 Task: Look for Airbnb options in Tavernes de la Valldigna, Spain from 17th November, 2023 to 21st November, 2023 for 2 adults.1  bedroom having 2 beds and 1 bathroom. Property type can be flat. Amenities needed are: wifi. Look for 5 properties as per requirement.
Action: Mouse moved to (528, 112)
Screenshot: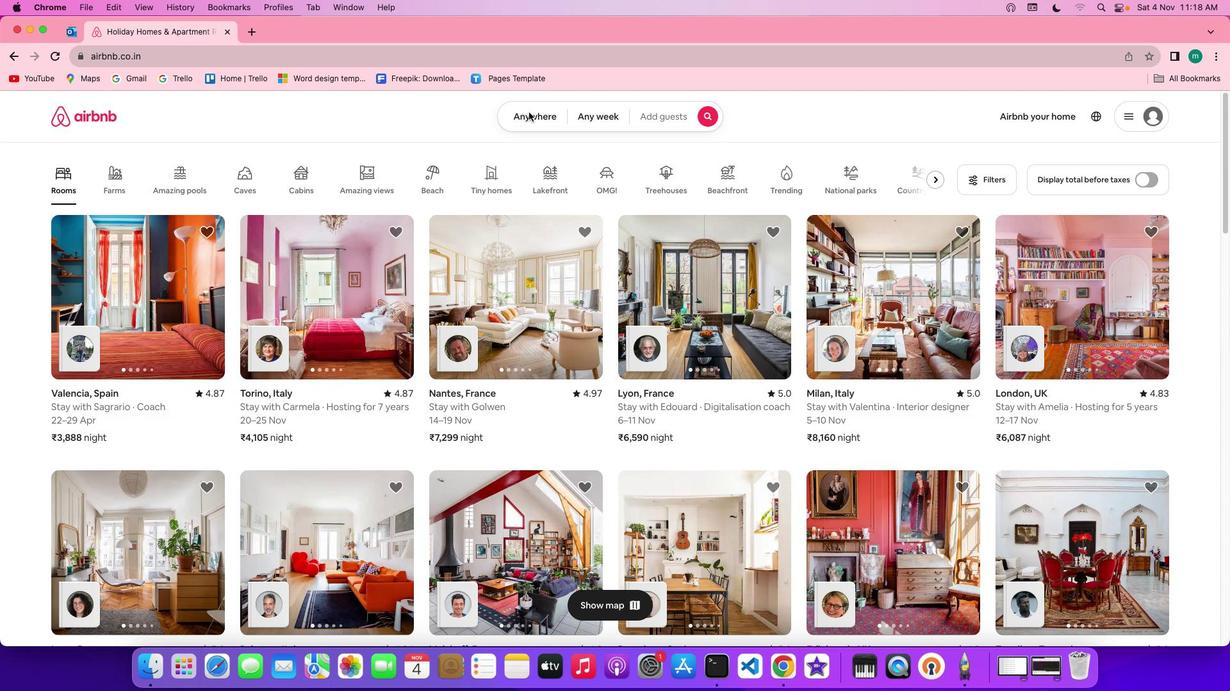 
Action: Mouse pressed left at (528, 112)
Screenshot: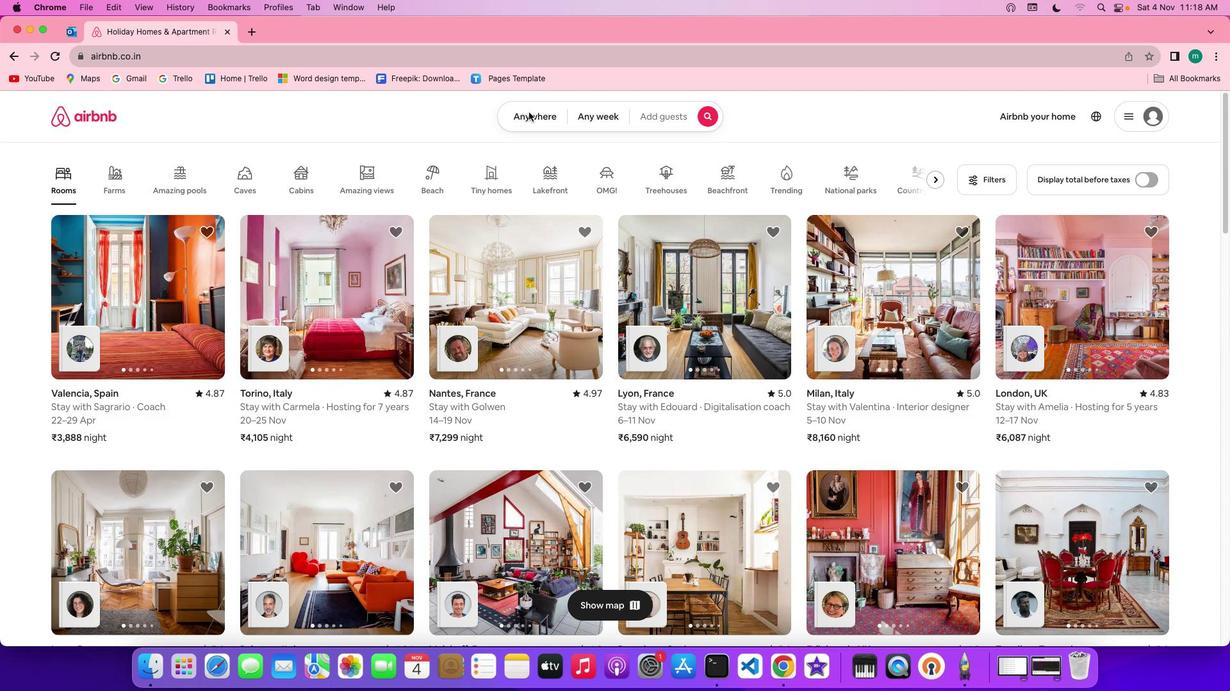 
Action: Mouse pressed left at (528, 112)
Screenshot: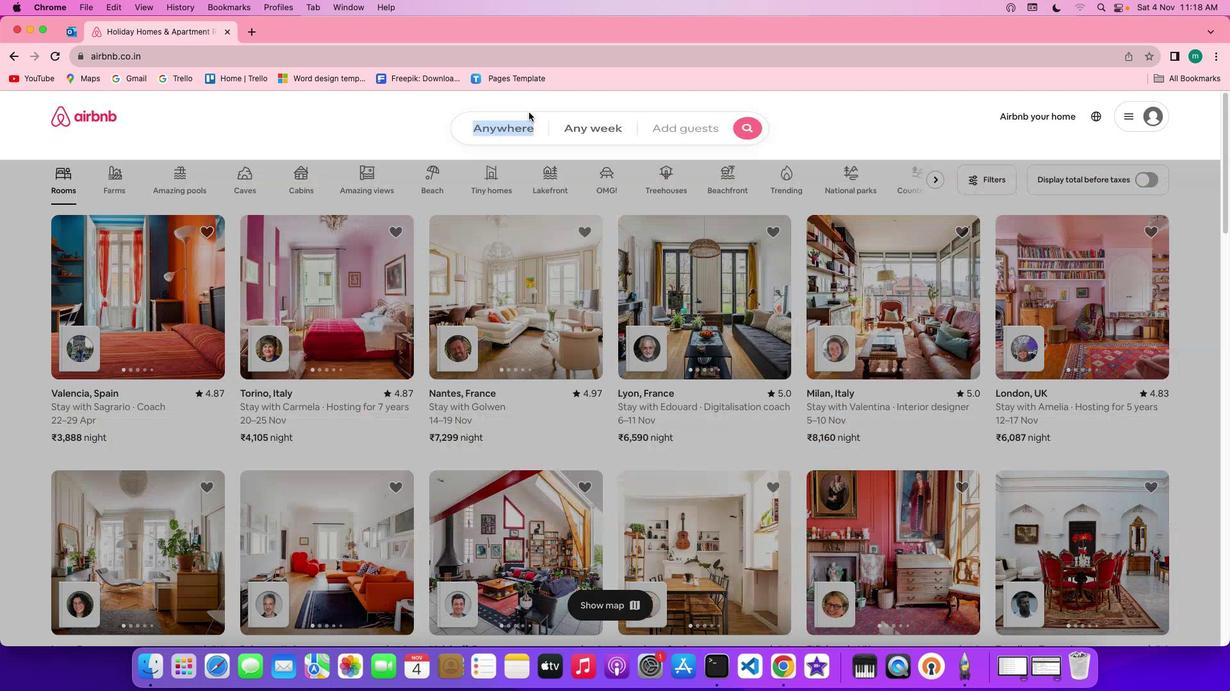 
Action: Mouse moved to (482, 163)
Screenshot: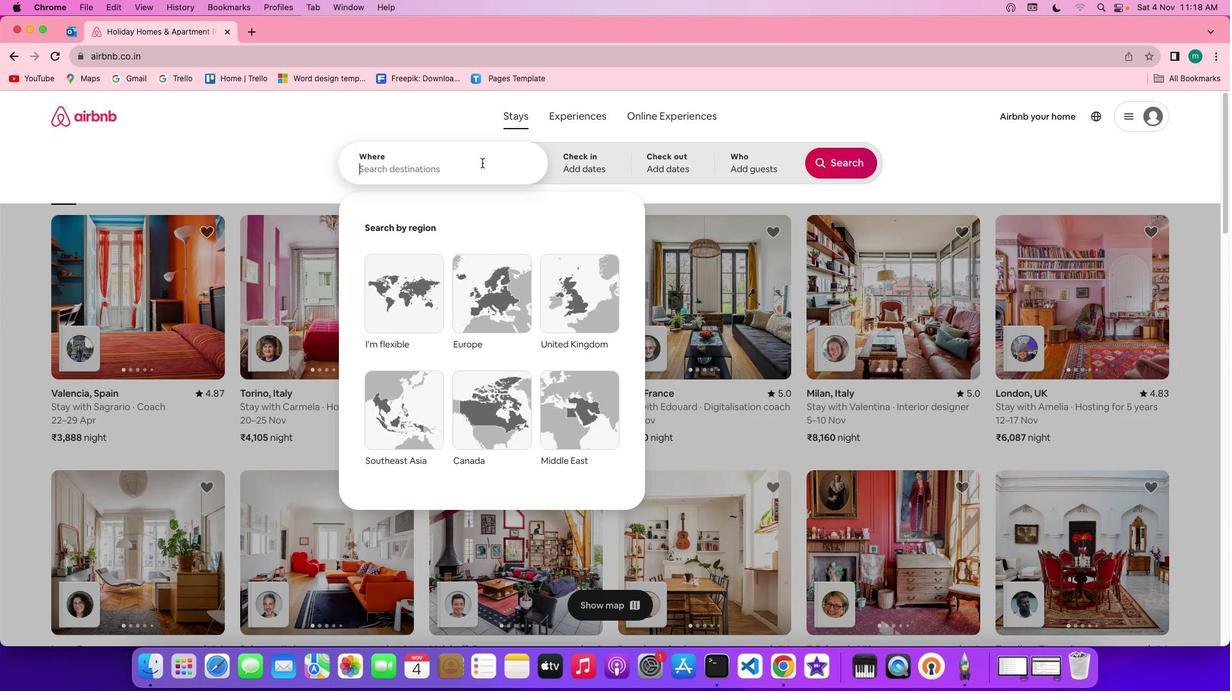
Action: Key pressed Key.shift'T''a''v''e''r''n''e''s'Key.space'd''e'Key.space'l''a'Key.spaceKey.shift'V''a''l''l''g'Key.backspace'd''i''g''n''a'','Key.spaceKey.shift'S''p''a''i''n'
Screenshot: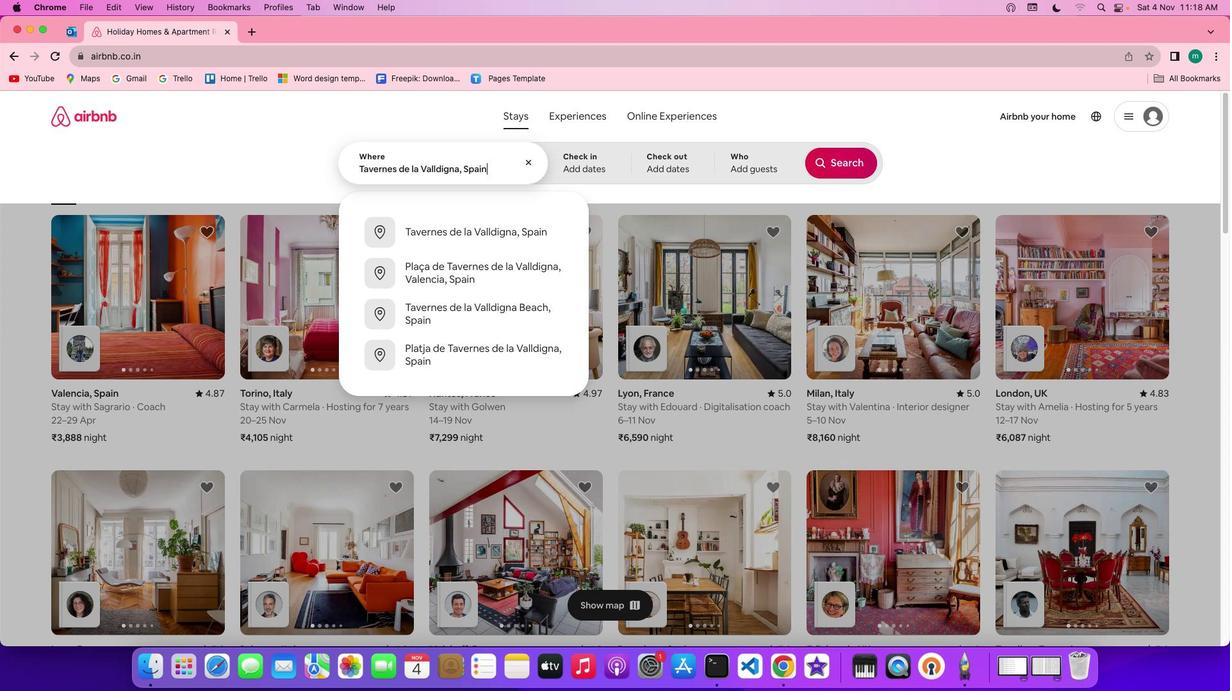 
Action: Mouse moved to (576, 156)
Screenshot: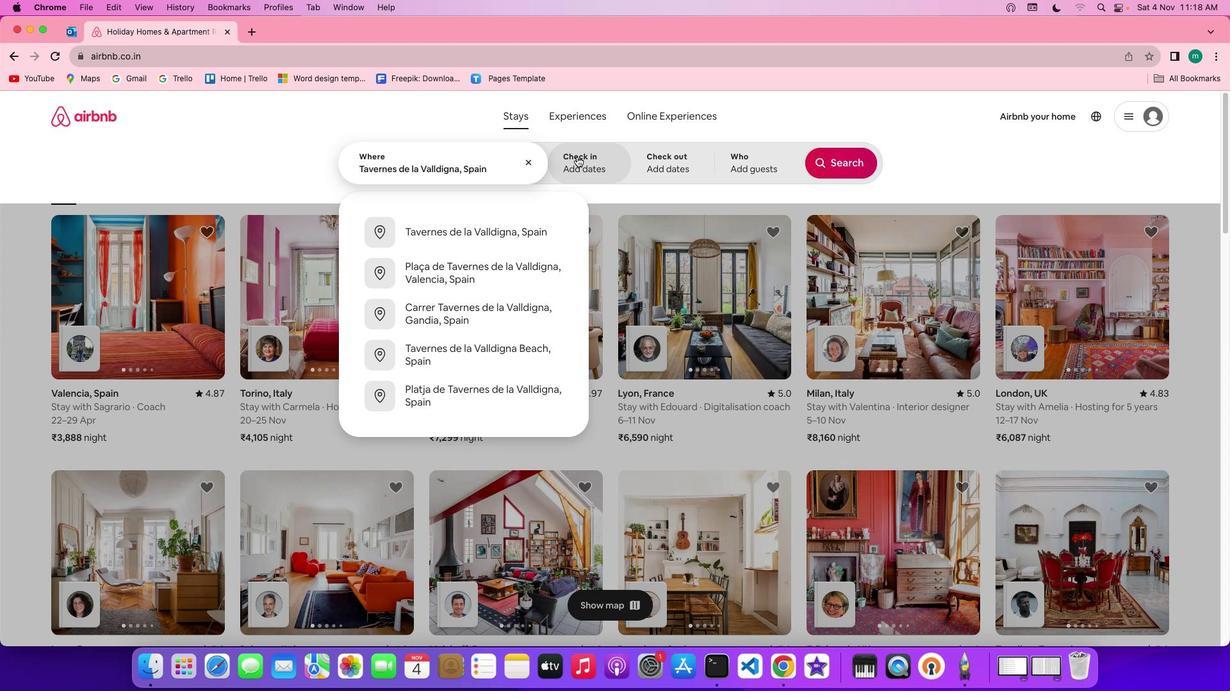 
Action: Mouse pressed left at (576, 156)
Screenshot: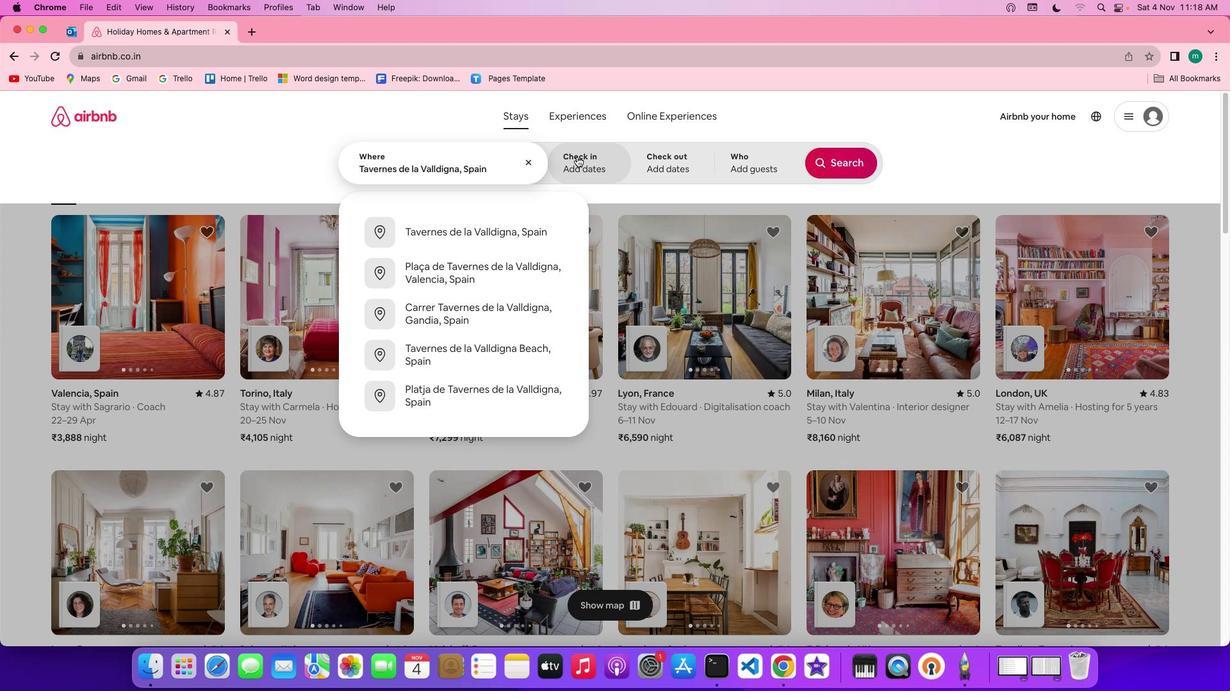 
Action: Mouse moved to (550, 381)
Screenshot: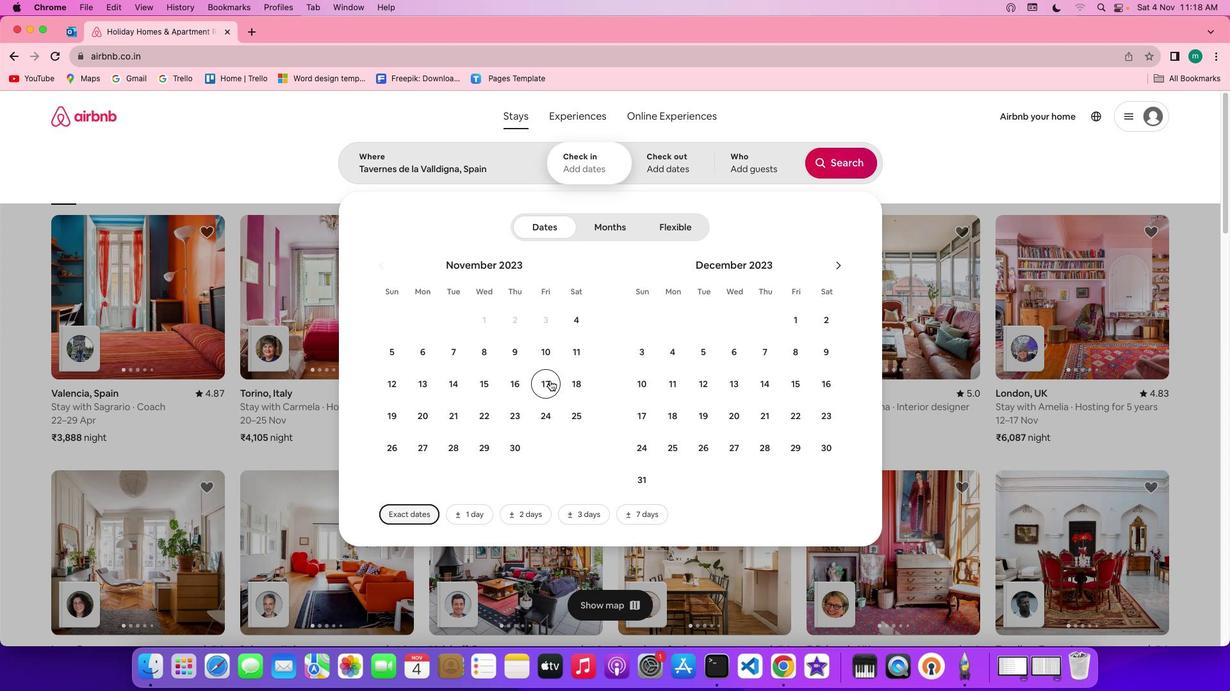 
Action: Mouse pressed left at (550, 381)
Screenshot: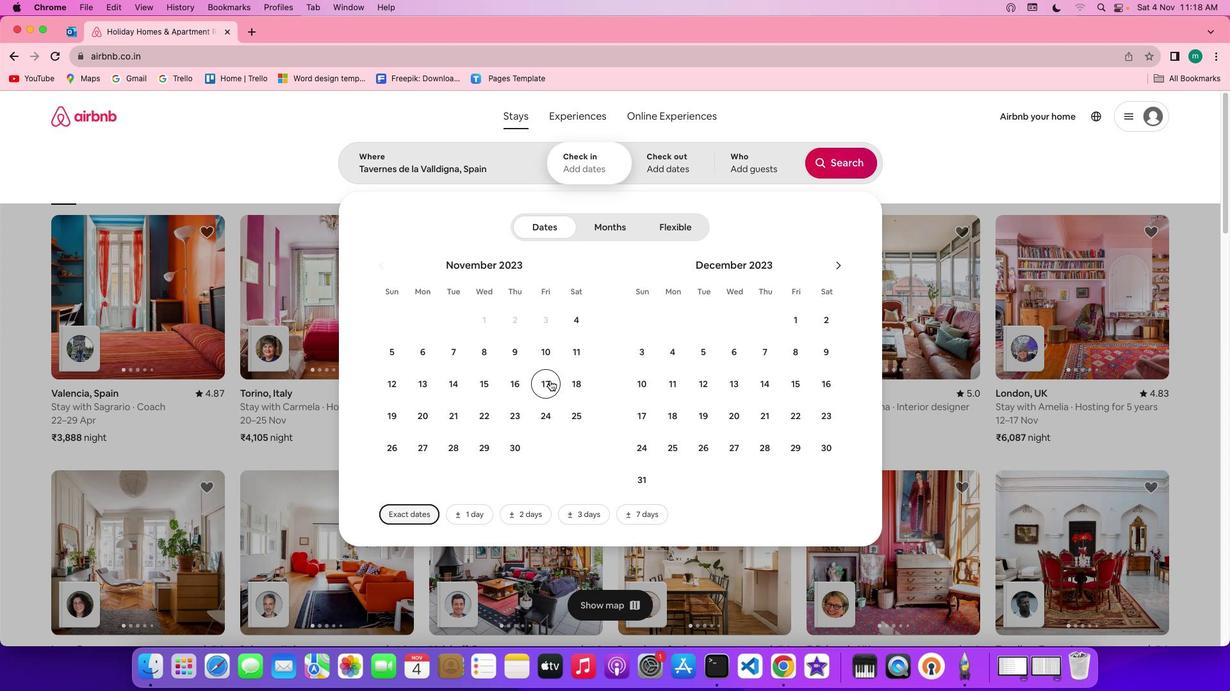 
Action: Mouse moved to (449, 417)
Screenshot: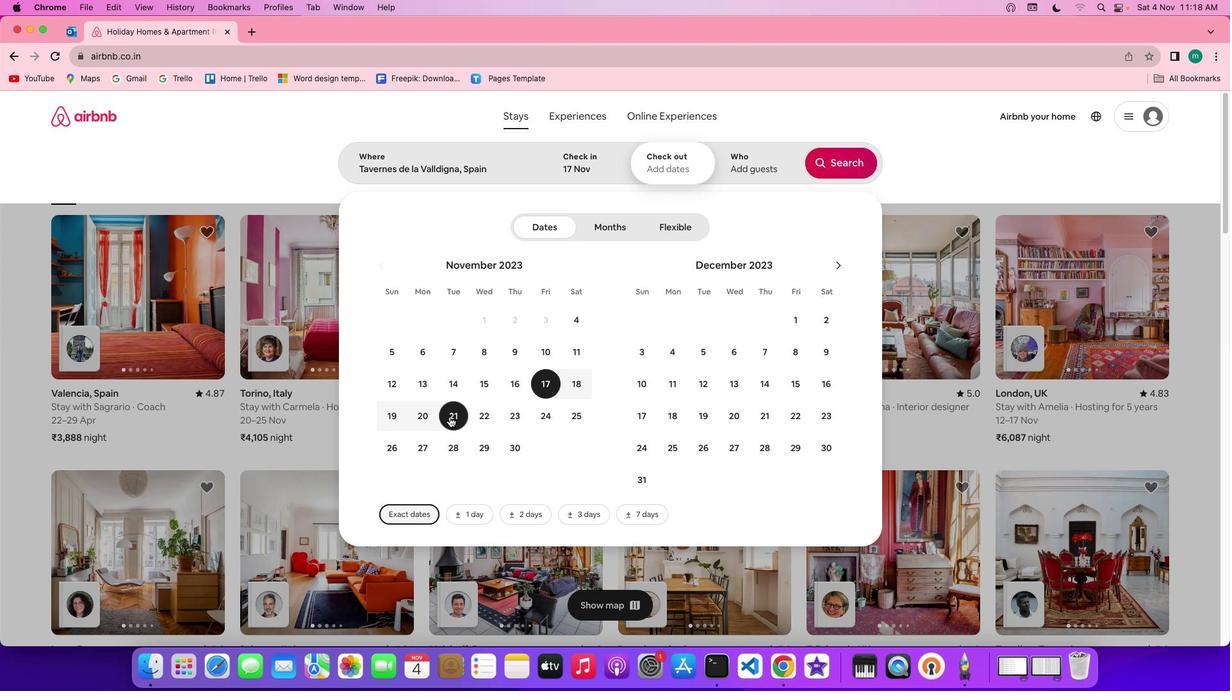 
Action: Mouse pressed left at (449, 417)
Screenshot: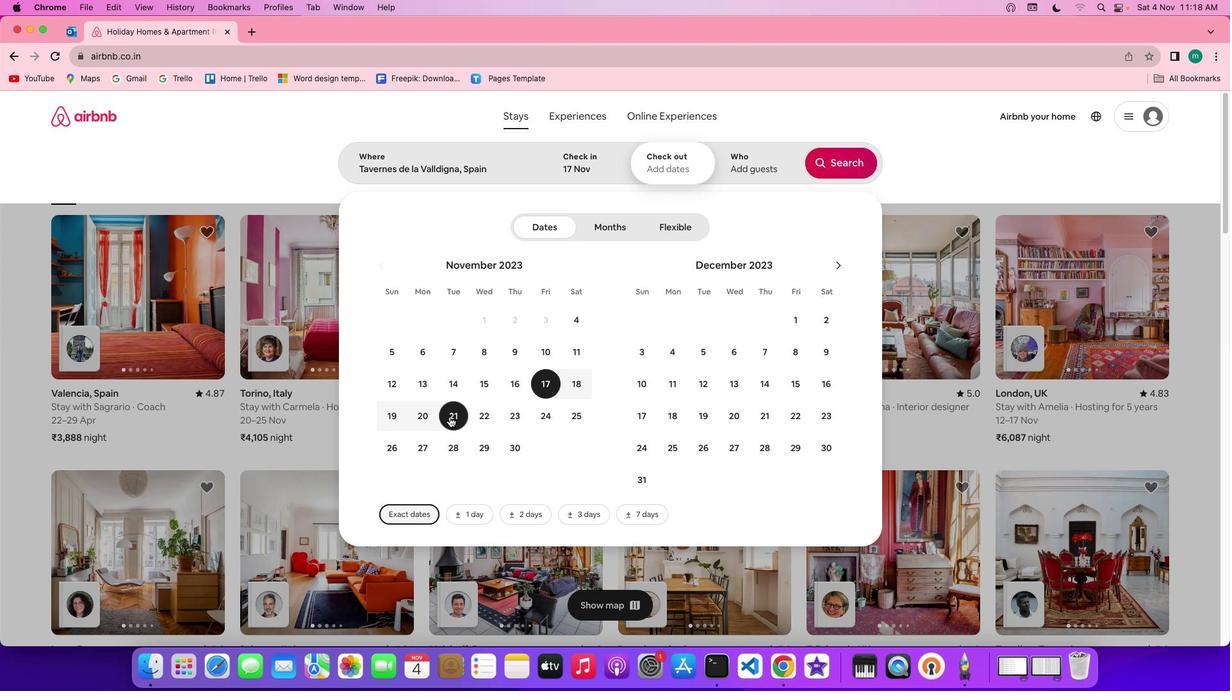 
Action: Mouse moved to (774, 167)
Screenshot: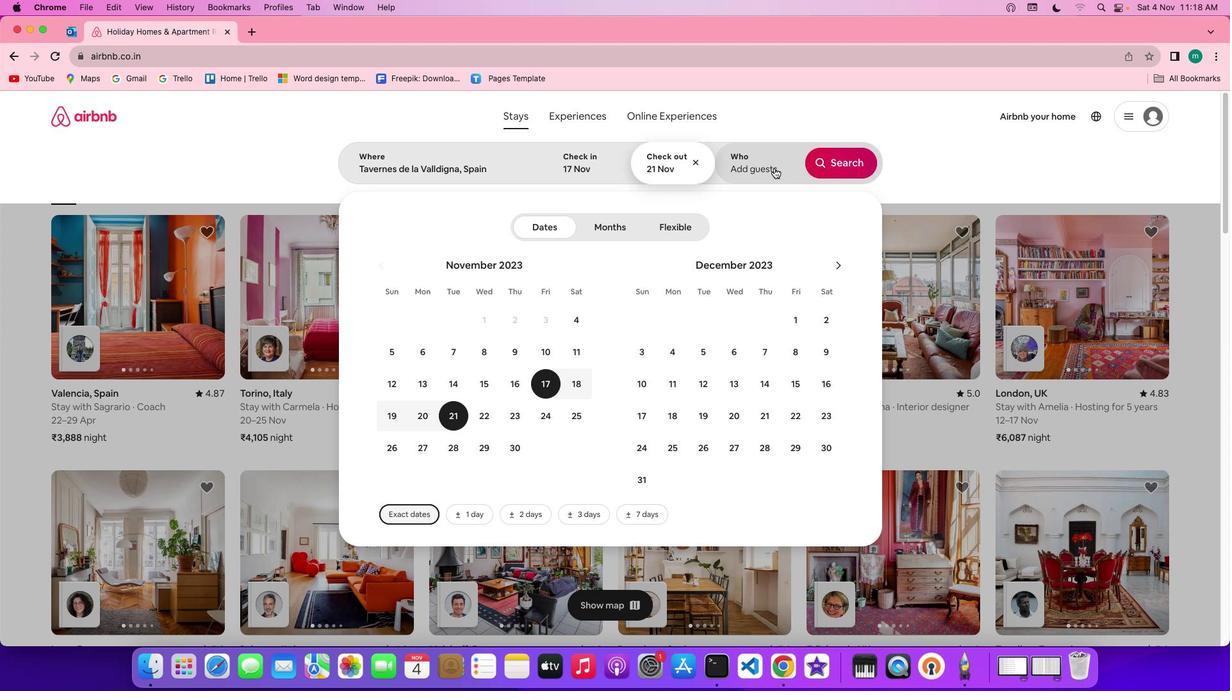 
Action: Mouse pressed left at (774, 167)
Screenshot: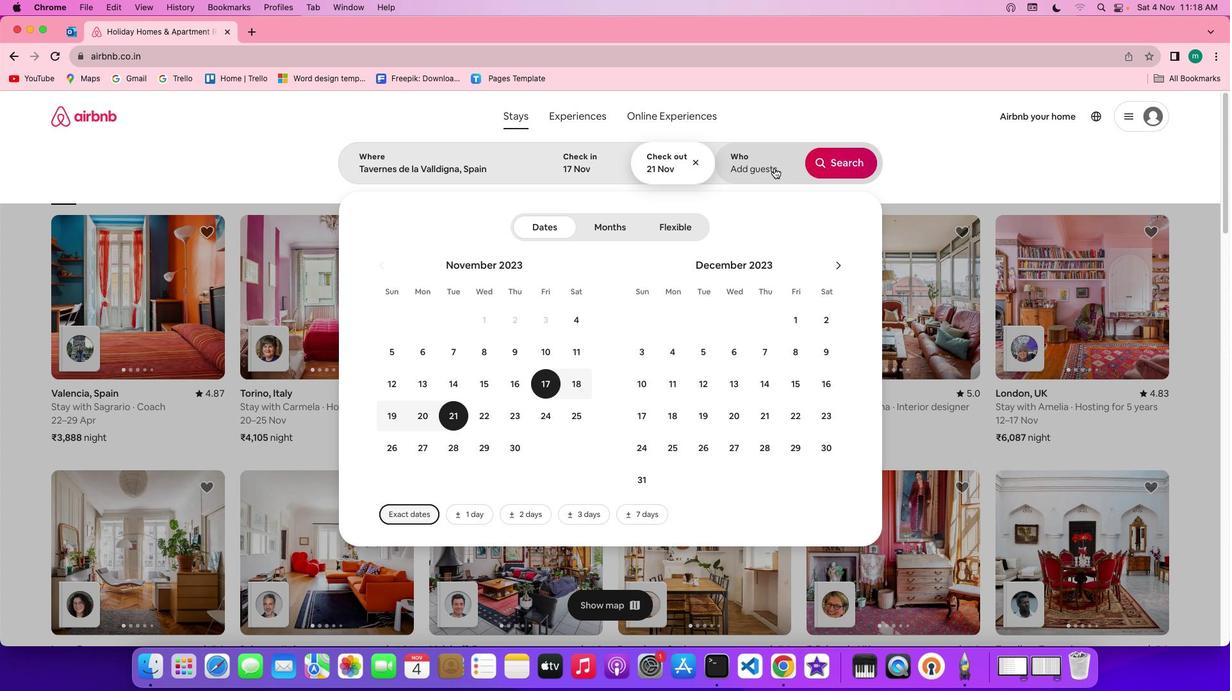 
Action: Mouse moved to (839, 228)
Screenshot: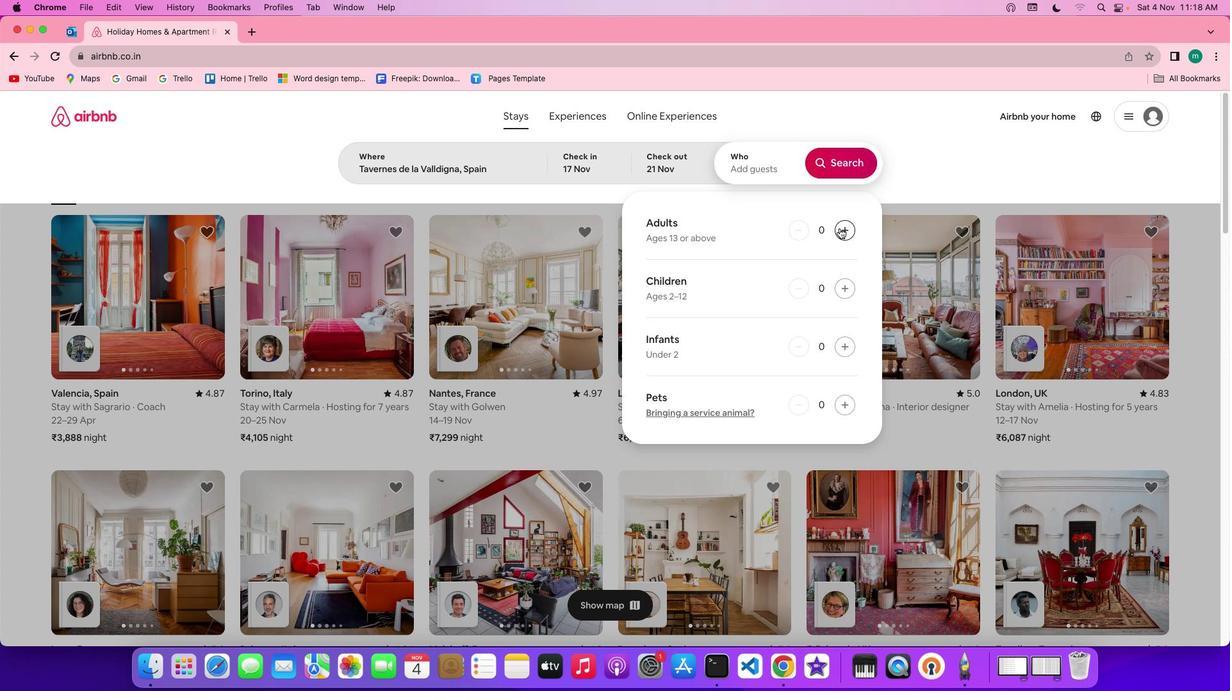 
Action: Mouse pressed left at (839, 228)
Screenshot: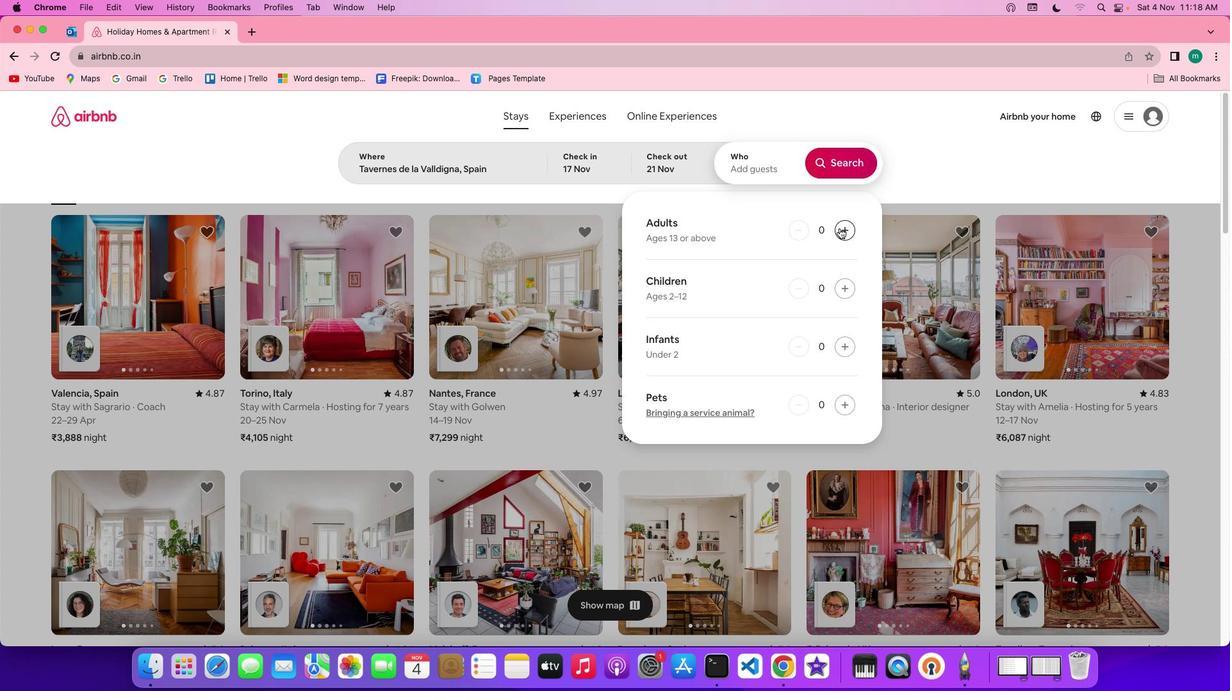 
Action: Mouse pressed left at (839, 228)
Screenshot: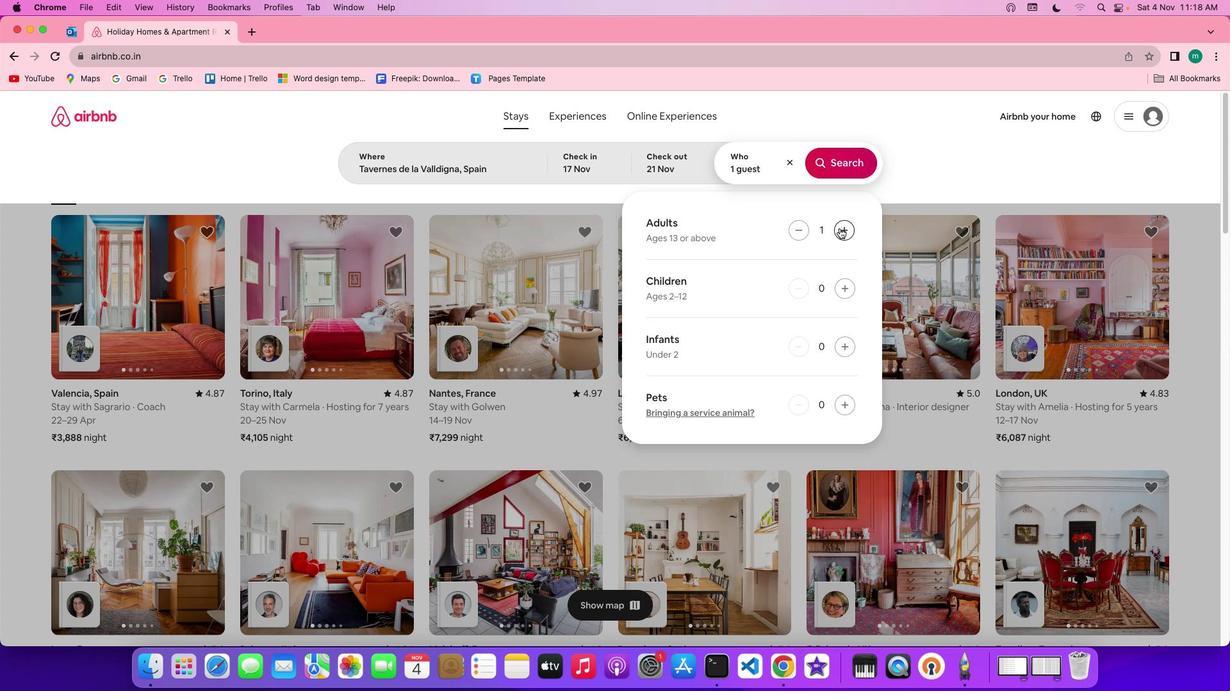 
Action: Mouse moved to (848, 171)
Screenshot: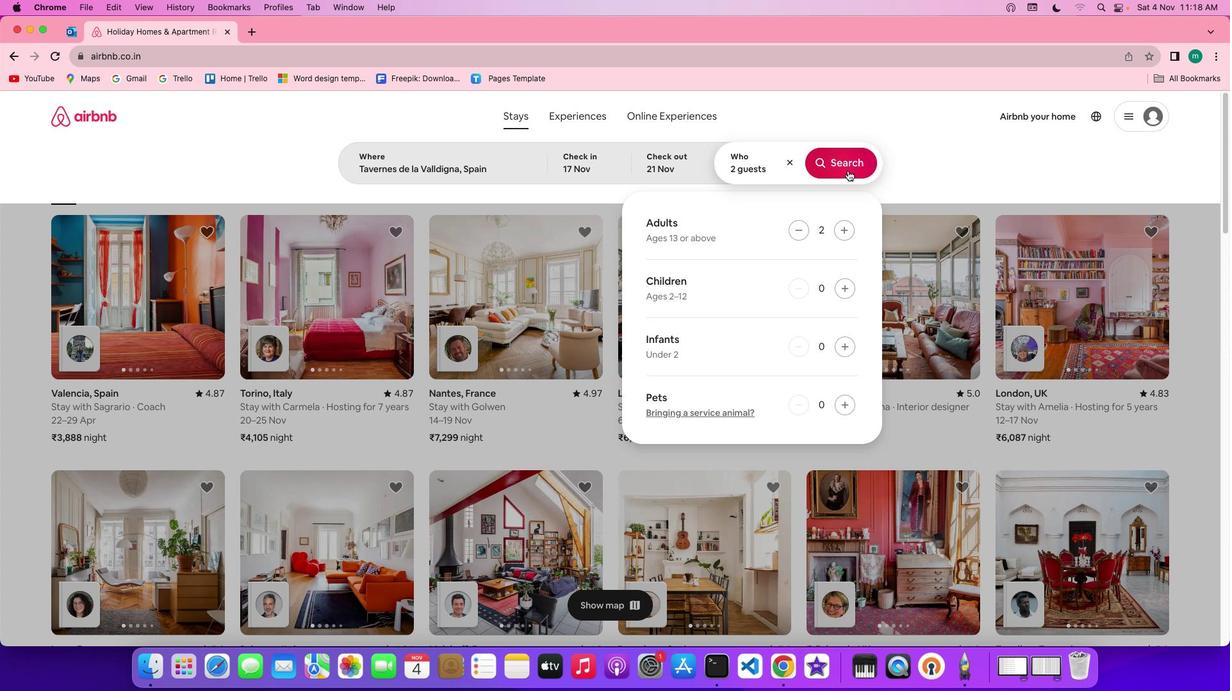 
Action: Mouse pressed left at (848, 171)
Screenshot: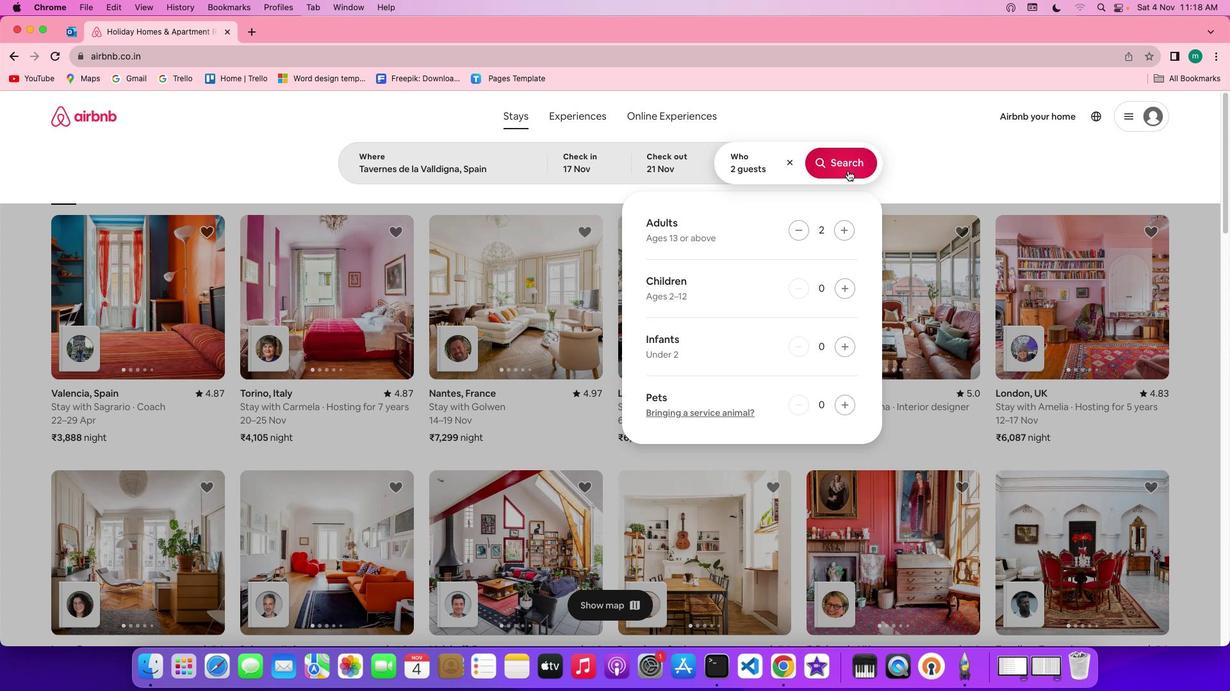 
Action: Mouse moved to (1019, 164)
Screenshot: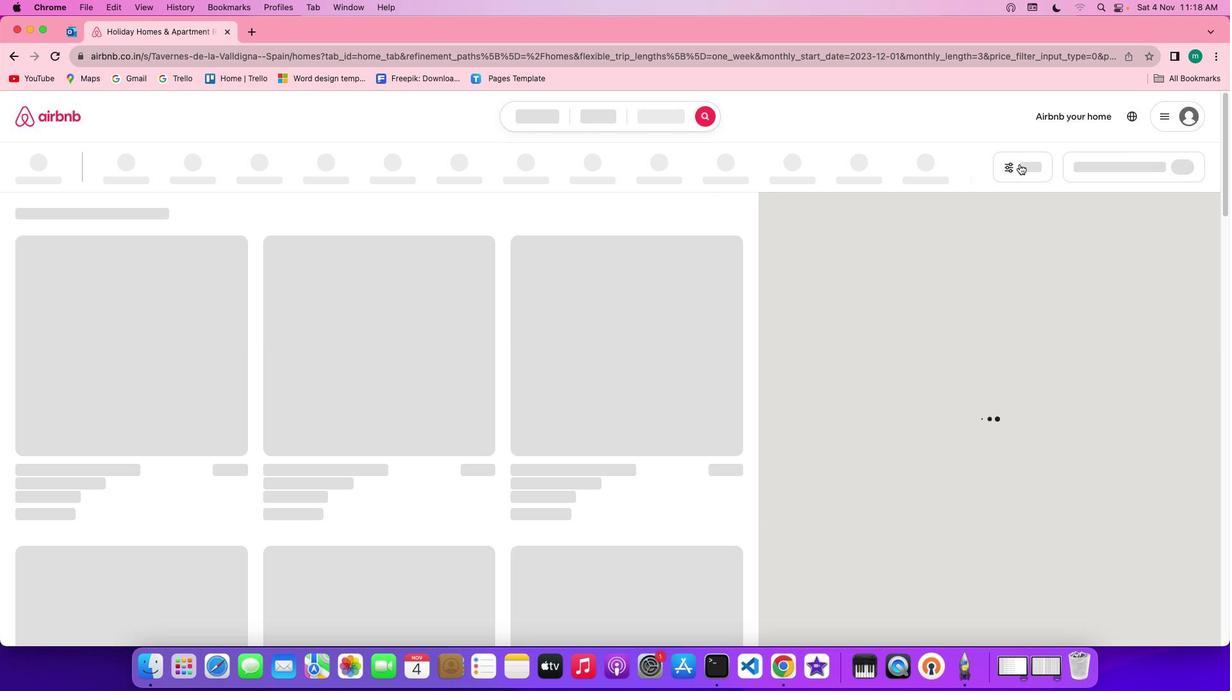 
Action: Mouse pressed left at (1019, 164)
Screenshot: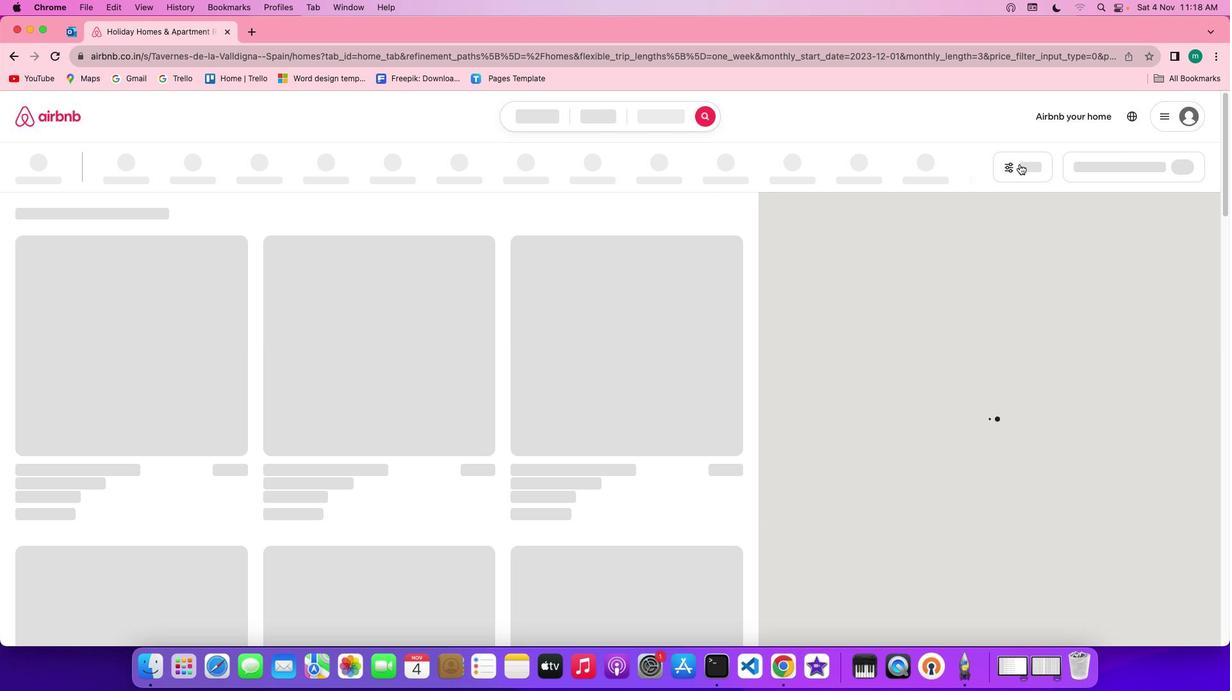 
Action: Mouse pressed left at (1019, 164)
Screenshot: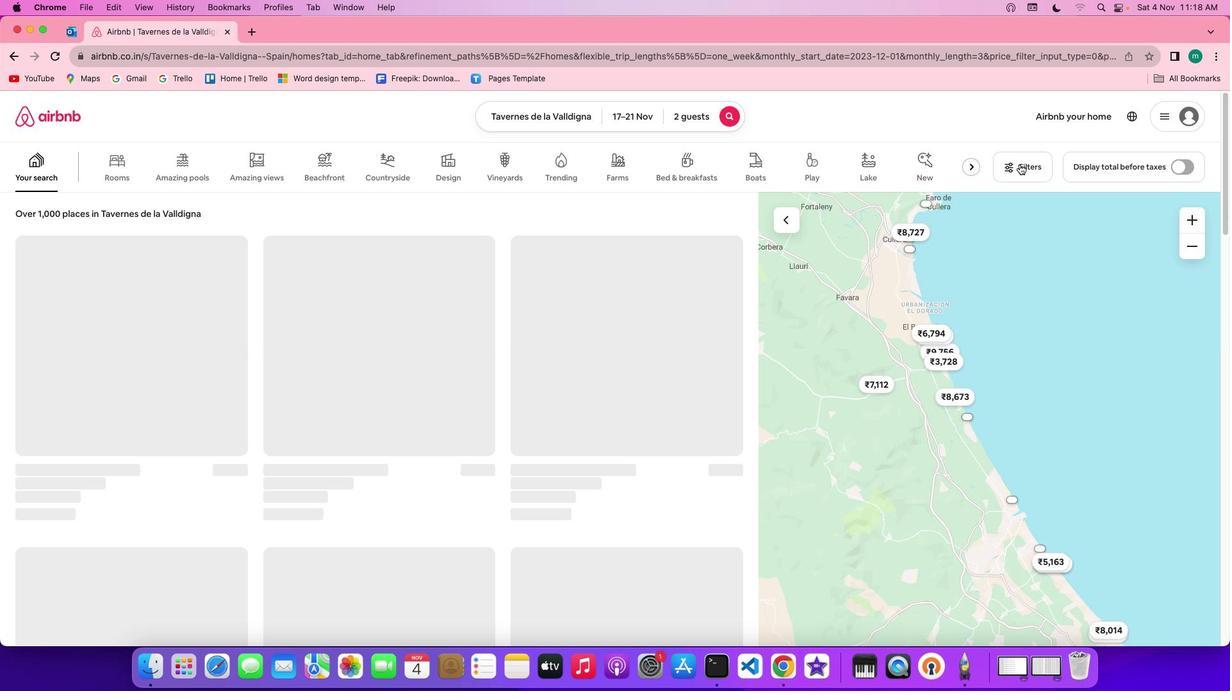 
Action: Mouse moved to (570, 400)
Screenshot: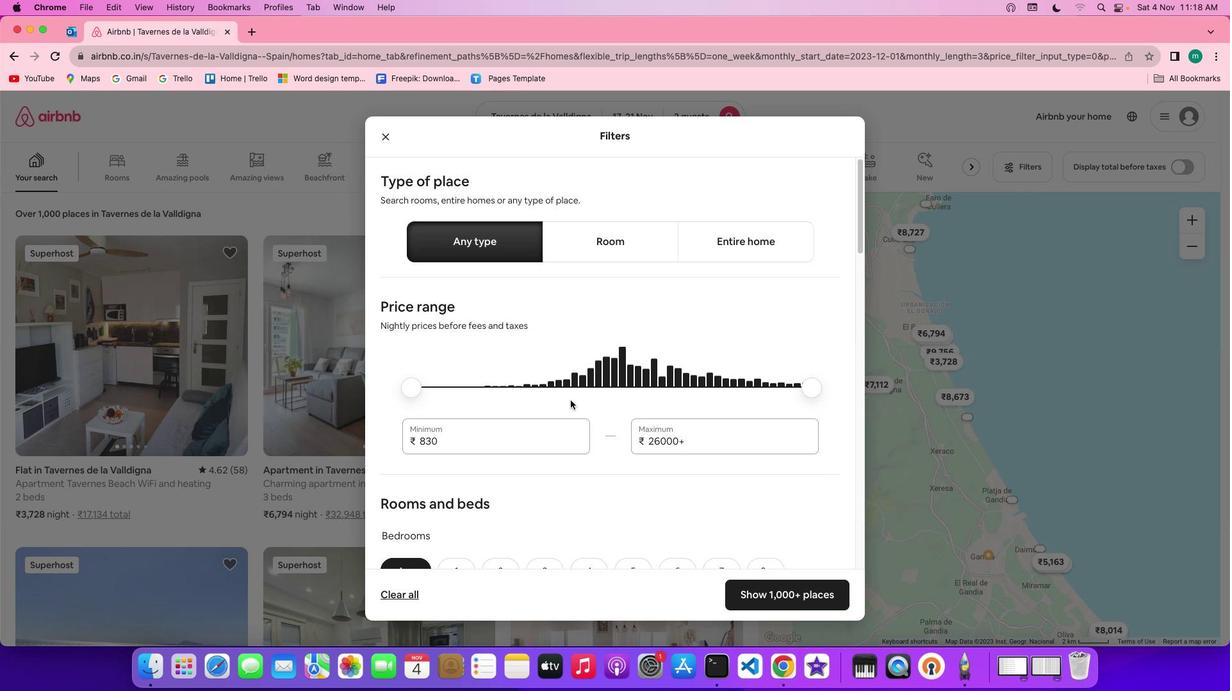 
Action: Mouse scrolled (570, 400) with delta (0, 0)
Screenshot: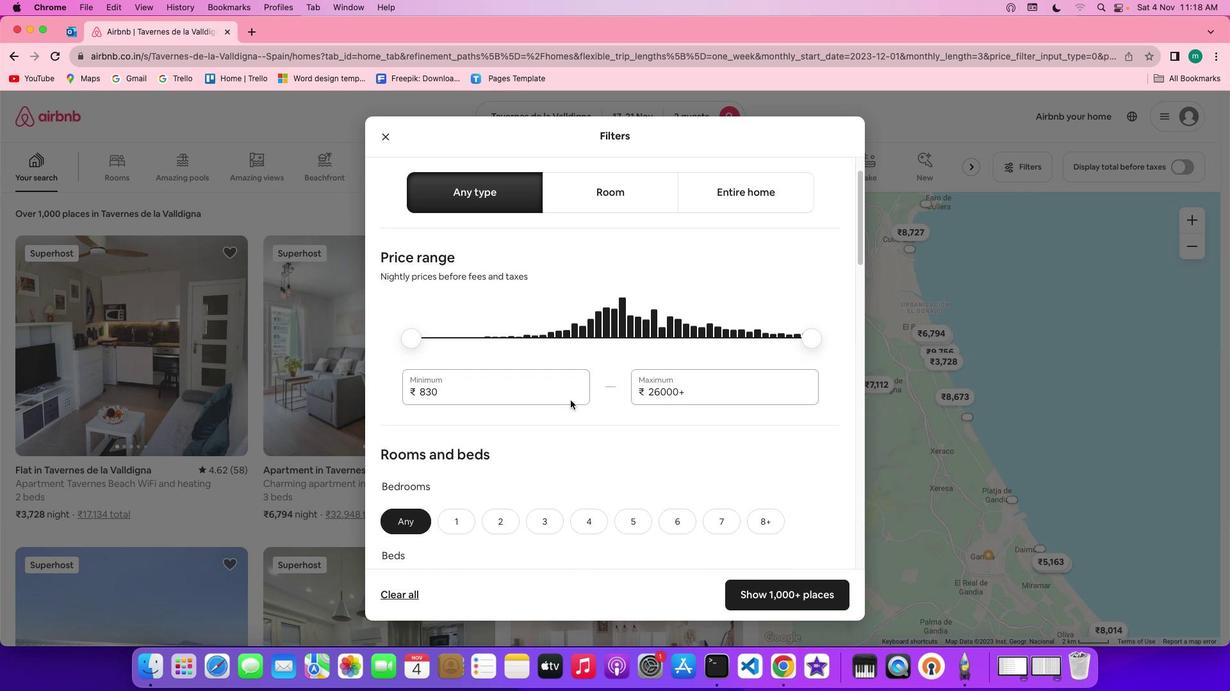 
Action: Mouse scrolled (570, 400) with delta (0, 0)
Screenshot: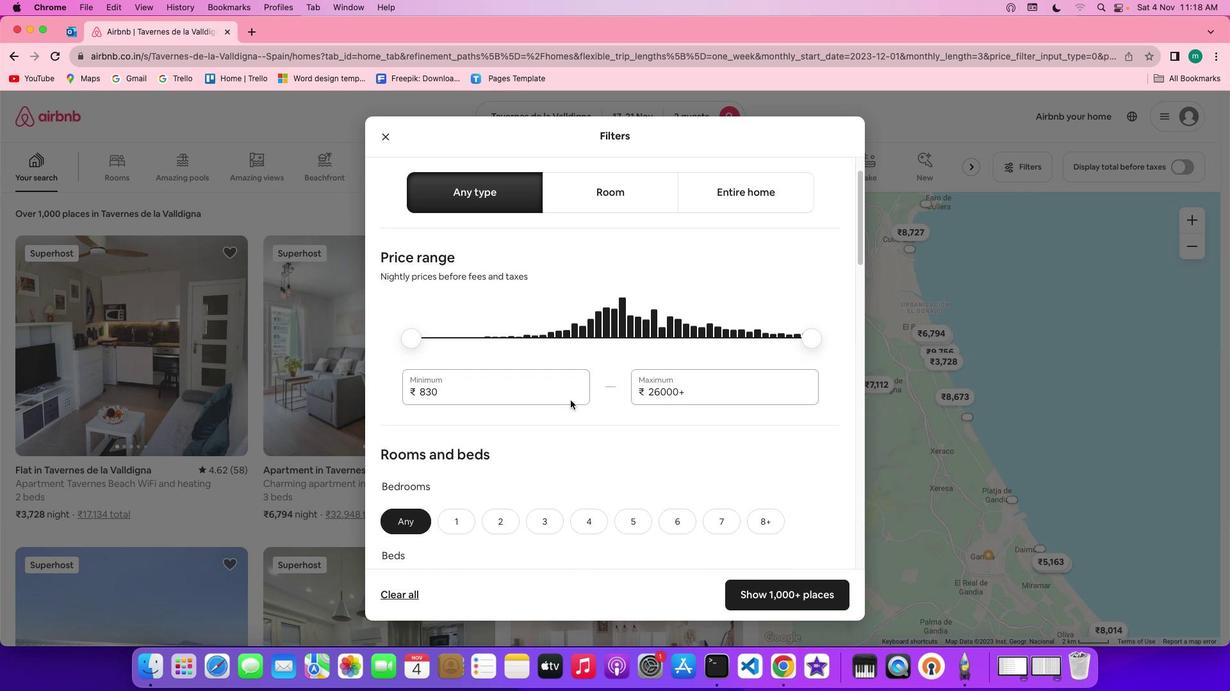 
Action: Mouse scrolled (570, 400) with delta (0, -1)
Screenshot: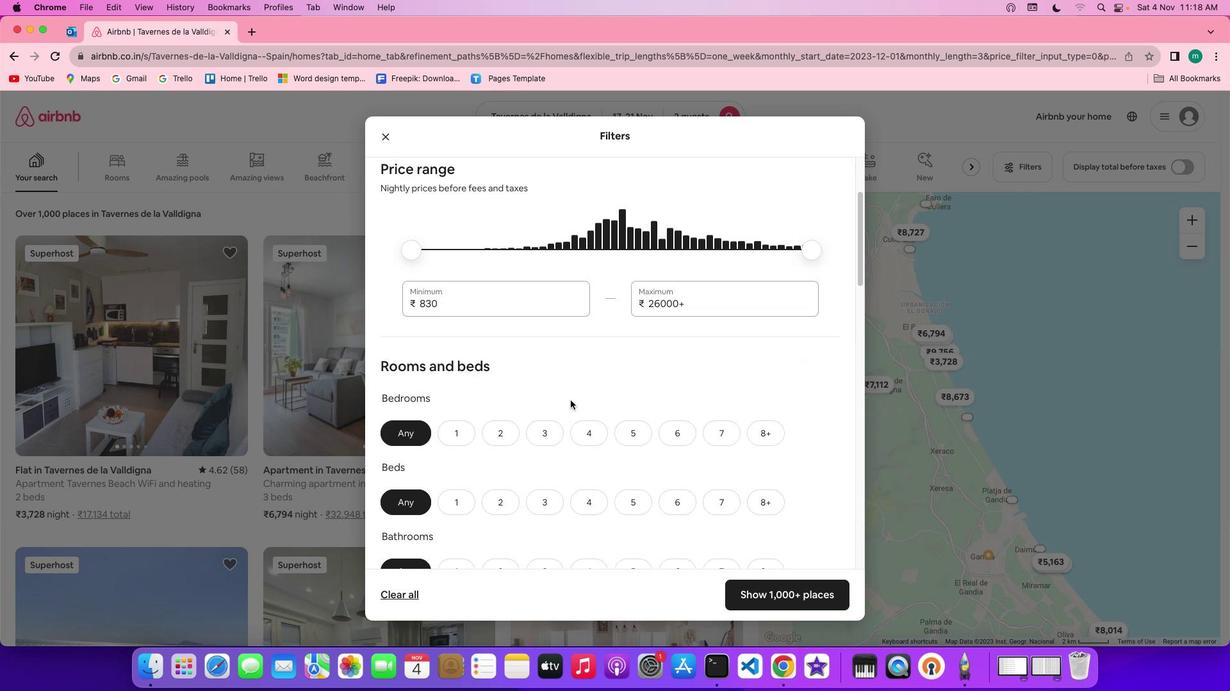 
Action: Mouse scrolled (570, 400) with delta (0, -3)
Screenshot: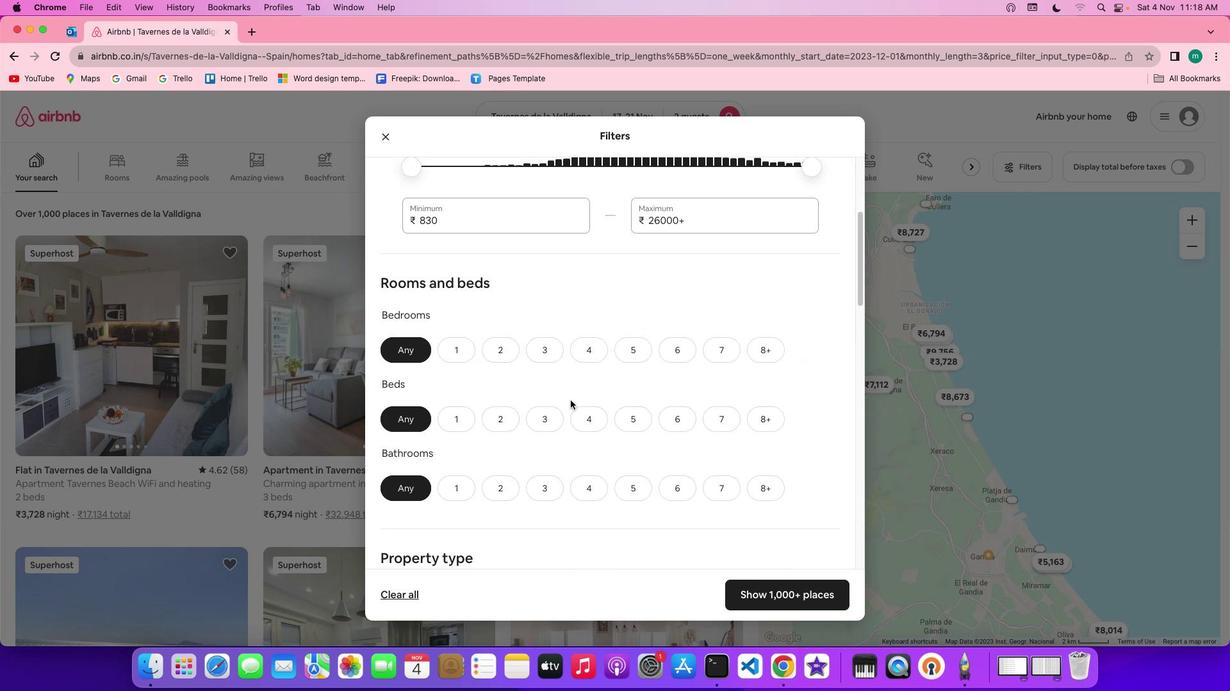 
Action: Mouse moved to (575, 397)
Screenshot: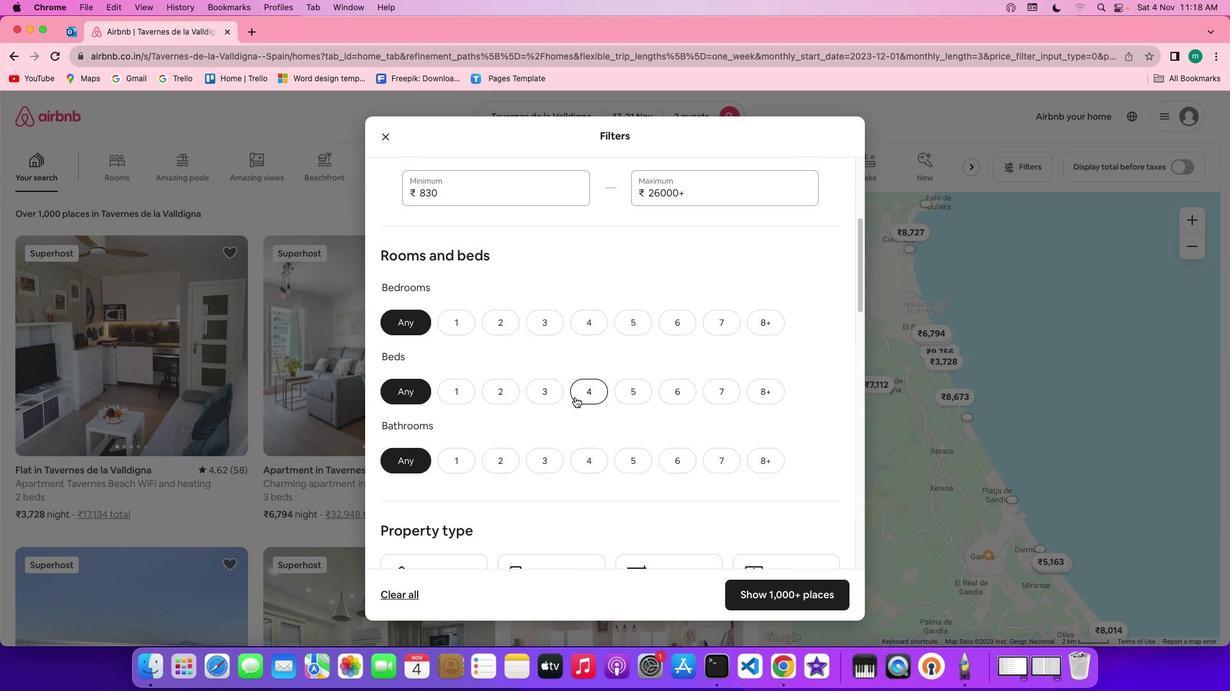 
Action: Mouse scrolled (575, 397) with delta (0, 0)
Screenshot: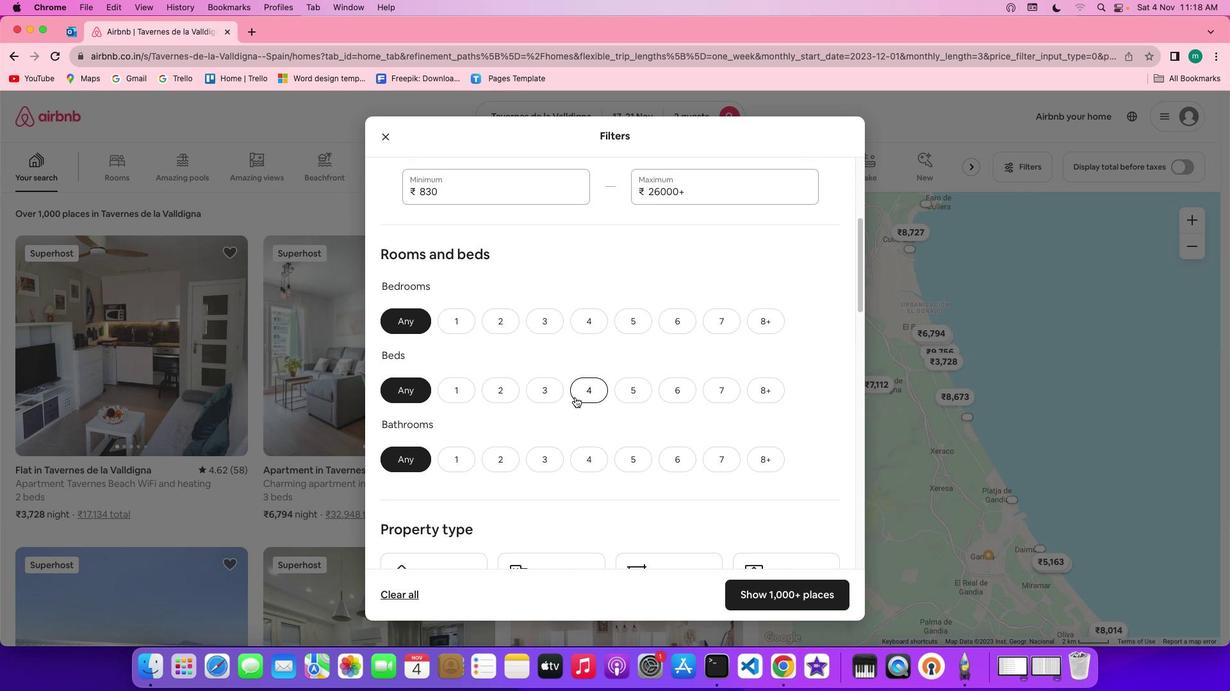 
Action: Mouse scrolled (575, 397) with delta (0, 0)
Screenshot: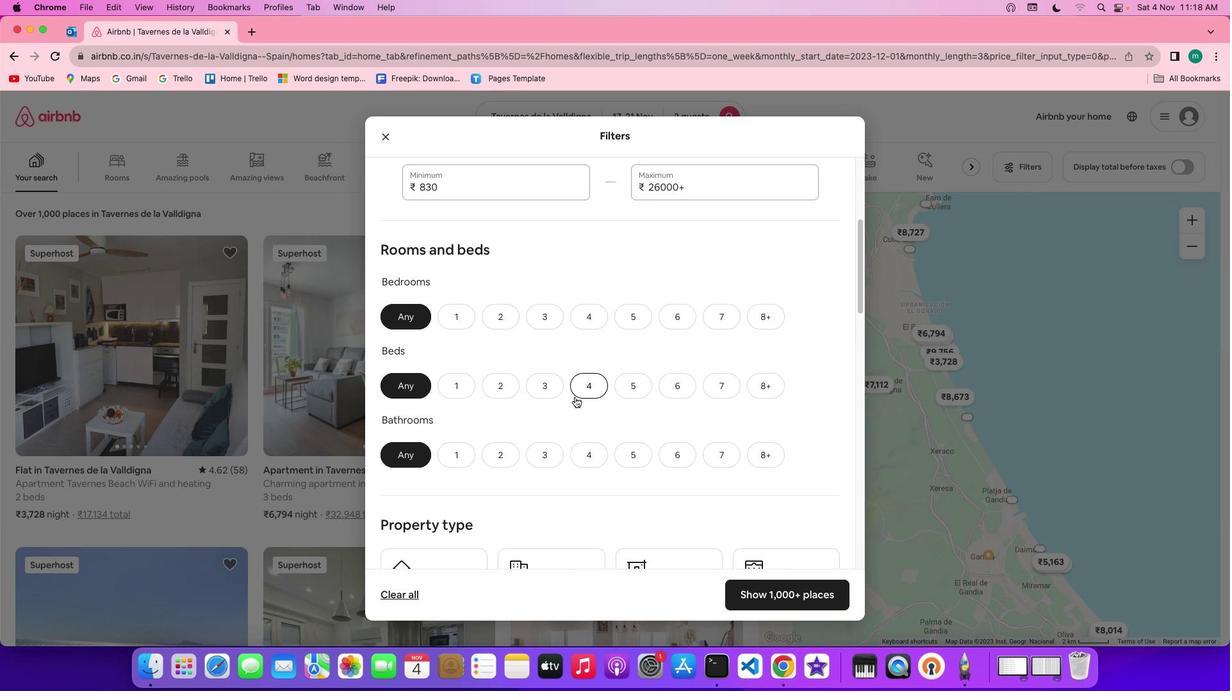
Action: Mouse scrolled (575, 397) with delta (0, 0)
Screenshot: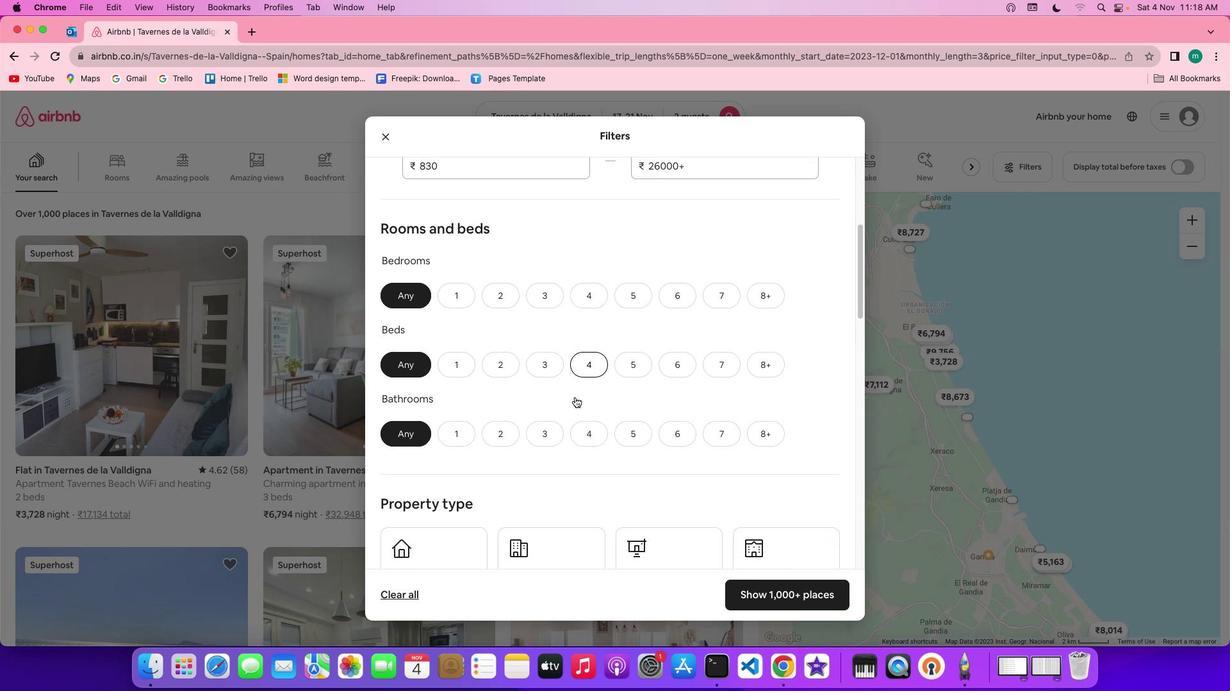
Action: Mouse scrolled (575, 397) with delta (0, 0)
Screenshot: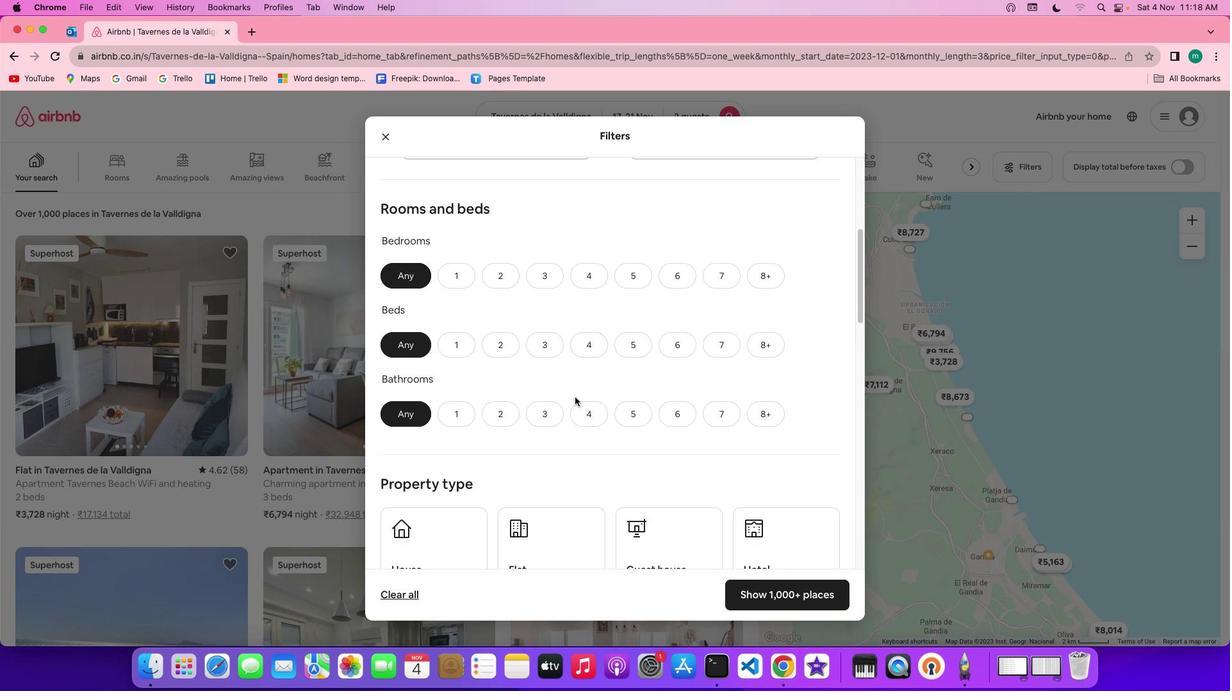 
Action: Mouse scrolled (575, 397) with delta (0, 0)
Screenshot: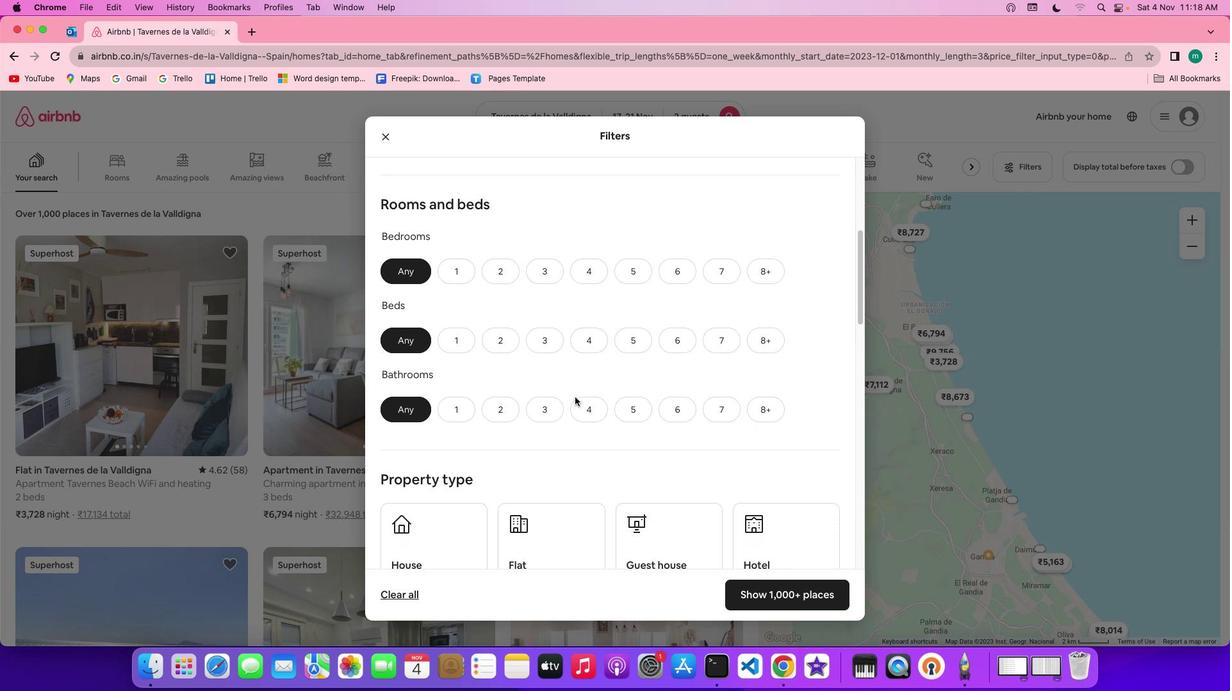 
Action: Mouse moved to (459, 260)
Screenshot: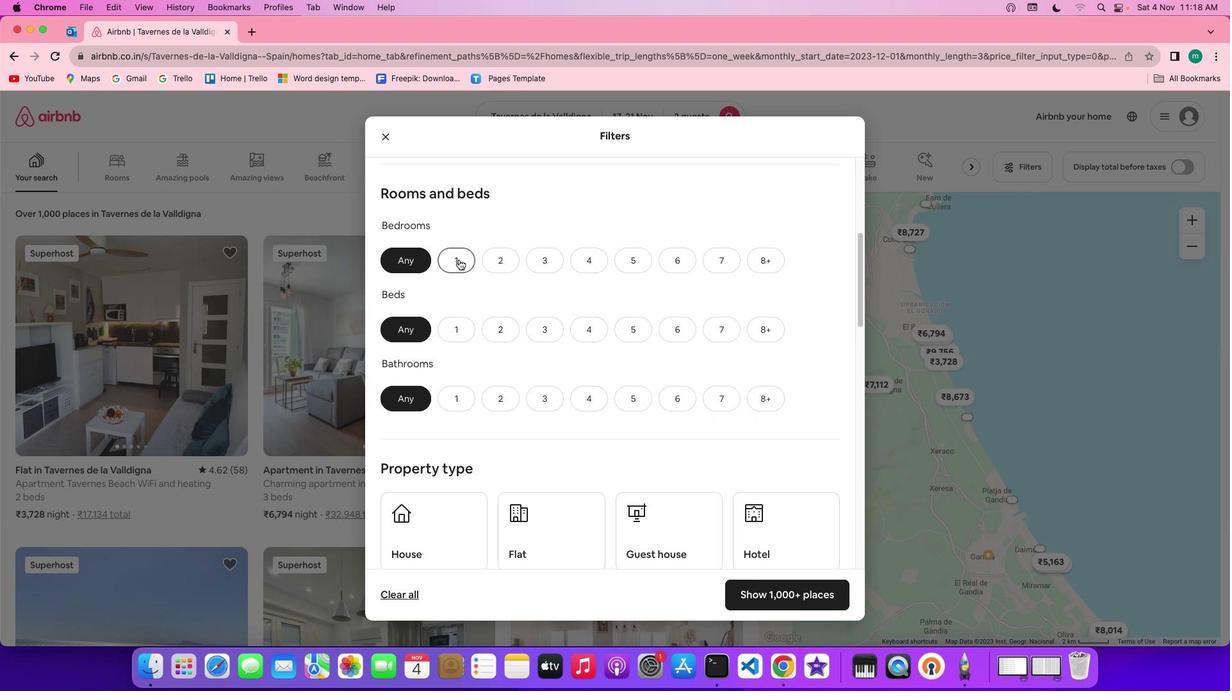
Action: Mouse pressed left at (459, 260)
Screenshot: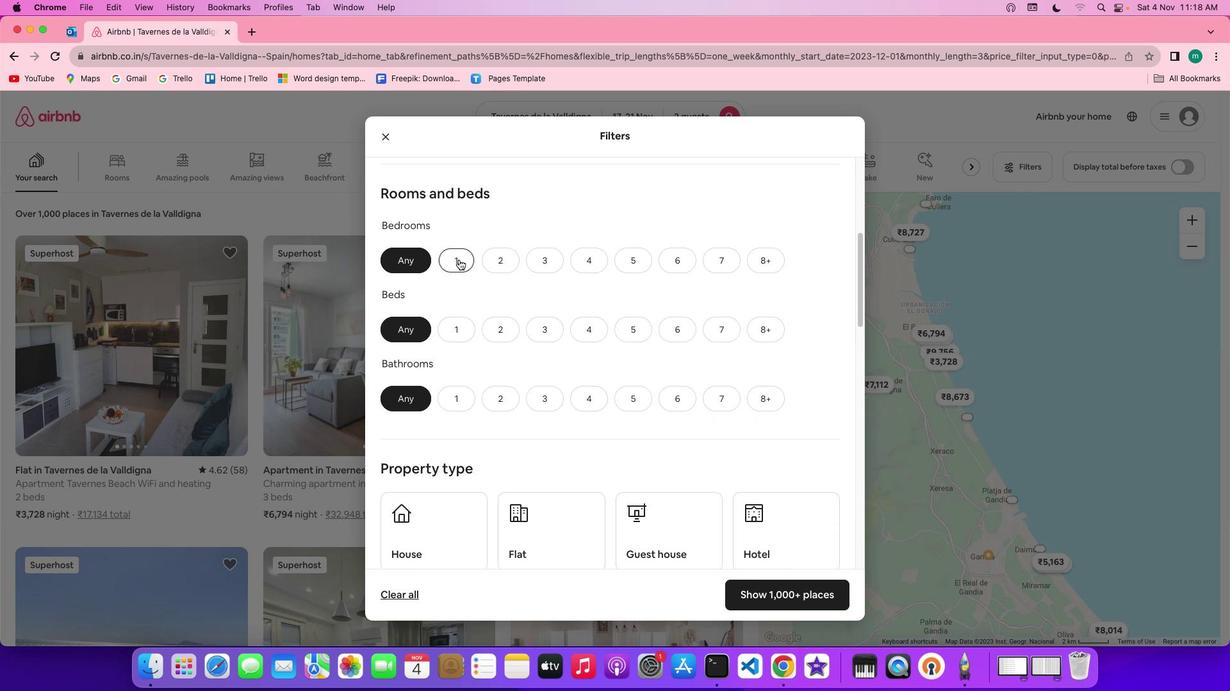 
Action: Mouse moved to (509, 338)
Screenshot: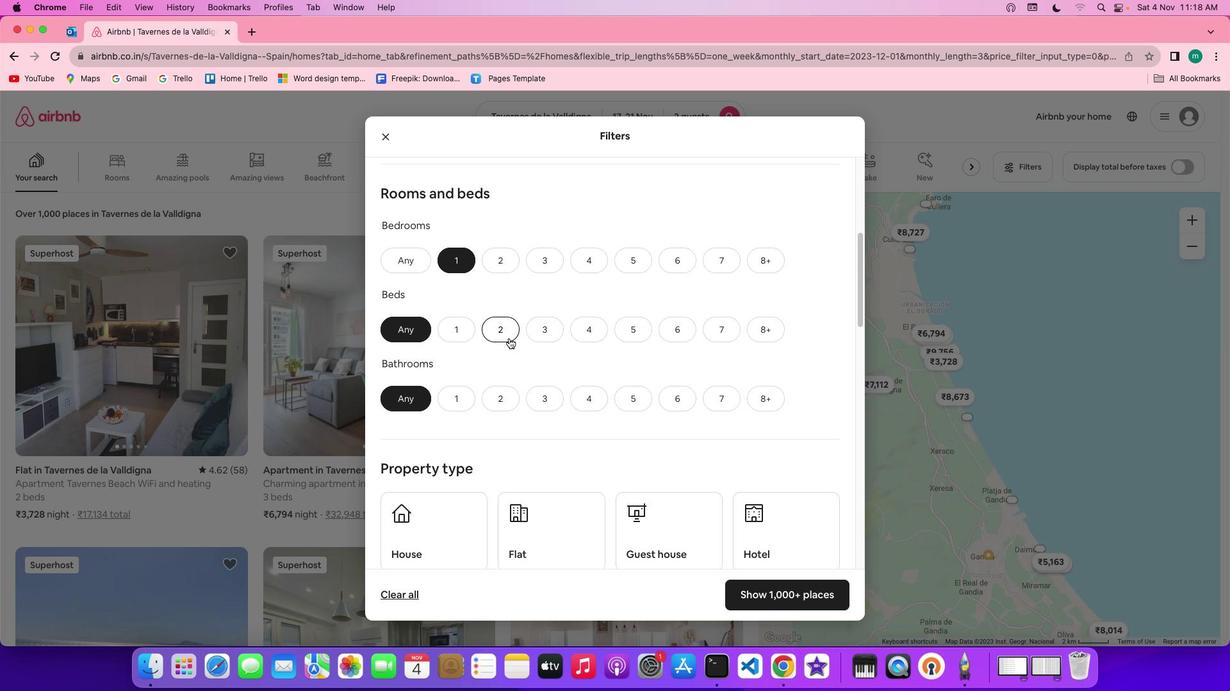 
Action: Mouse pressed left at (509, 338)
Screenshot: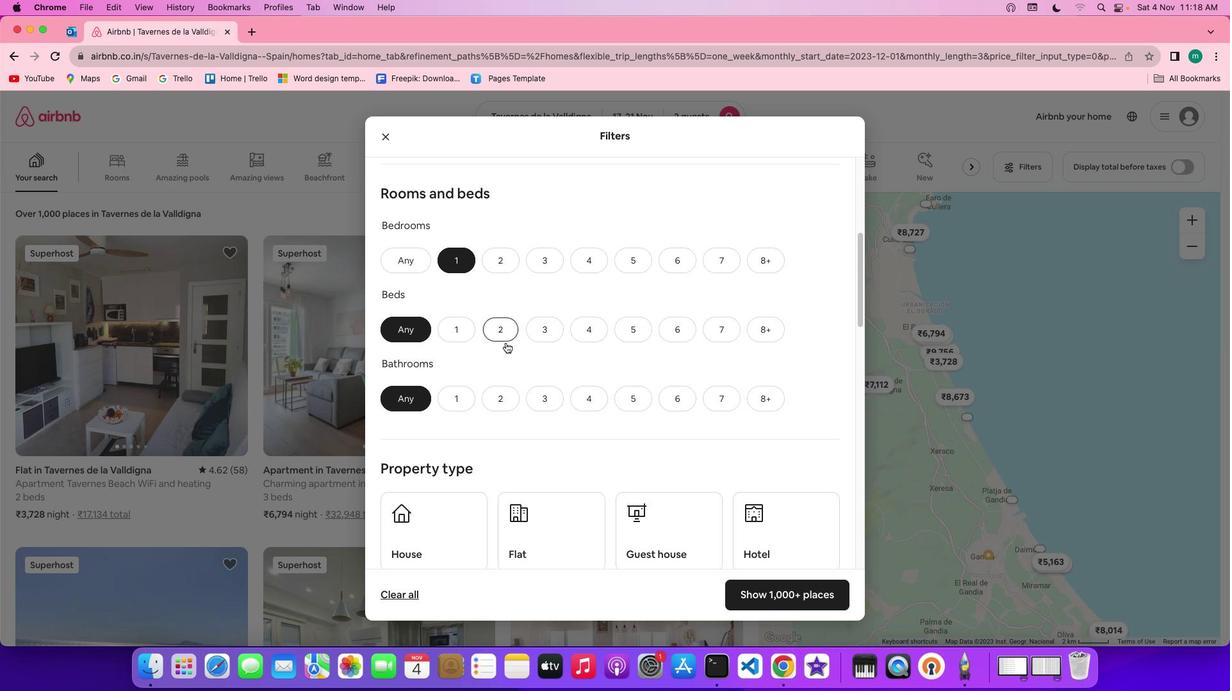 
Action: Mouse moved to (468, 398)
Screenshot: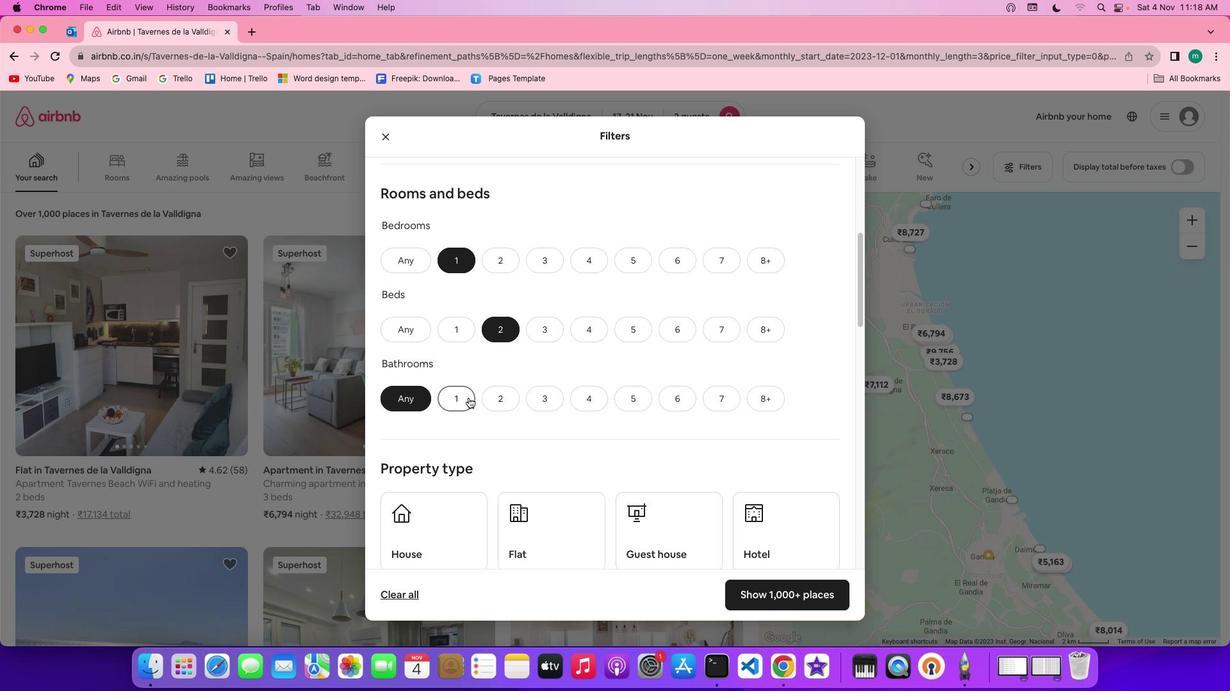 
Action: Mouse pressed left at (468, 398)
Screenshot: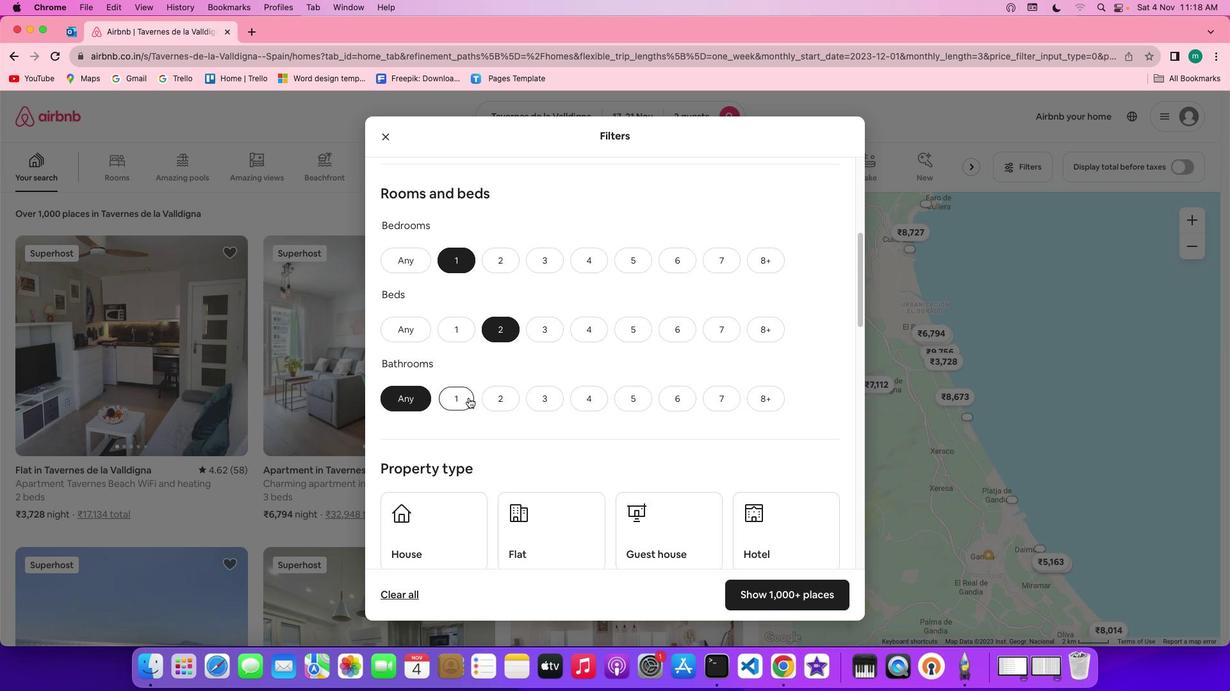 
Action: Mouse moved to (634, 424)
Screenshot: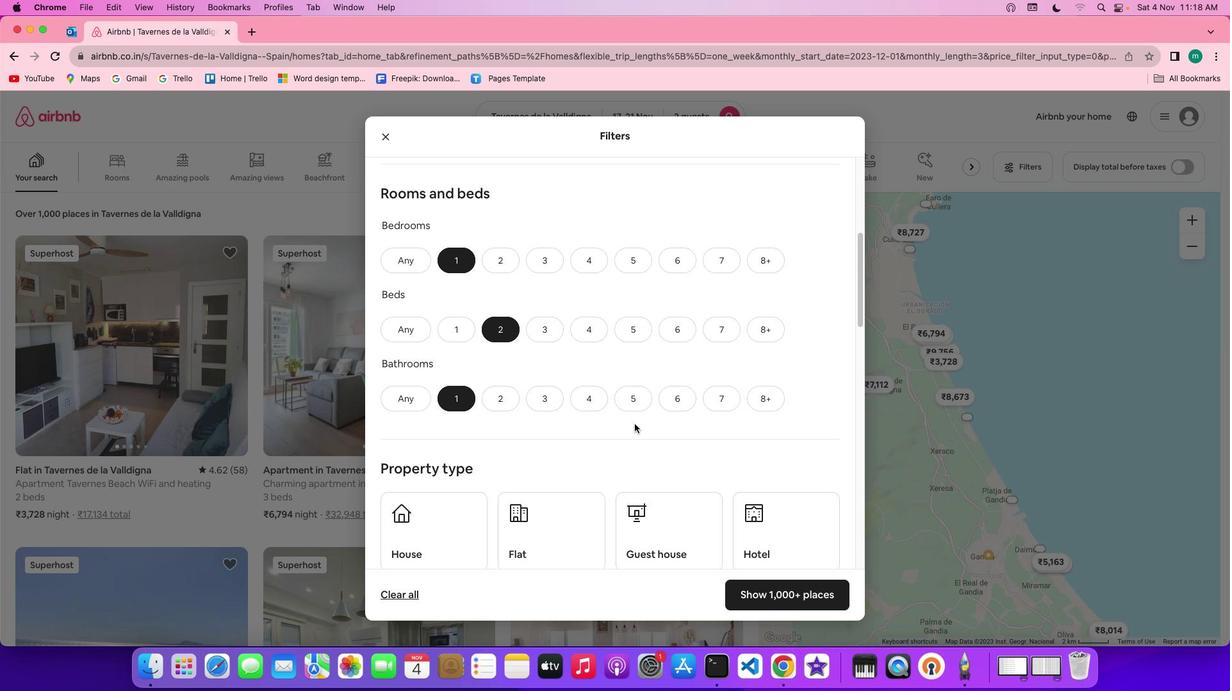 
Action: Mouse scrolled (634, 424) with delta (0, 0)
Screenshot: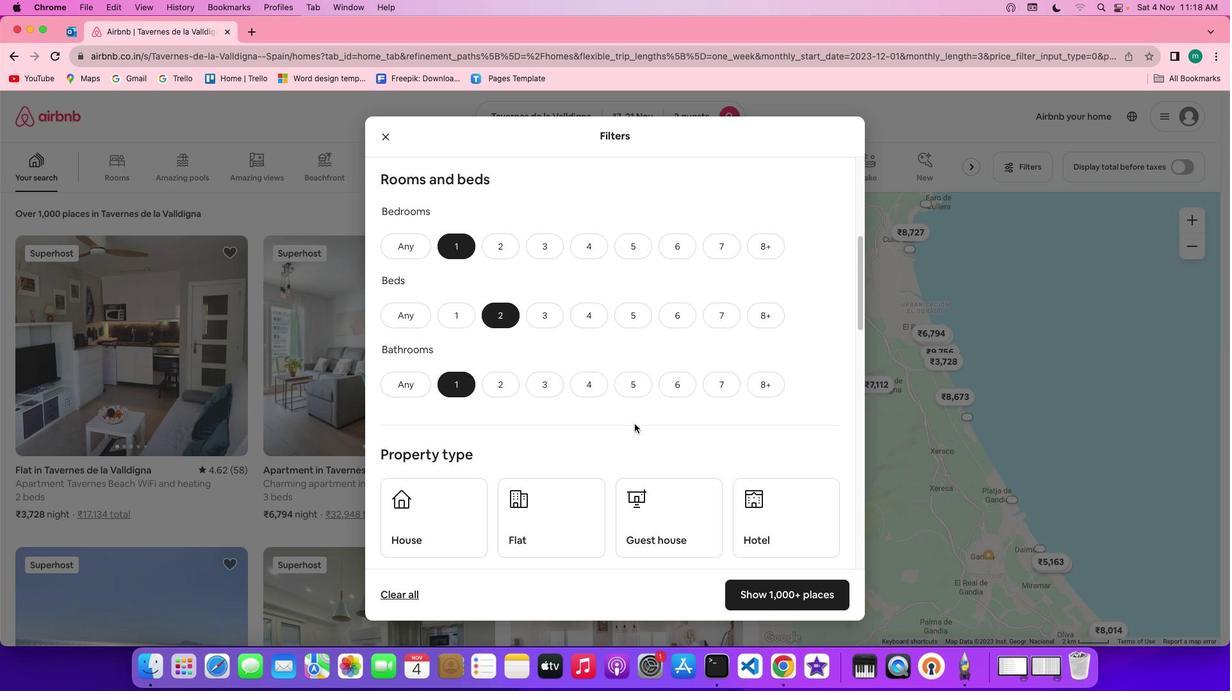 
Action: Mouse scrolled (634, 424) with delta (0, 0)
Screenshot: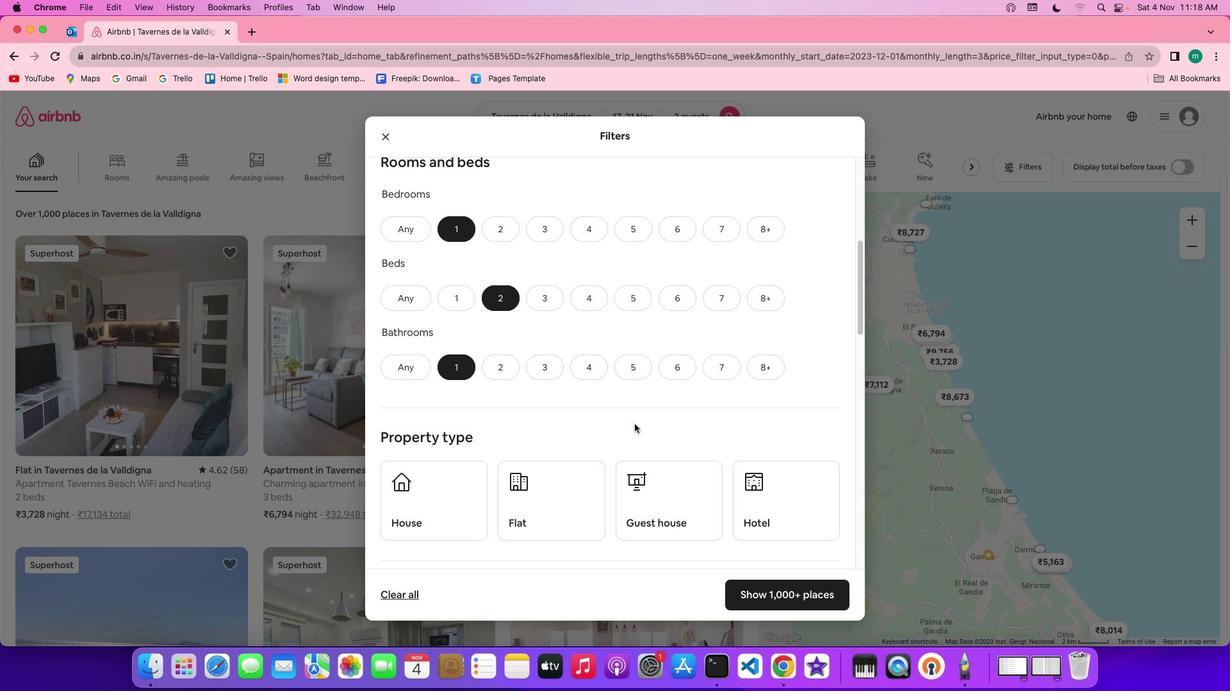 
Action: Mouse scrolled (634, 424) with delta (0, -1)
Screenshot: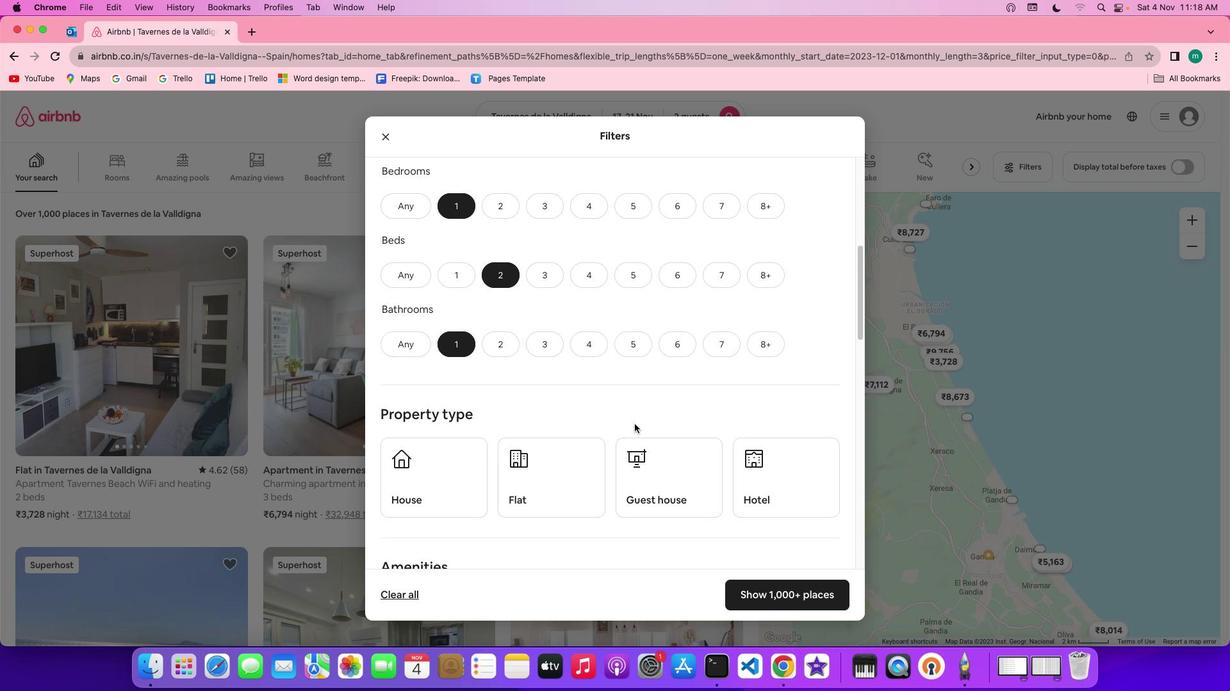 
Action: Mouse scrolled (634, 424) with delta (0, 0)
Screenshot: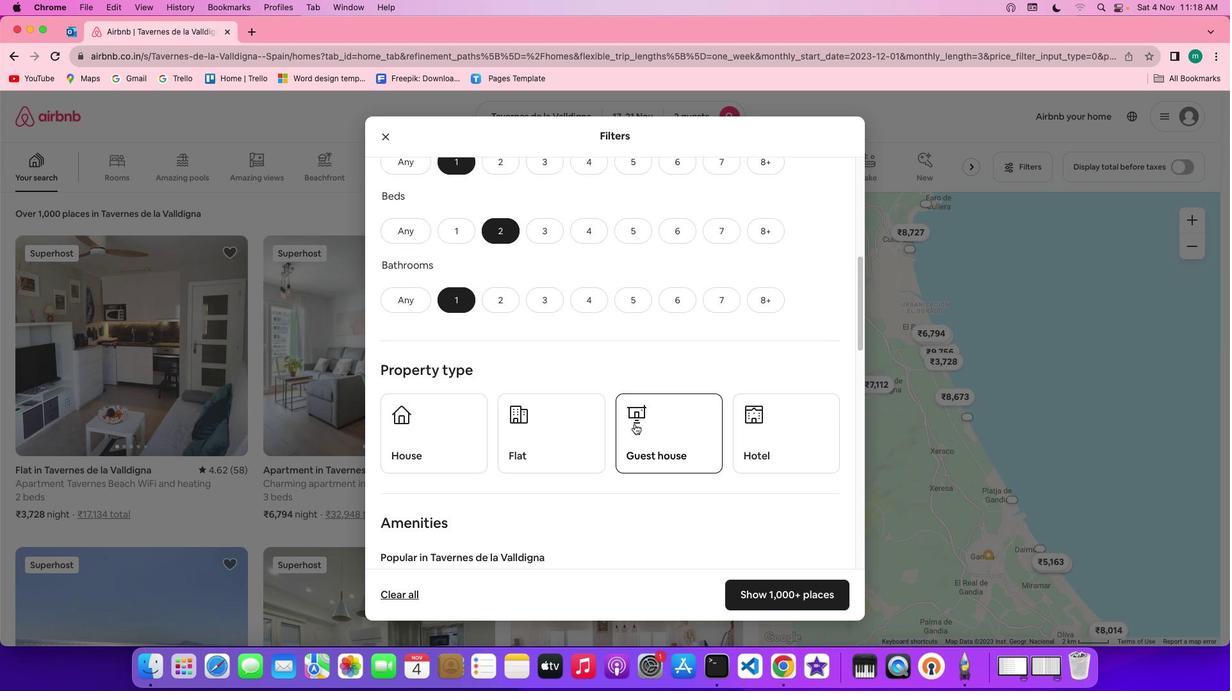 
Action: Mouse scrolled (634, 424) with delta (0, 0)
Screenshot: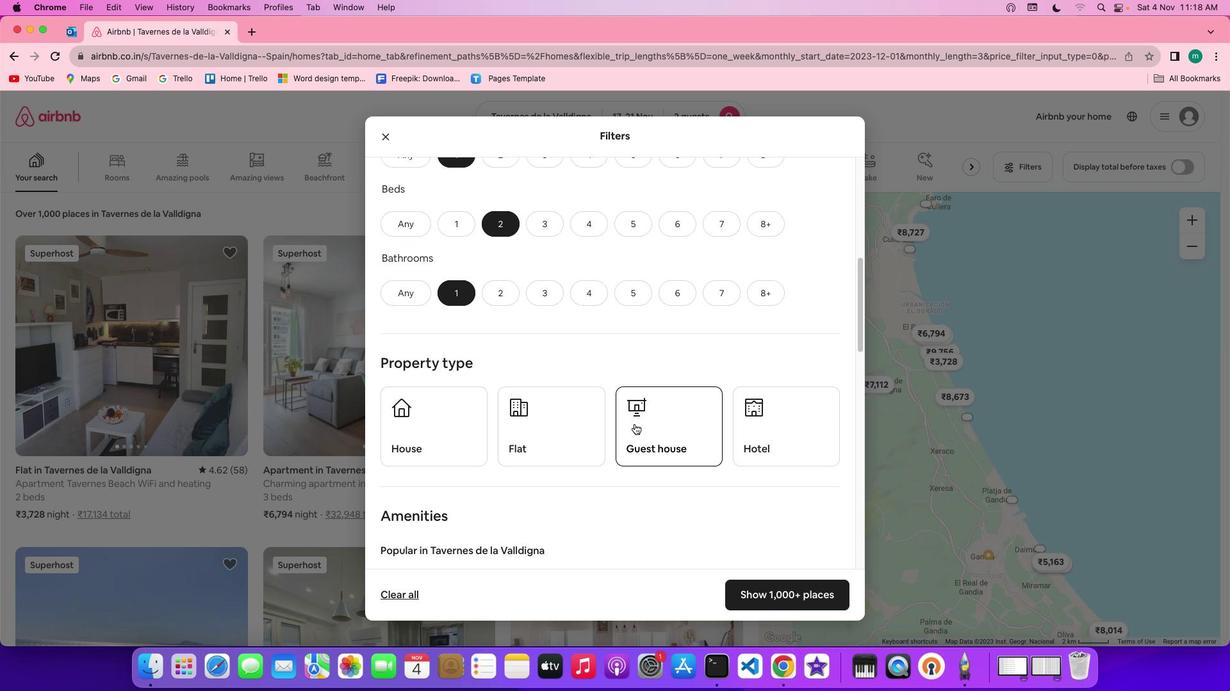 
Action: Mouse scrolled (634, 424) with delta (0, 0)
Screenshot: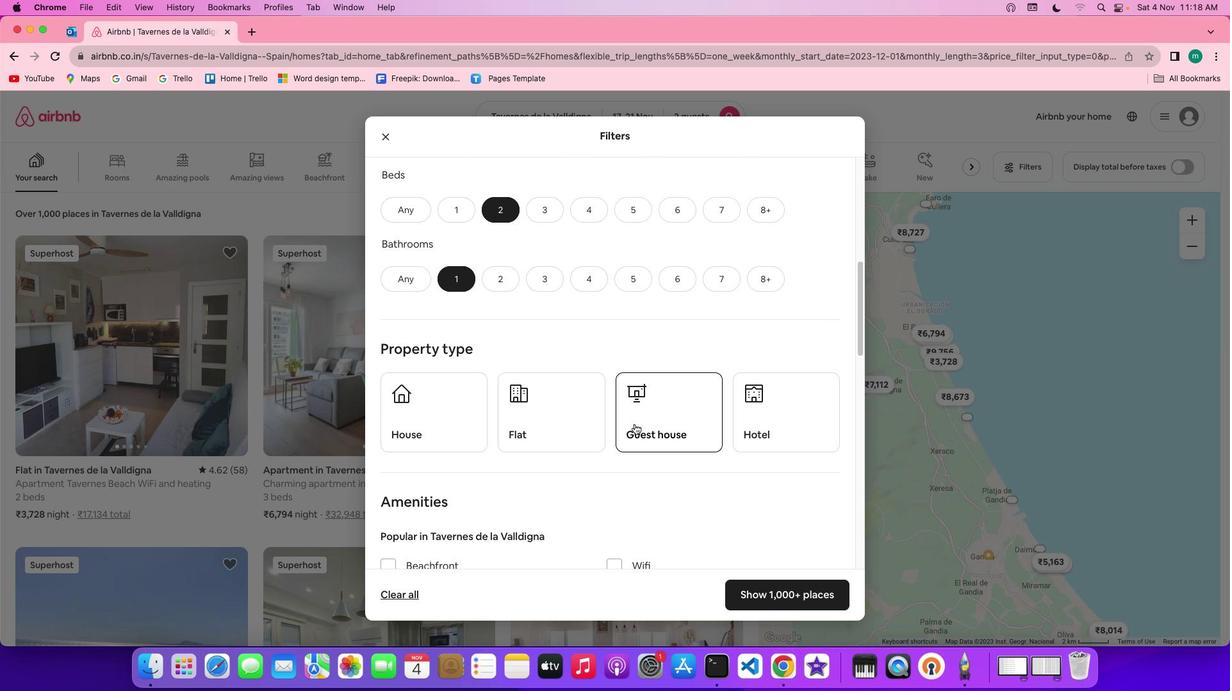 
Action: Mouse scrolled (634, 424) with delta (0, 0)
Screenshot: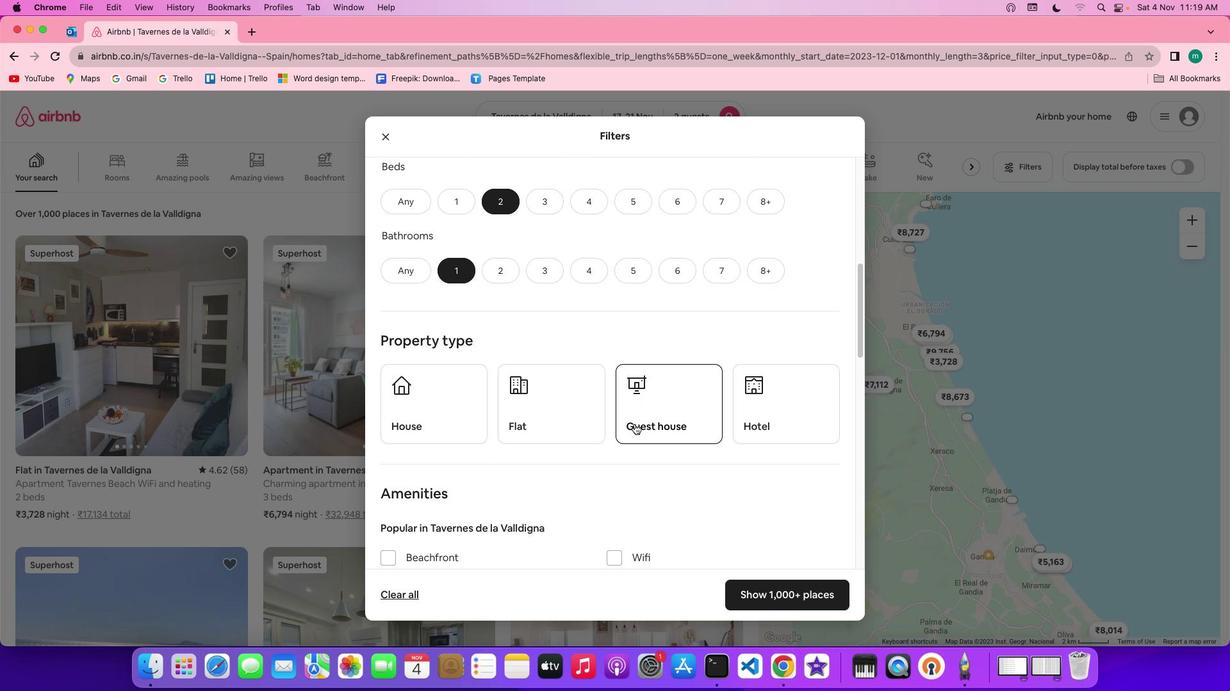 
Action: Mouse scrolled (634, 424) with delta (0, 0)
Screenshot: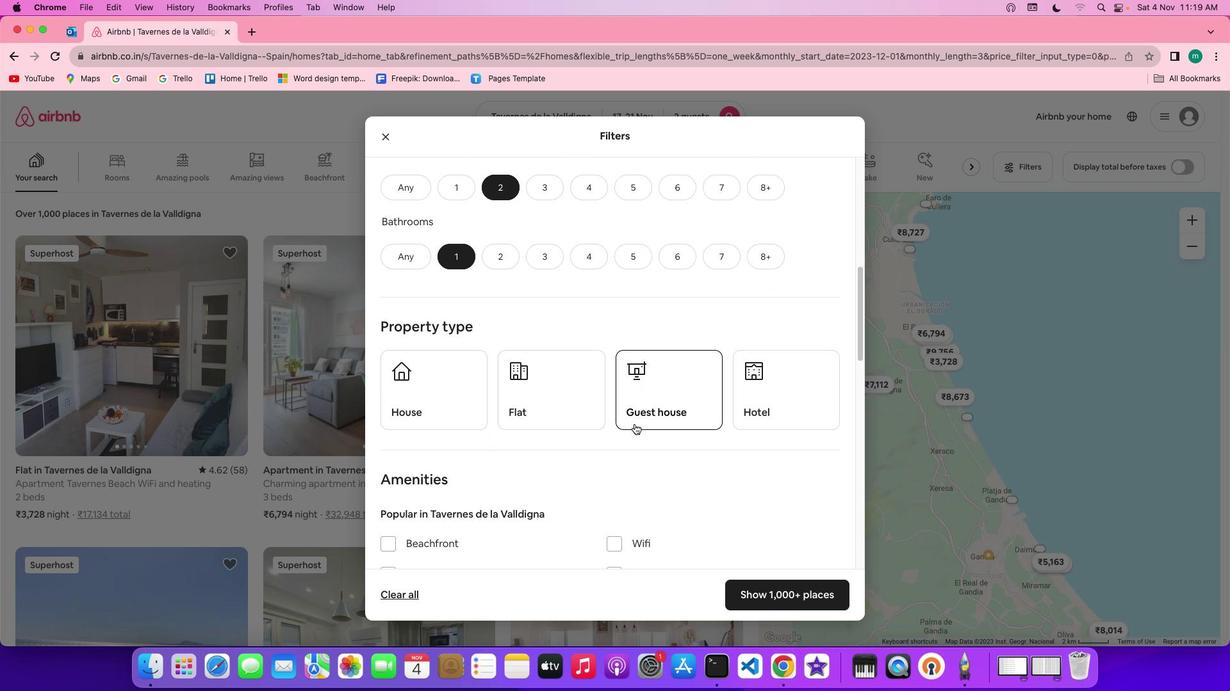 
Action: Mouse scrolled (634, 424) with delta (0, -1)
Screenshot: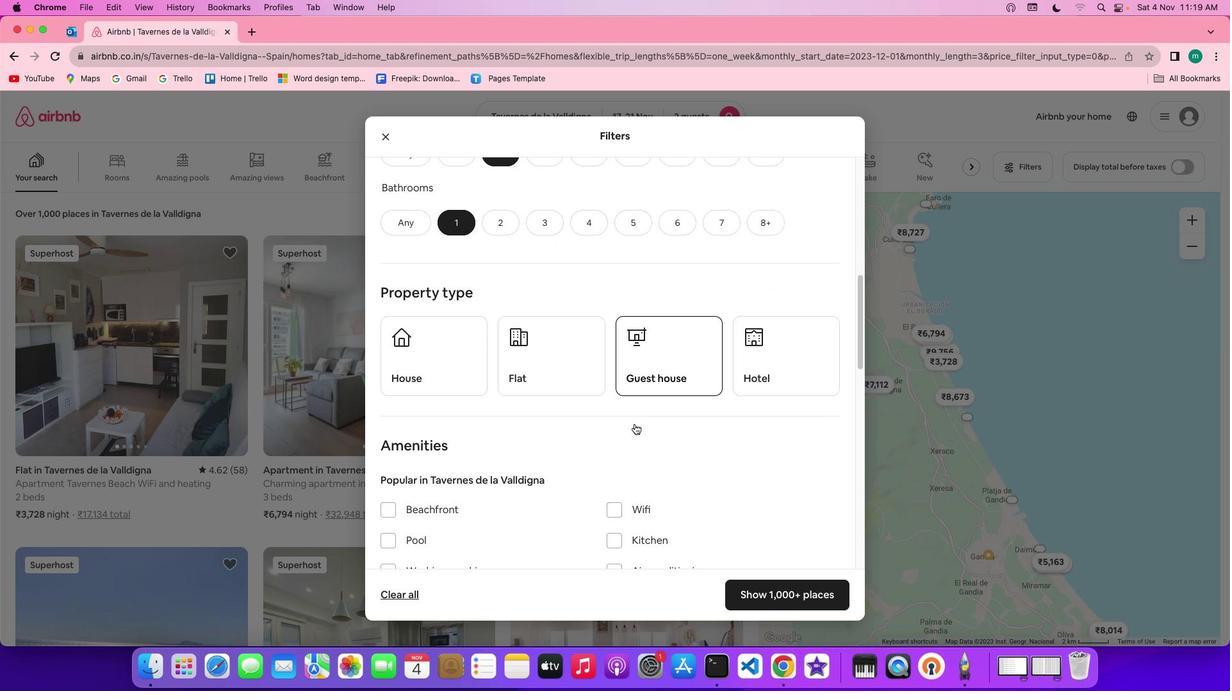 
Action: Mouse scrolled (634, 424) with delta (0, 0)
Screenshot: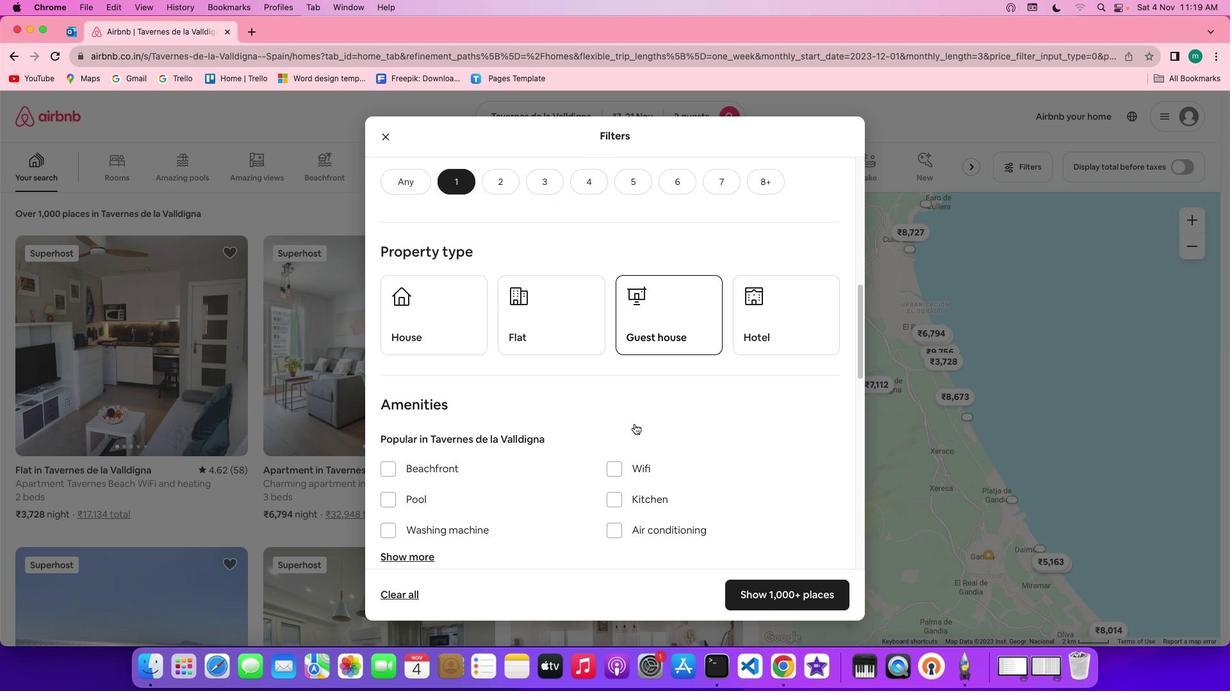 
Action: Mouse scrolled (634, 424) with delta (0, 0)
Screenshot: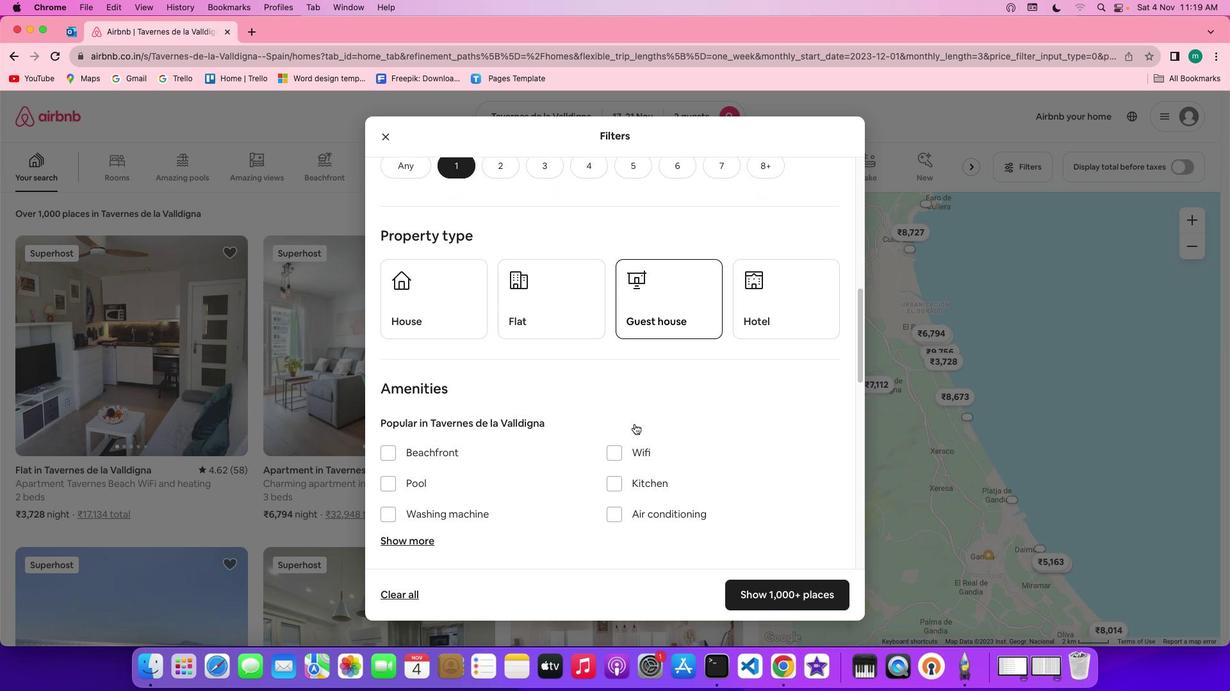 
Action: Mouse scrolled (634, 424) with delta (0, -1)
Screenshot: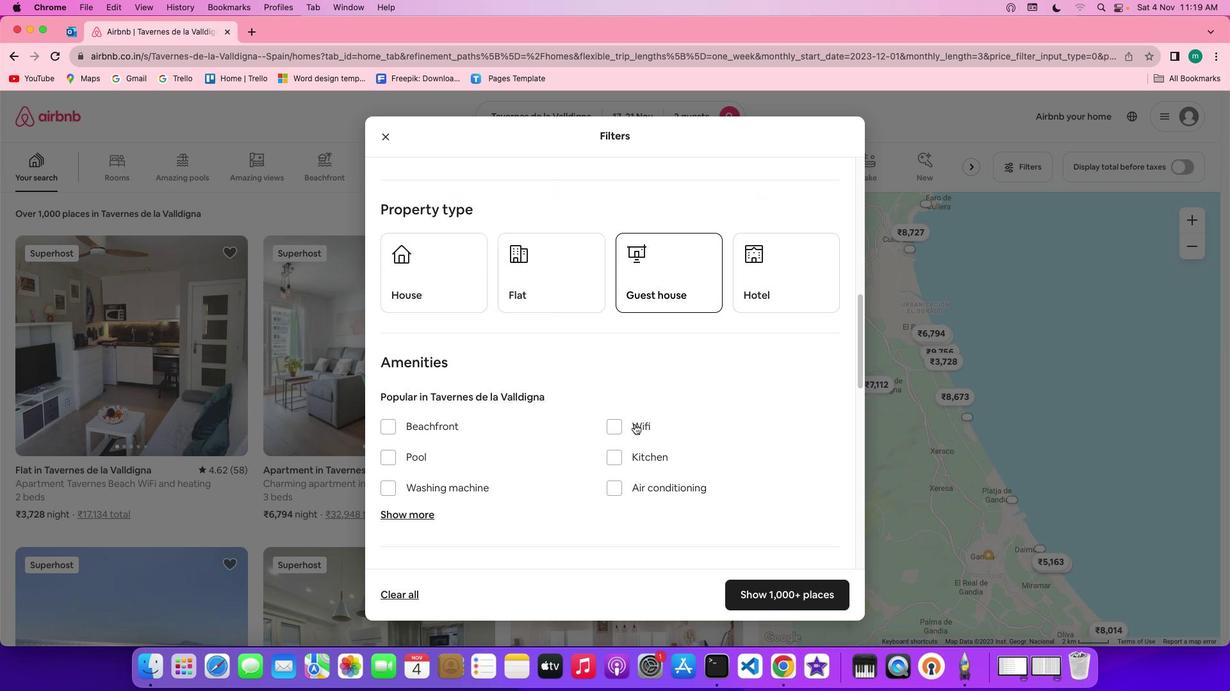 
Action: Mouse scrolled (634, 424) with delta (0, -1)
Screenshot: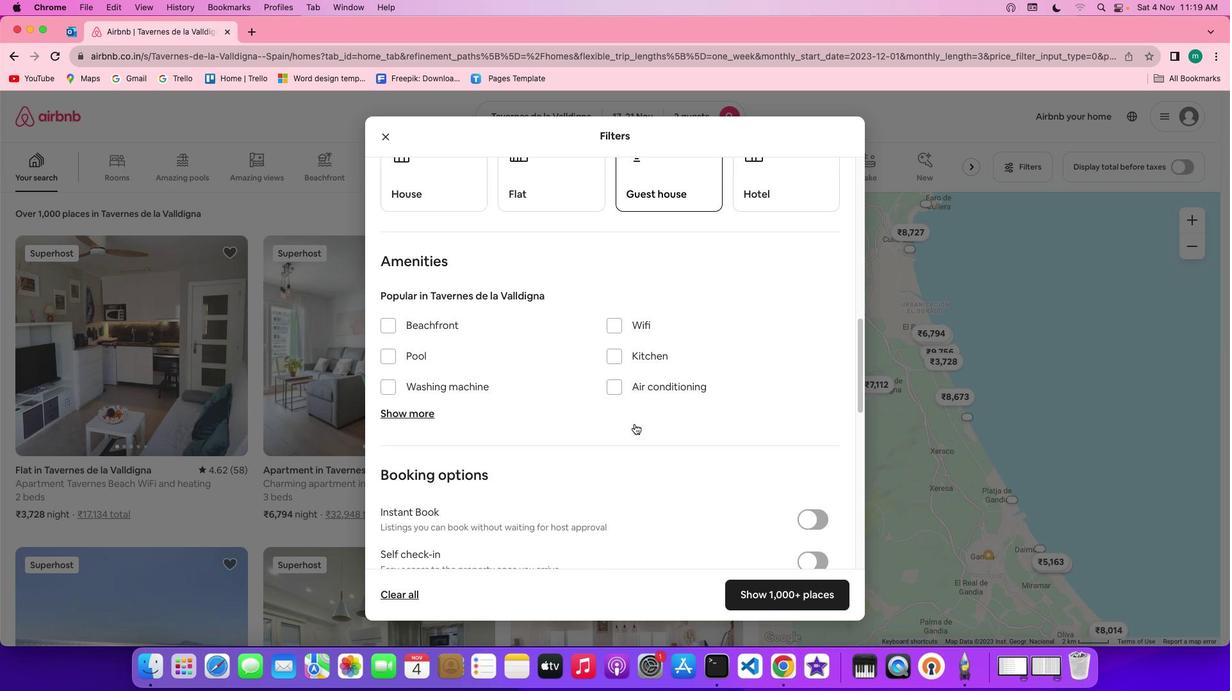 
Action: Mouse scrolled (634, 424) with delta (0, 0)
Screenshot: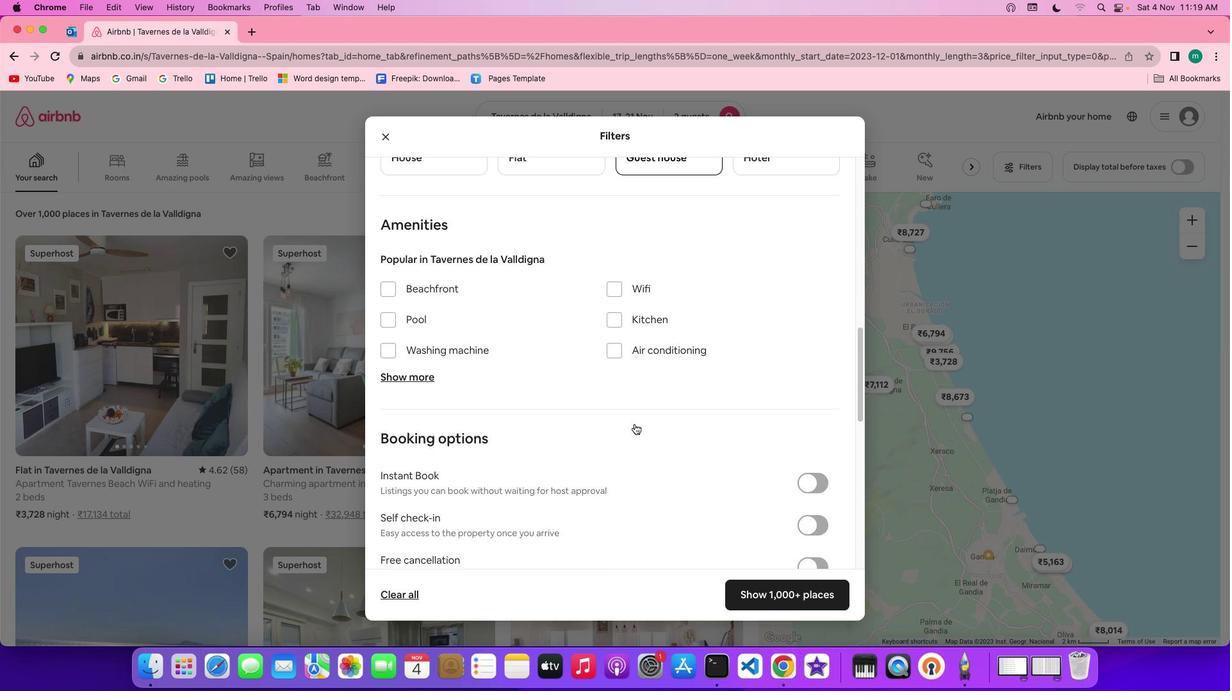 
Action: Mouse scrolled (634, 424) with delta (0, 0)
Screenshot: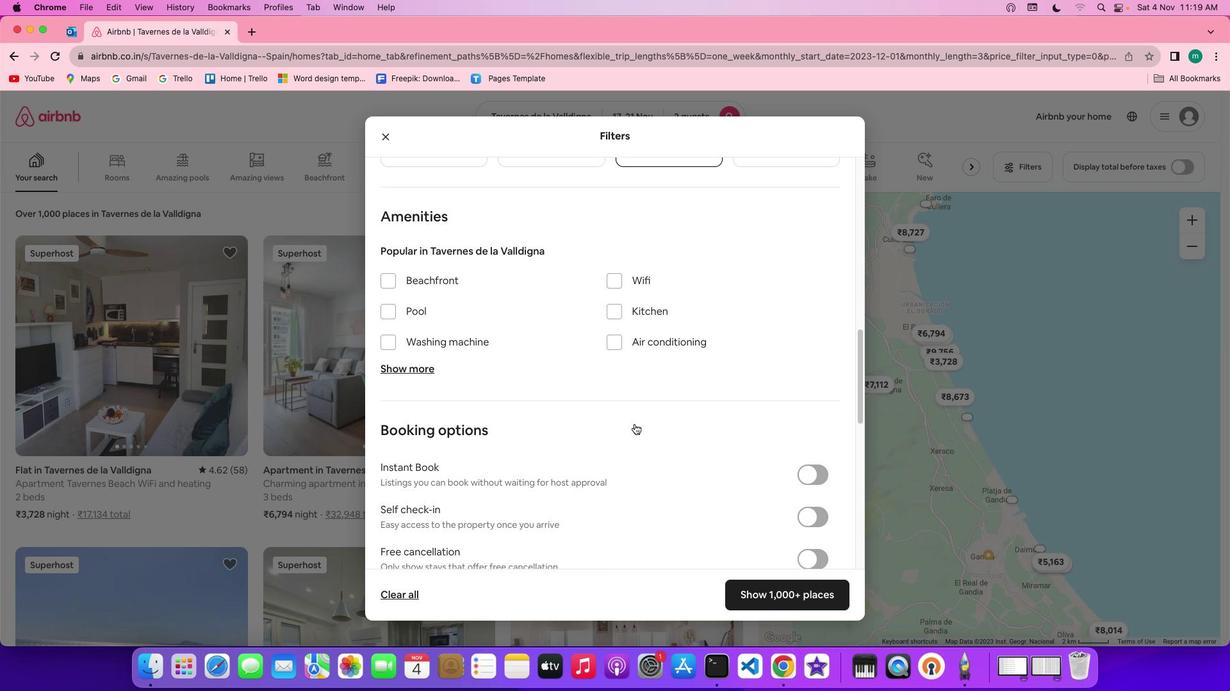 
Action: Mouse scrolled (634, 424) with delta (0, 0)
Screenshot: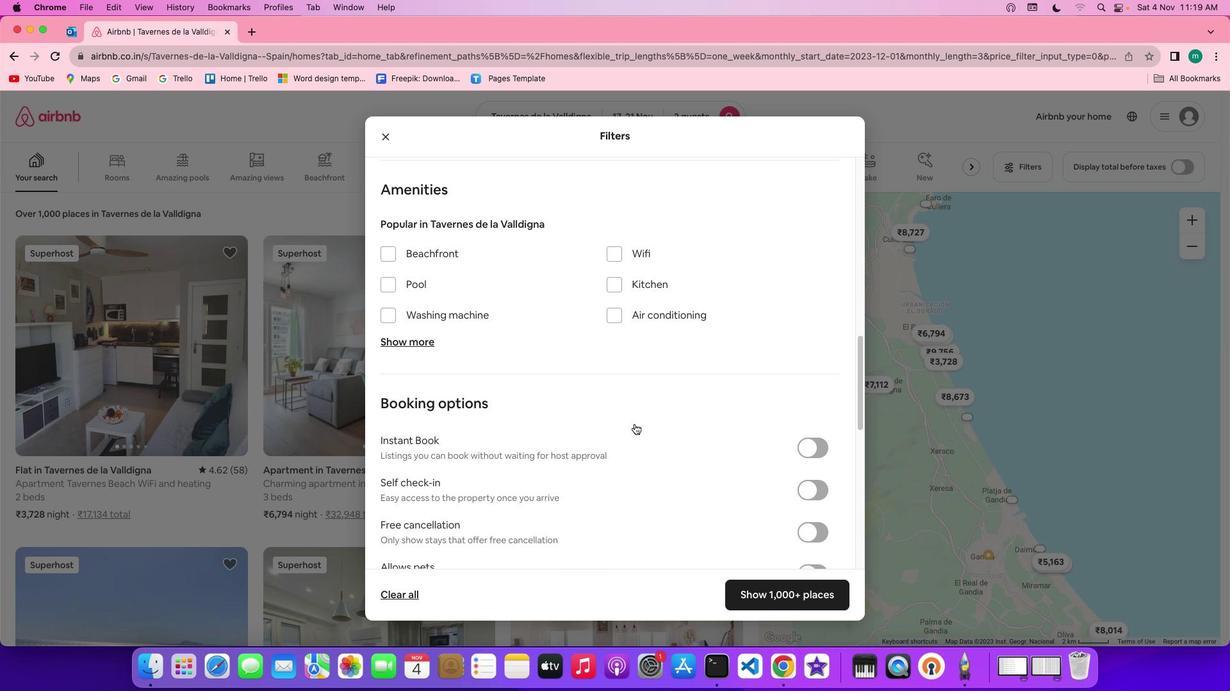 
Action: Mouse scrolled (634, 424) with delta (0, 0)
Screenshot: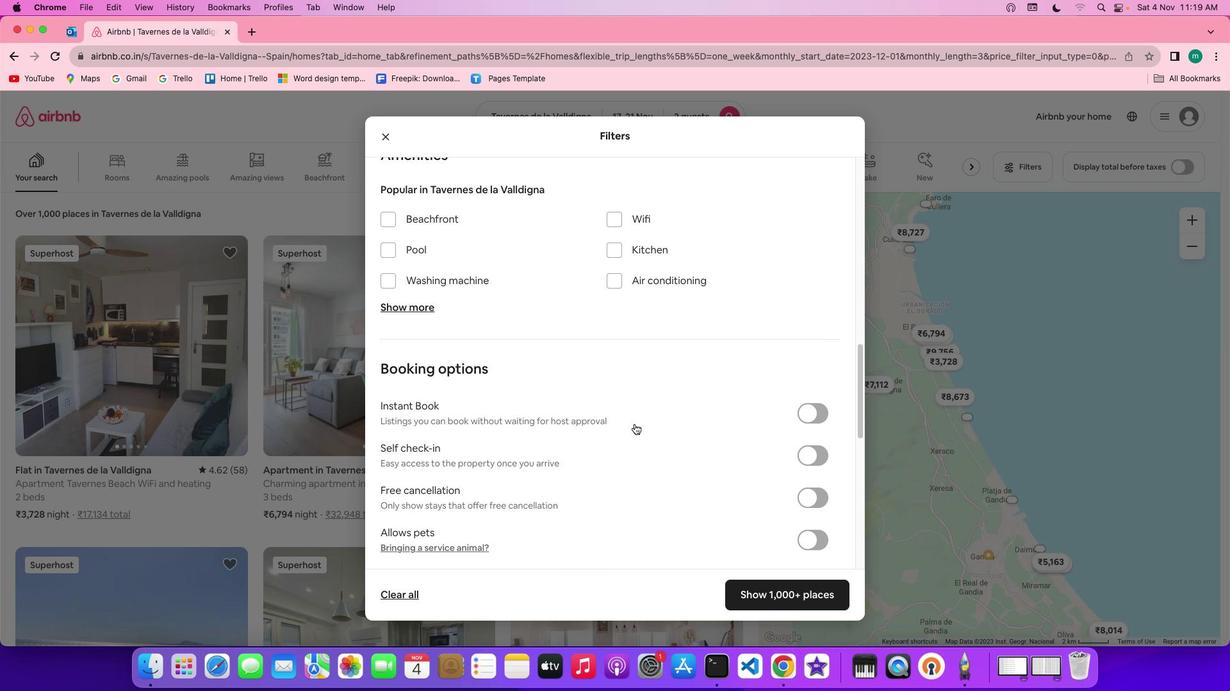 
Action: Mouse scrolled (634, 424) with delta (0, 0)
Screenshot: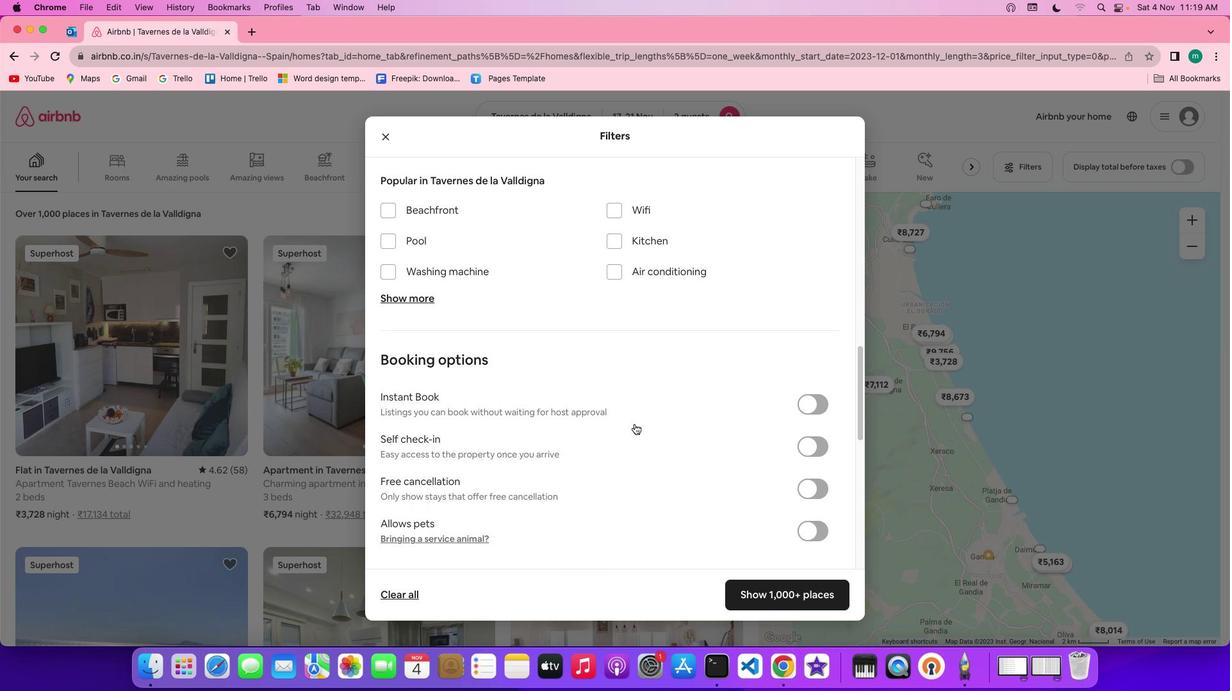 
Action: Mouse scrolled (634, 424) with delta (0, 0)
Screenshot: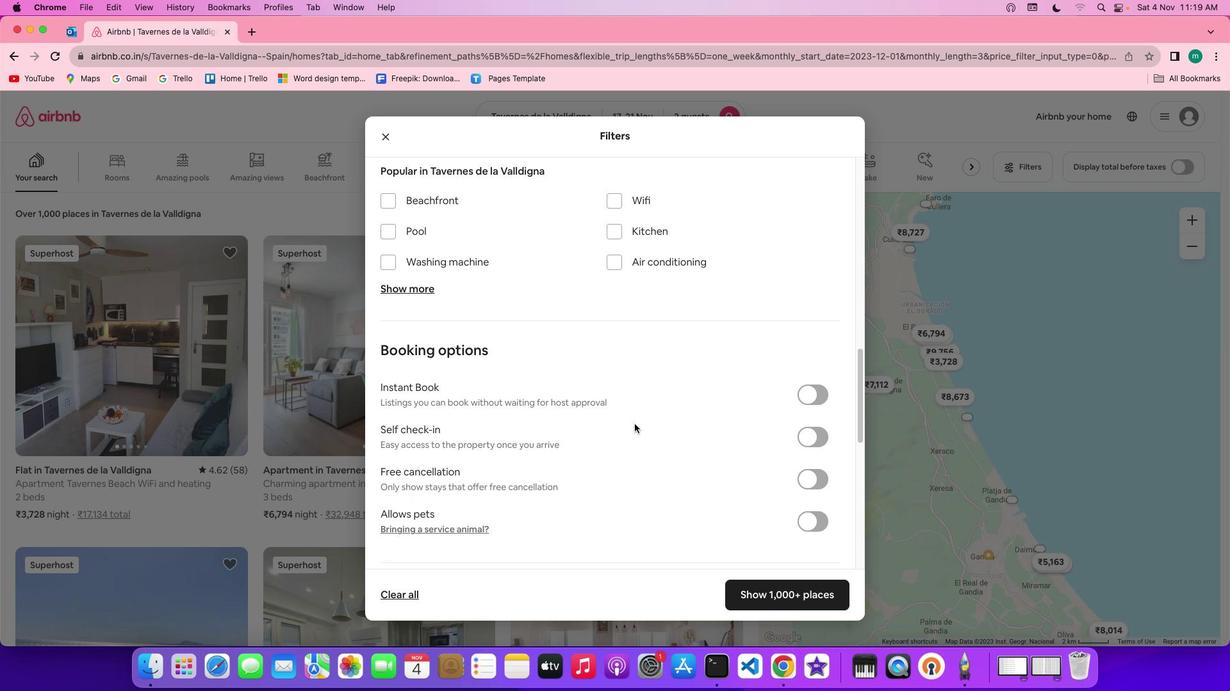 
Action: Mouse scrolled (634, 424) with delta (0, 0)
Screenshot: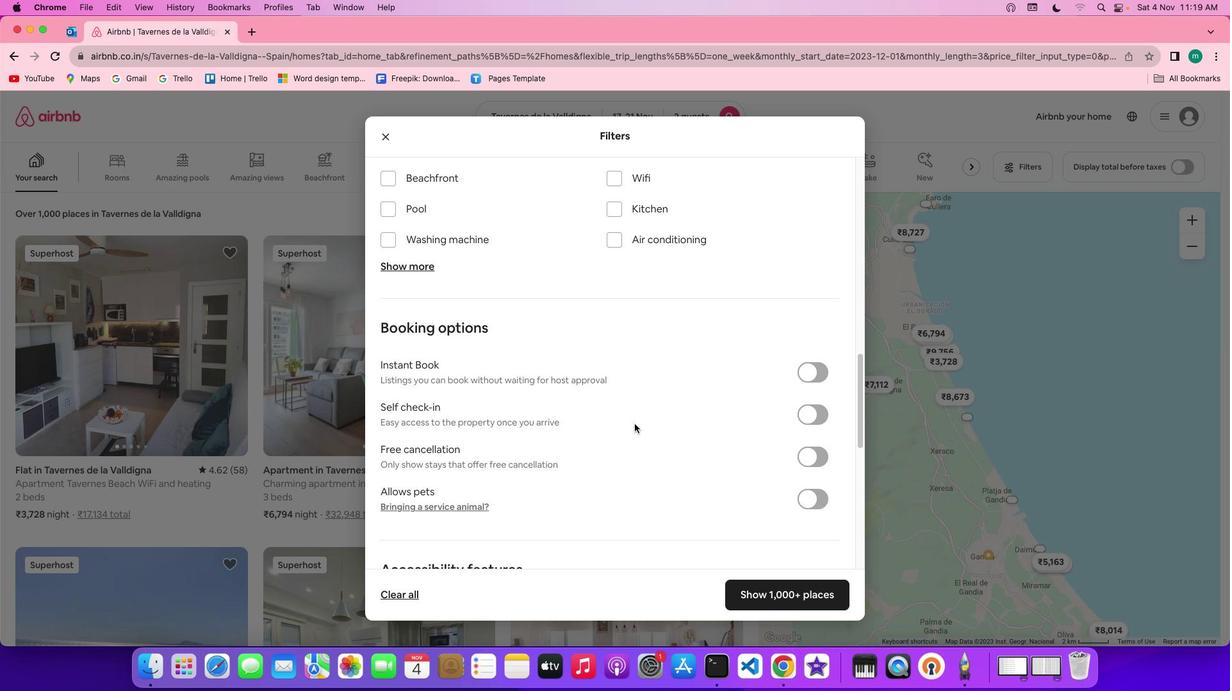 
Action: Mouse scrolled (634, 424) with delta (0, -1)
Screenshot: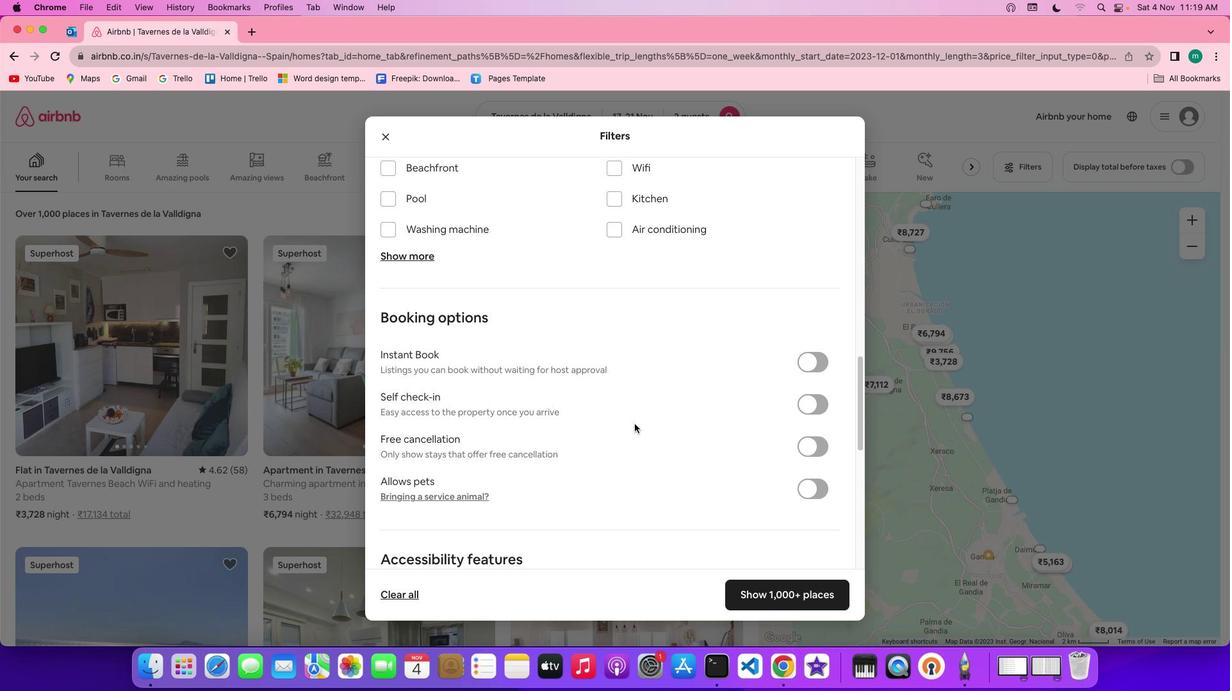 
Action: Mouse scrolled (634, 424) with delta (0, 0)
Screenshot: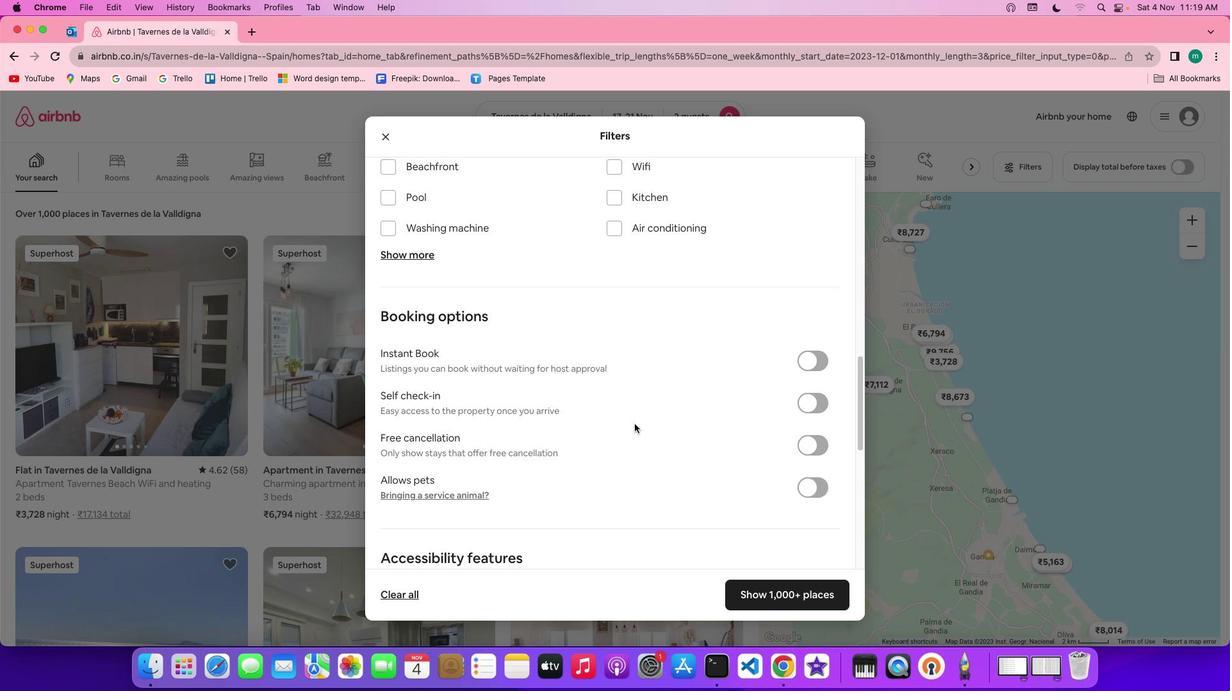 
Action: Mouse scrolled (634, 424) with delta (0, 0)
Screenshot: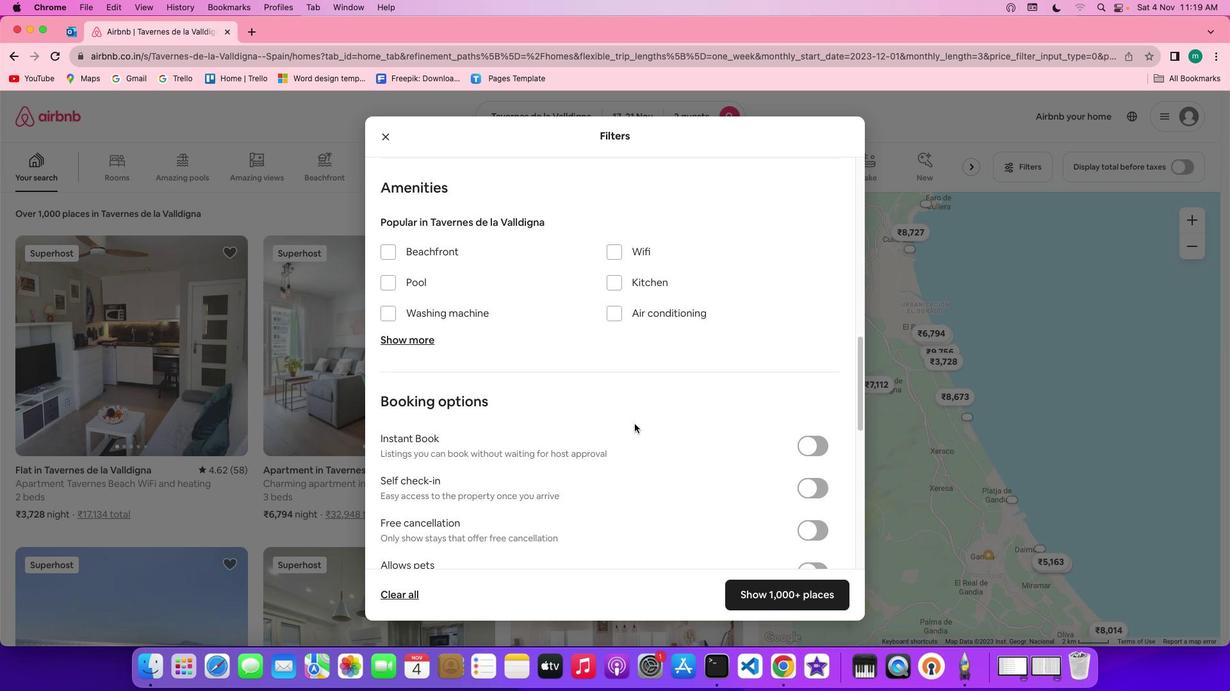 
Action: Mouse scrolled (634, 424) with delta (0, 1)
Screenshot: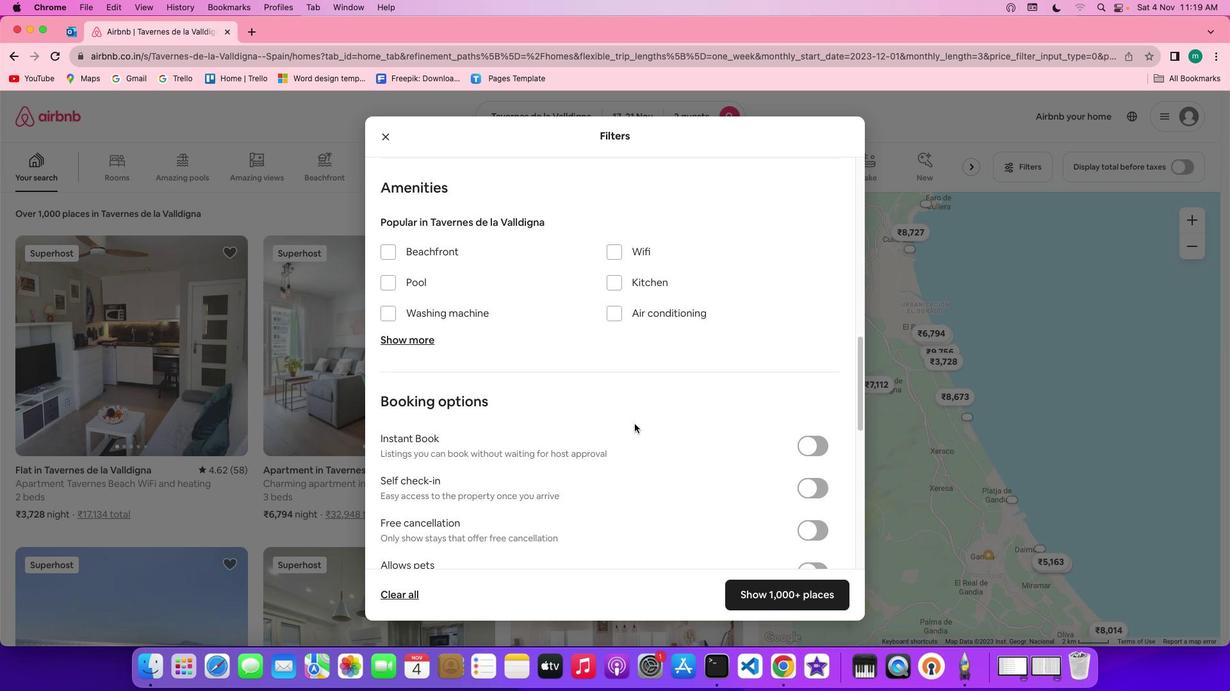 
Action: Mouse scrolled (634, 424) with delta (0, 3)
Screenshot: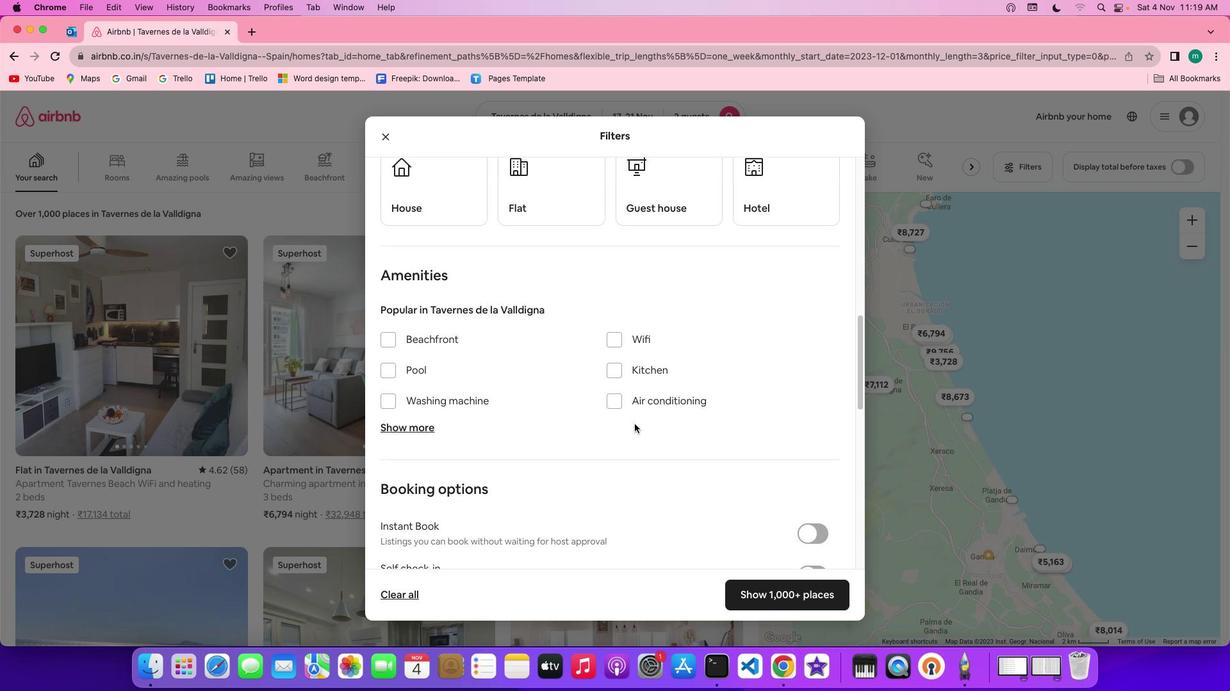 
Action: Mouse moved to (568, 219)
Screenshot: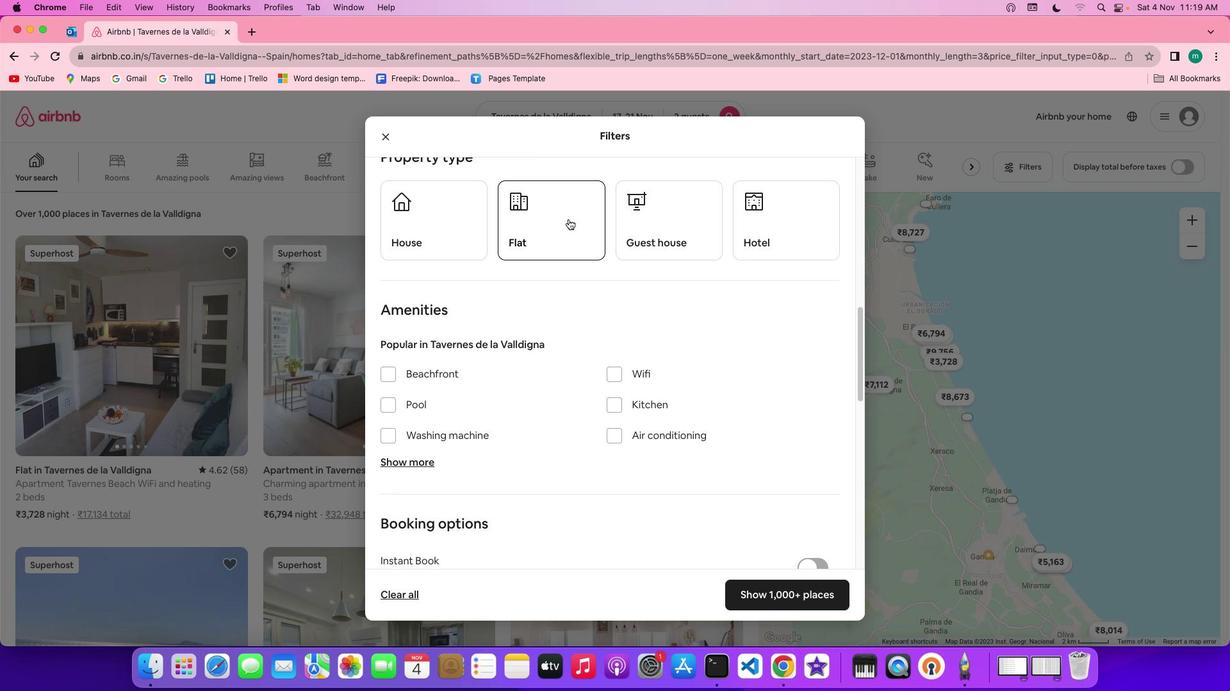 
Action: Mouse pressed left at (568, 219)
Screenshot: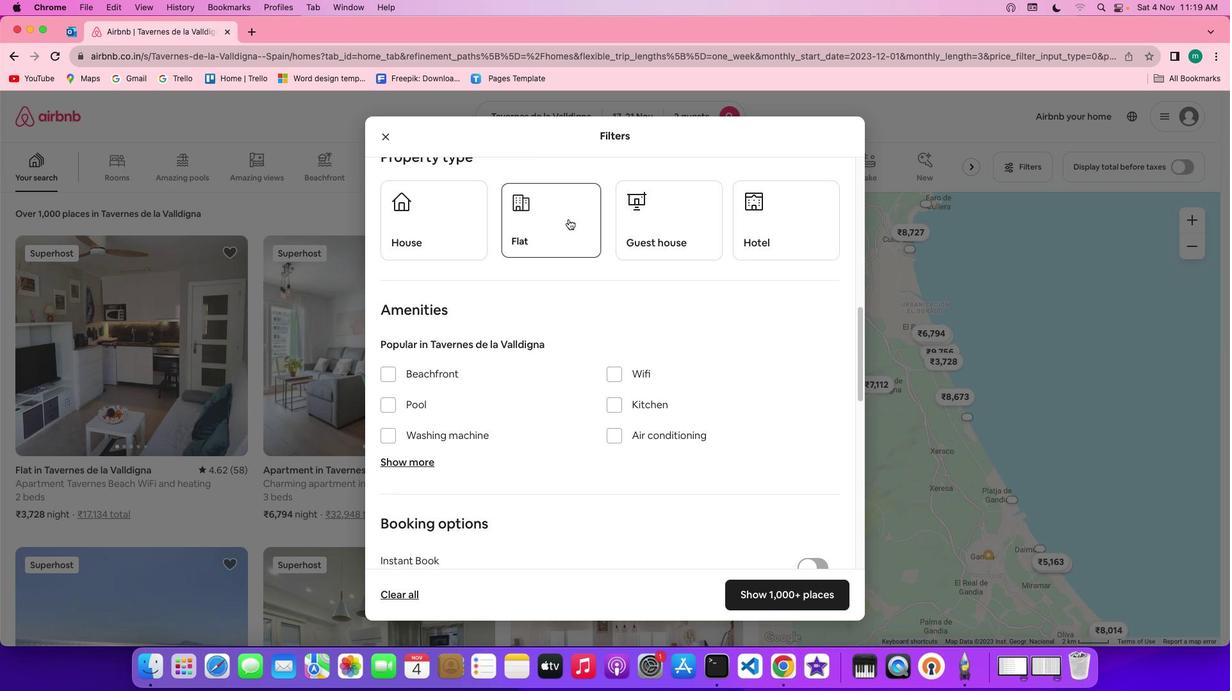 
Action: Mouse moved to (673, 461)
Screenshot: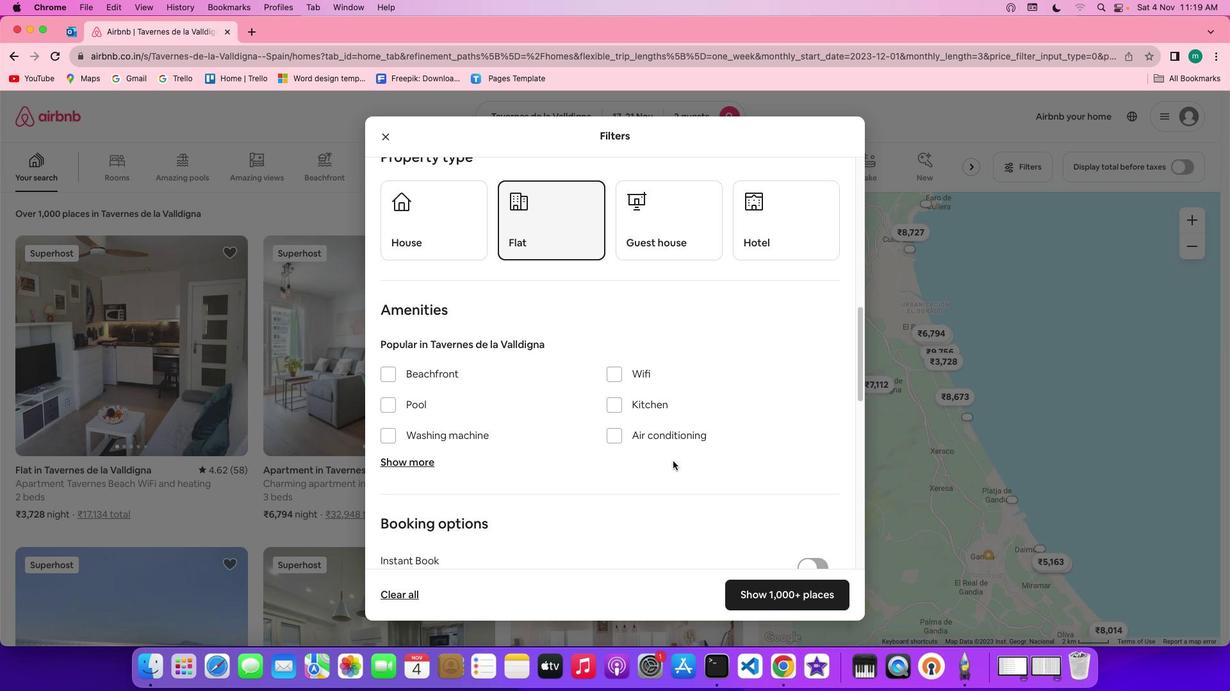 
Action: Mouse scrolled (673, 461) with delta (0, 0)
Screenshot: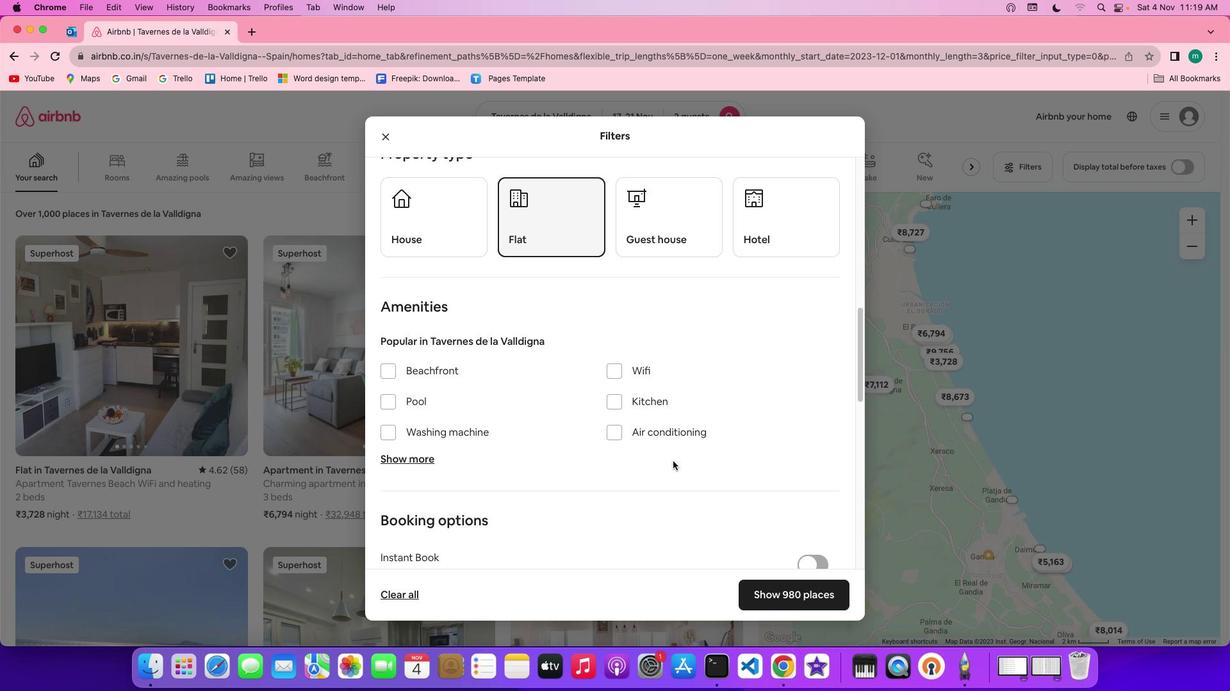 
Action: Mouse scrolled (673, 461) with delta (0, 0)
Screenshot: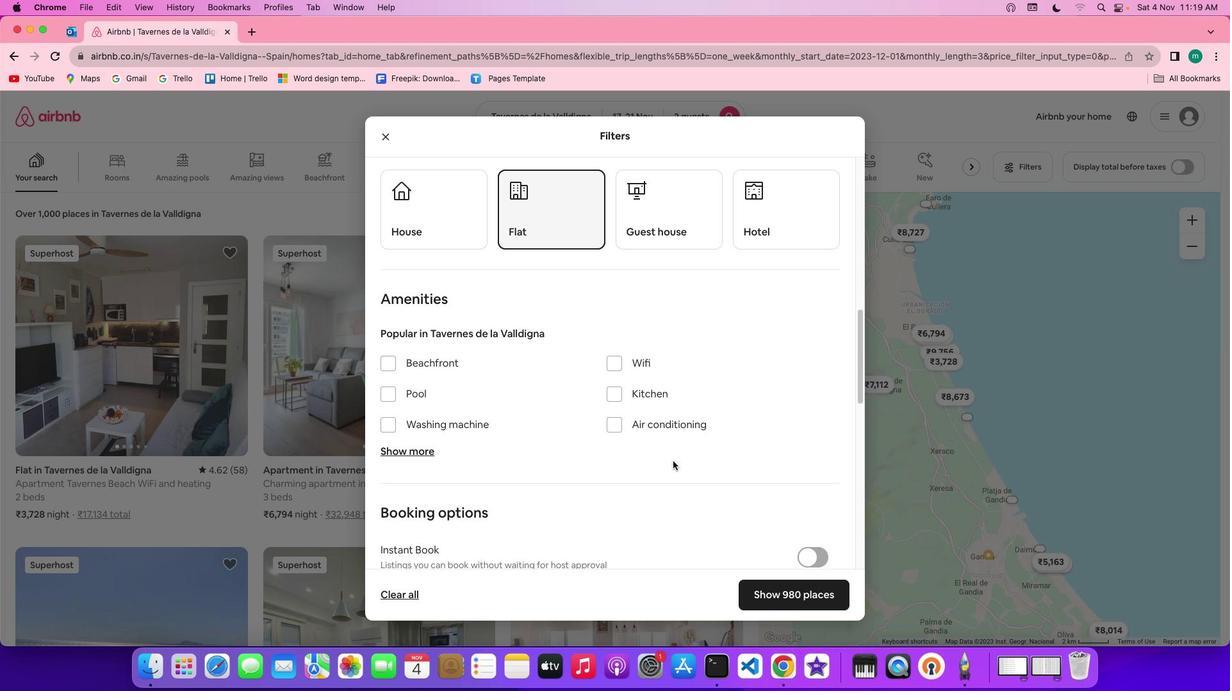 
Action: Mouse scrolled (673, 461) with delta (0, 0)
Screenshot: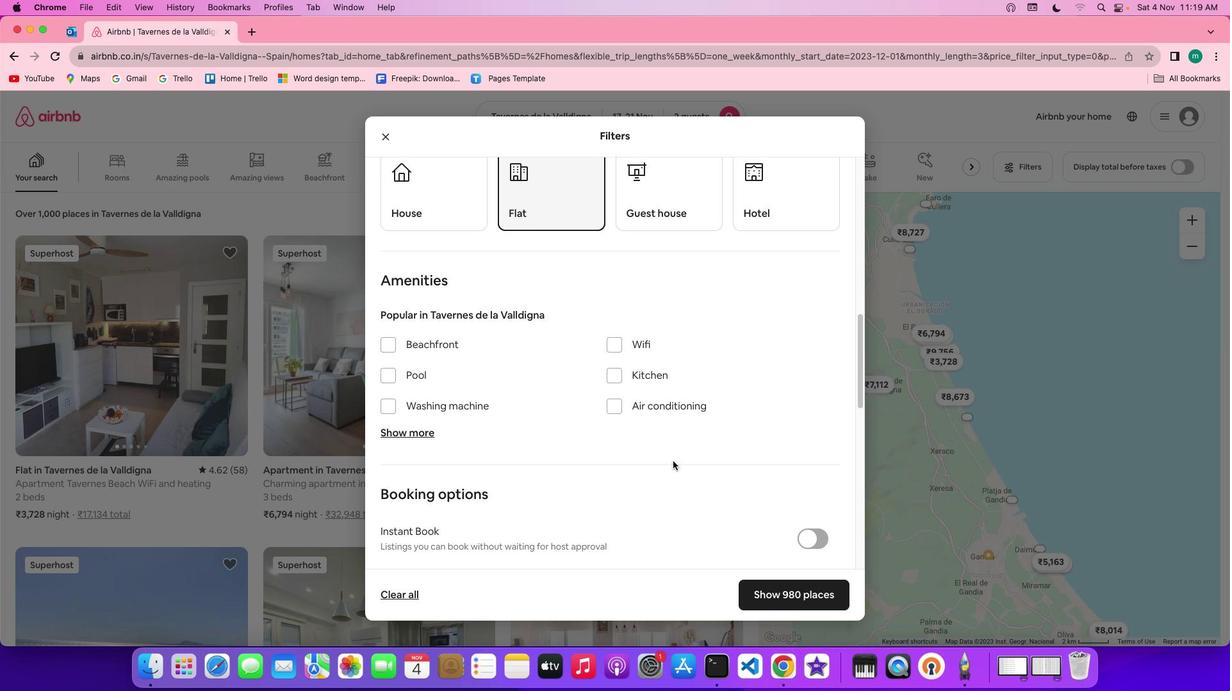 
Action: Mouse moved to (617, 337)
Screenshot: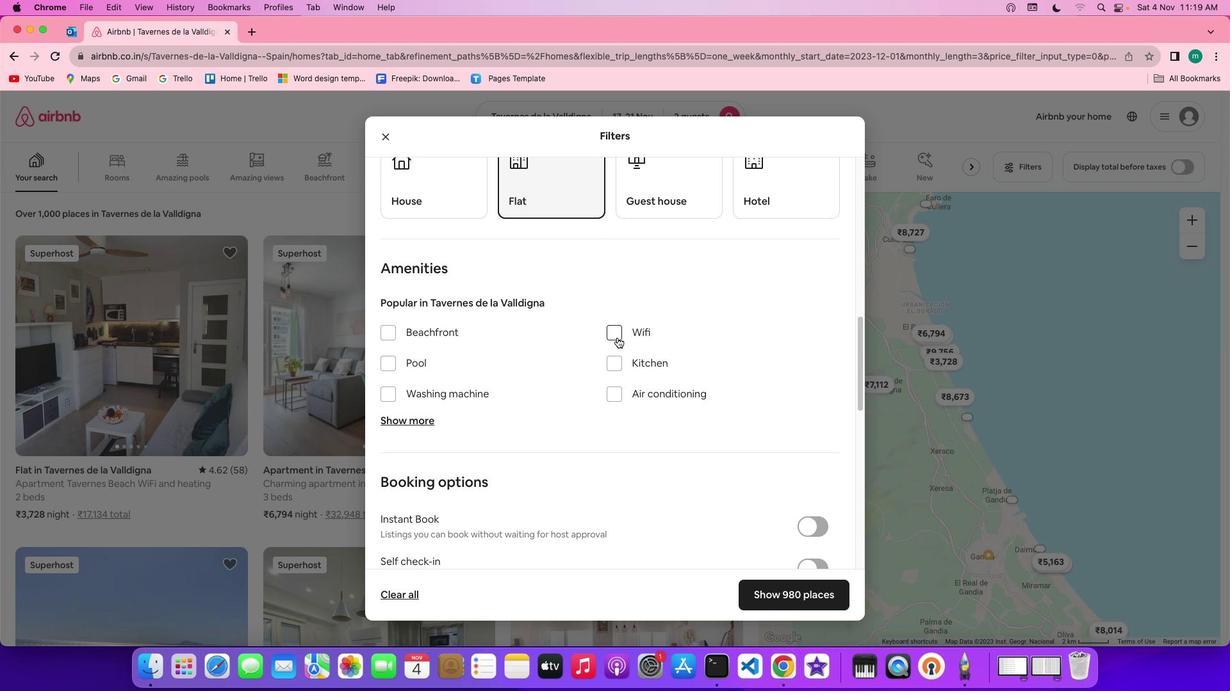 
Action: Mouse pressed left at (617, 337)
Screenshot: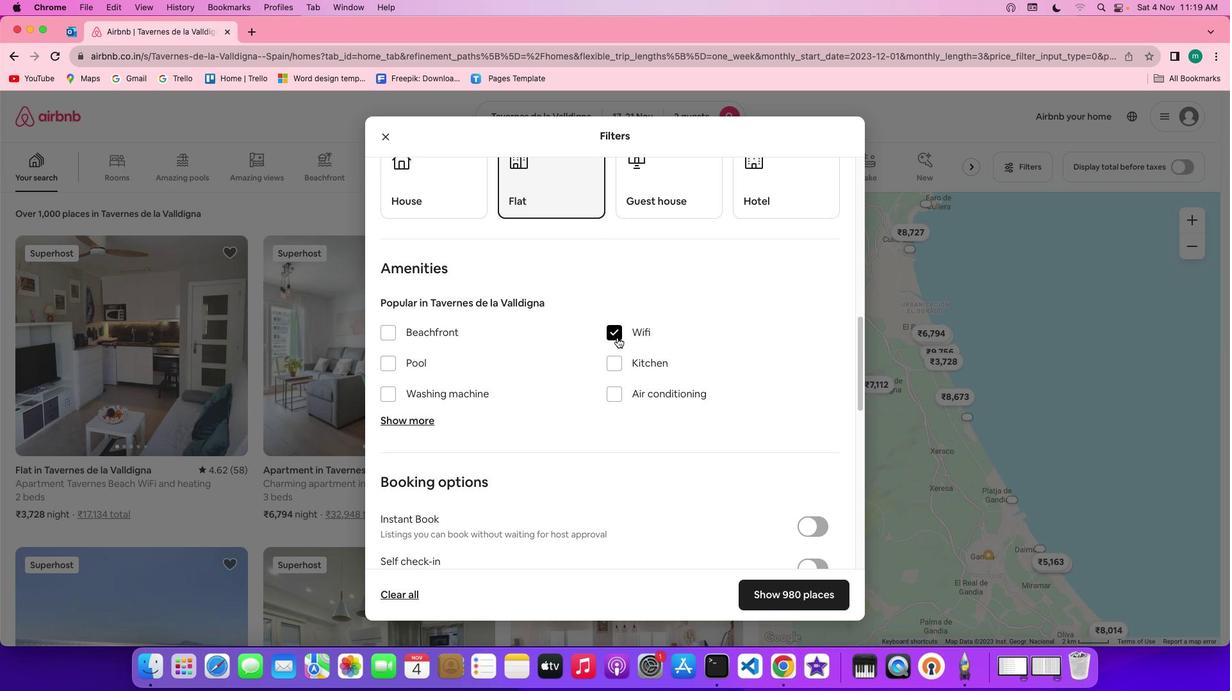 
Action: Mouse moved to (684, 405)
Screenshot: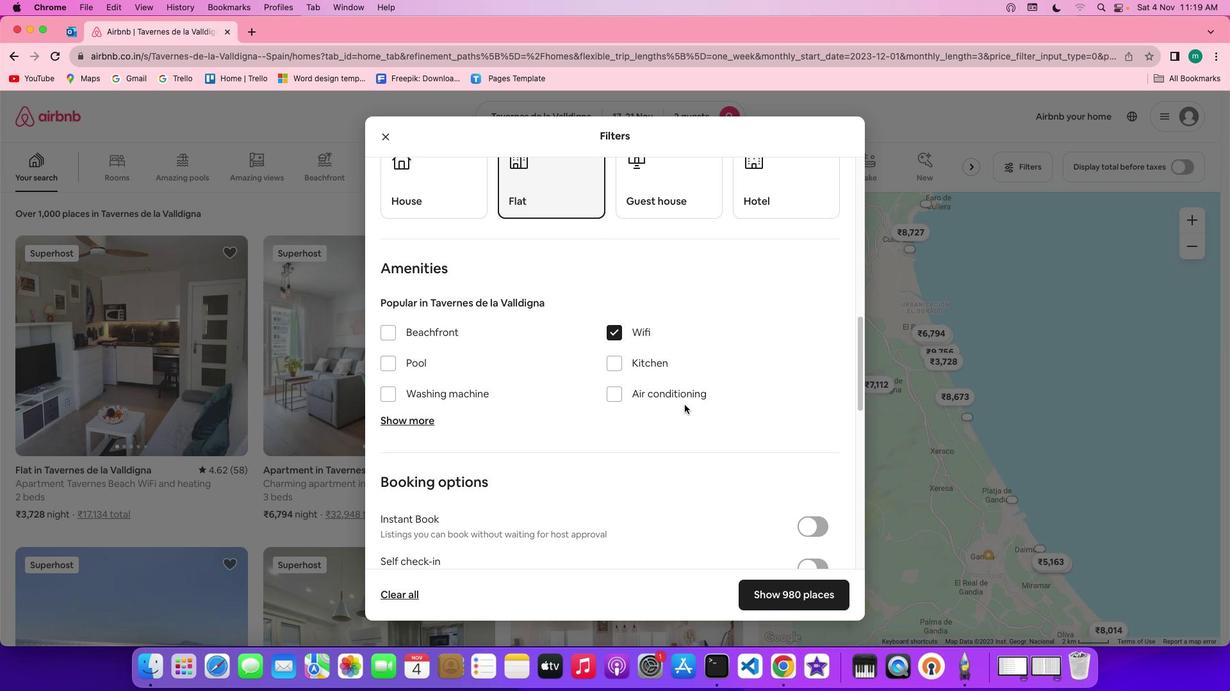 
Action: Mouse scrolled (684, 405) with delta (0, 0)
Screenshot: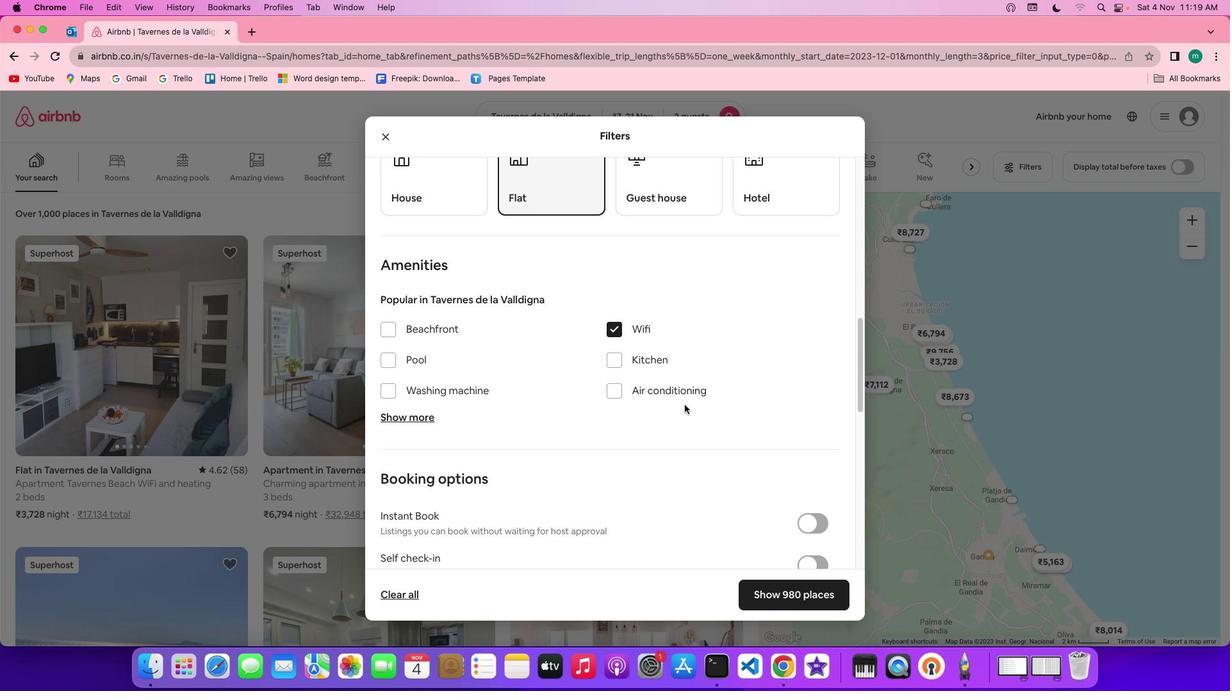 
Action: Mouse scrolled (684, 405) with delta (0, 0)
Screenshot: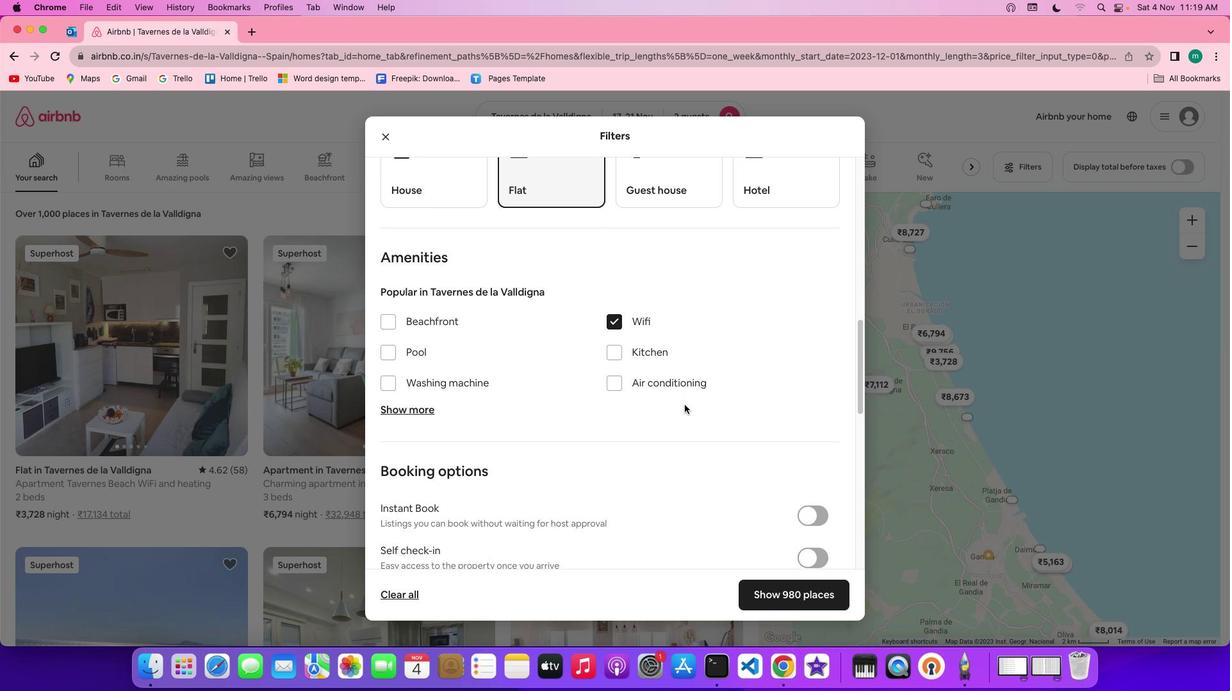 
Action: Mouse scrolled (684, 405) with delta (0, 0)
Screenshot: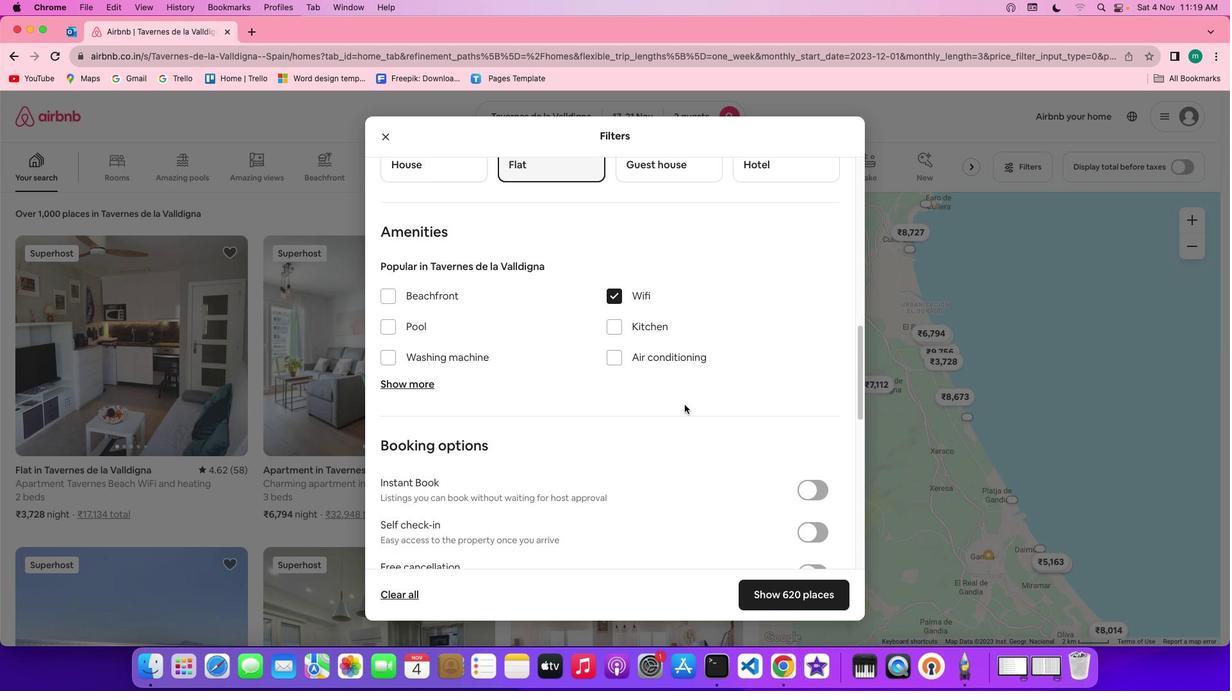 
Action: Mouse scrolled (684, 405) with delta (0, 0)
Screenshot: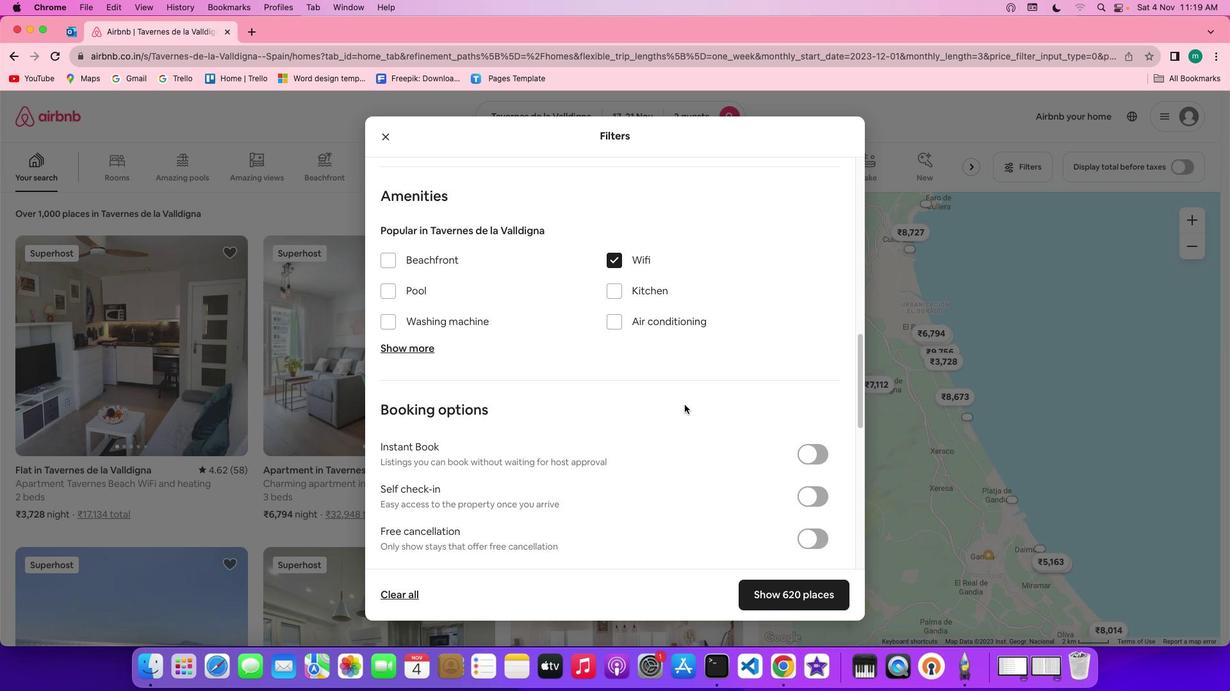
Action: Mouse scrolled (684, 405) with delta (0, 0)
Screenshot: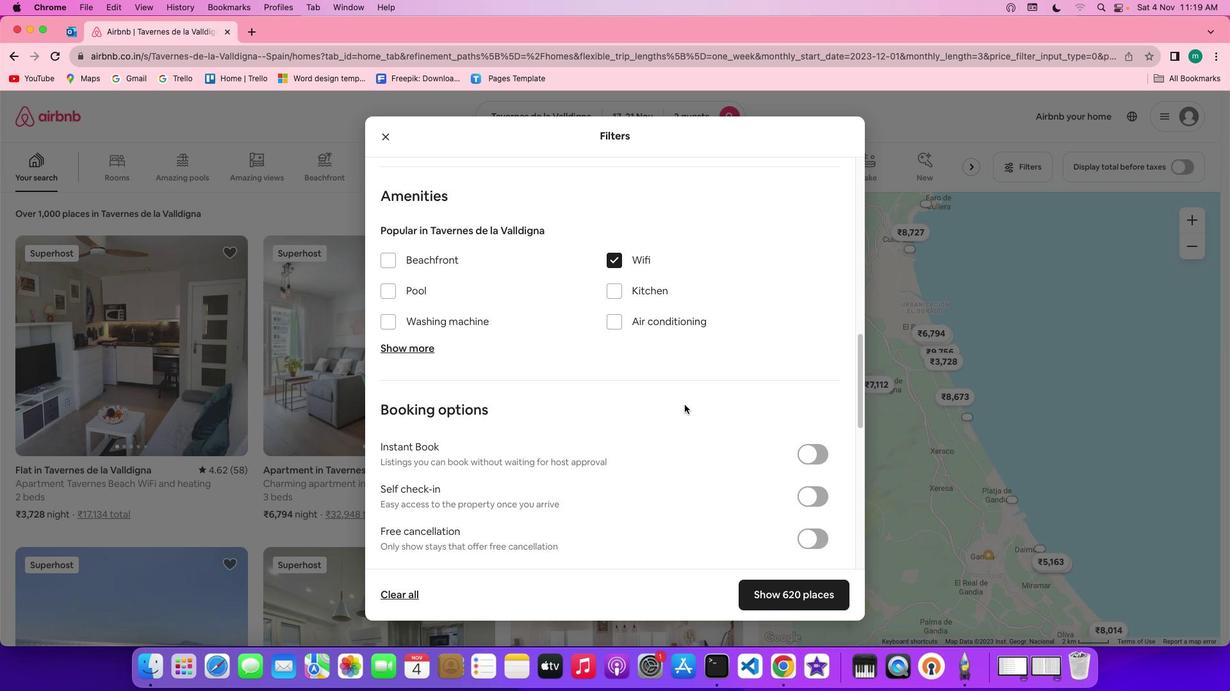 
Action: Mouse scrolled (684, 405) with delta (0, -1)
Screenshot: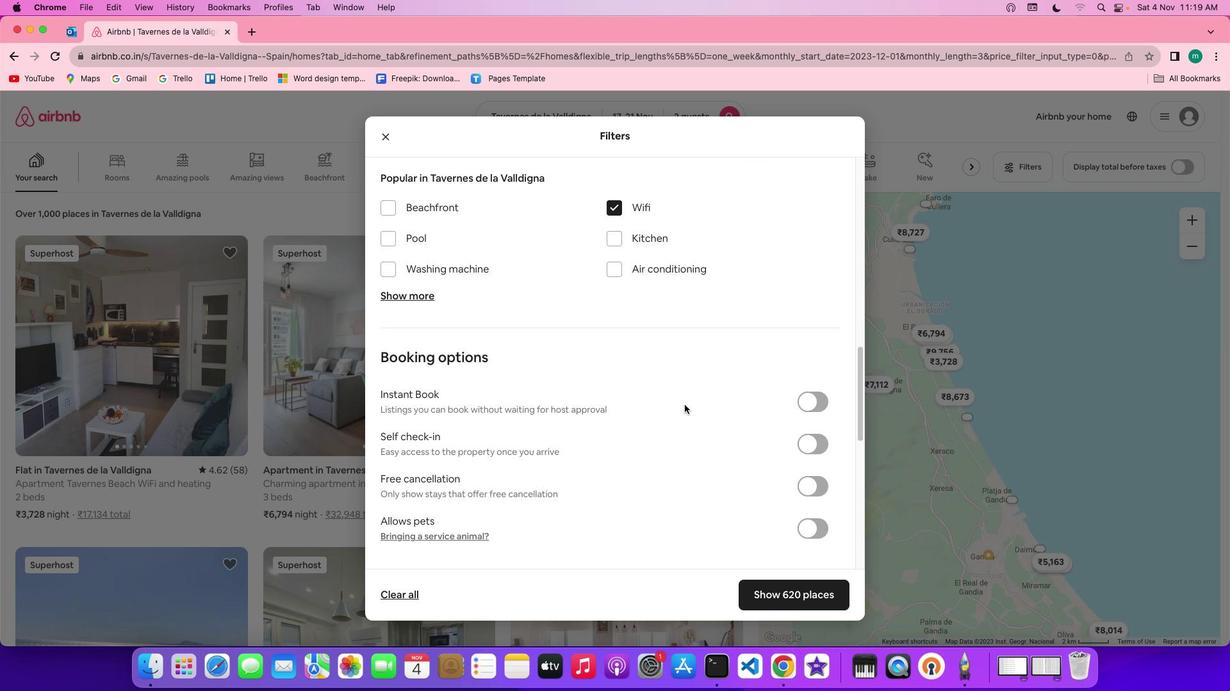 
Action: Mouse scrolled (684, 405) with delta (0, 0)
Screenshot: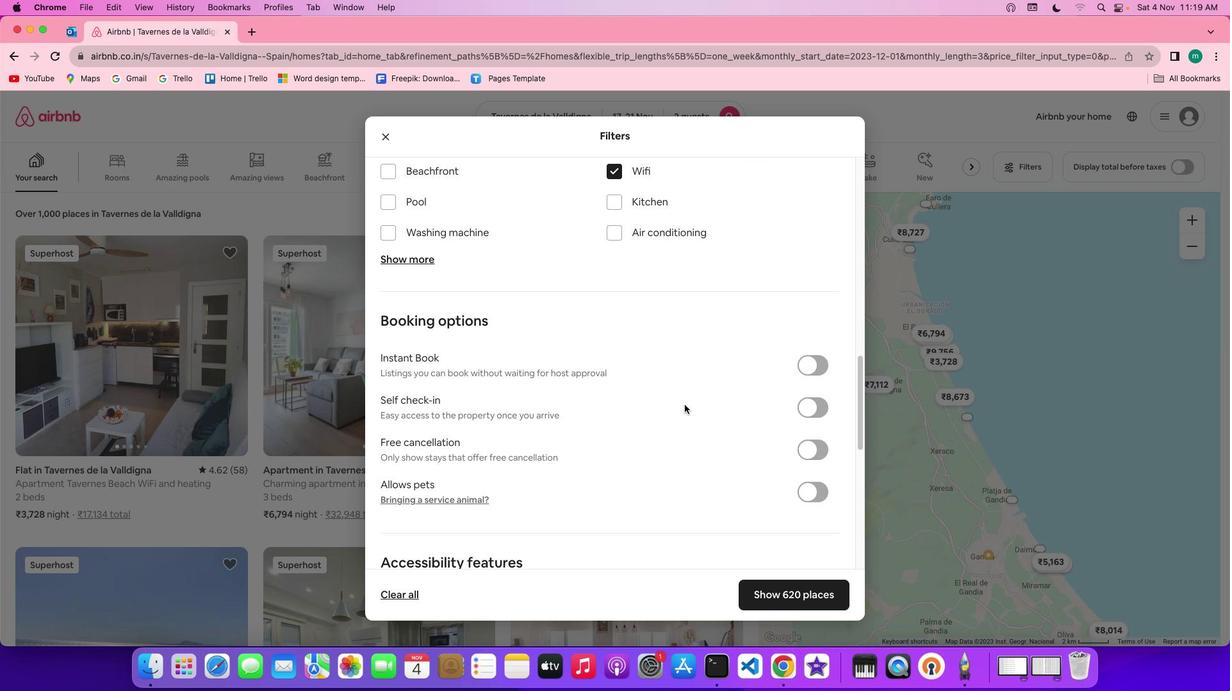 
Action: Mouse scrolled (684, 405) with delta (0, 0)
Screenshot: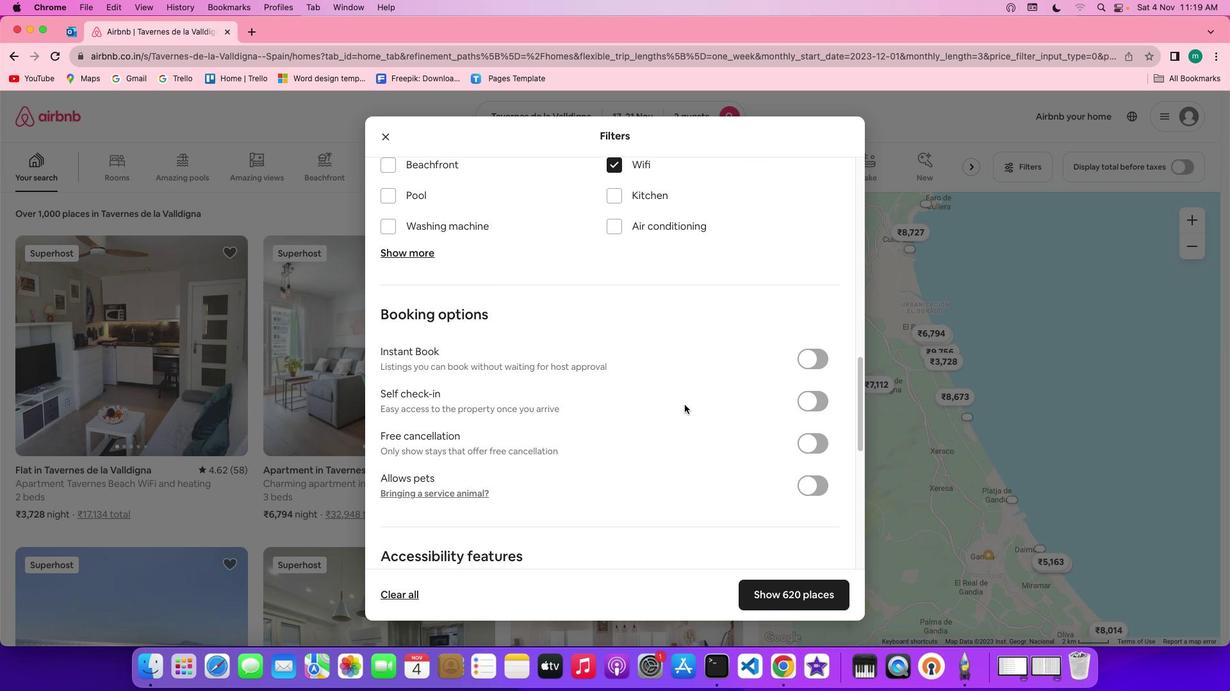 
Action: Mouse scrolled (684, 405) with delta (0, 0)
Screenshot: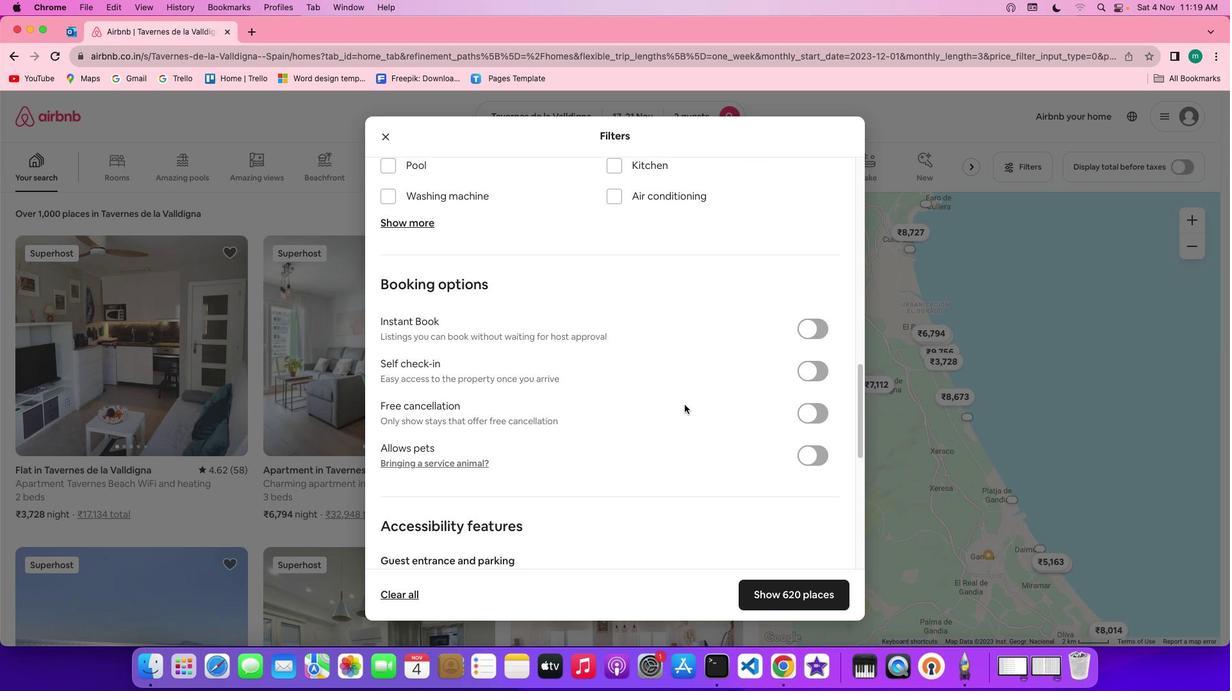 
Action: Mouse scrolled (684, 405) with delta (0, 0)
Screenshot: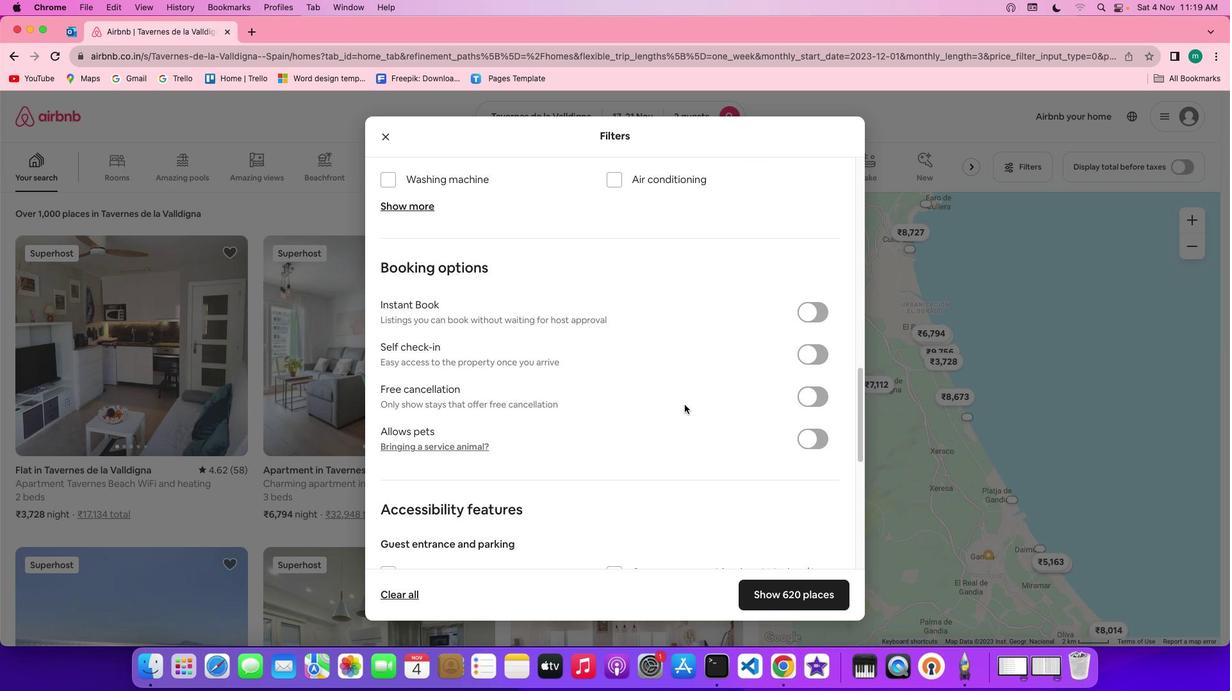 
Action: Mouse scrolled (684, 405) with delta (0, 0)
Screenshot: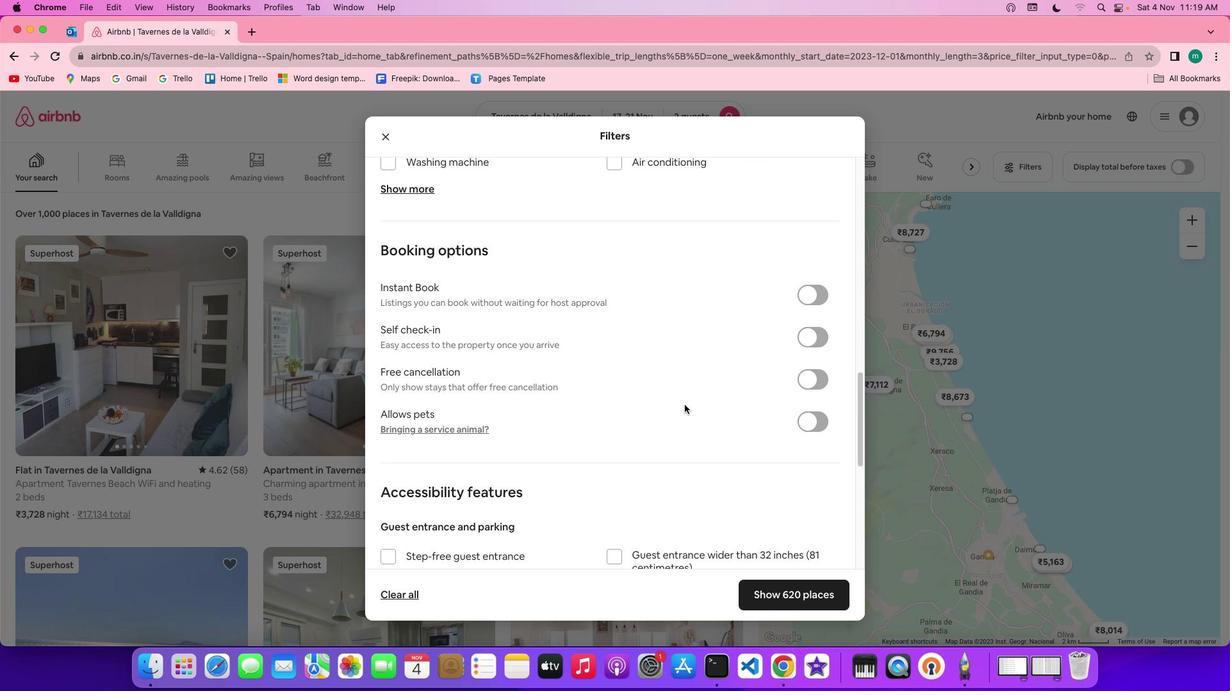 
Action: Mouse scrolled (684, 405) with delta (0, -1)
Screenshot: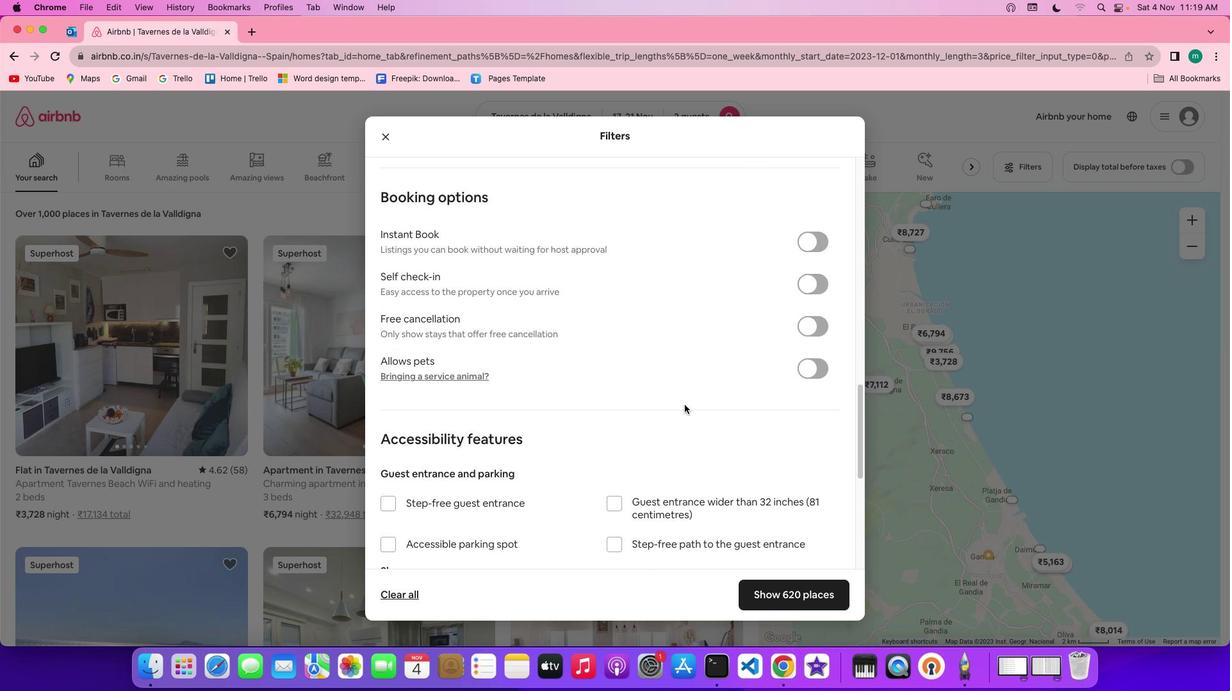 
Action: Mouse moved to (841, 553)
Screenshot: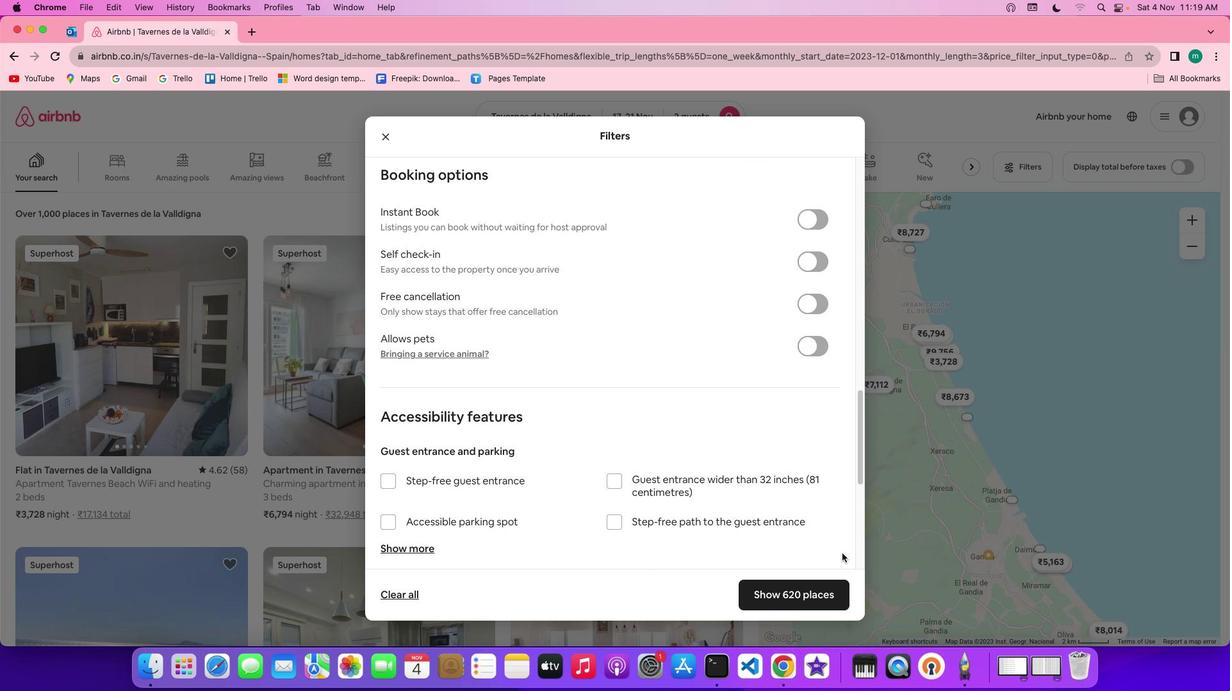 
Action: Mouse scrolled (841, 553) with delta (0, 0)
Screenshot: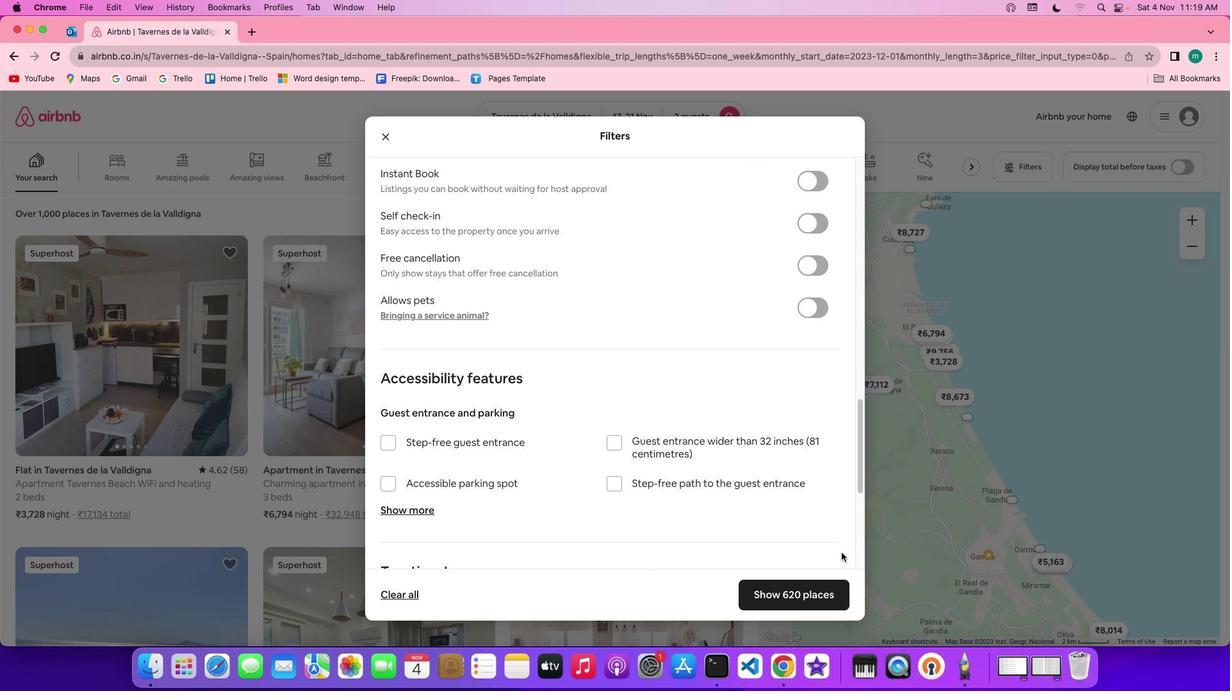 
Action: Mouse scrolled (841, 553) with delta (0, 0)
Screenshot: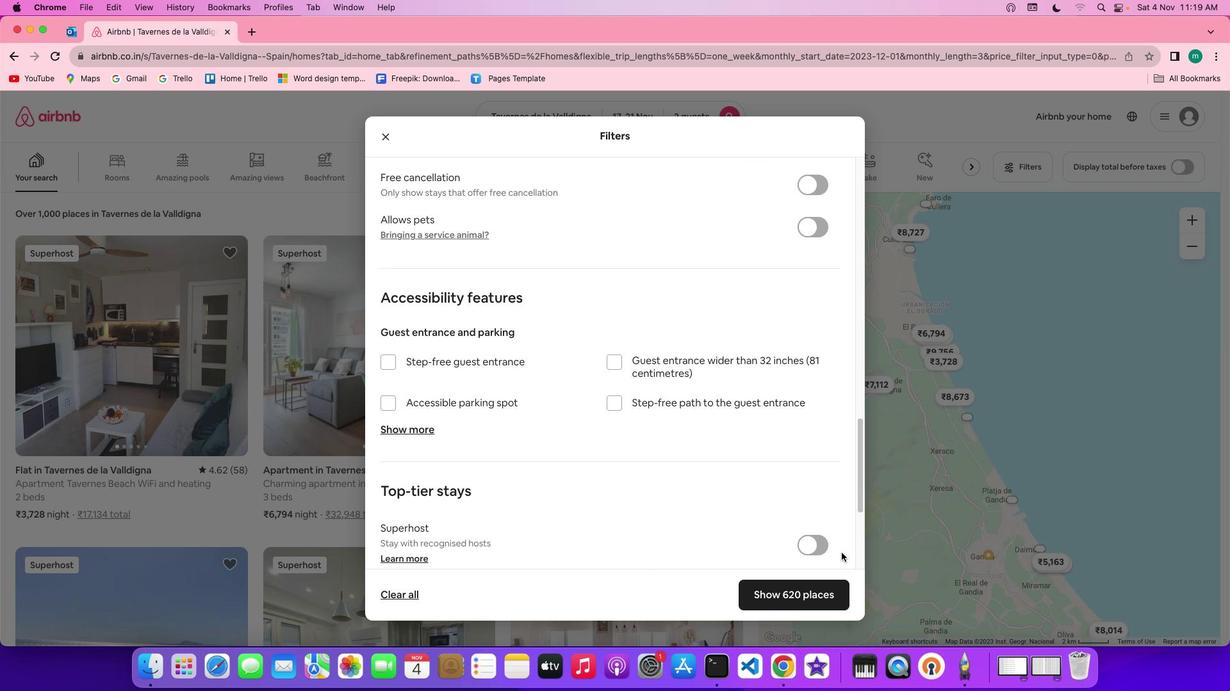 
Action: Mouse scrolled (841, 553) with delta (0, -1)
Screenshot: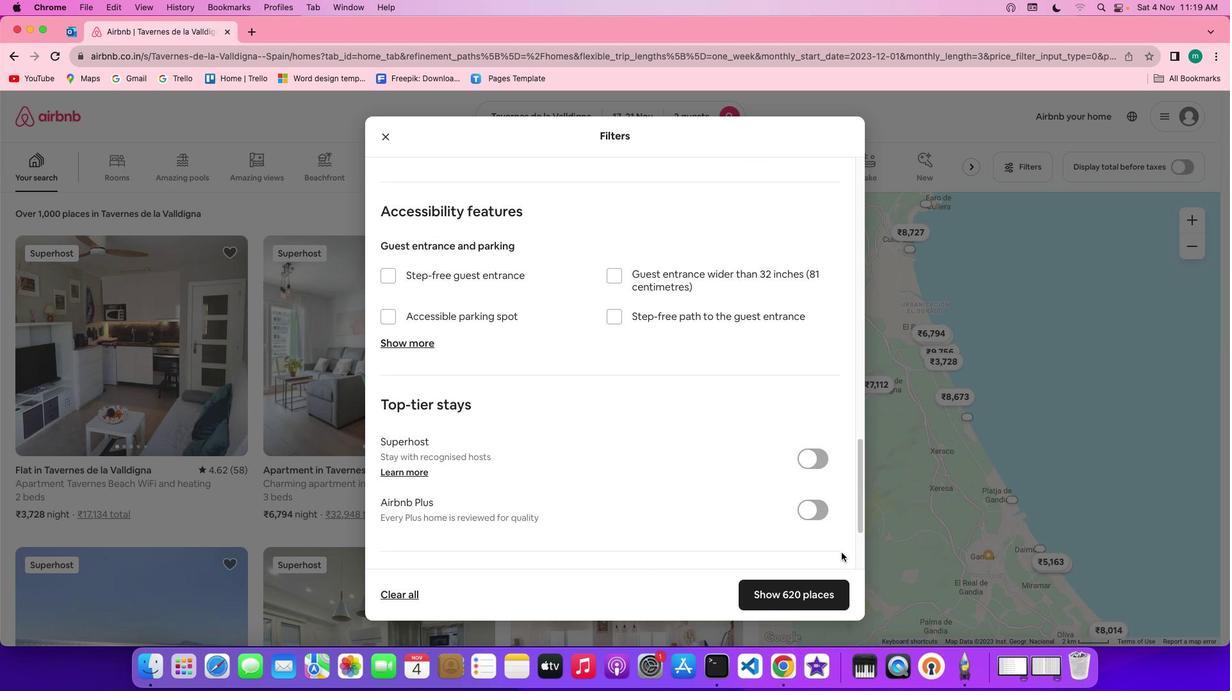 
Action: Mouse scrolled (841, 553) with delta (0, -2)
Screenshot: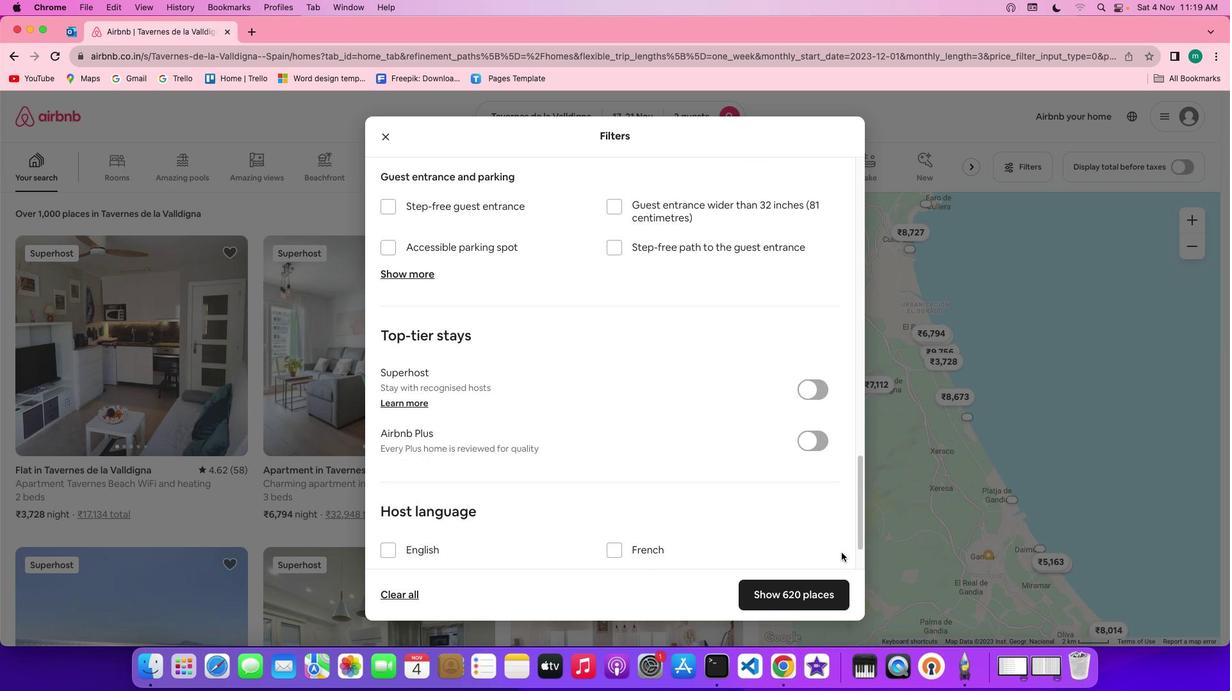 
Action: Mouse moved to (841, 553)
Screenshot: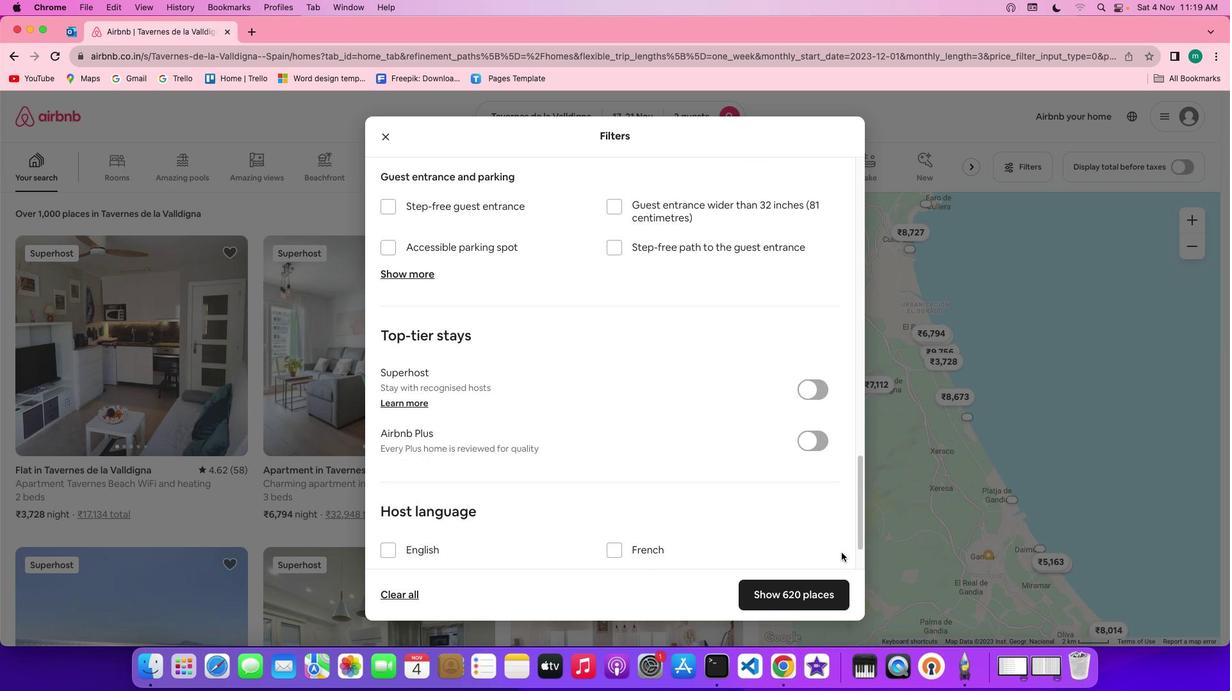
Action: Mouse scrolled (841, 553) with delta (0, -3)
Screenshot: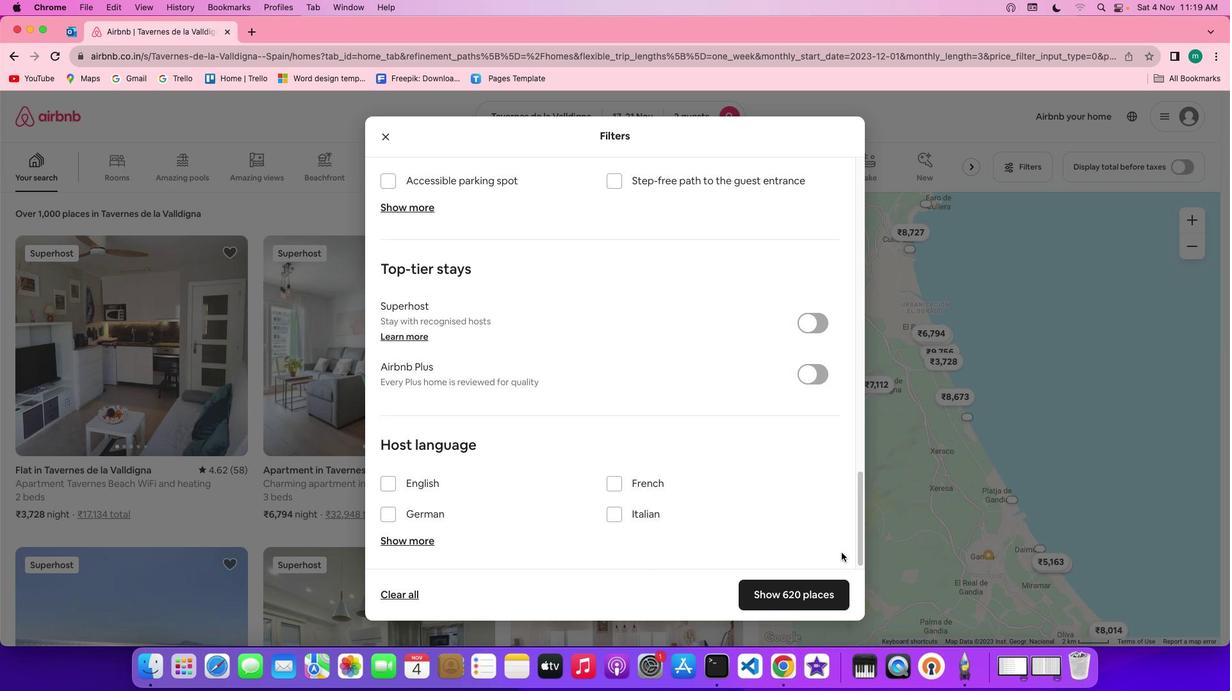 
Action: Mouse scrolled (841, 553) with delta (0, 0)
Screenshot: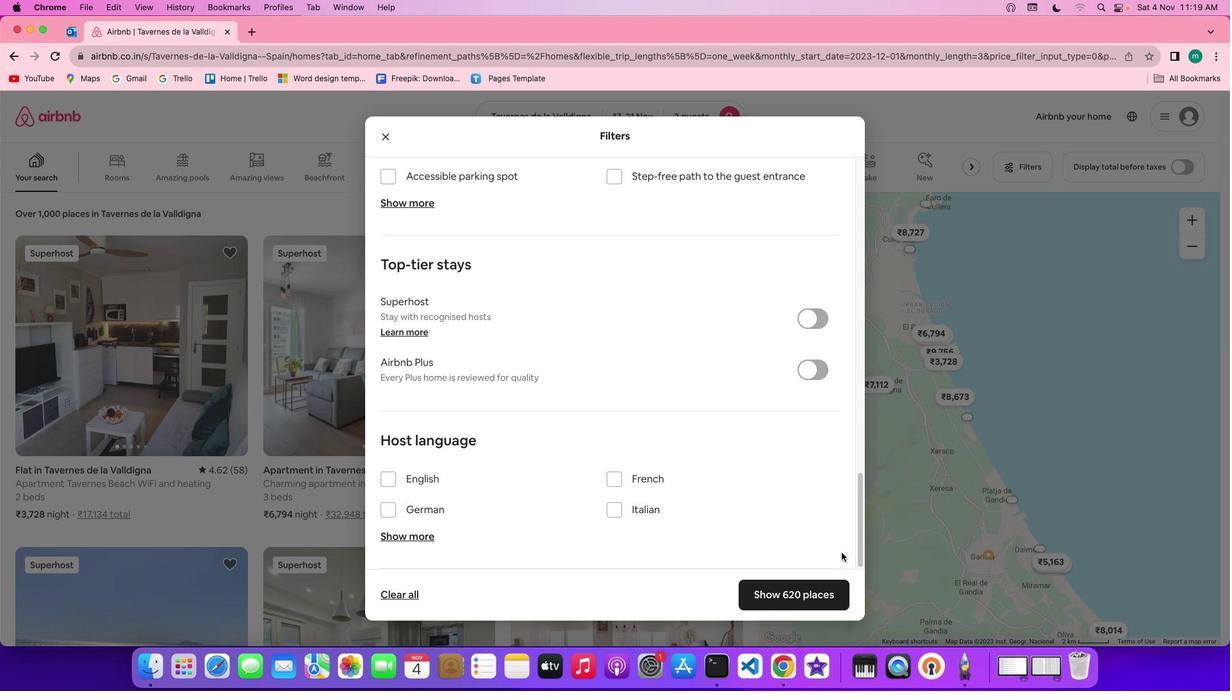 
Action: Mouse scrolled (841, 553) with delta (0, 0)
Screenshot: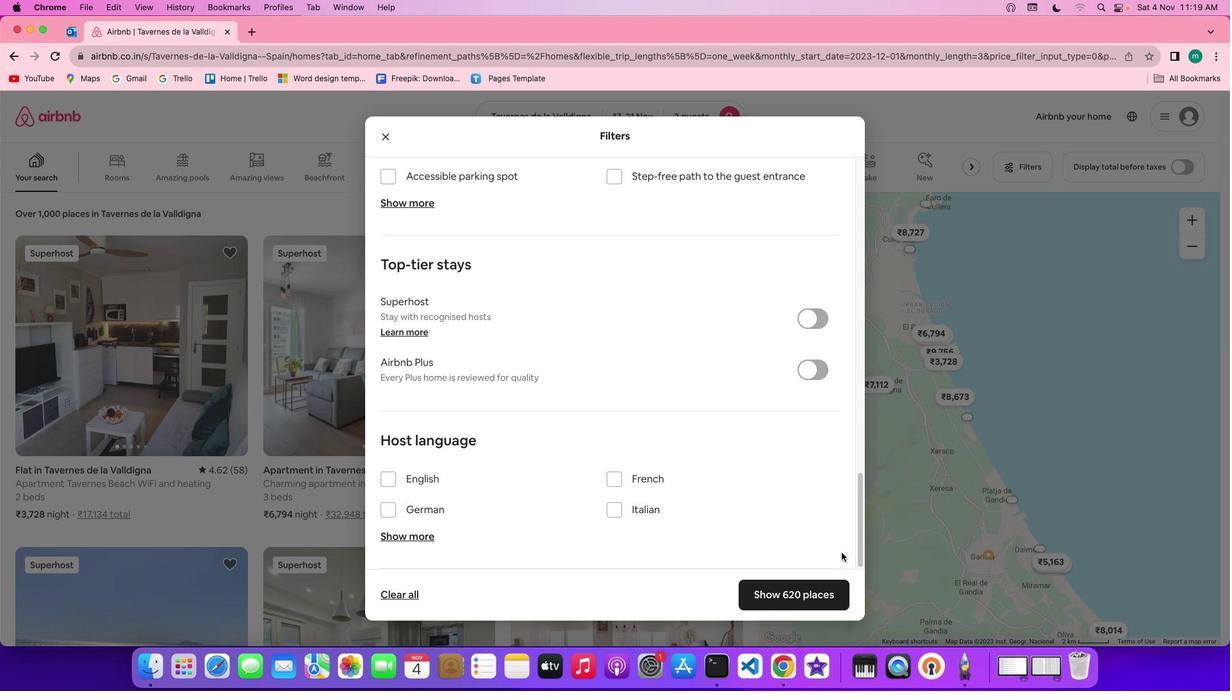 
Action: Mouse scrolled (841, 553) with delta (0, -1)
Screenshot: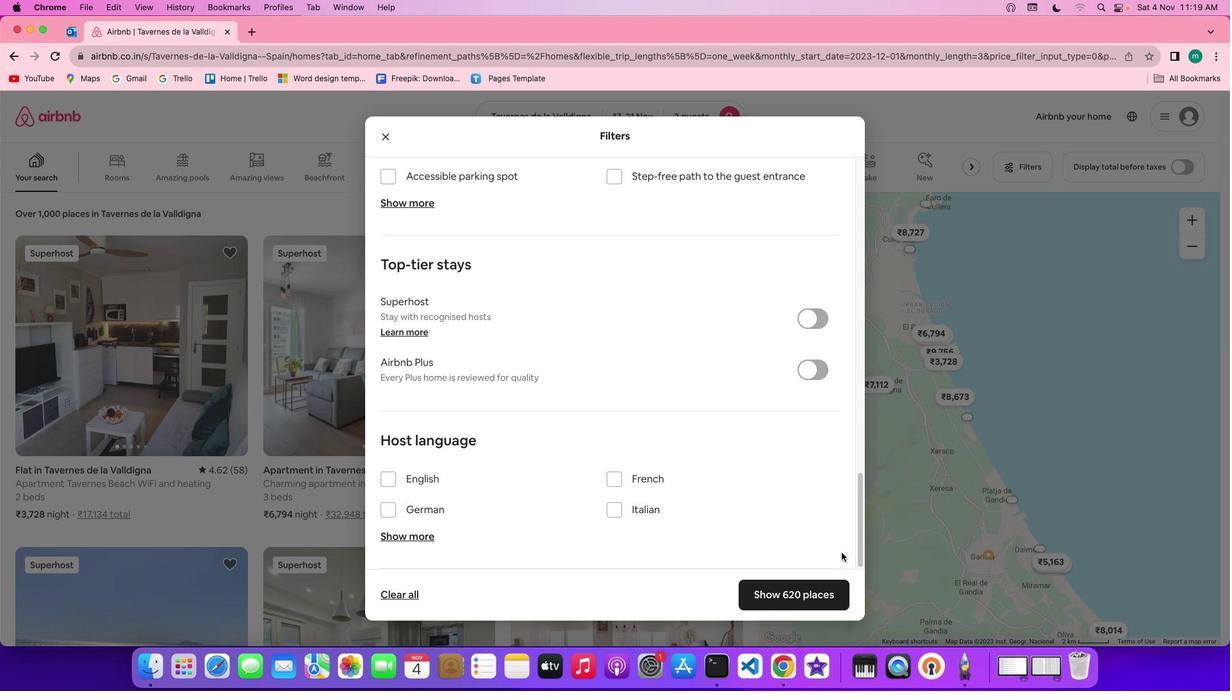 
Action: Mouse scrolled (841, 553) with delta (0, -3)
Screenshot: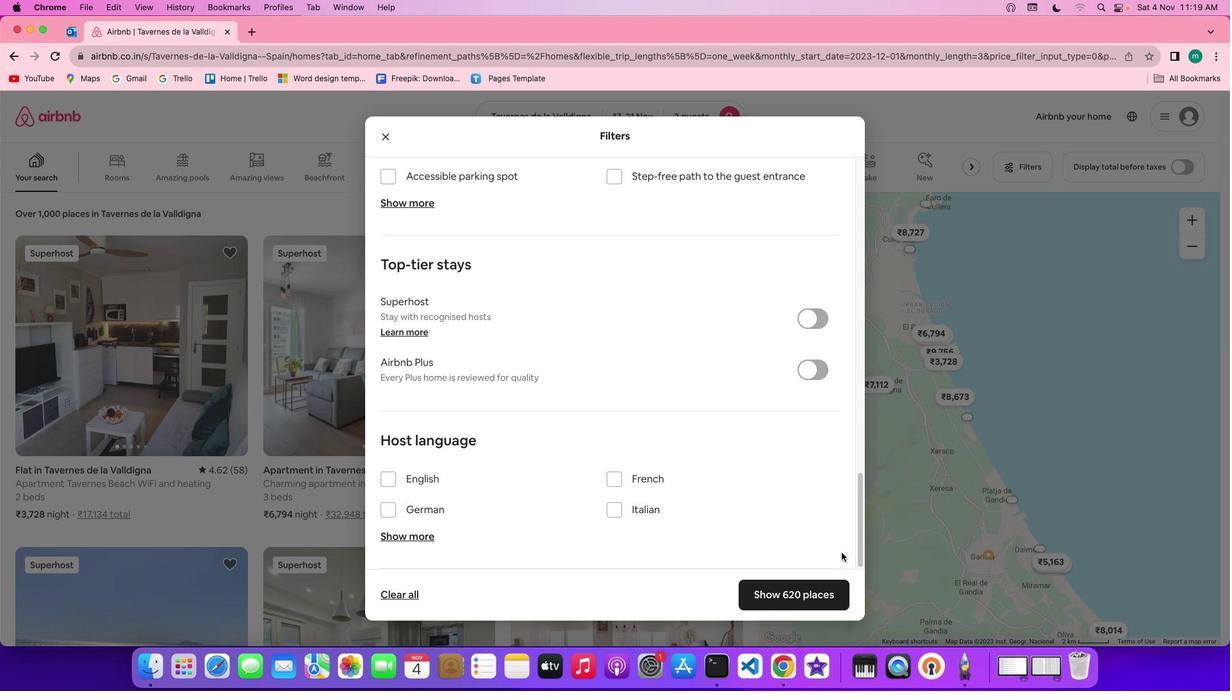 
Action: Mouse scrolled (841, 553) with delta (0, -3)
Screenshot: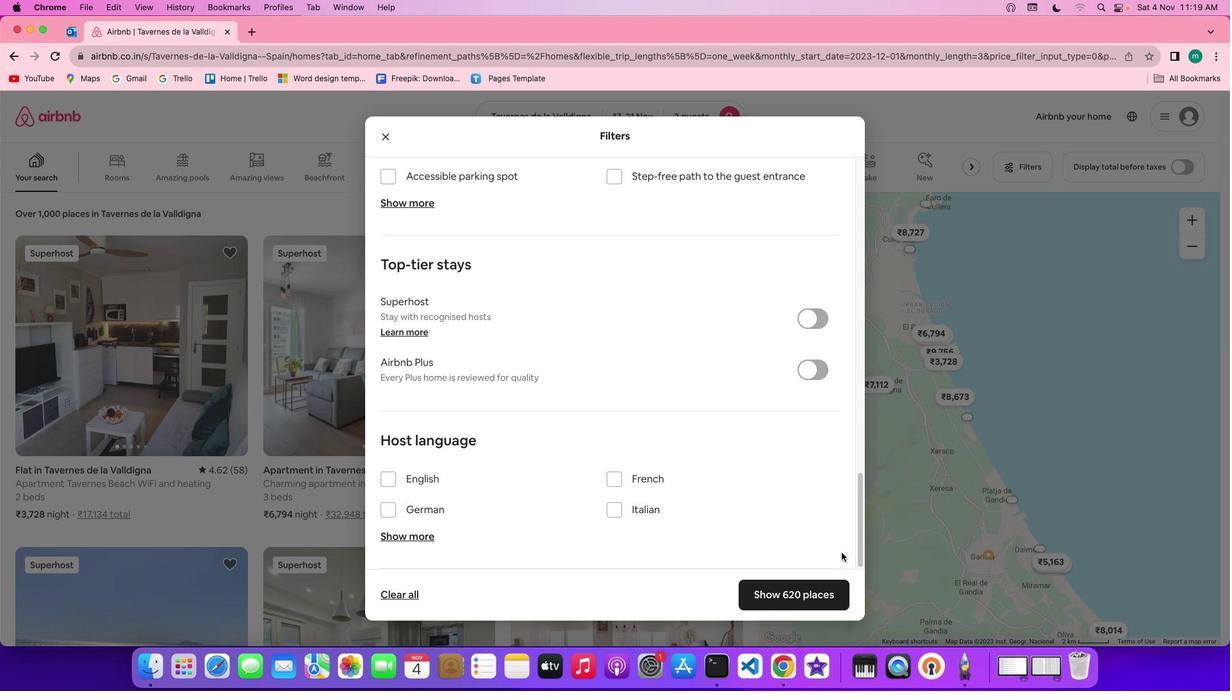 
Action: Mouse scrolled (841, 553) with delta (0, -3)
Screenshot: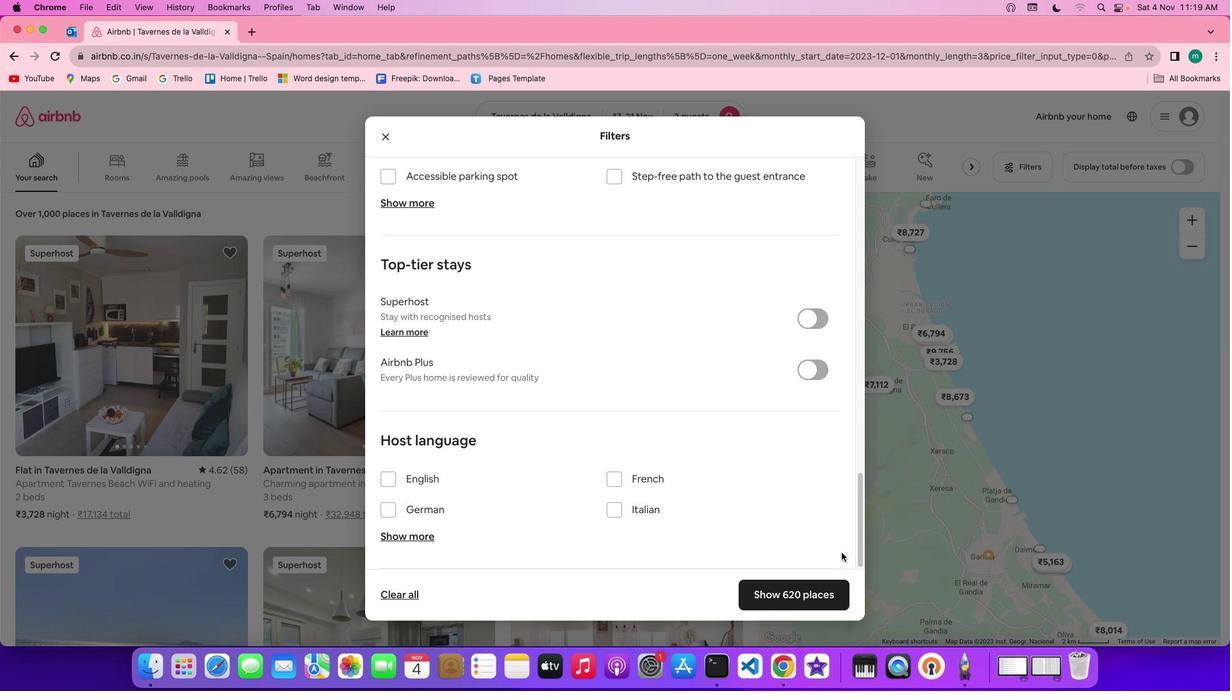 
Action: Mouse moved to (803, 591)
Screenshot: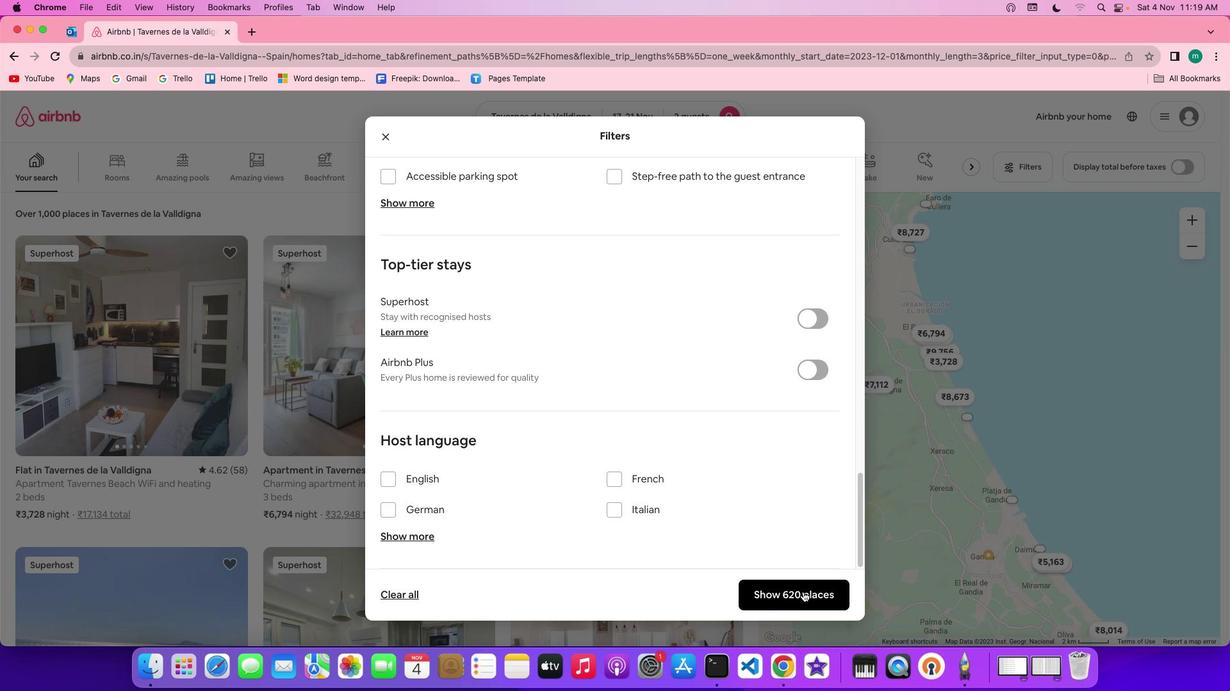
Action: Mouse pressed left at (803, 591)
Screenshot: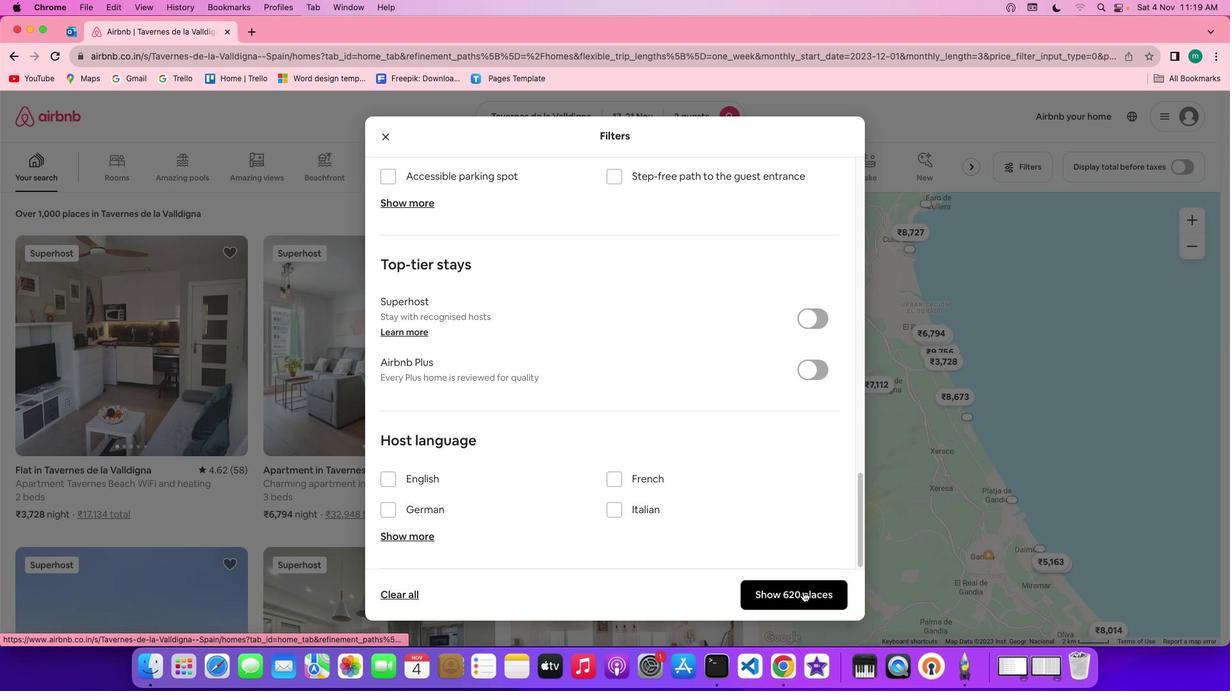 
Action: Mouse moved to (600, 369)
Screenshot: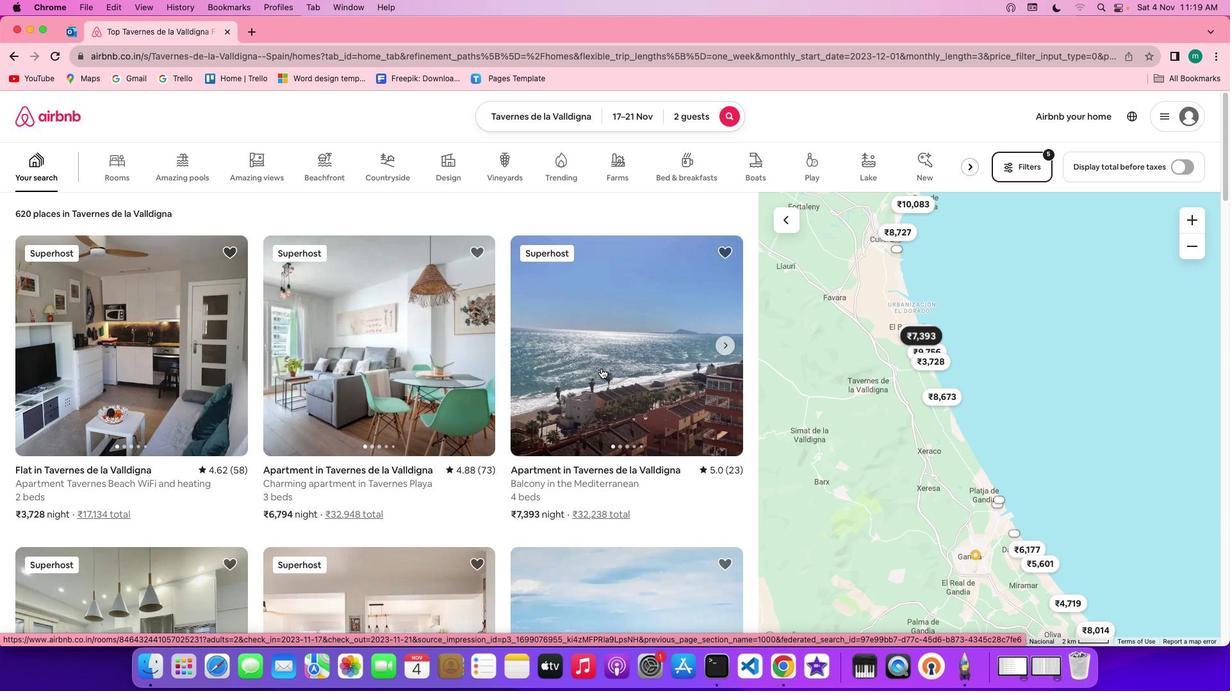 
Action: Mouse pressed left at (600, 369)
Screenshot: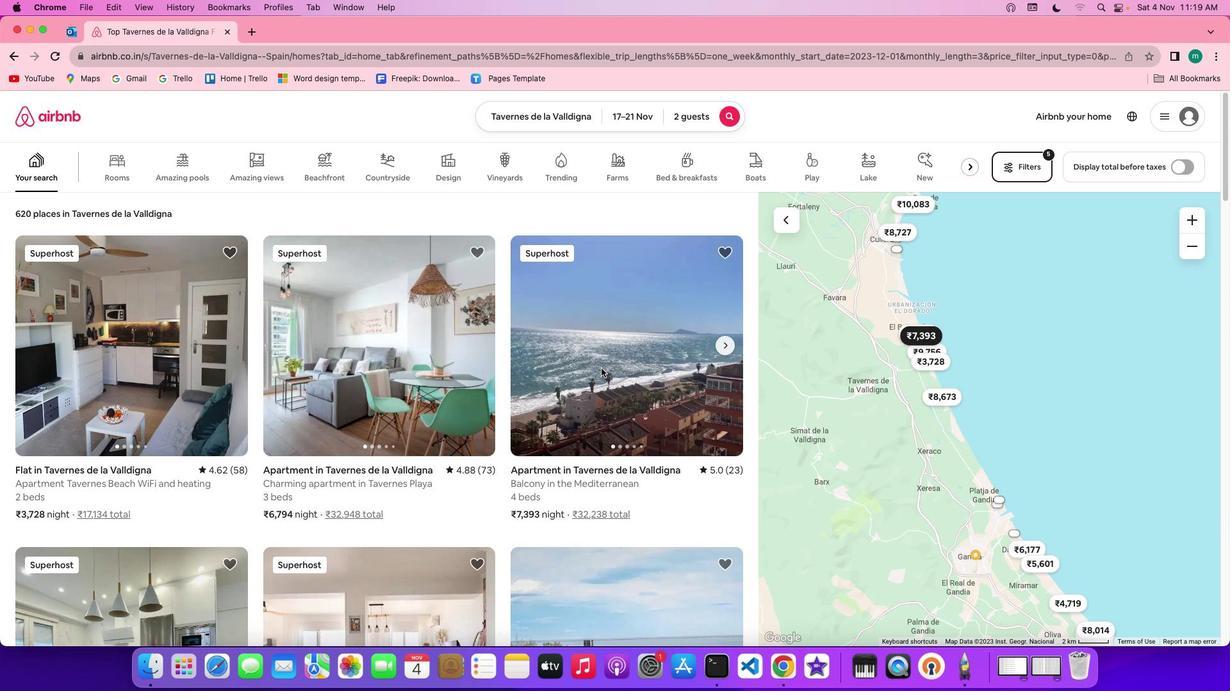 
Action: Mouse moved to (916, 474)
Screenshot: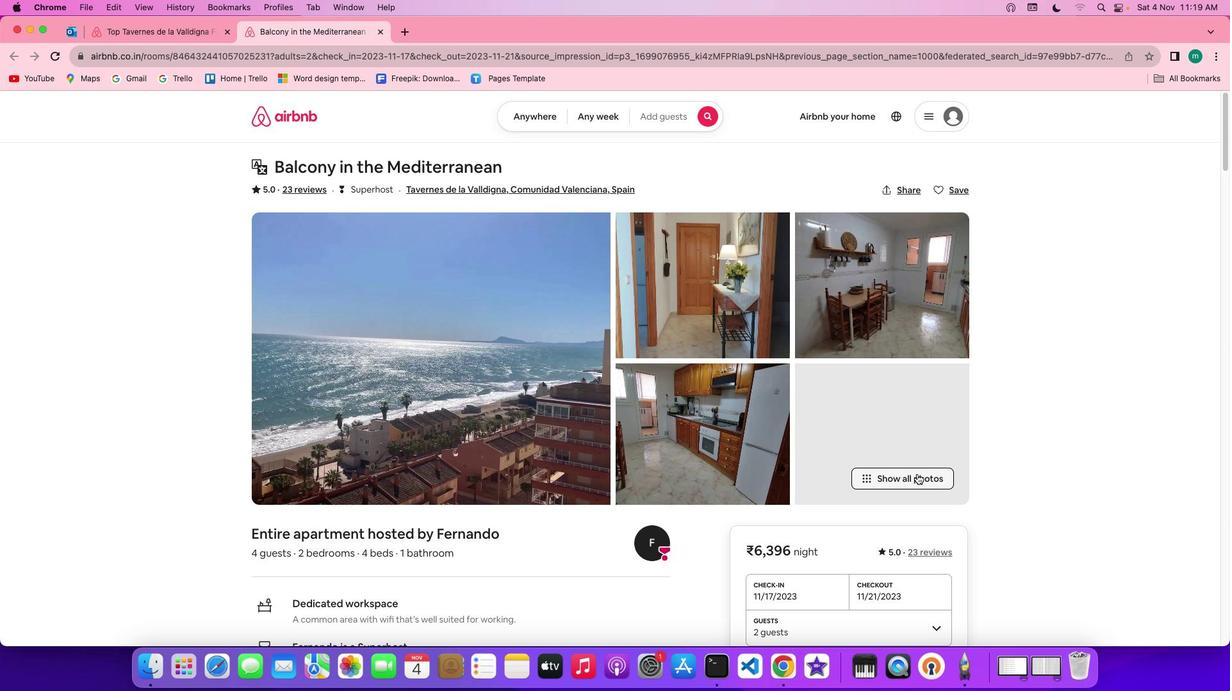 
Action: Mouse pressed left at (916, 474)
Screenshot: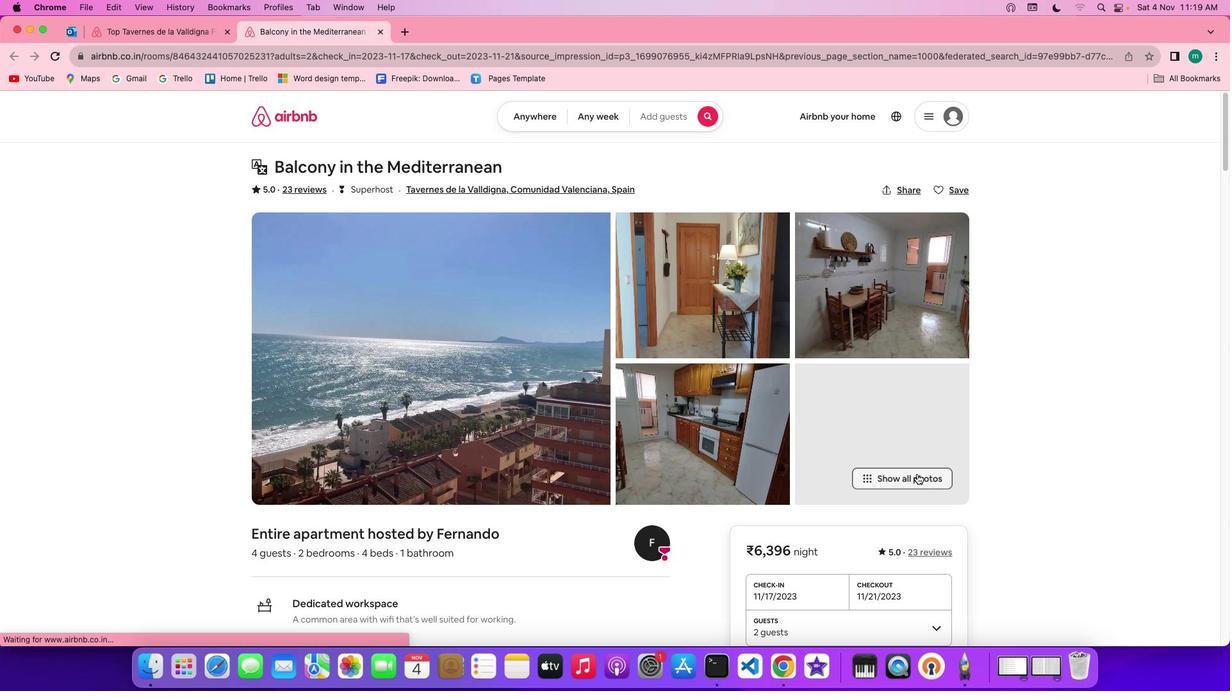 
Action: Mouse moved to (636, 431)
Screenshot: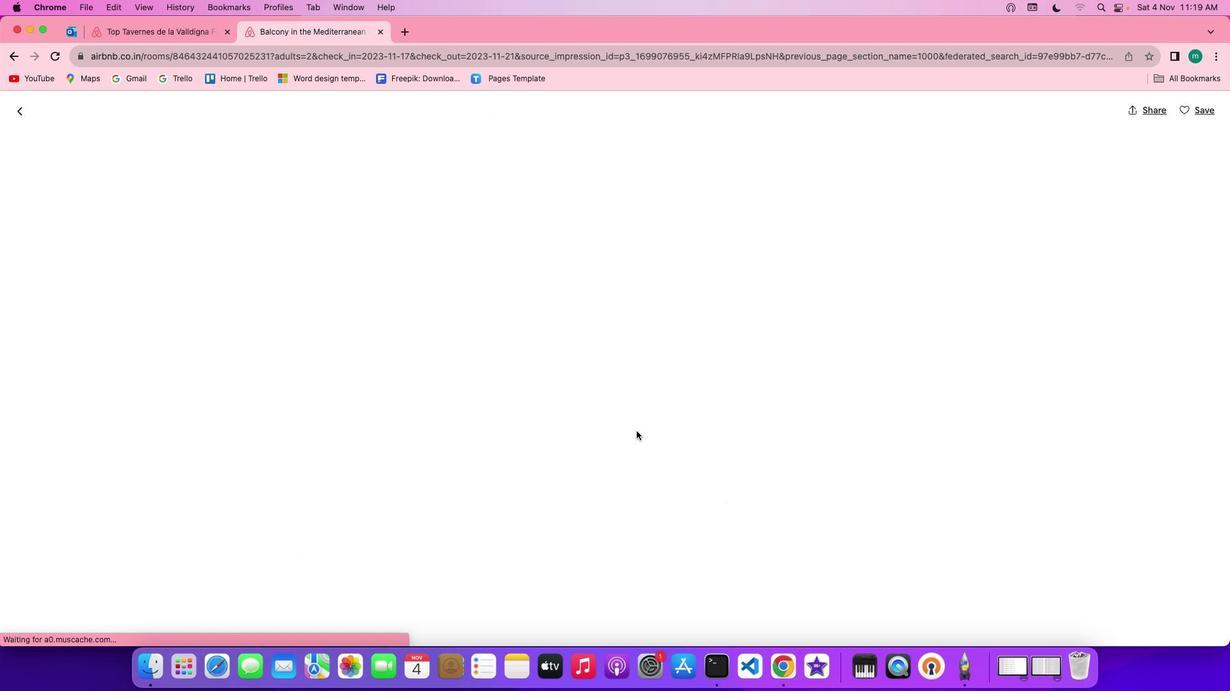 
Action: Mouse scrolled (636, 431) with delta (0, 0)
Screenshot: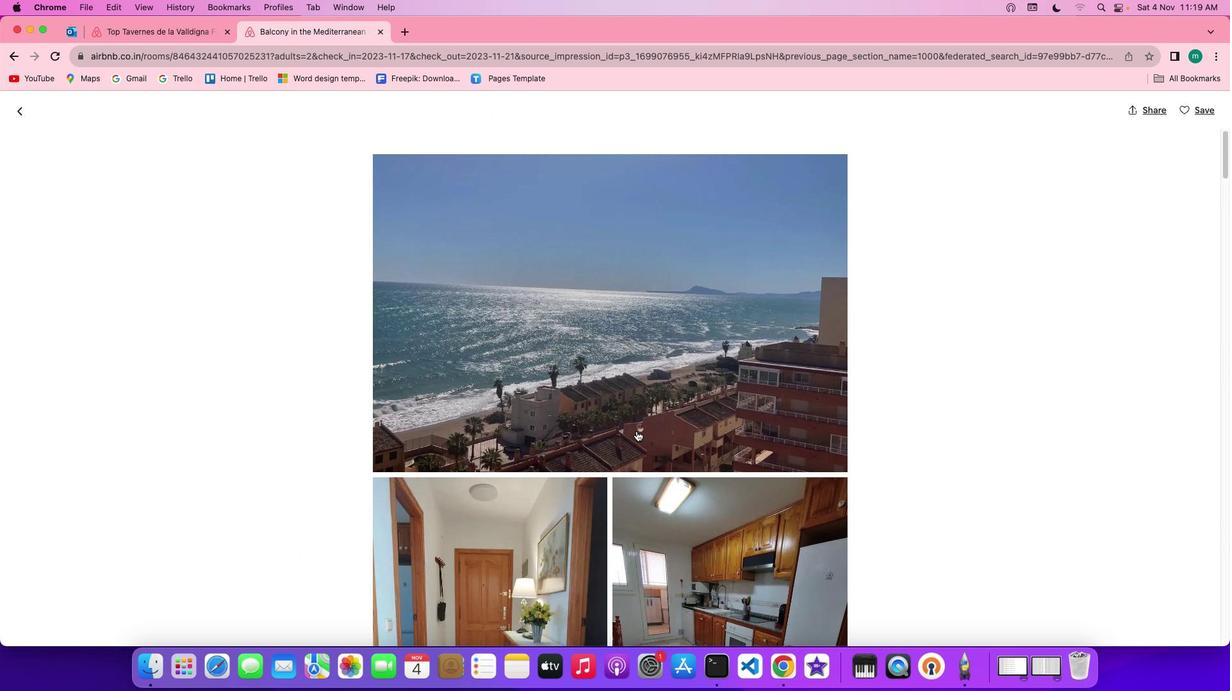 
Action: Mouse scrolled (636, 431) with delta (0, 0)
Screenshot: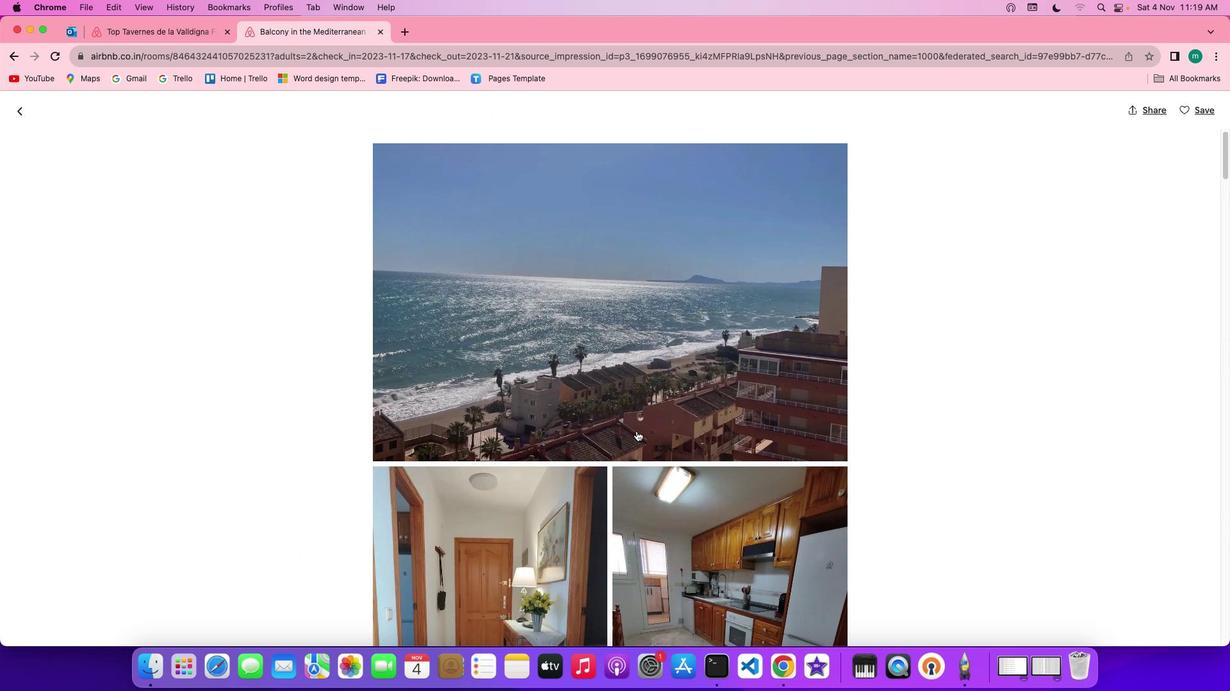 
Action: Mouse scrolled (636, 431) with delta (0, 0)
Screenshot: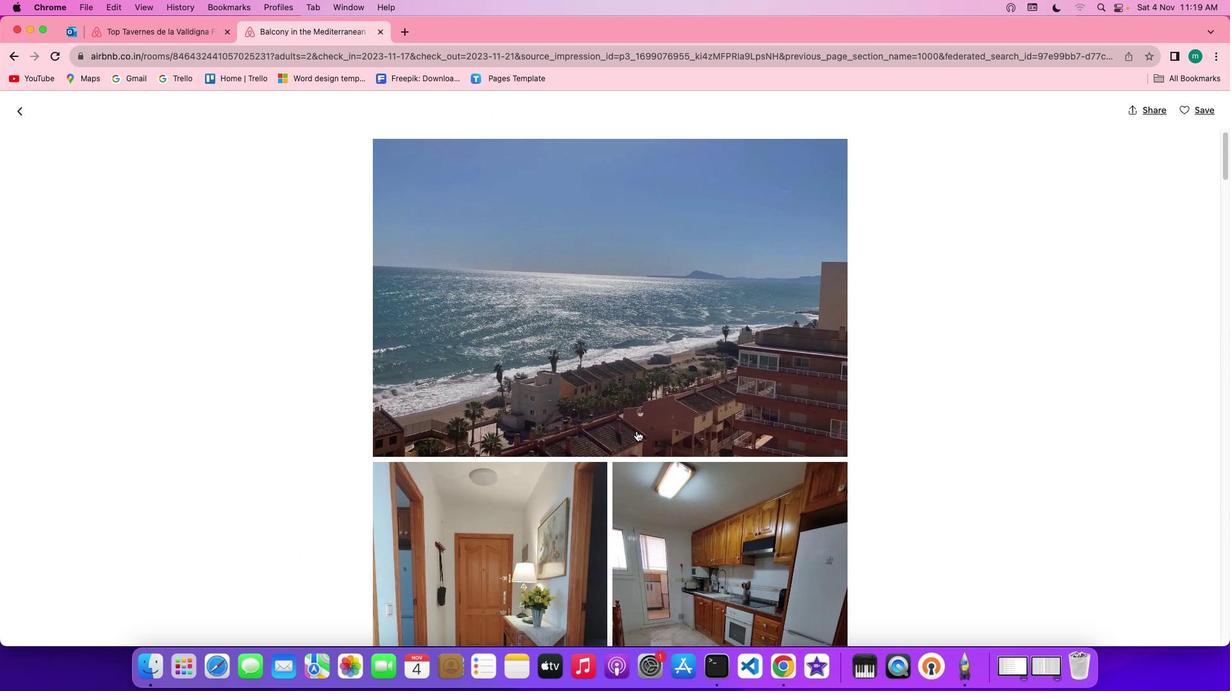 
Action: Mouse scrolled (636, 431) with delta (0, 0)
Screenshot: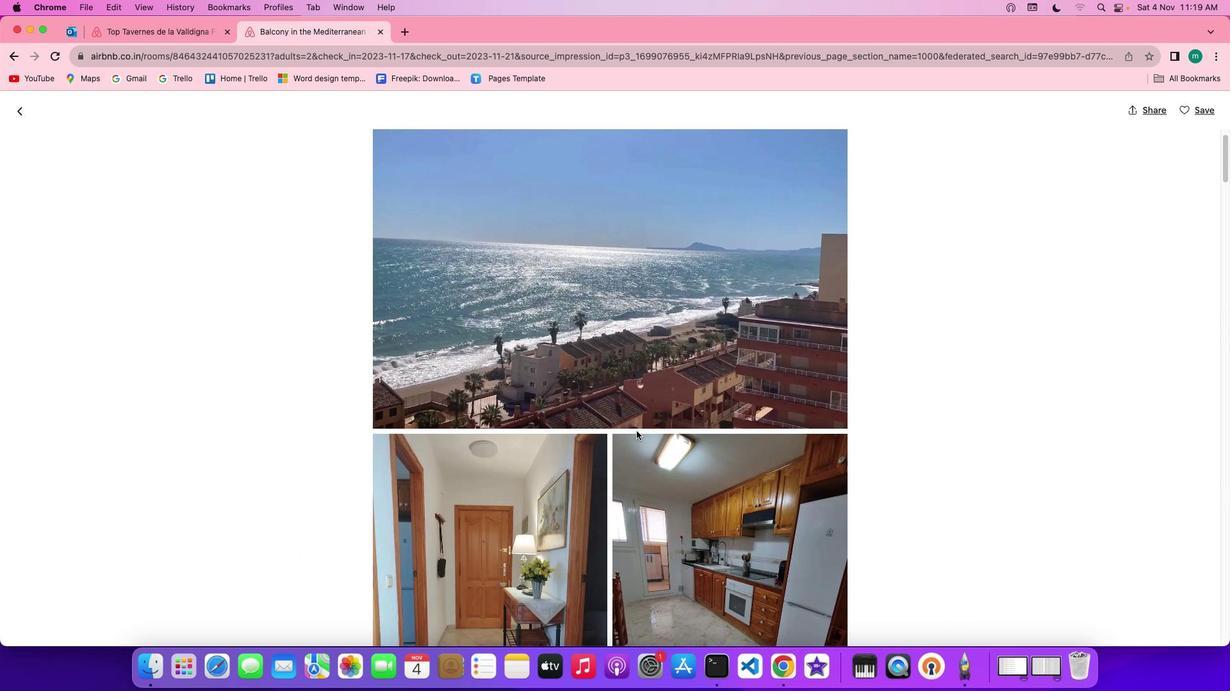 
Action: Mouse scrolled (636, 431) with delta (0, 0)
Screenshot: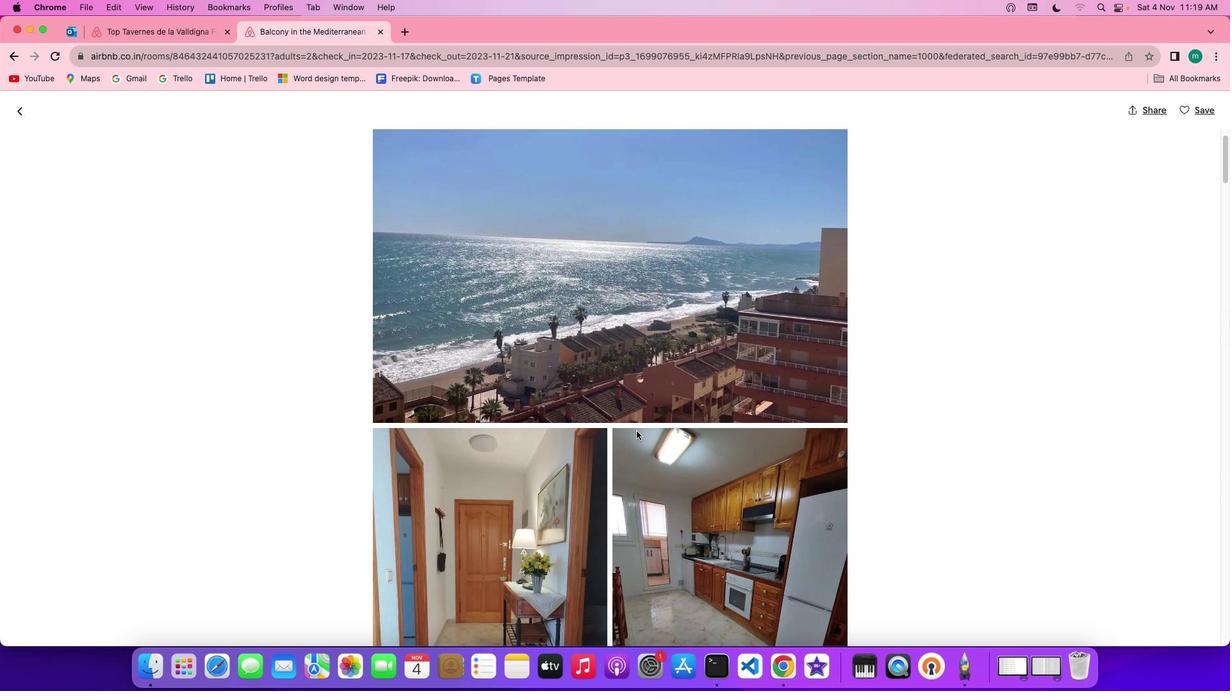 
Action: Mouse scrolled (636, 431) with delta (0, 0)
Screenshot: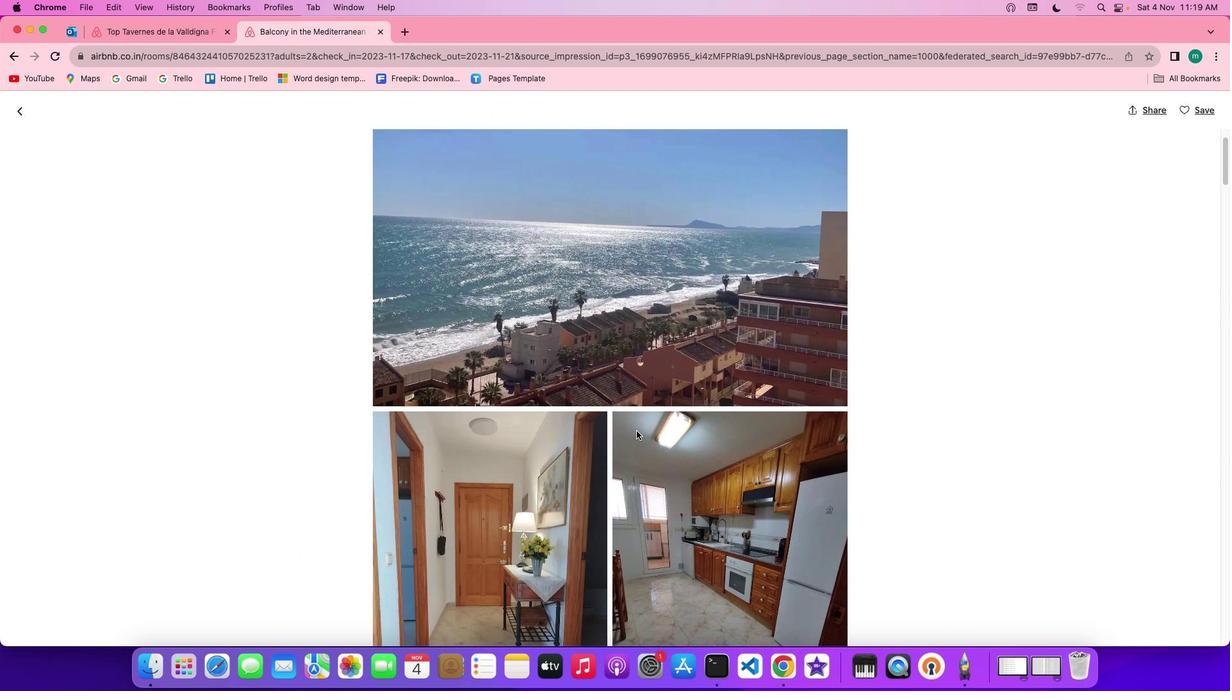 
Action: Mouse scrolled (636, 431) with delta (0, 0)
Screenshot: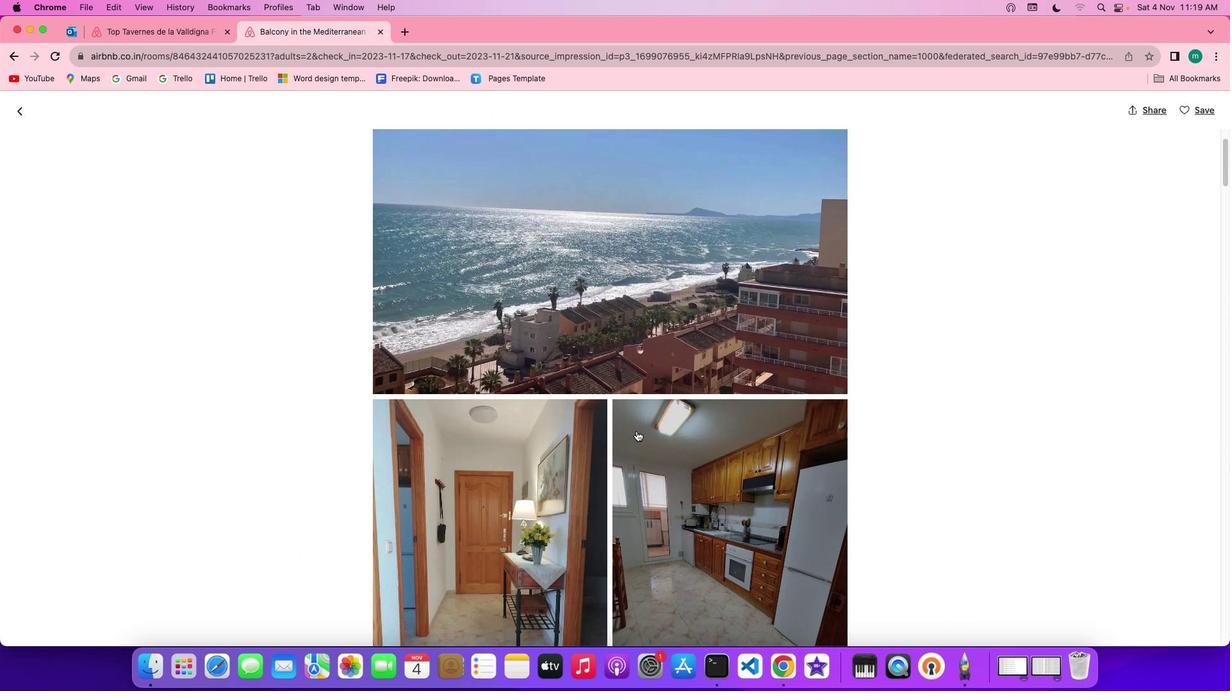 
Action: Mouse scrolled (636, 431) with delta (0, 0)
Screenshot: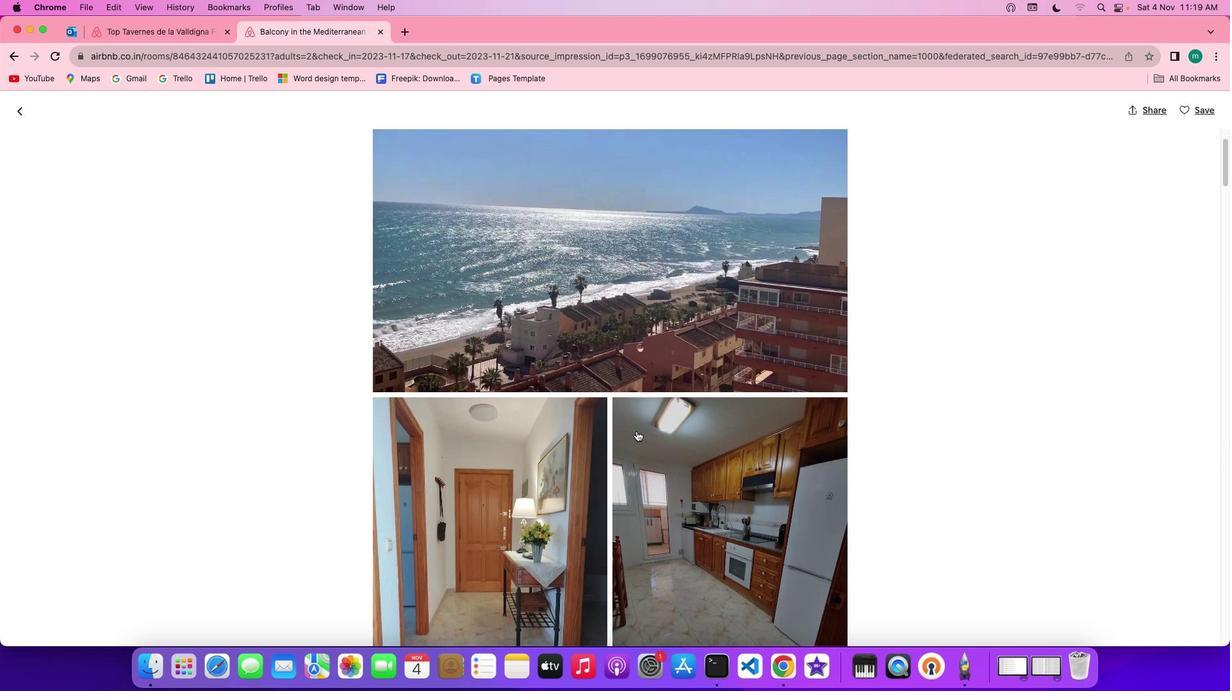 
Action: Mouse scrolled (636, 431) with delta (0, 0)
Screenshot: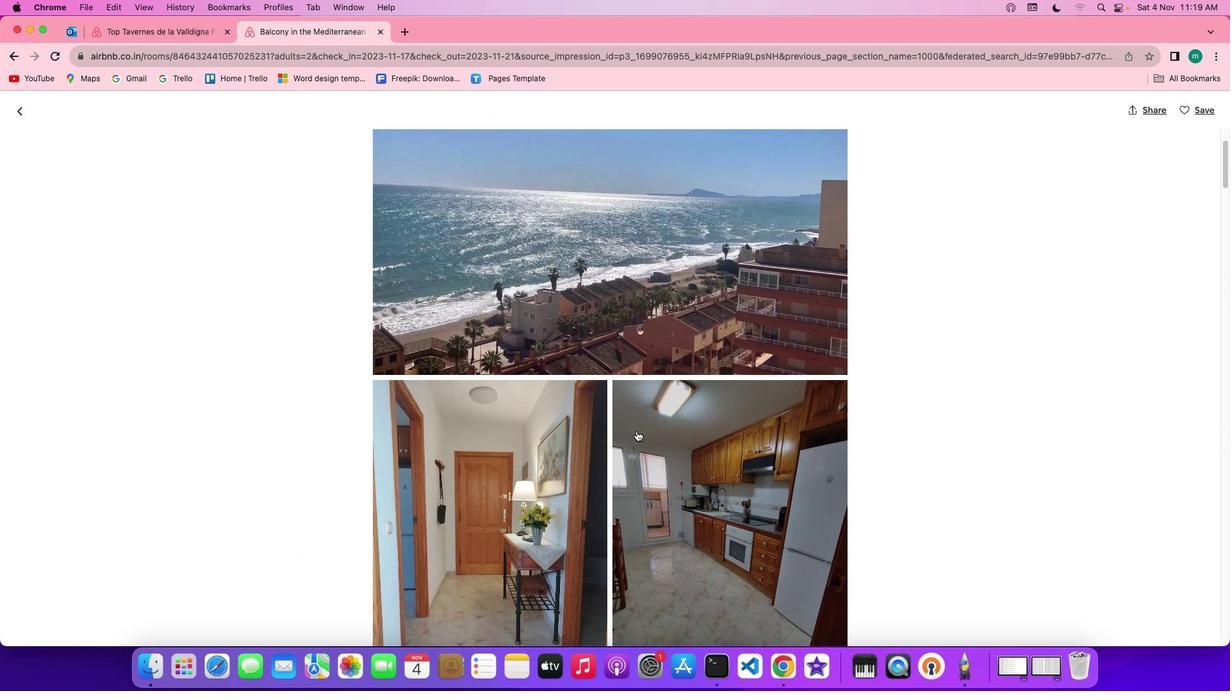 
Action: Mouse scrolled (636, 431) with delta (0, 0)
Screenshot: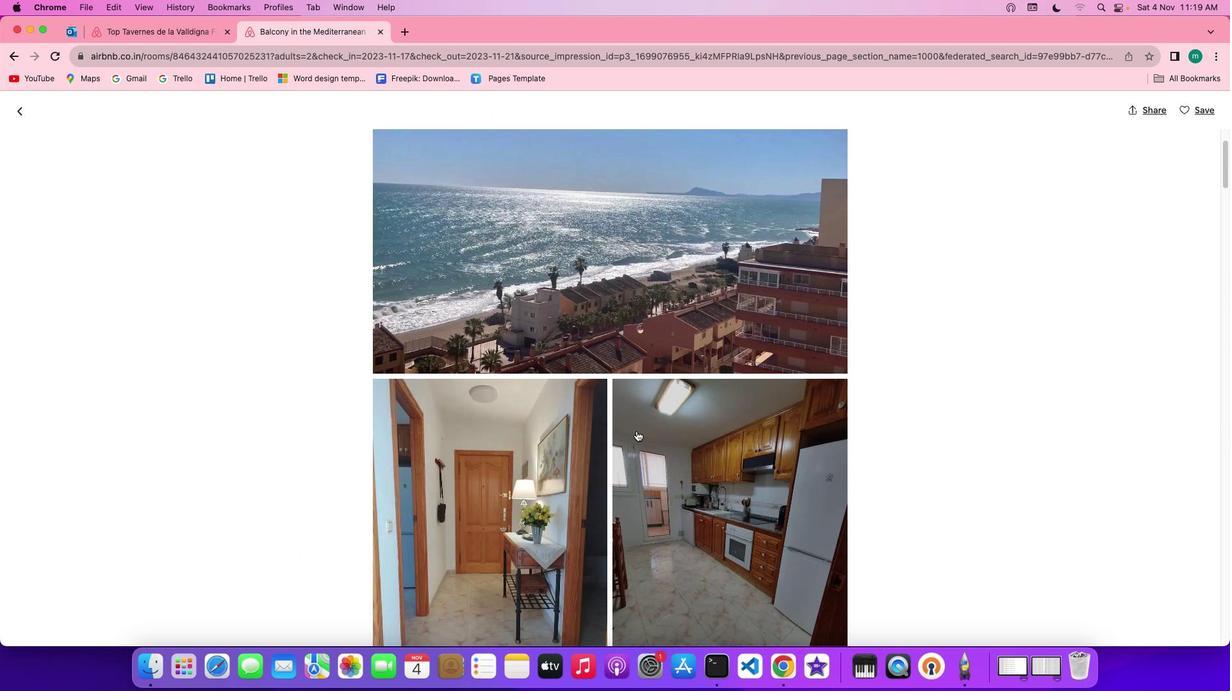
Action: Mouse scrolled (636, 431) with delta (0, 0)
Screenshot: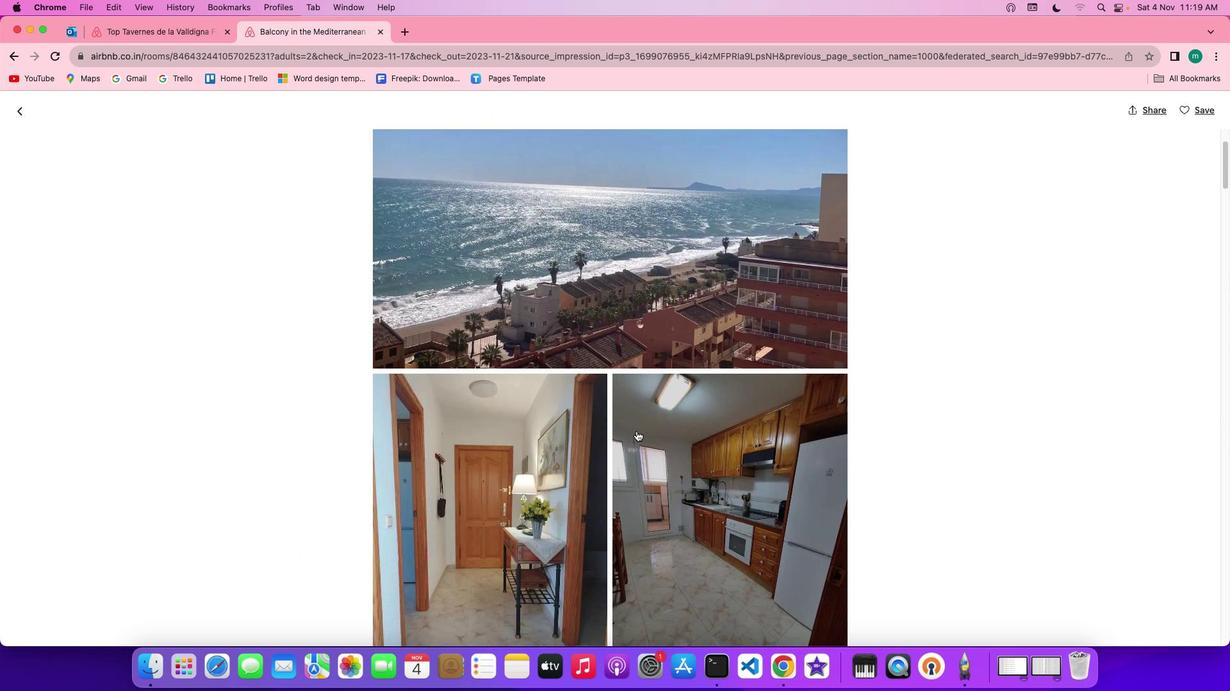 
Action: Mouse scrolled (636, 431) with delta (0, 0)
Screenshot: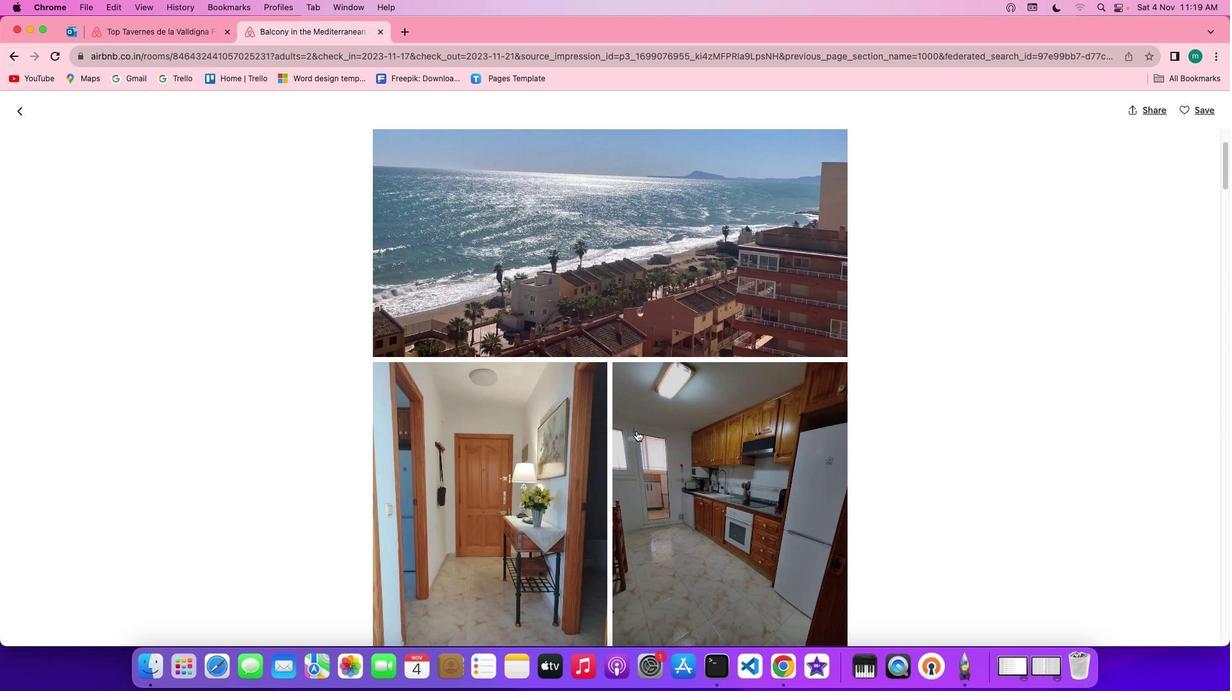 
Action: Mouse scrolled (636, 431) with delta (0, 0)
Screenshot: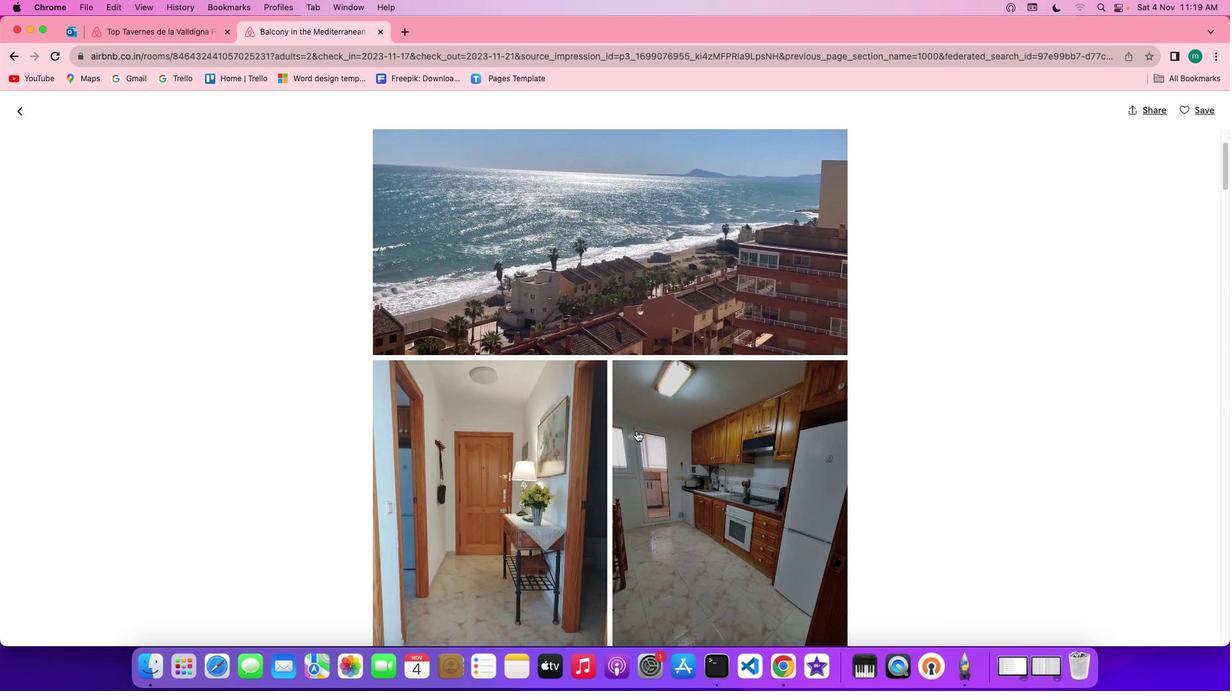 
Action: Mouse scrolled (636, 431) with delta (0, 0)
Screenshot: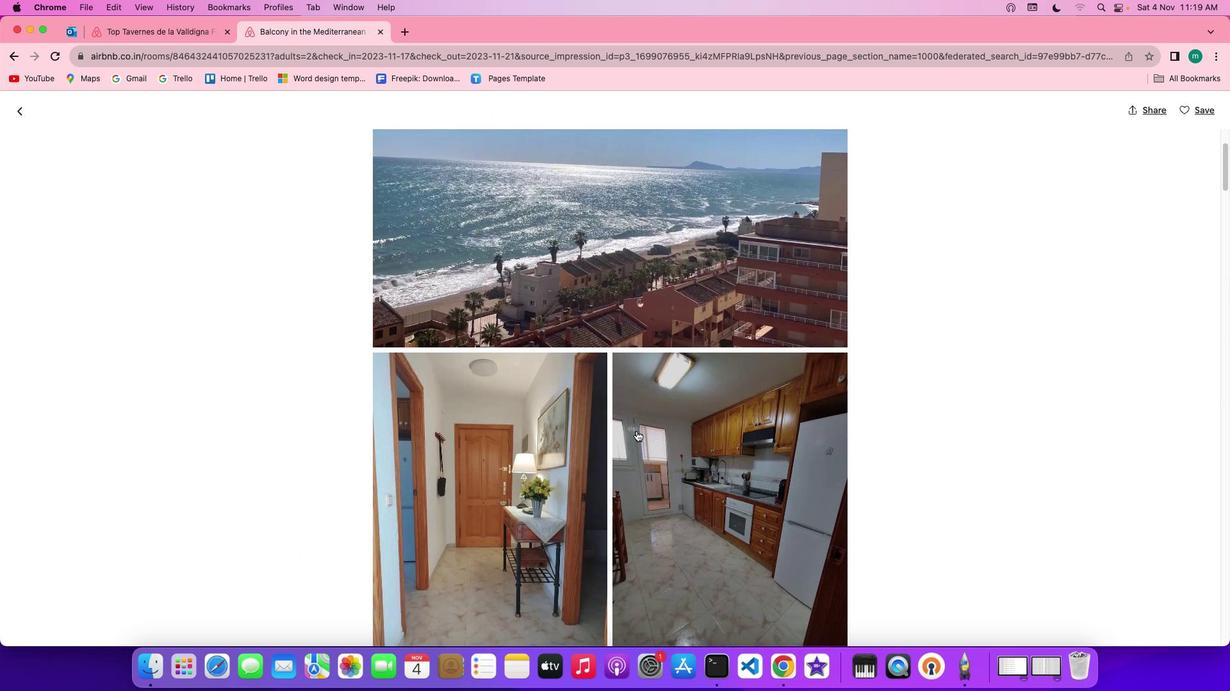 
Action: Mouse scrolled (636, 431) with delta (0, 0)
Screenshot: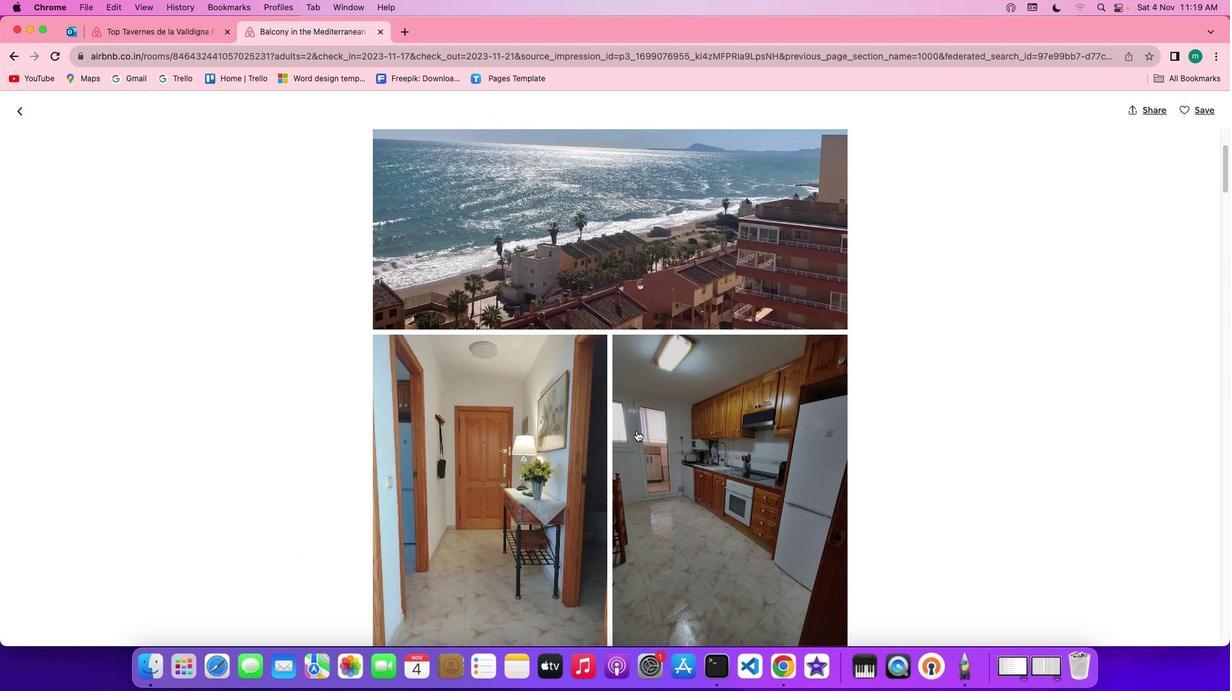 
Action: Mouse scrolled (636, 431) with delta (0, 0)
Screenshot: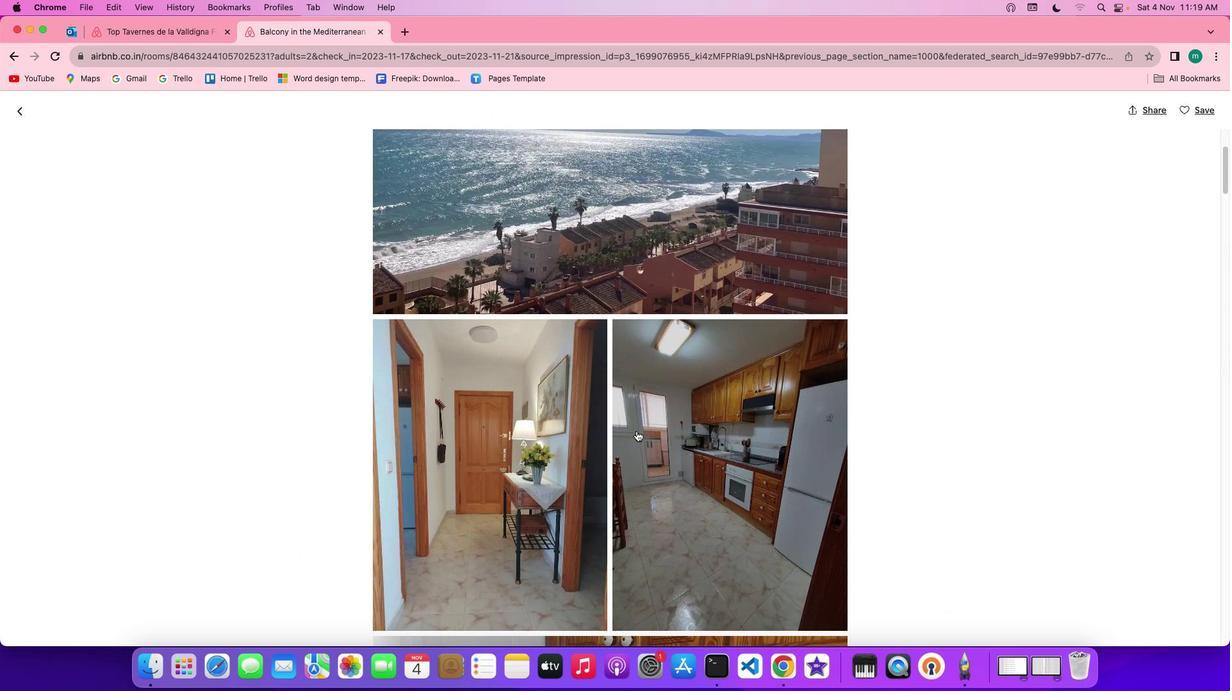 
Action: Mouse scrolled (636, 431) with delta (0, 0)
Screenshot: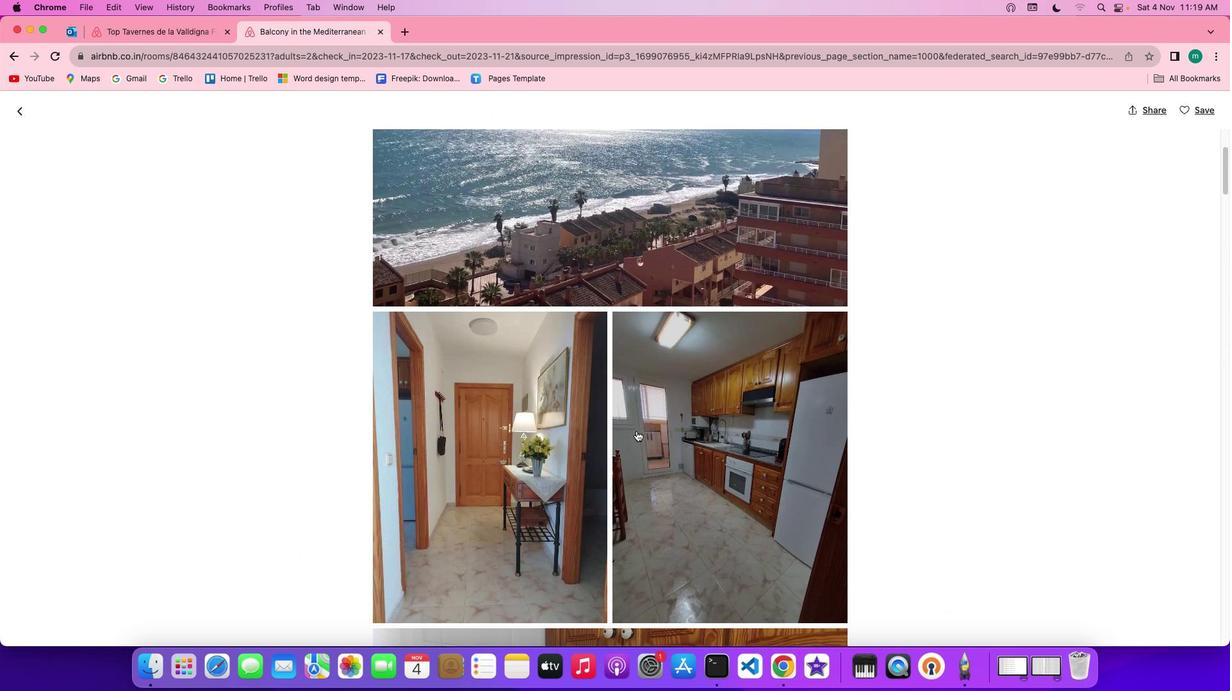 
Action: Mouse scrolled (636, 431) with delta (0, 0)
Screenshot: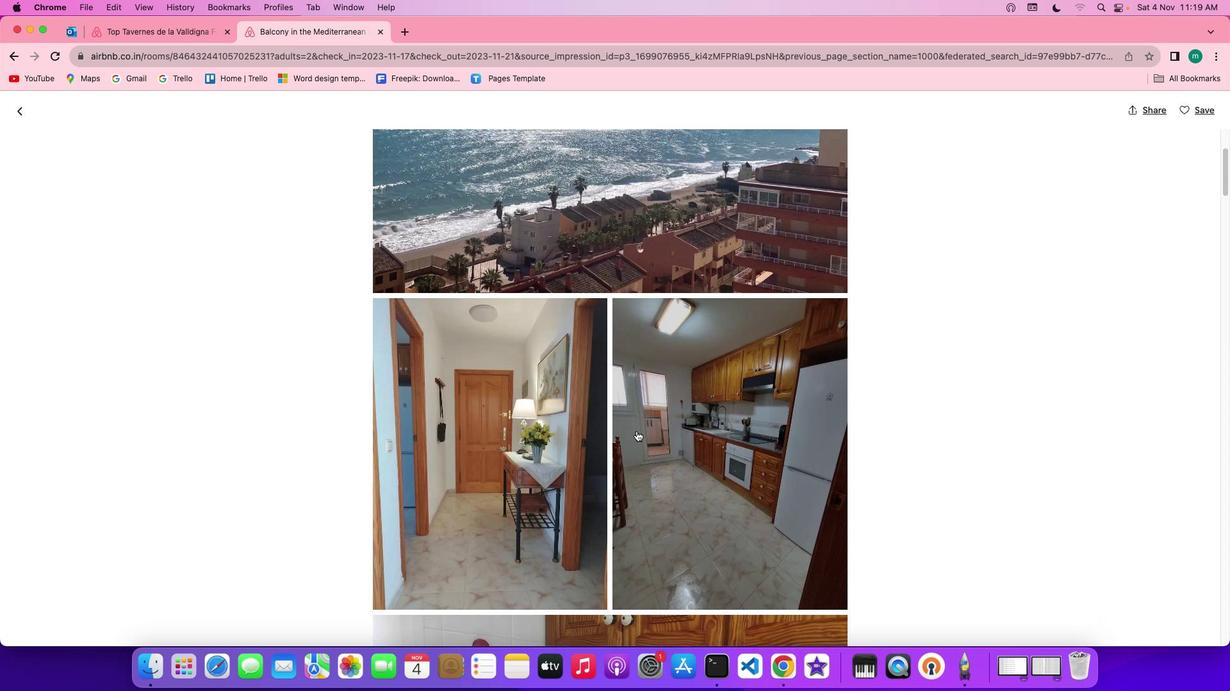 
Action: Mouse scrolled (636, 431) with delta (0, 0)
Screenshot: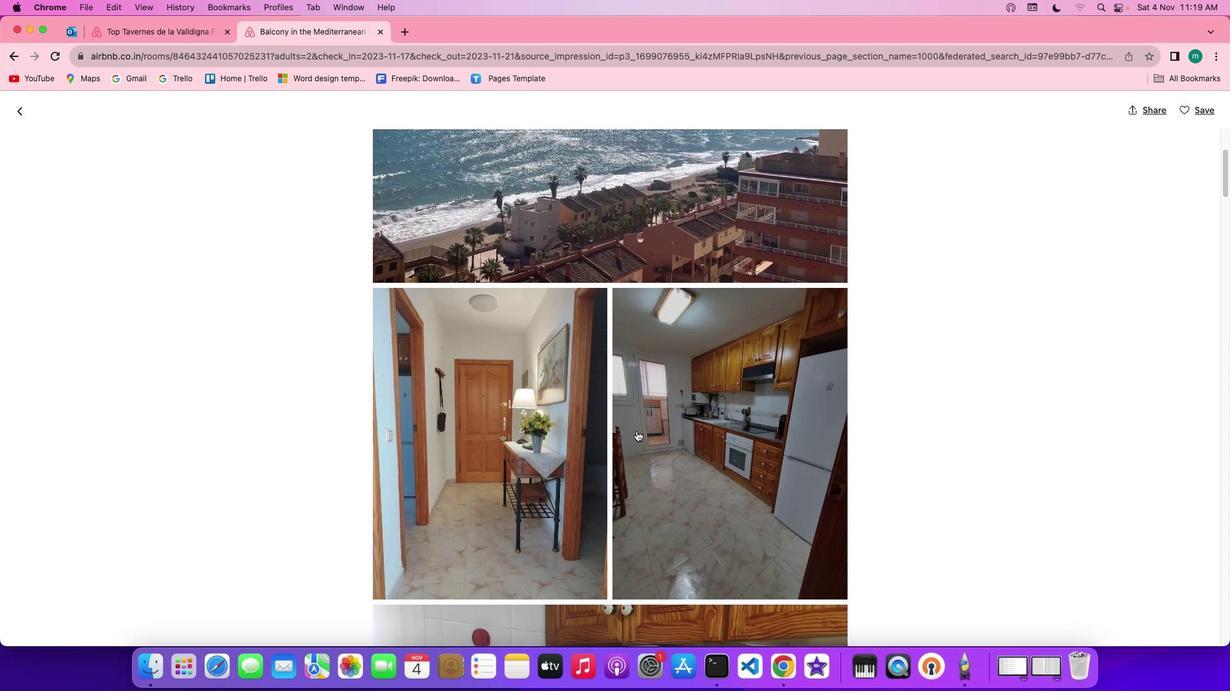 
Action: Mouse scrolled (636, 431) with delta (0, 0)
Screenshot: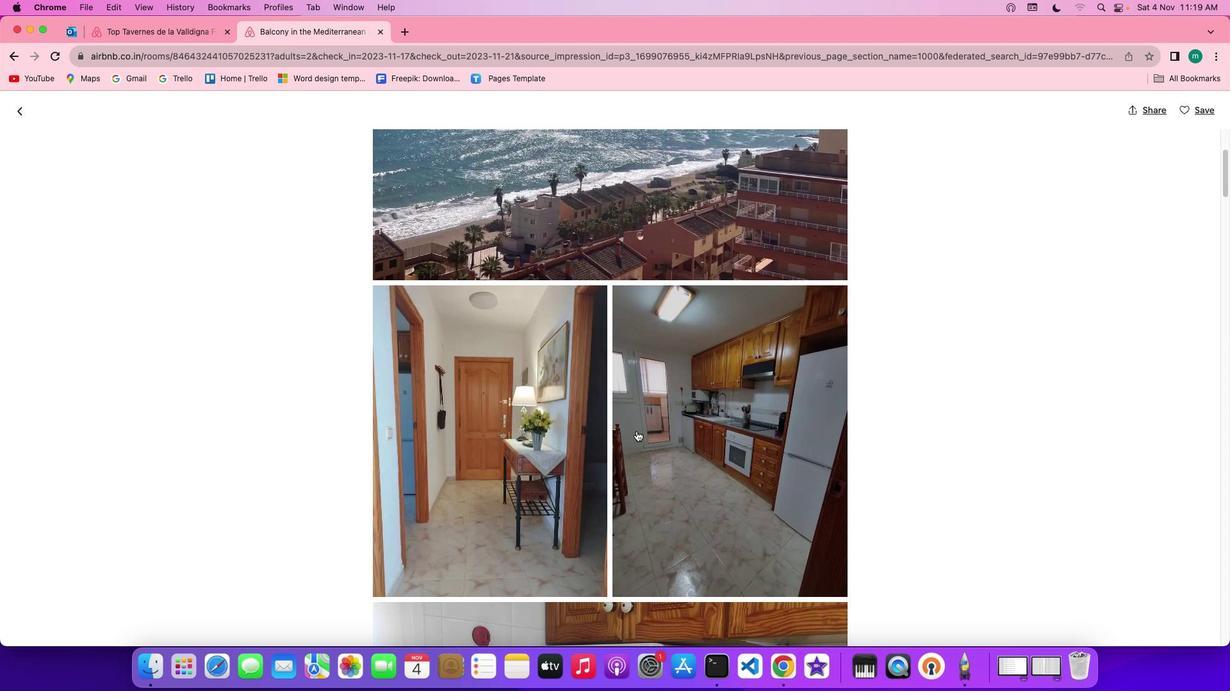 
Action: Mouse scrolled (636, 431) with delta (0, 0)
Screenshot: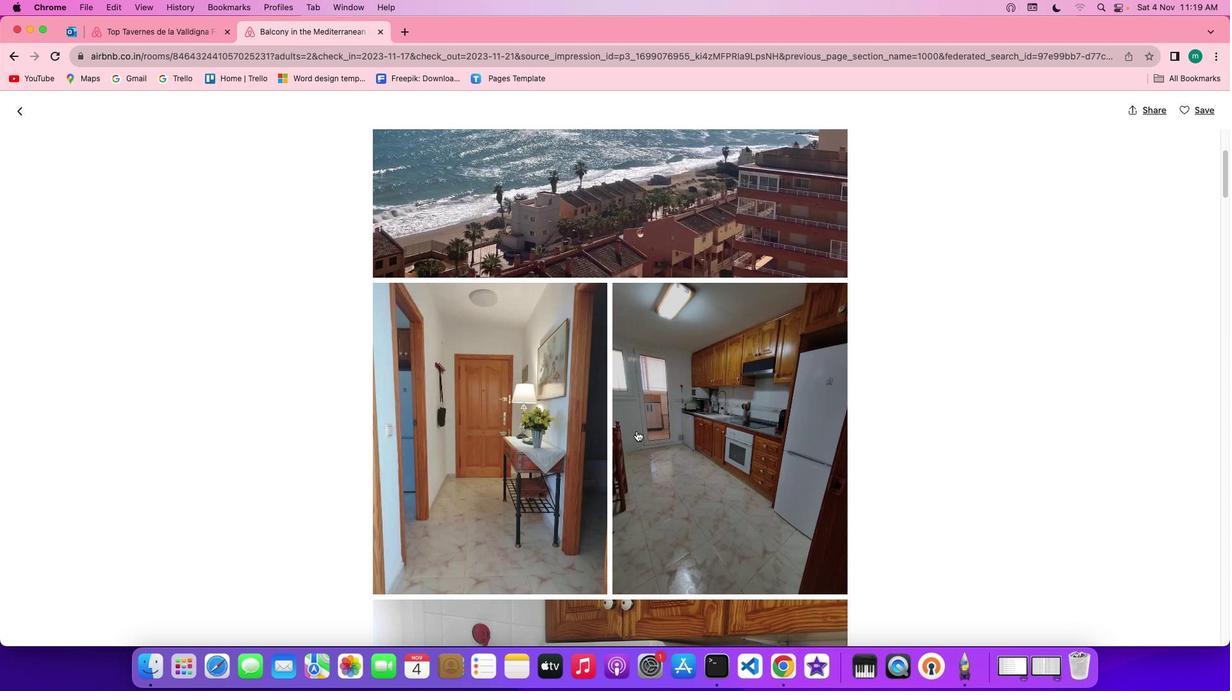 
Action: Mouse scrolled (636, 431) with delta (0, 0)
Screenshot: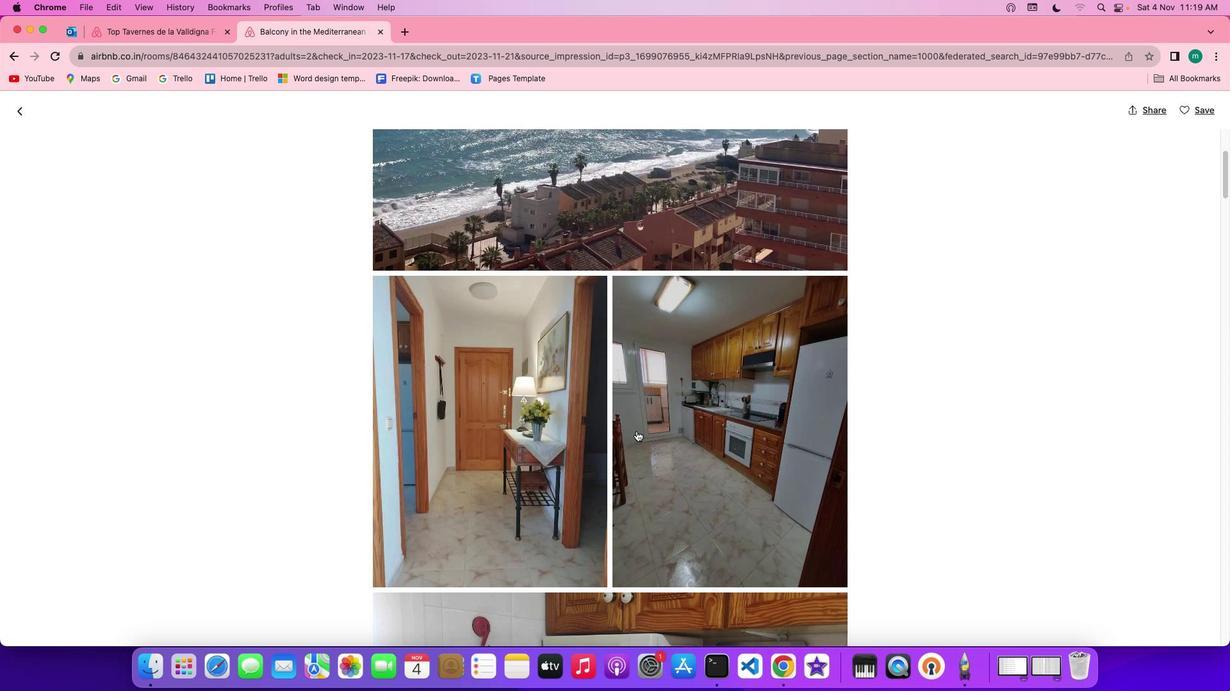 
Action: Mouse scrolled (636, 431) with delta (0, 0)
Screenshot: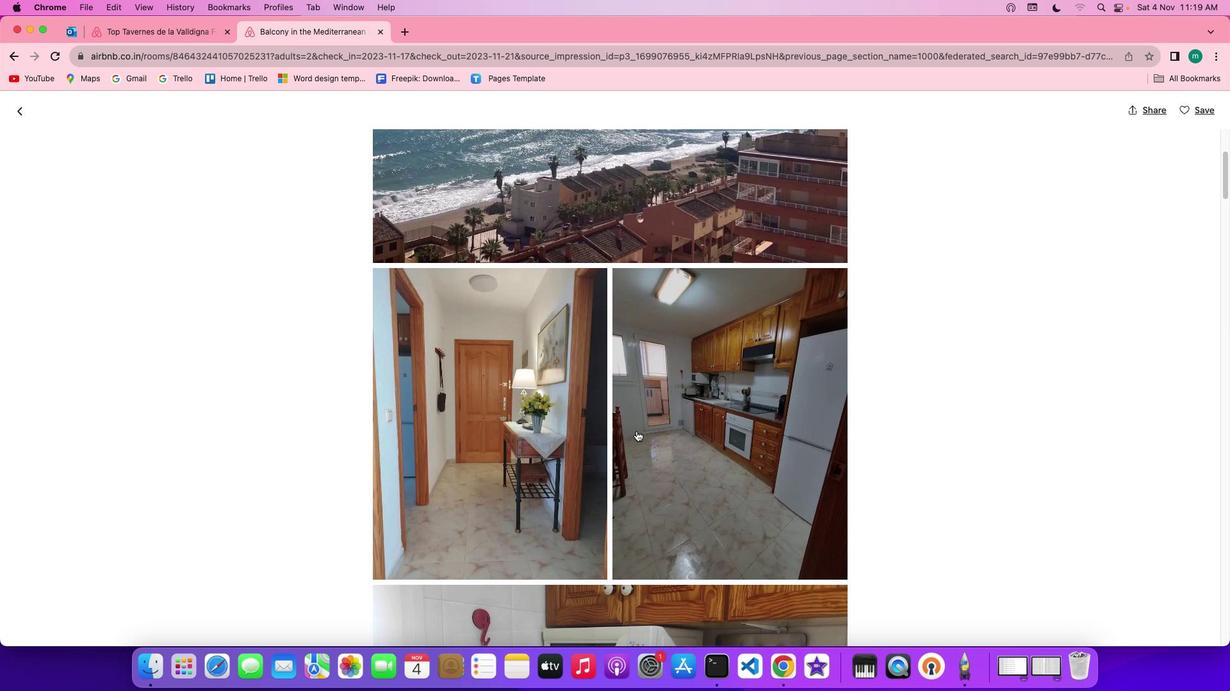 
Action: Mouse scrolled (636, 431) with delta (0, 0)
Screenshot: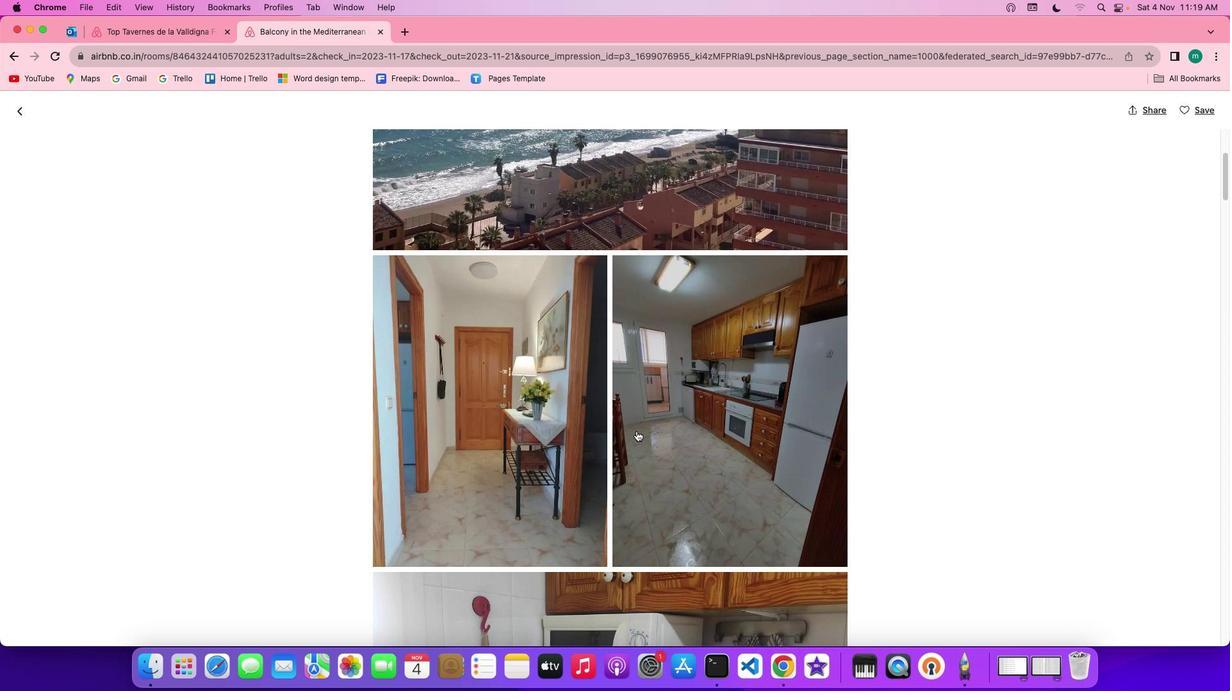 
Action: Mouse scrolled (636, 431) with delta (0, 0)
Screenshot: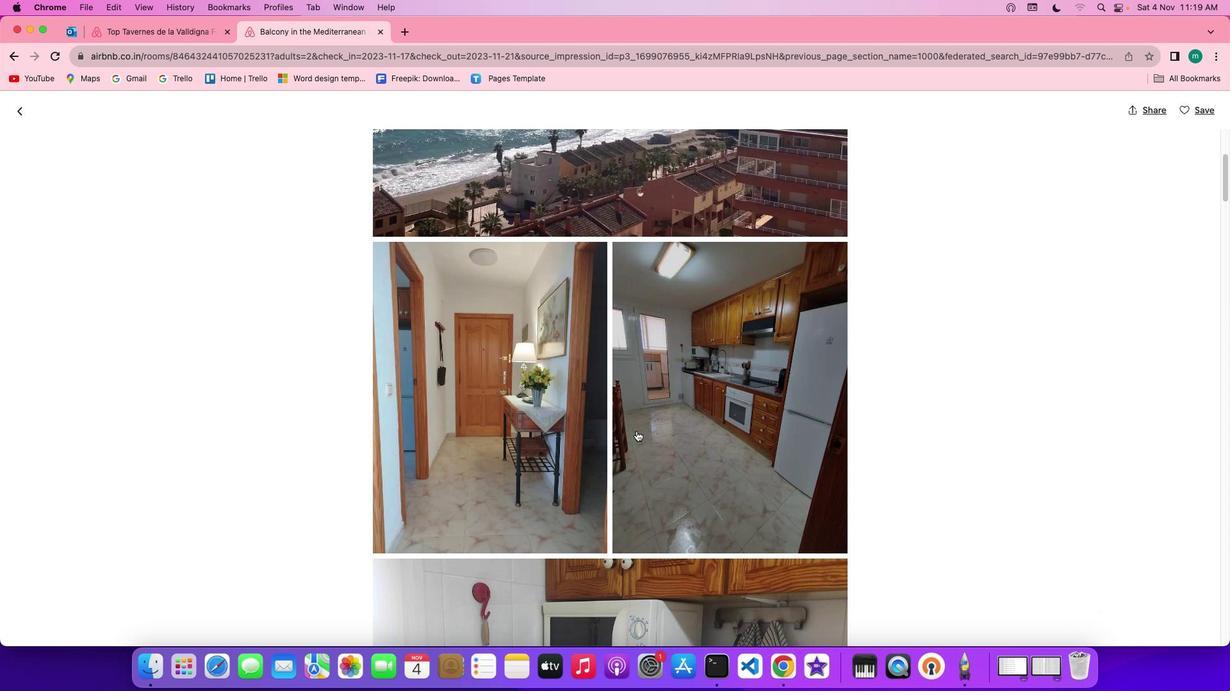 
Action: Mouse scrolled (636, 431) with delta (0, 0)
Screenshot: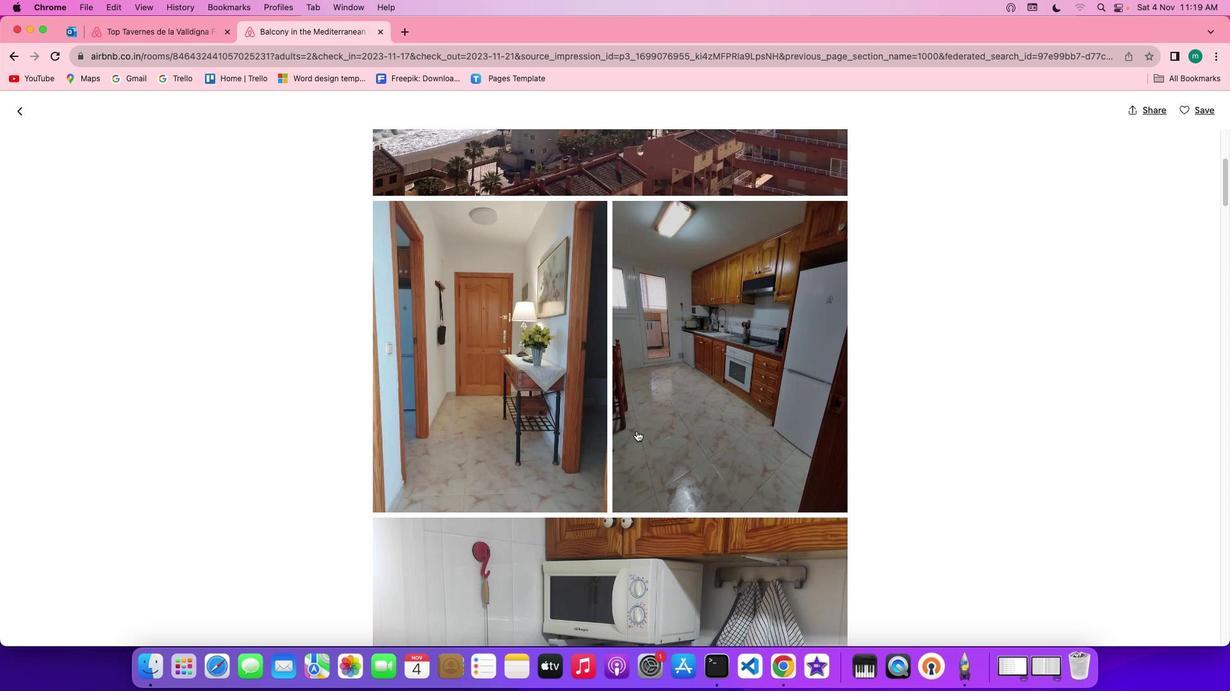 
Action: Mouse scrolled (636, 431) with delta (0, 0)
Screenshot: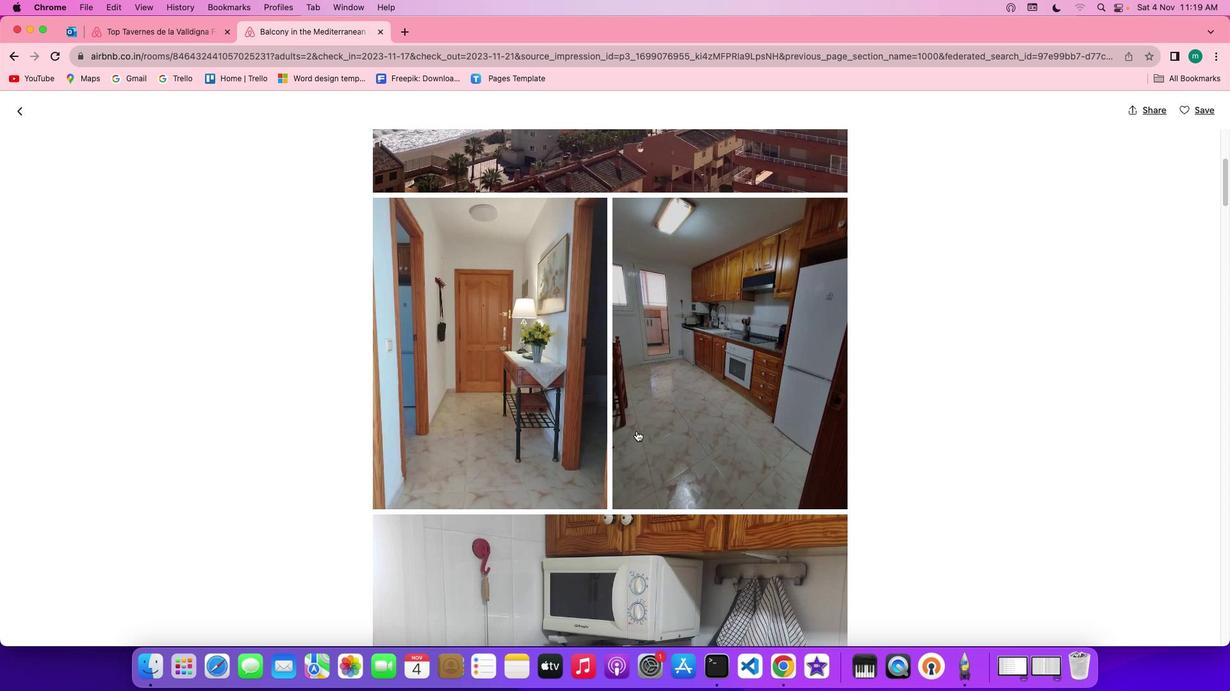 
Action: Mouse scrolled (636, 431) with delta (0, 0)
Screenshot: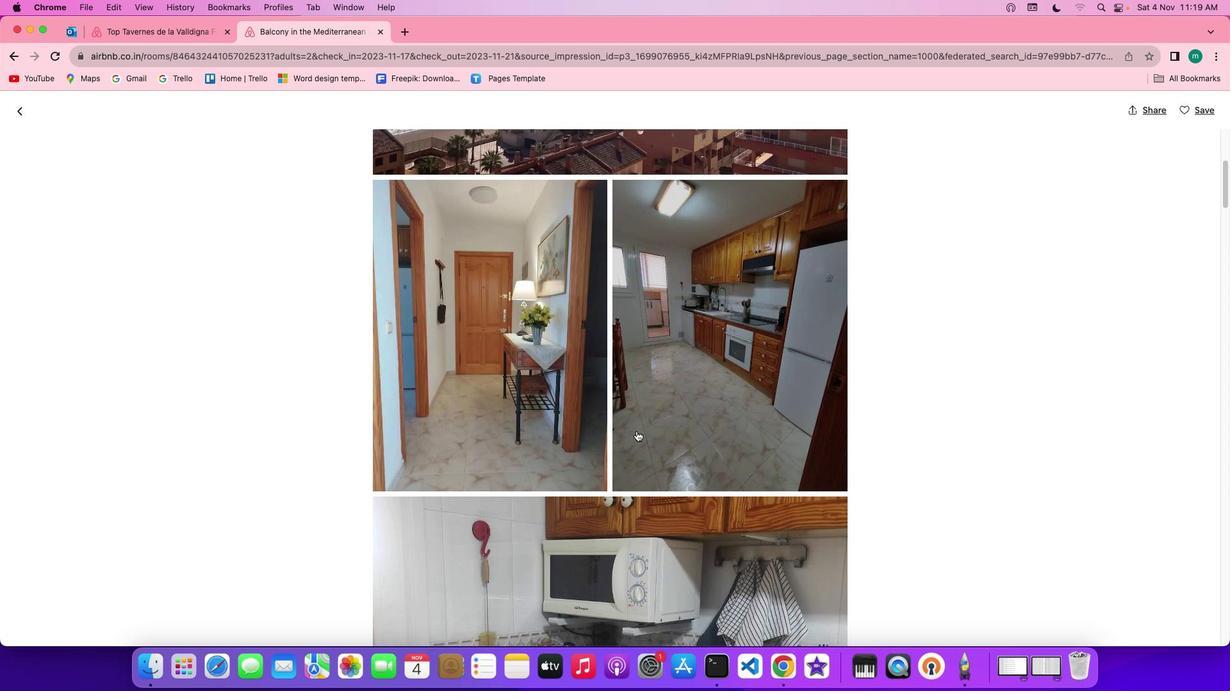 
Action: Mouse scrolled (636, 431) with delta (0, 0)
Screenshot: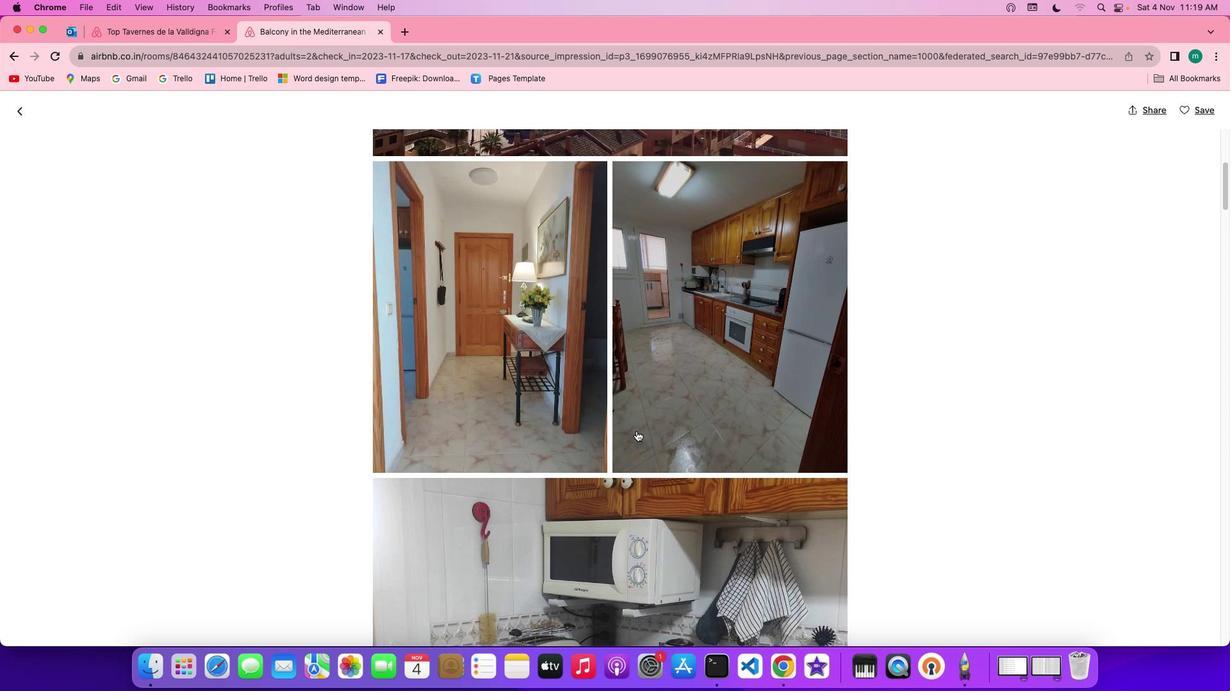
Action: Mouse scrolled (636, 431) with delta (0, 0)
Screenshot: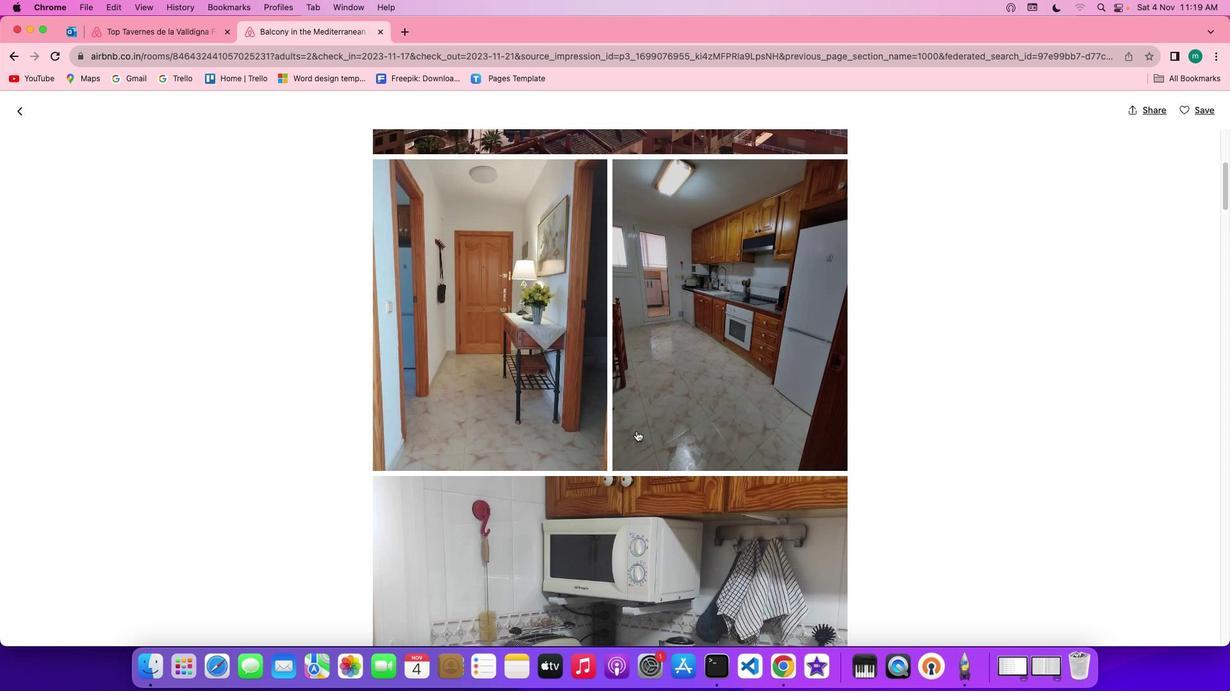 
Action: Mouse scrolled (636, 431) with delta (0, 0)
Screenshot: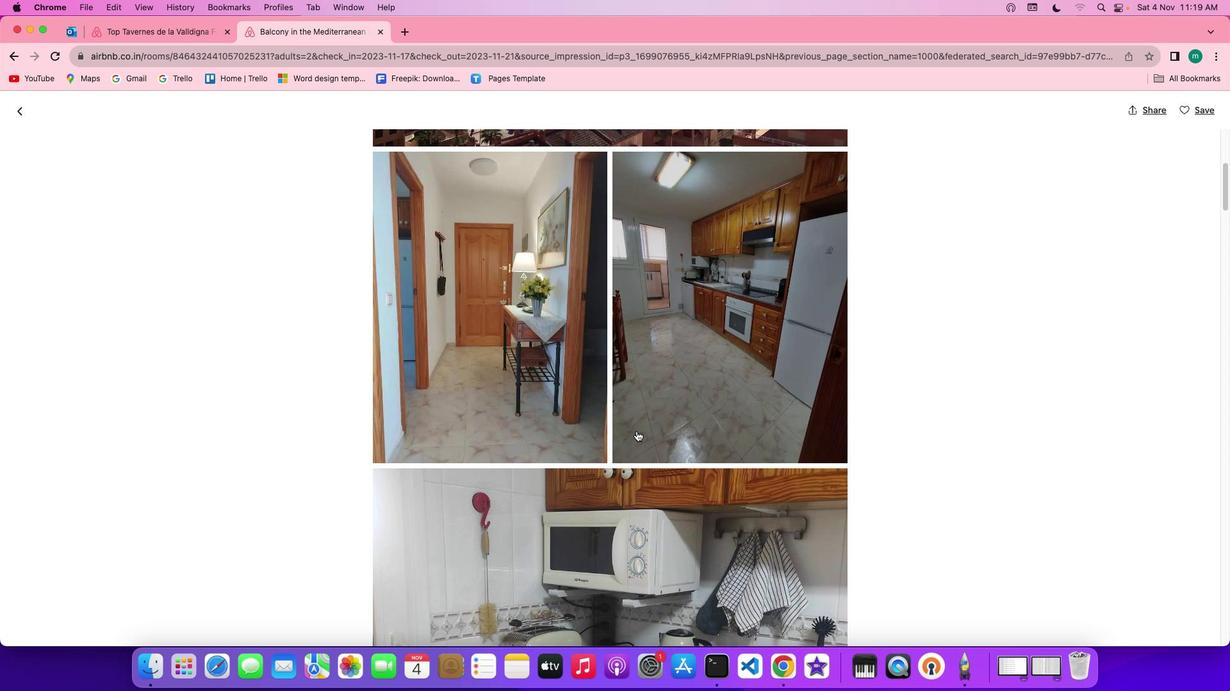
Action: Mouse scrolled (636, 431) with delta (0, 0)
Screenshot: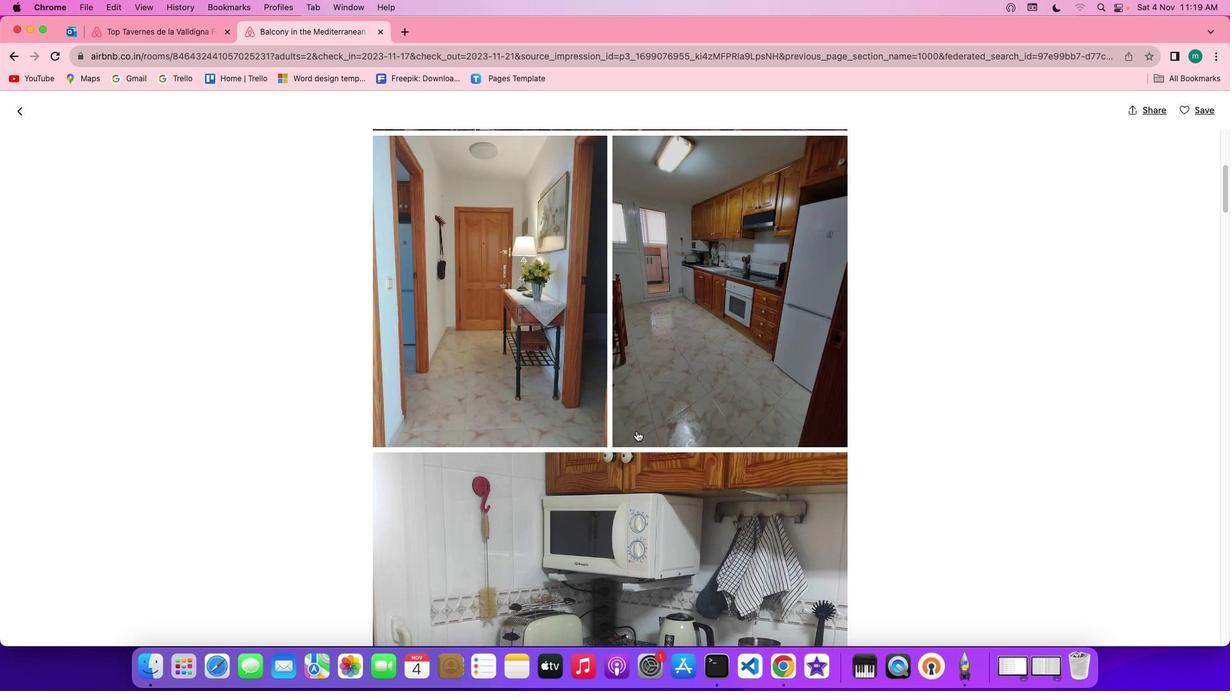 
Action: Mouse scrolled (636, 431) with delta (0, 0)
Screenshot: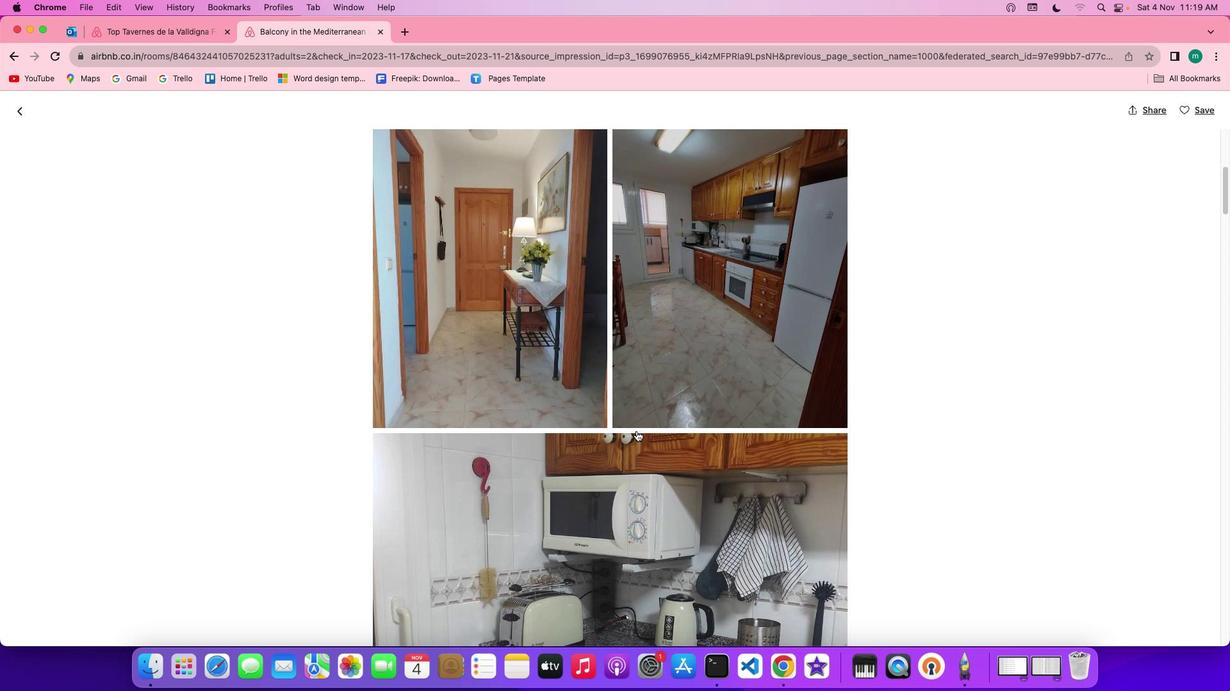 
Action: Mouse scrolled (636, 431) with delta (0, 0)
Screenshot: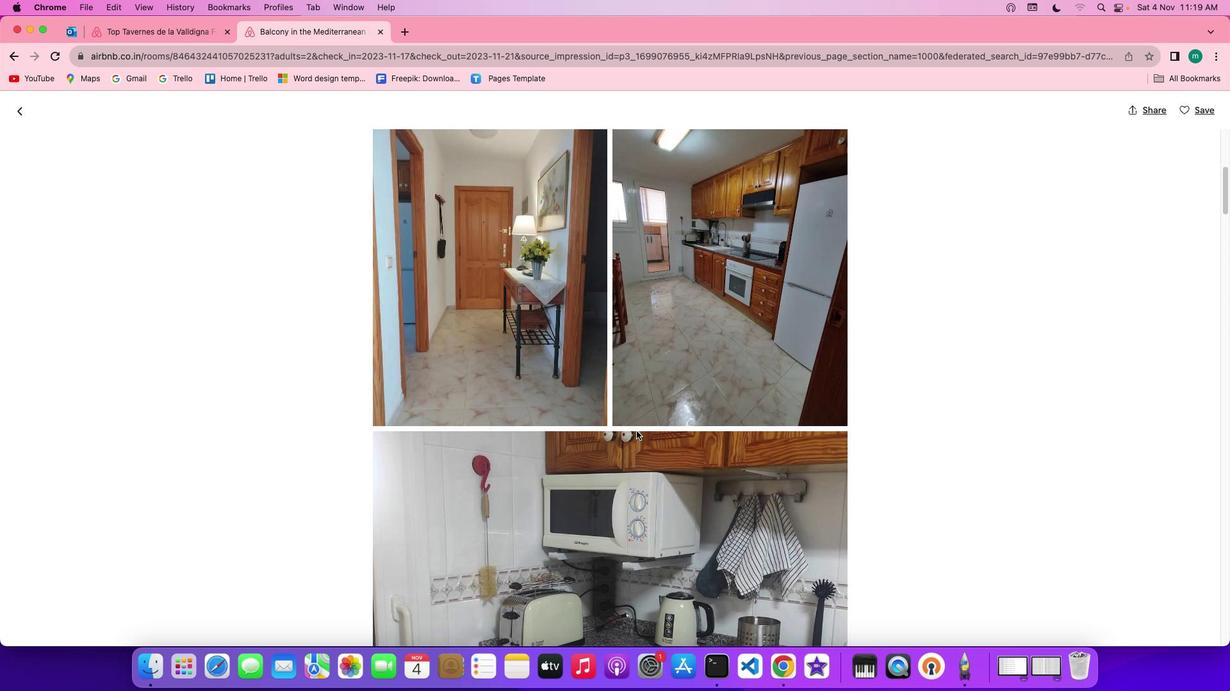 
Action: Mouse scrolled (636, 431) with delta (0, 0)
Screenshot: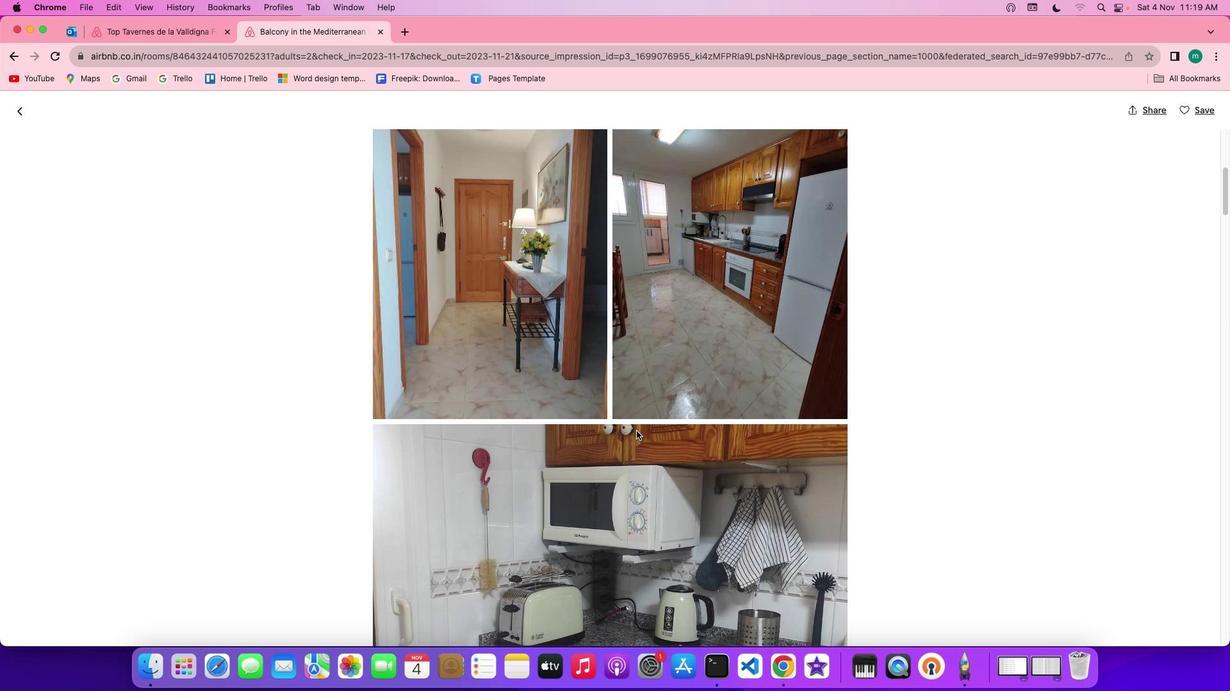 
Action: Mouse scrolled (636, 431) with delta (0, 0)
Screenshot: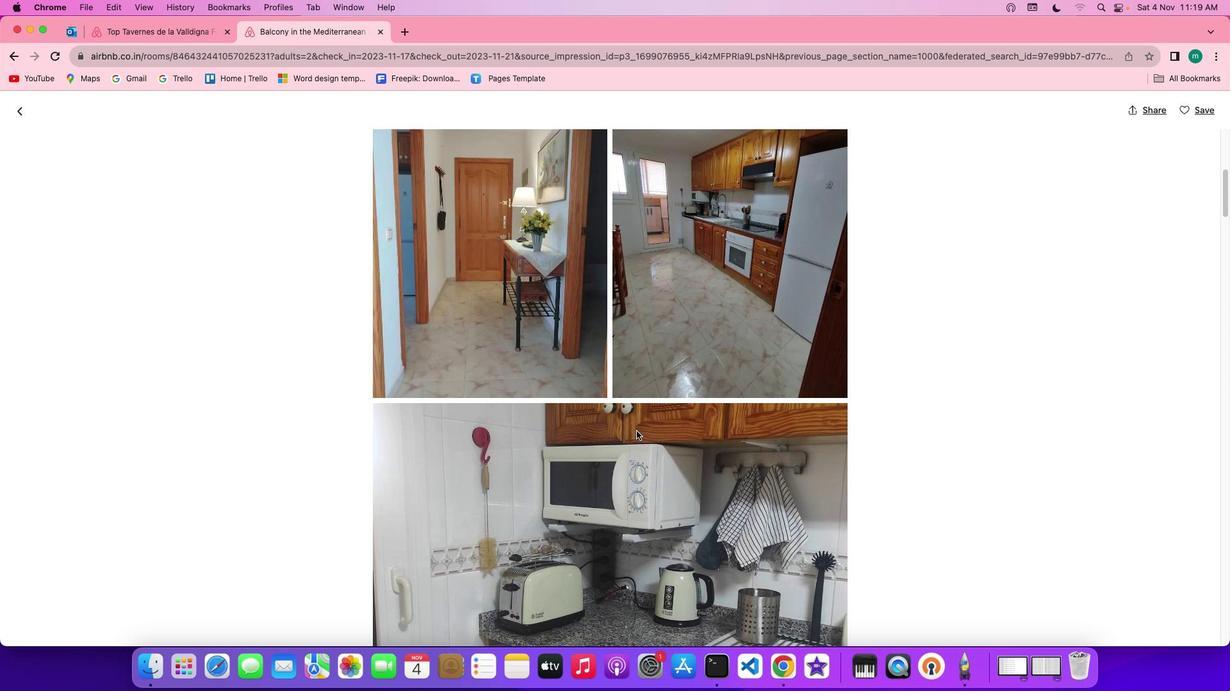 
Action: Mouse scrolled (636, 431) with delta (0, 0)
Screenshot: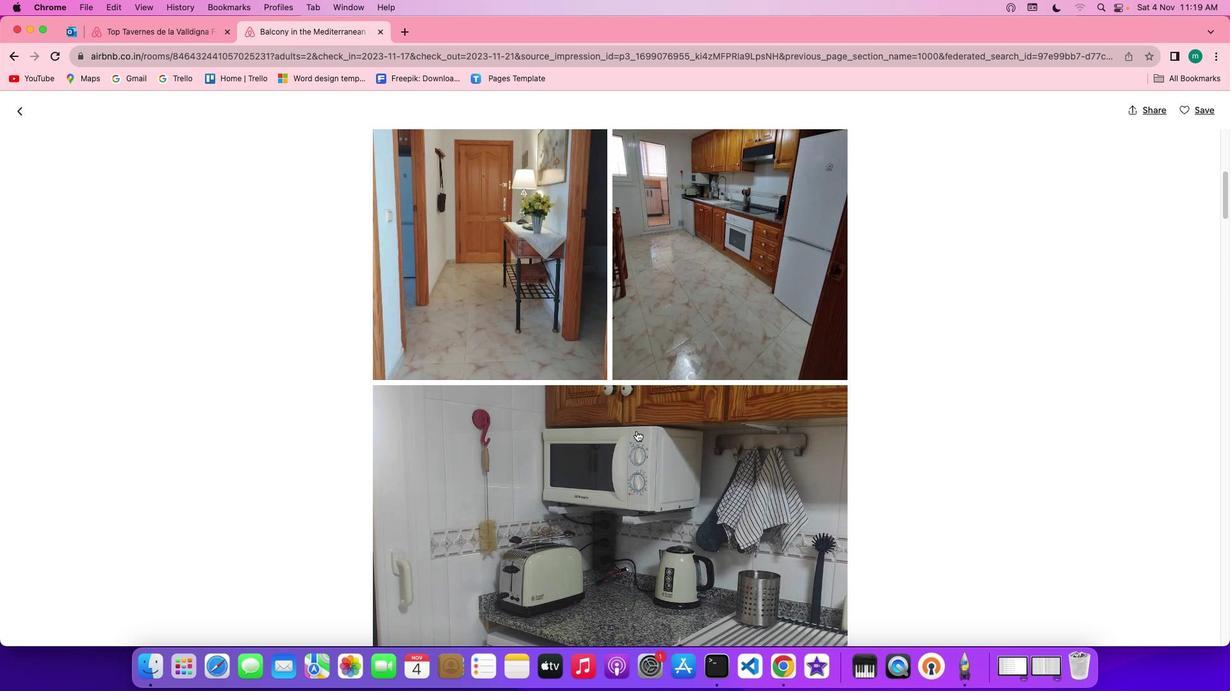 
Action: Mouse scrolled (636, 431) with delta (0, 0)
Screenshot: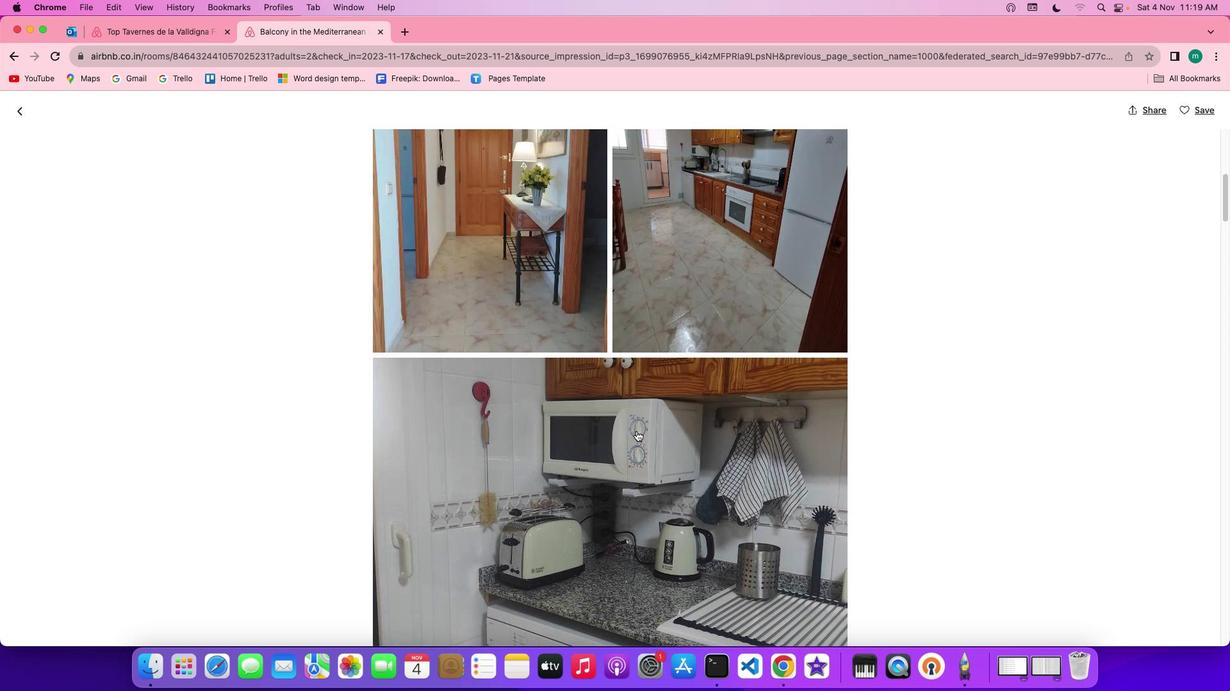 
Action: Mouse scrolled (636, 431) with delta (0, -1)
Screenshot: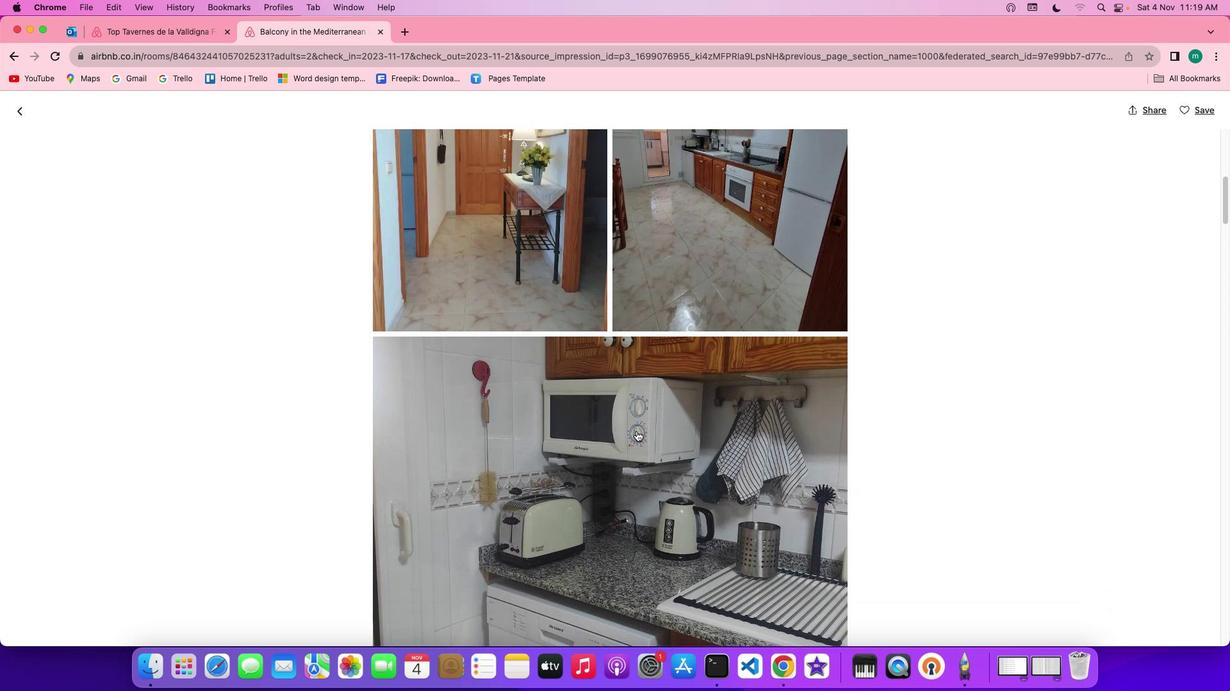 
Action: Mouse scrolled (636, 431) with delta (0, 0)
Screenshot: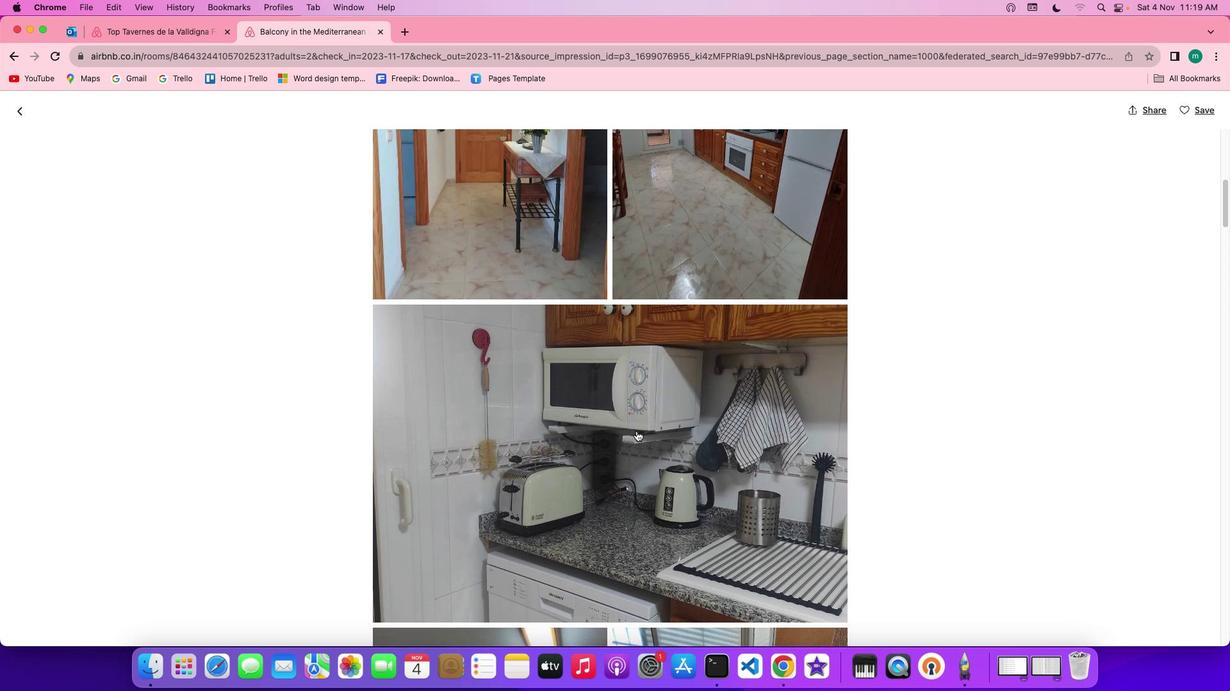 
Action: Mouse scrolled (636, 431) with delta (0, 0)
Screenshot: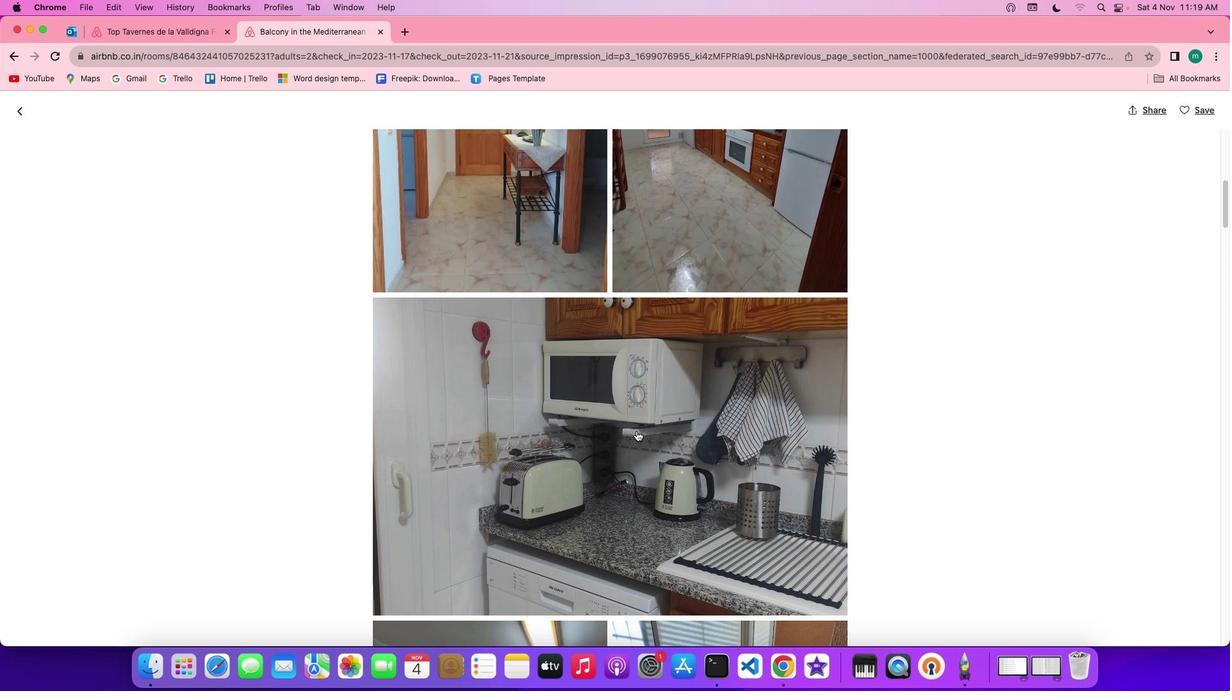 
Action: Mouse scrolled (636, 431) with delta (0, 0)
Screenshot: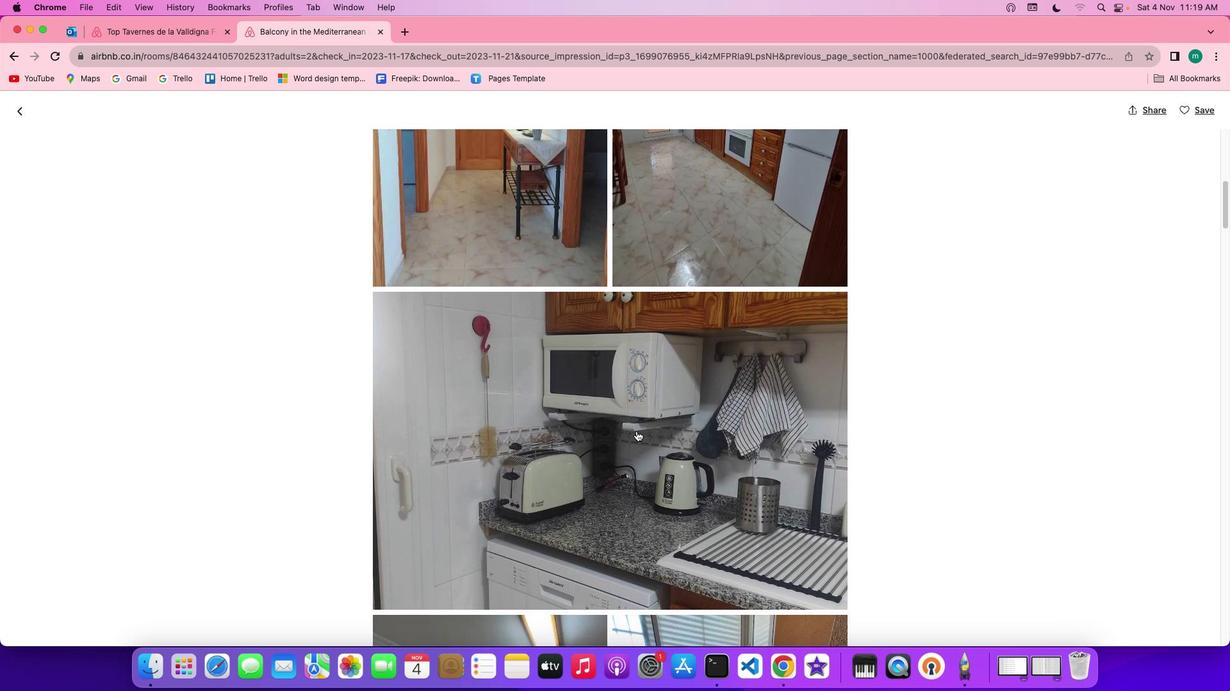 
Action: Mouse moved to (636, 430)
Screenshot: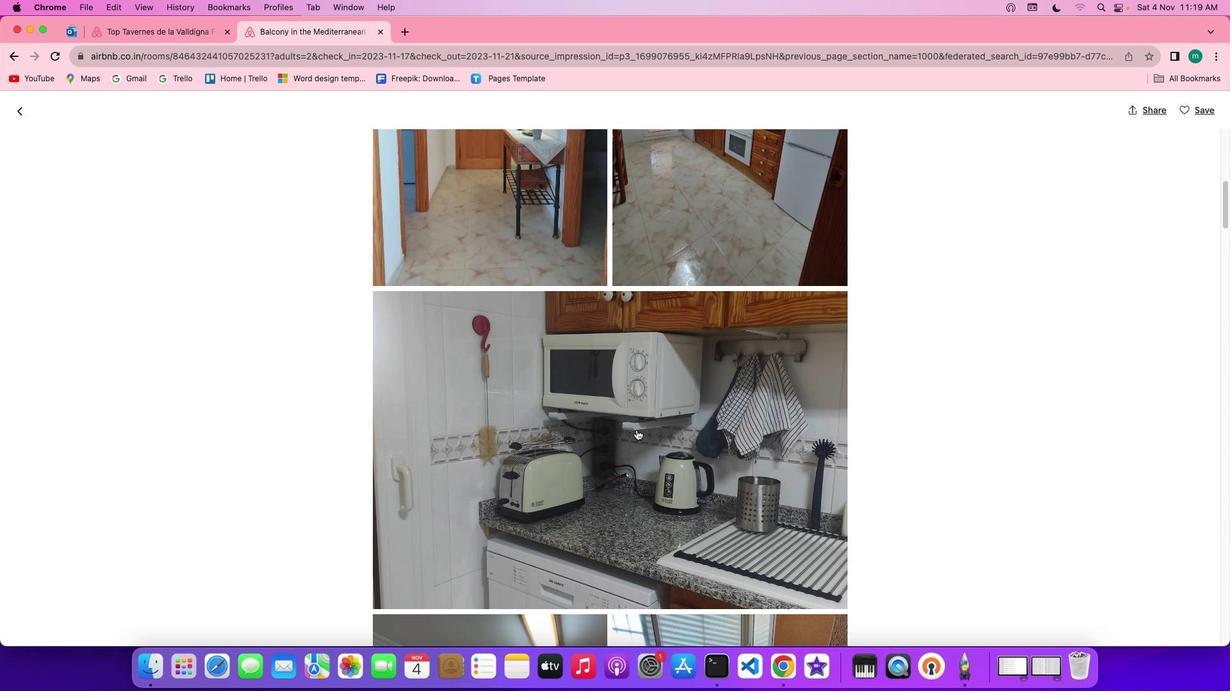 
Action: Mouse scrolled (636, 430) with delta (0, 0)
Screenshot: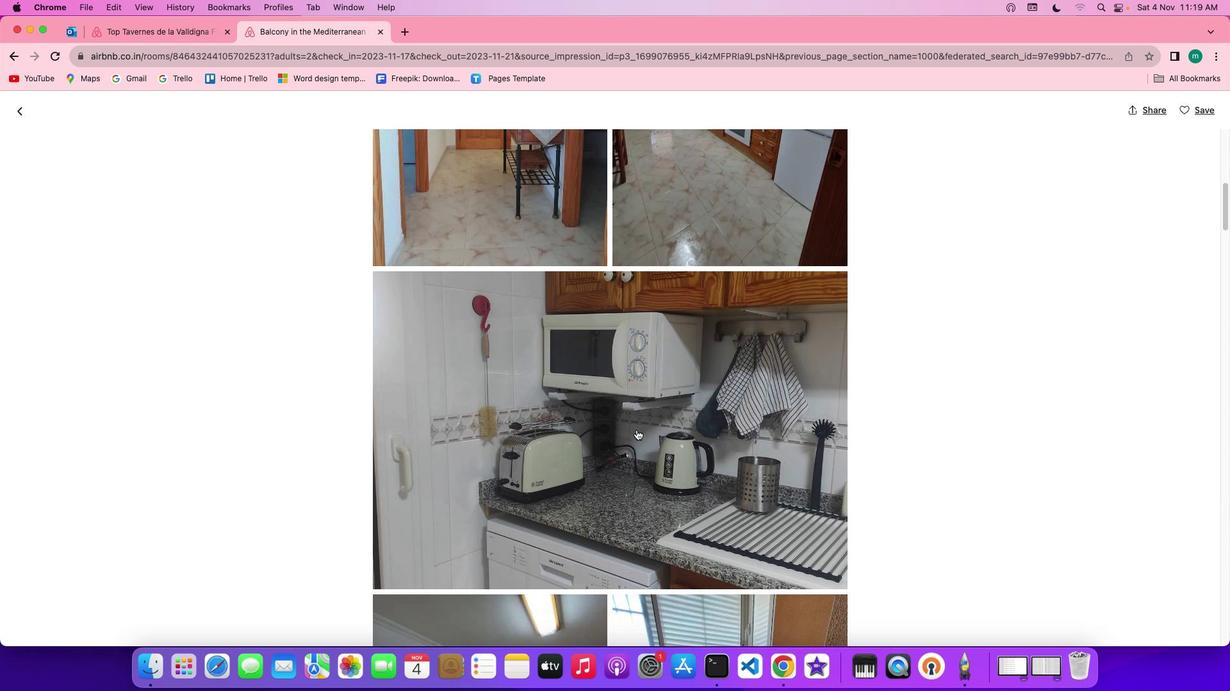 
Action: Mouse scrolled (636, 430) with delta (0, 0)
Screenshot: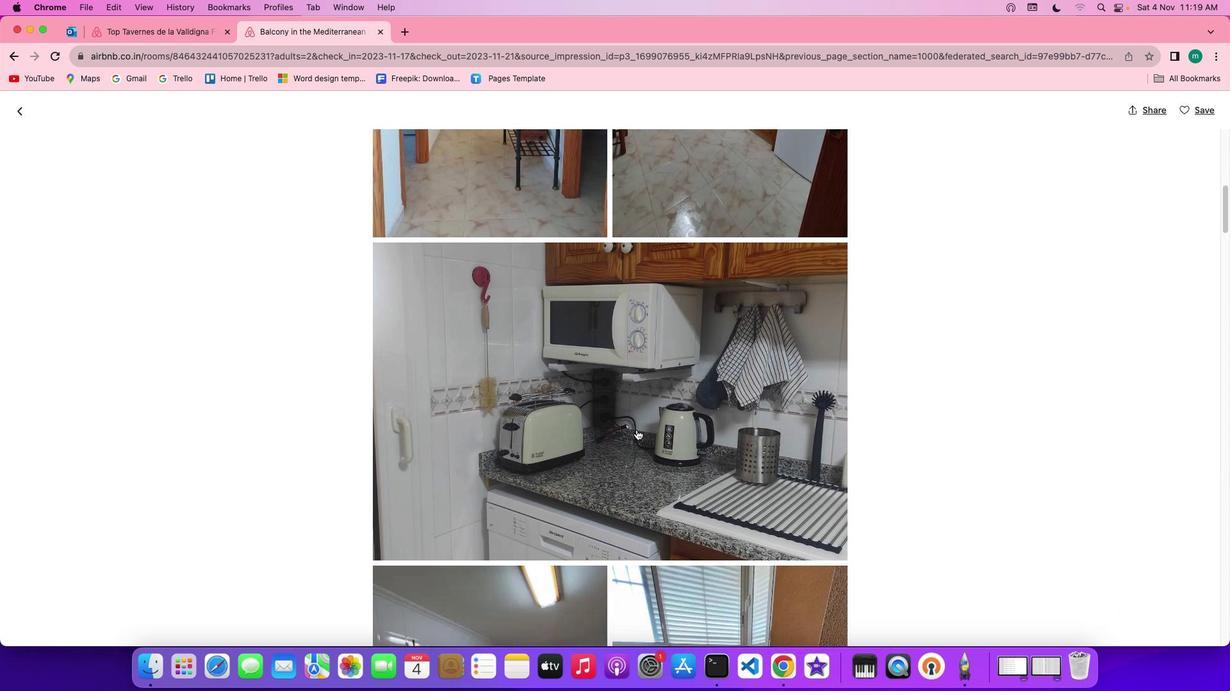 
Action: Mouse scrolled (636, 430) with delta (0, -1)
Screenshot: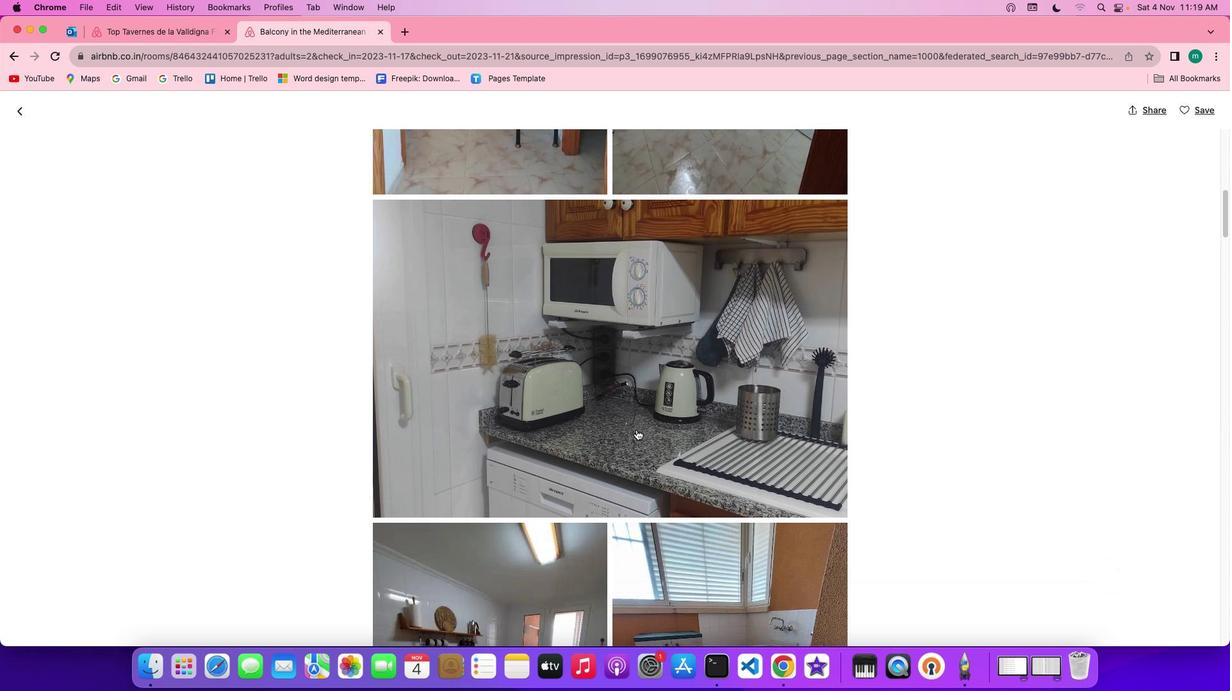 
Action: Mouse scrolled (636, 430) with delta (0, -2)
Screenshot: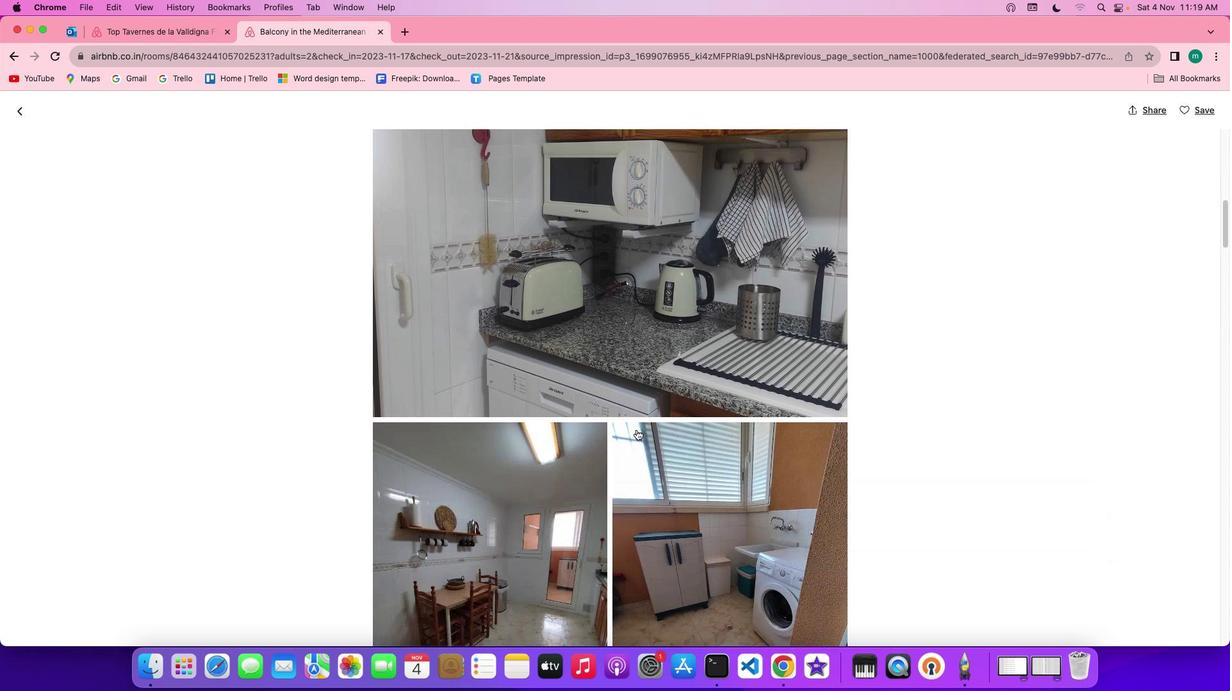 
Action: Mouse scrolled (636, 430) with delta (0, 0)
Screenshot: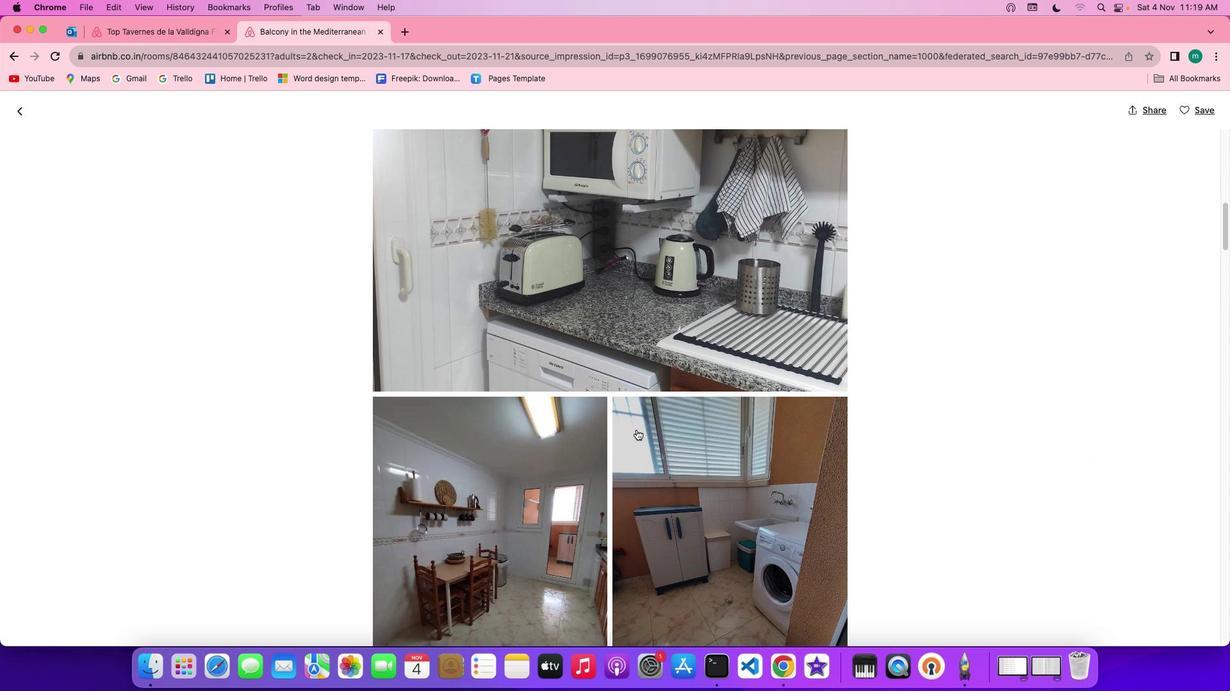 
Action: Mouse scrolled (636, 430) with delta (0, 0)
Screenshot: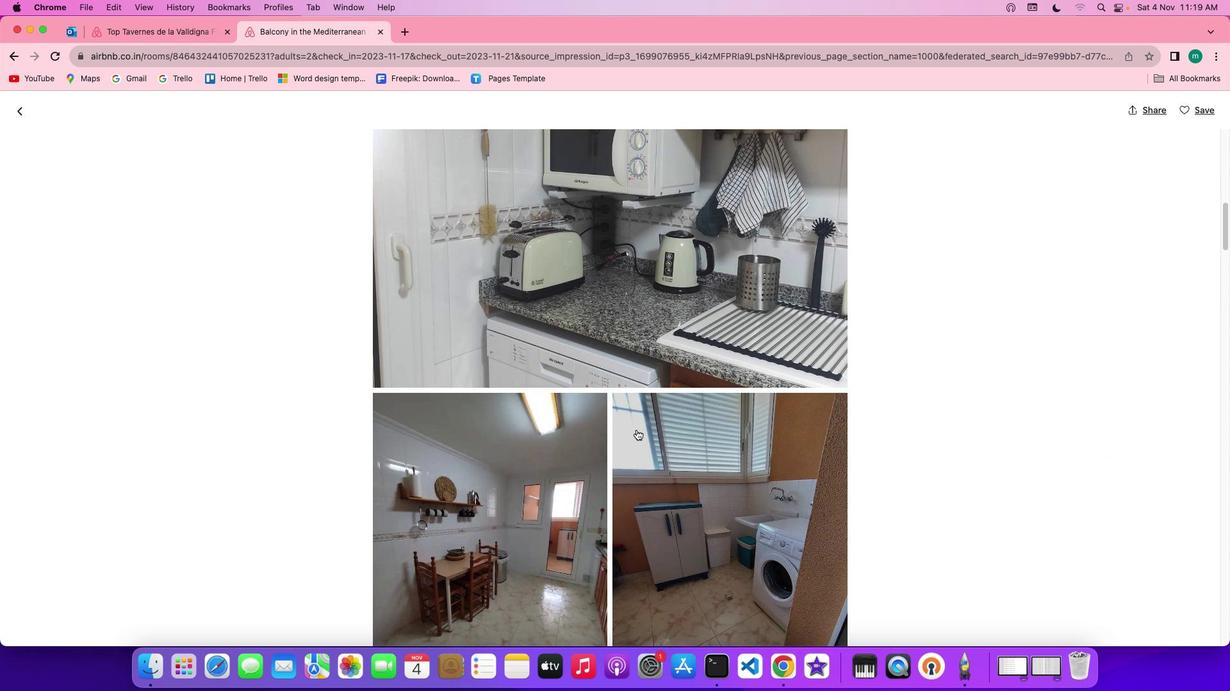 
Action: Mouse scrolled (636, 430) with delta (0, -1)
Screenshot: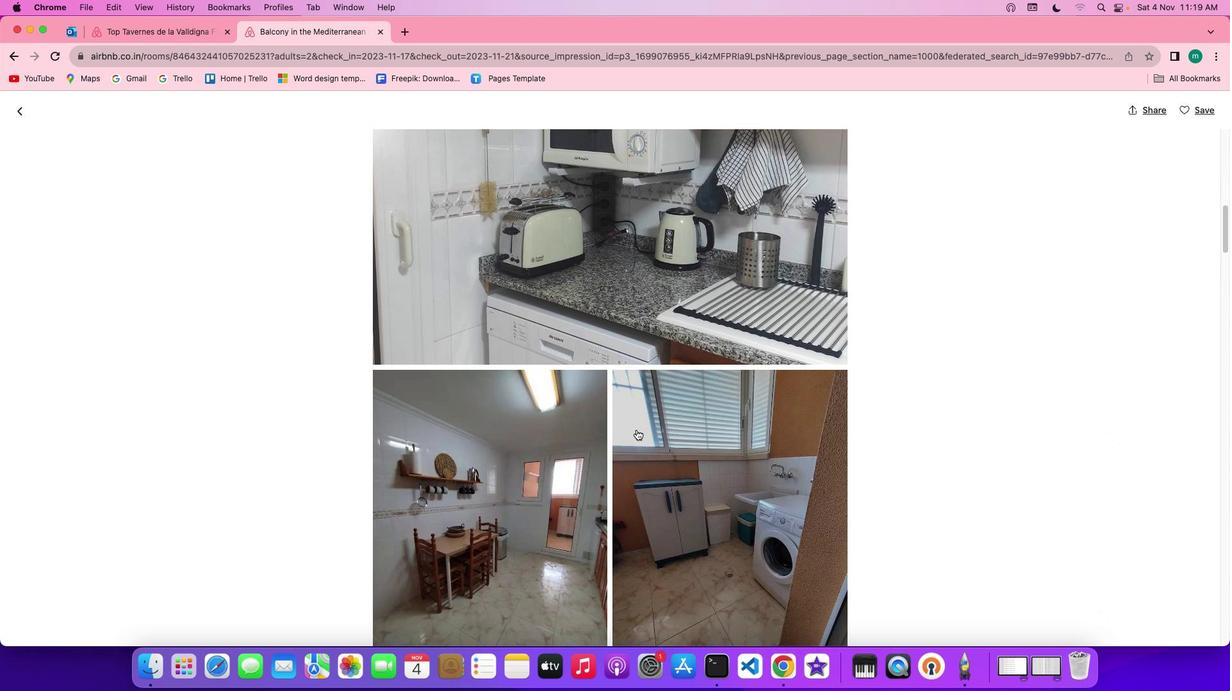 
Action: Mouse scrolled (636, 430) with delta (0, 0)
Screenshot: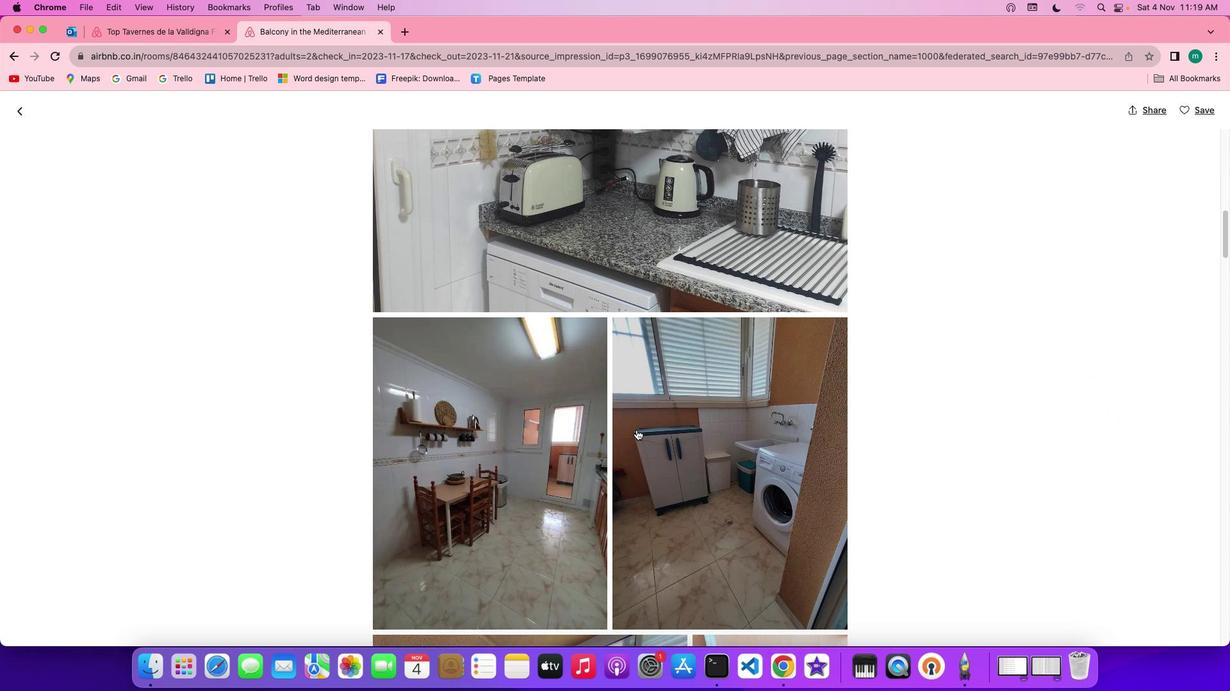 
Action: Mouse scrolled (636, 430) with delta (0, 0)
Screenshot: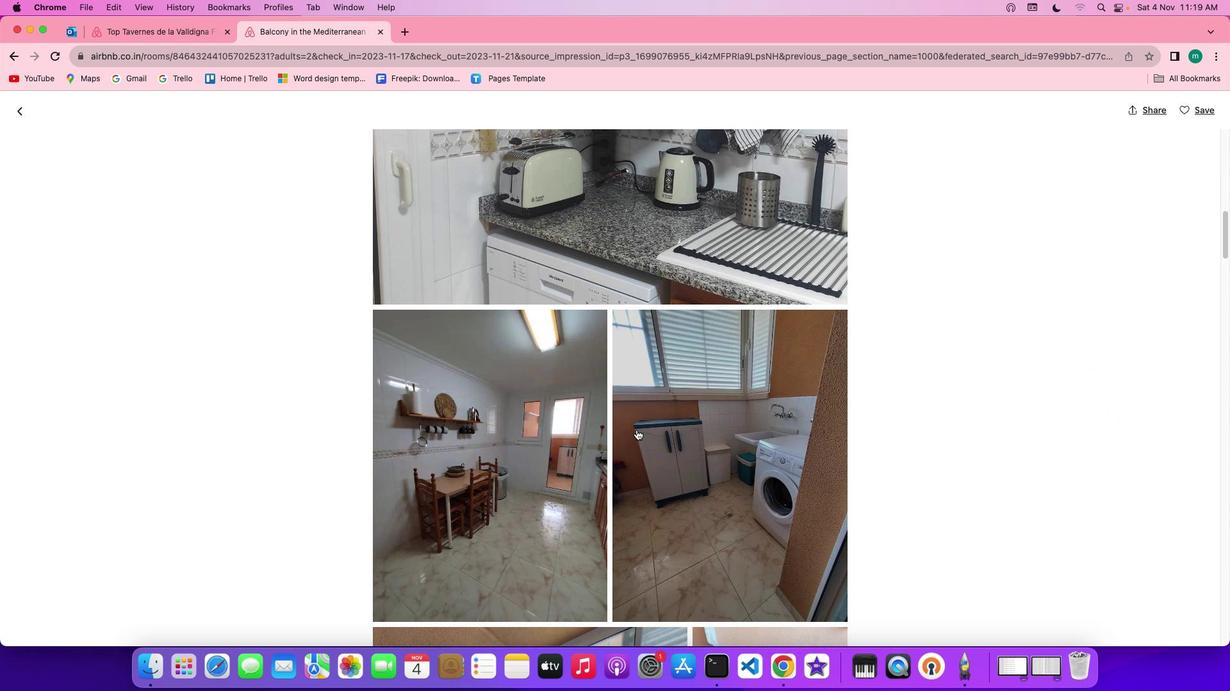 
Action: Mouse scrolled (636, 430) with delta (0, 0)
Screenshot: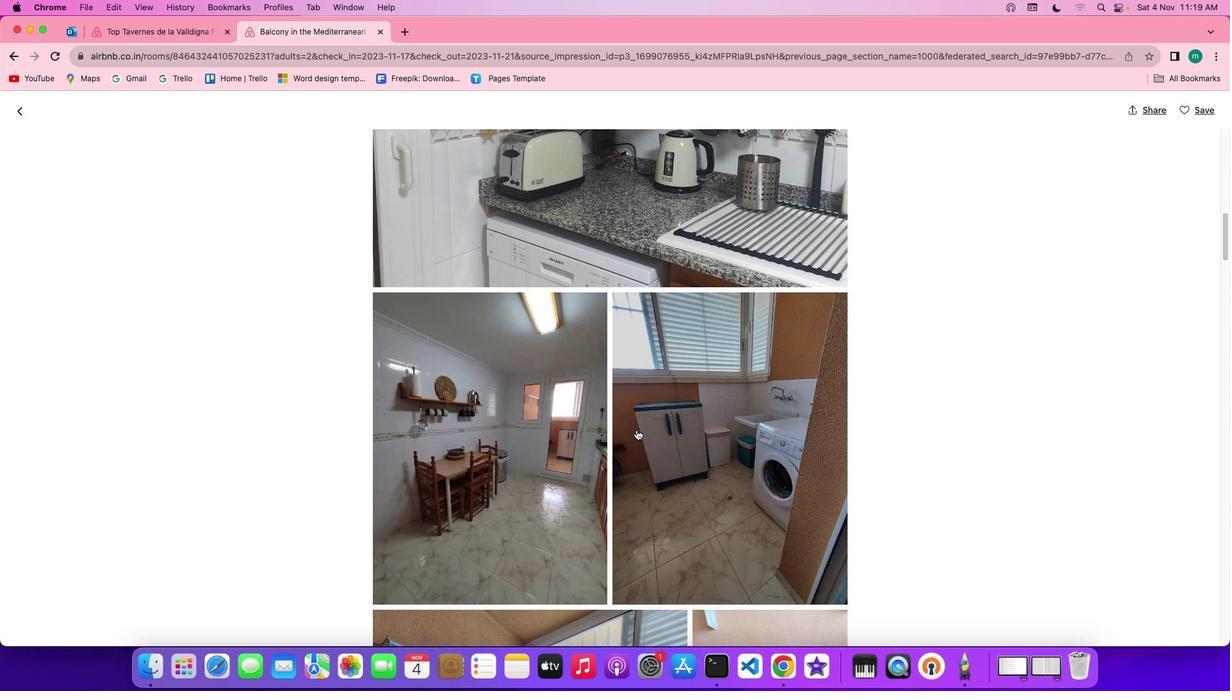 
Action: Mouse scrolled (636, 430) with delta (0, 0)
Screenshot: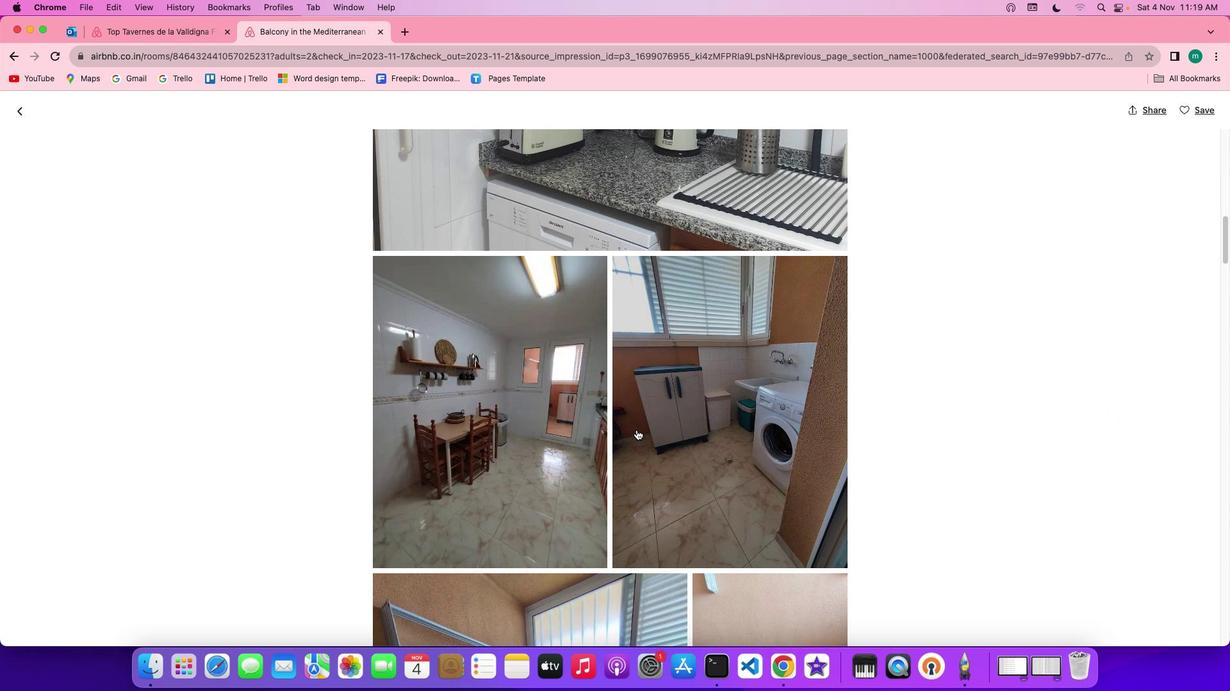 
Action: Mouse scrolled (636, 430) with delta (0, 0)
Screenshot: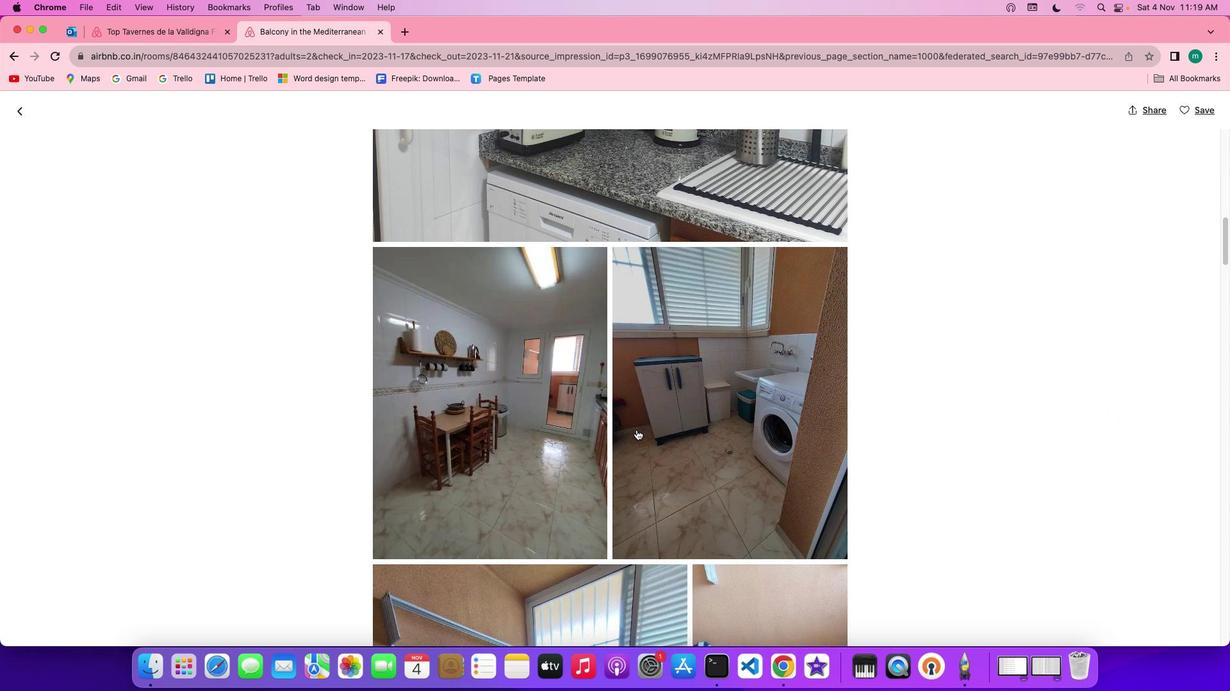 
Action: Mouse scrolled (636, 430) with delta (0, -1)
Screenshot: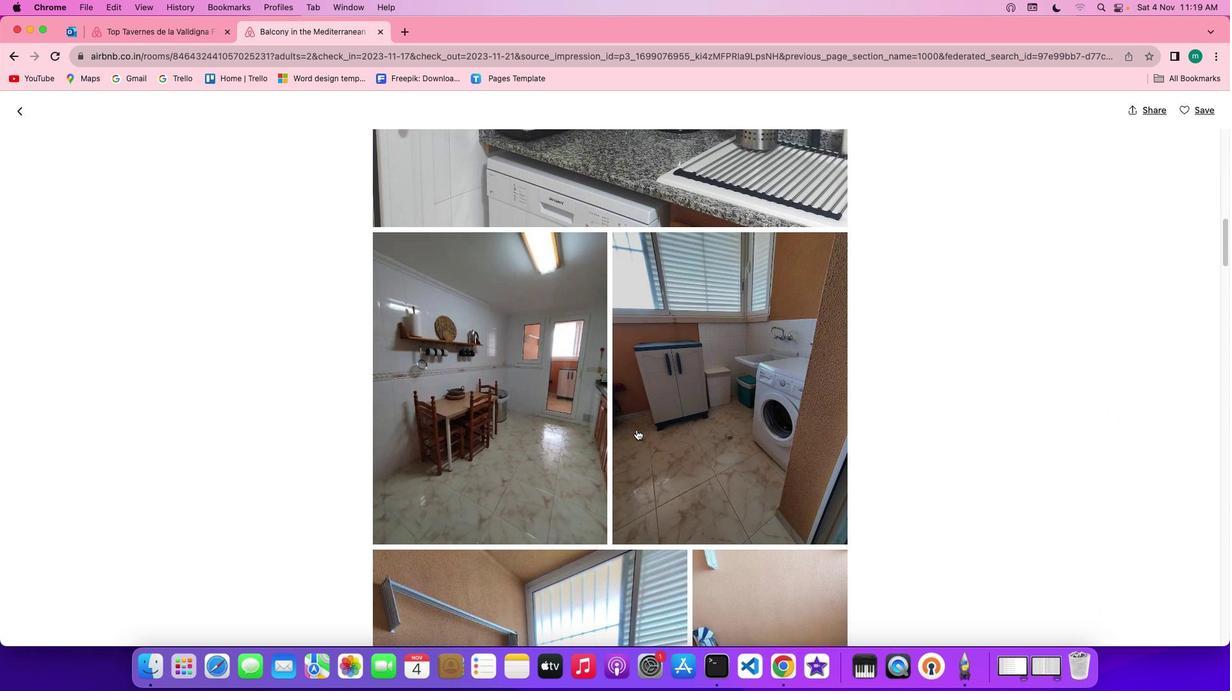 
Action: Mouse scrolled (636, 430) with delta (0, -1)
Screenshot: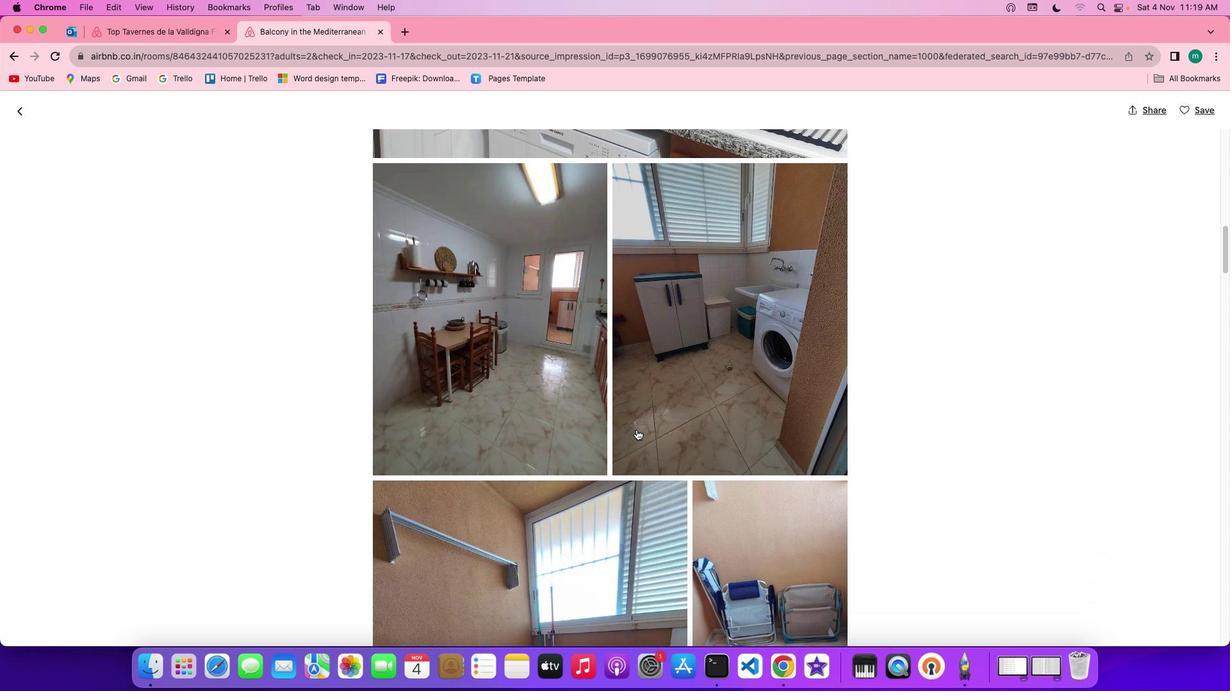 
Action: Mouse scrolled (636, 430) with delta (0, 0)
Screenshot: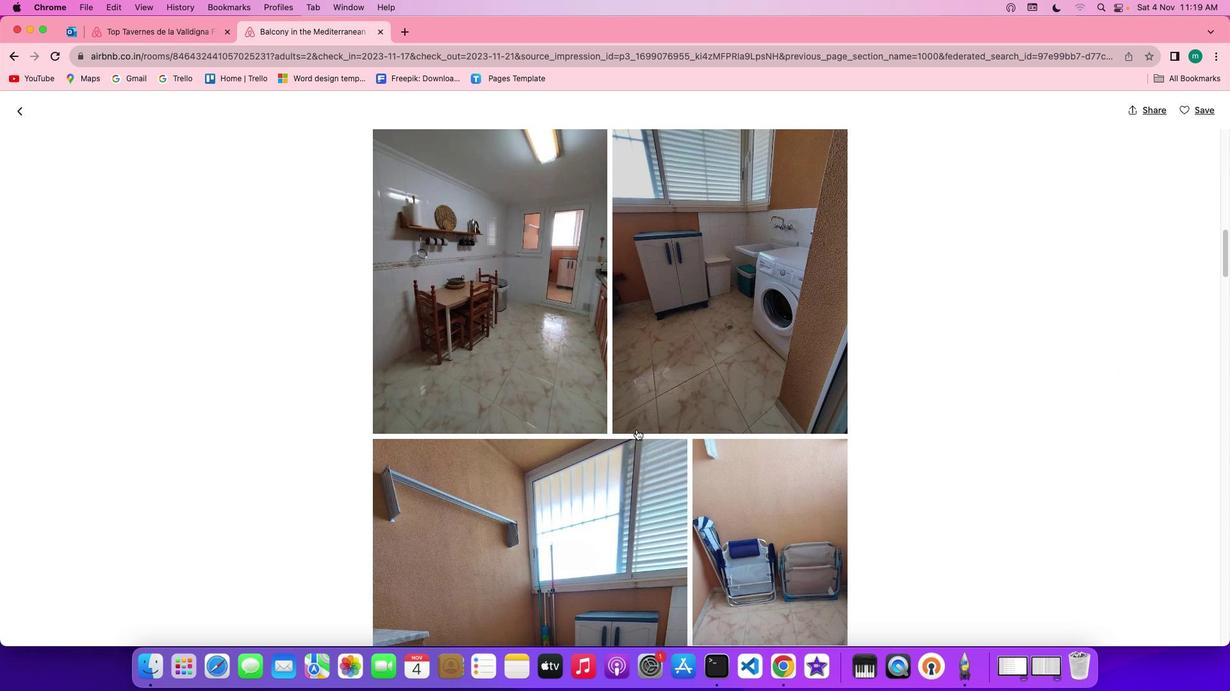 
Action: Mouse scrolled (636, 430) with delta (0, 0)
Screenshot: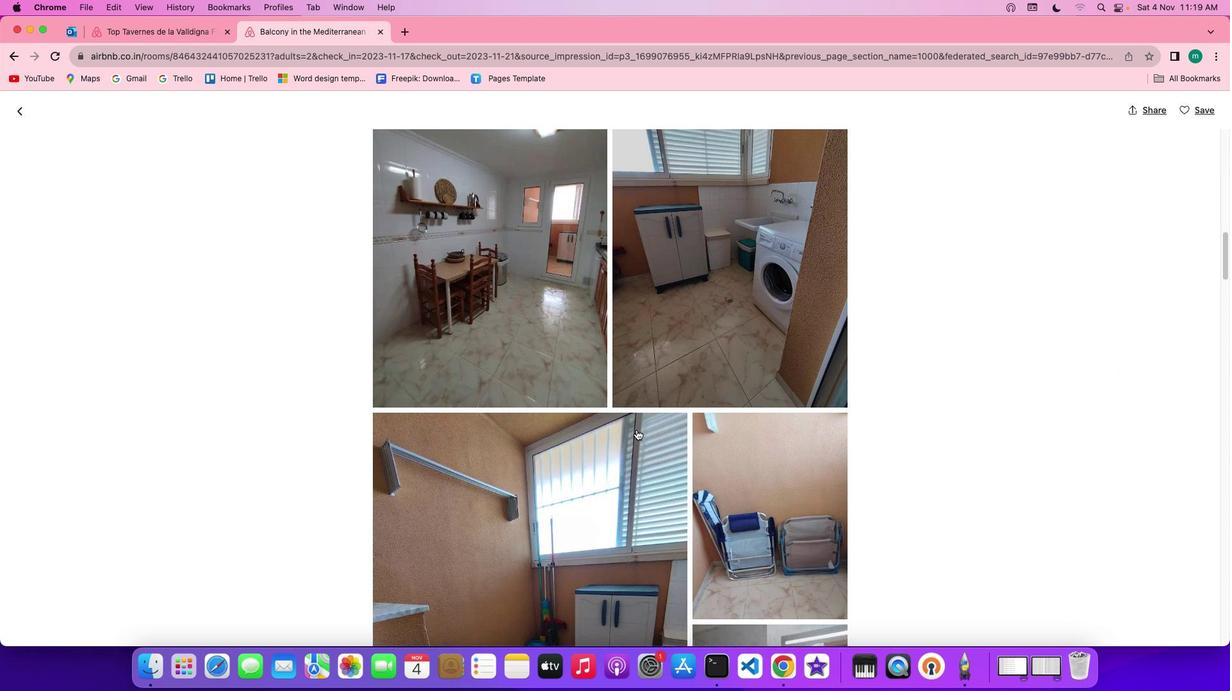 
Action: Mouse scrolled (636, 430) with delta (0, -1)
Screenshot: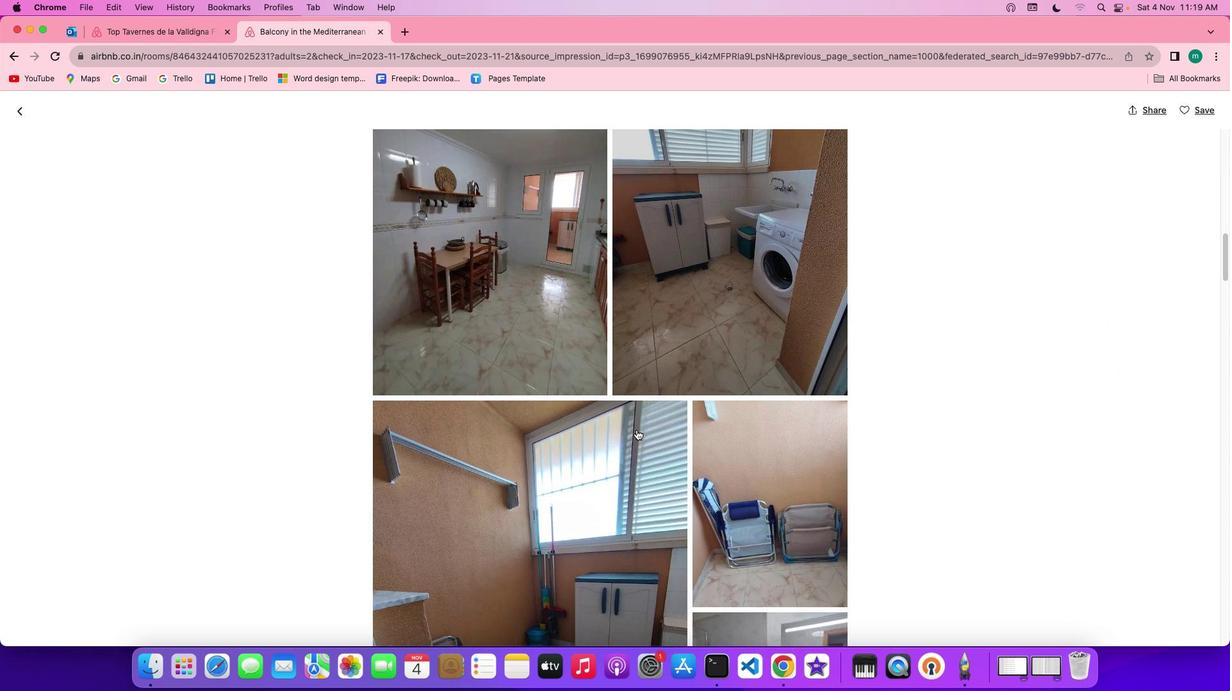 
Action: Mouse scrolled (636, 430) with delta (0, 0)
Screenshot: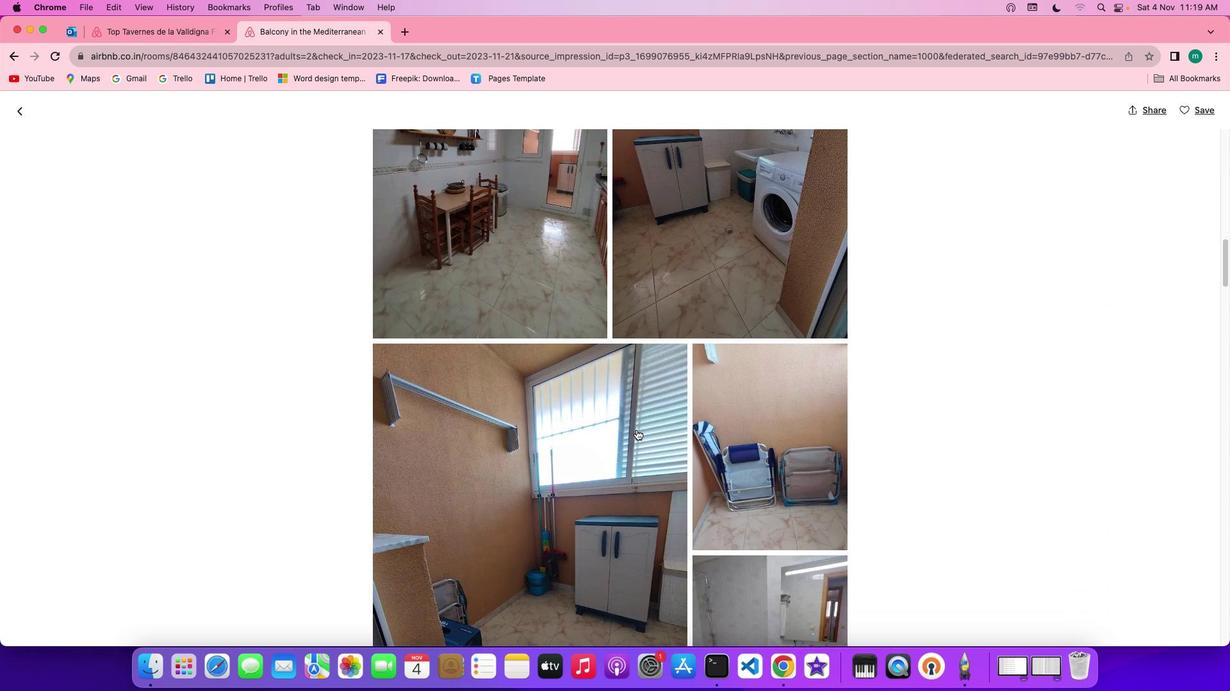
Action: Mouse scrolled (636, 430) with delta (0, 0)
Screenshot: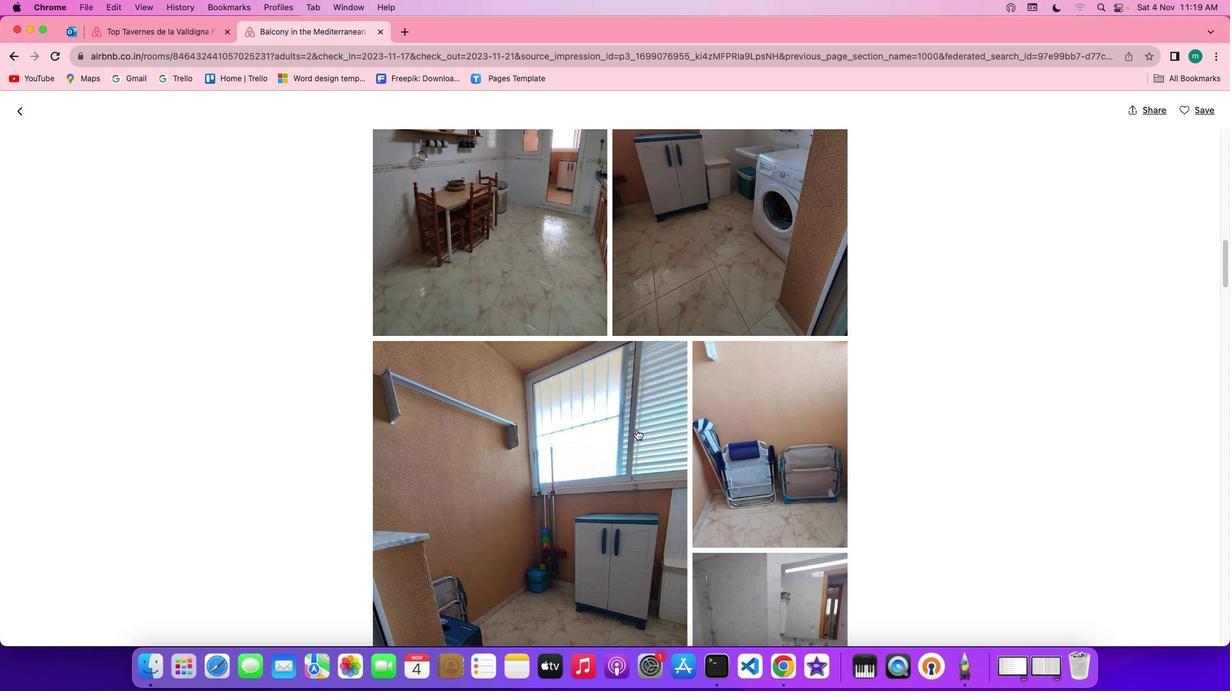 
Action: Mouse scrolled (636, 430) with delta (0, 0)
Screenshot: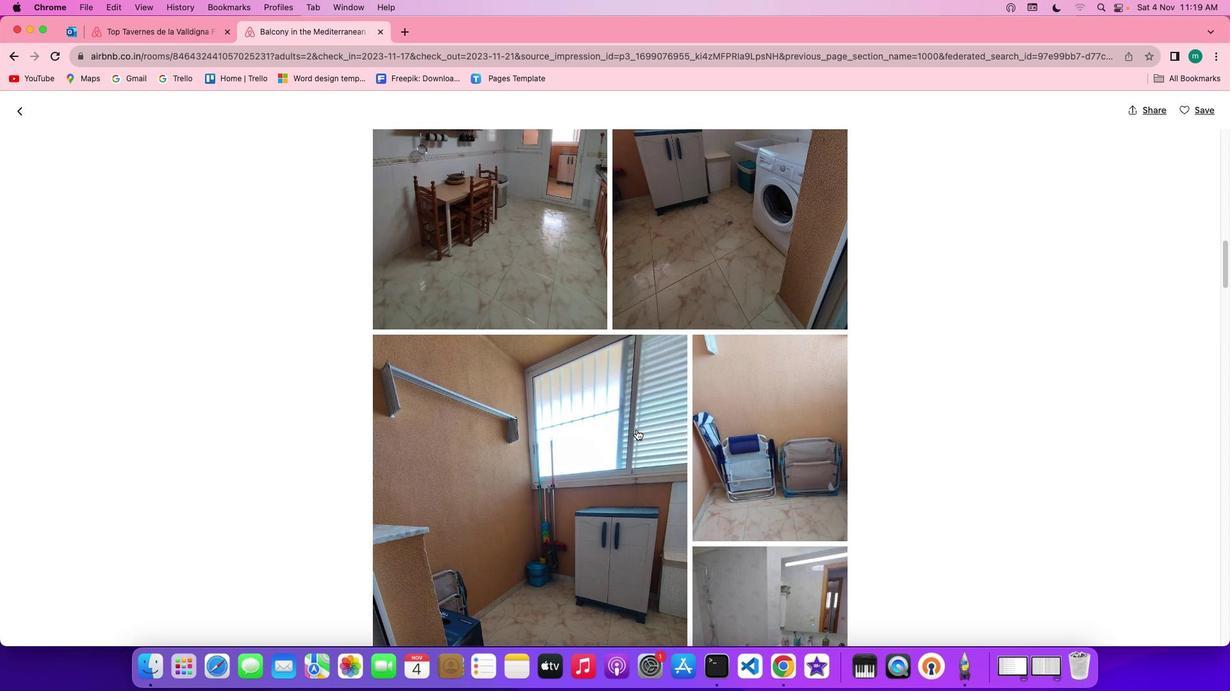 
Action: Mouse scrolled (636, 430) with delta (0, -1)
Screenshot: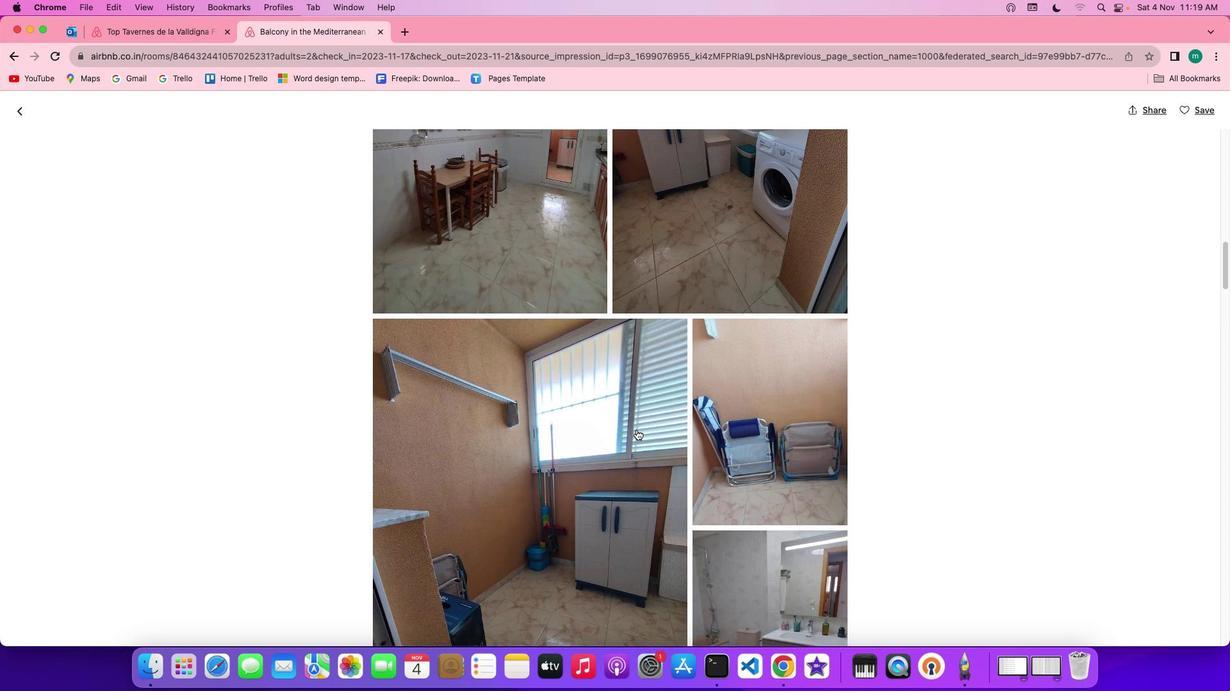 
Action: Mouse scrolled (636, 430) with delta (0, -1)
Screenshot: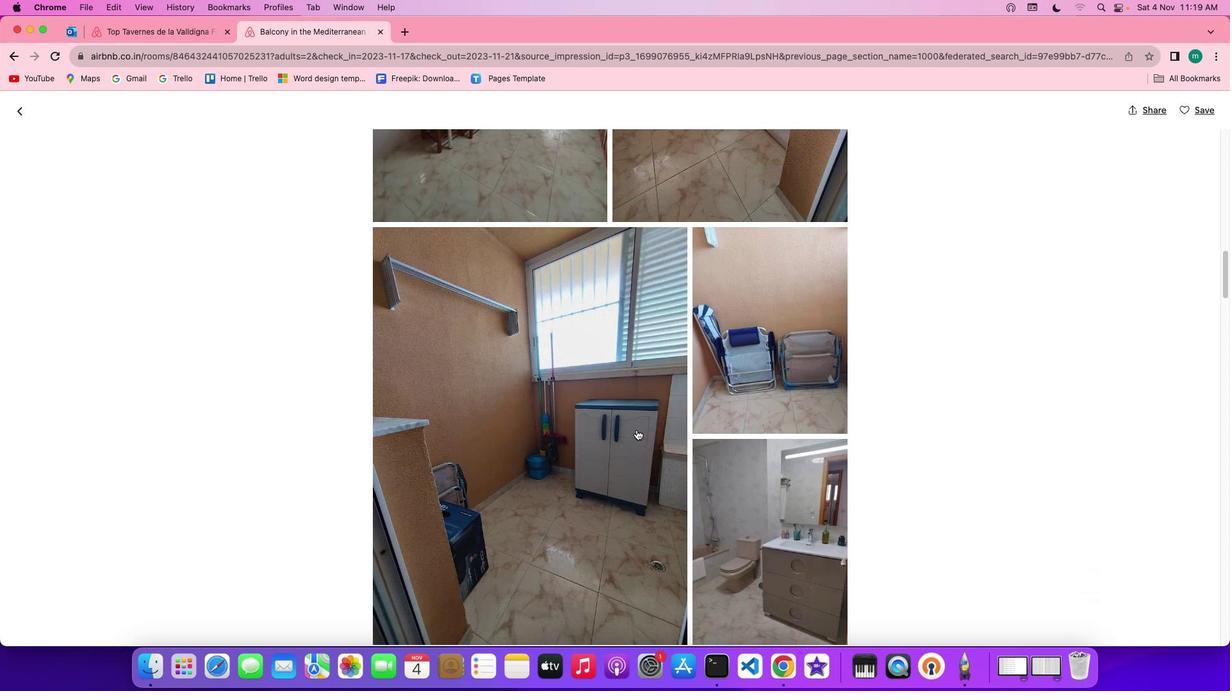 
Action: Mouse scrolled (636, 430) with delta (0, 0)
Screenshot: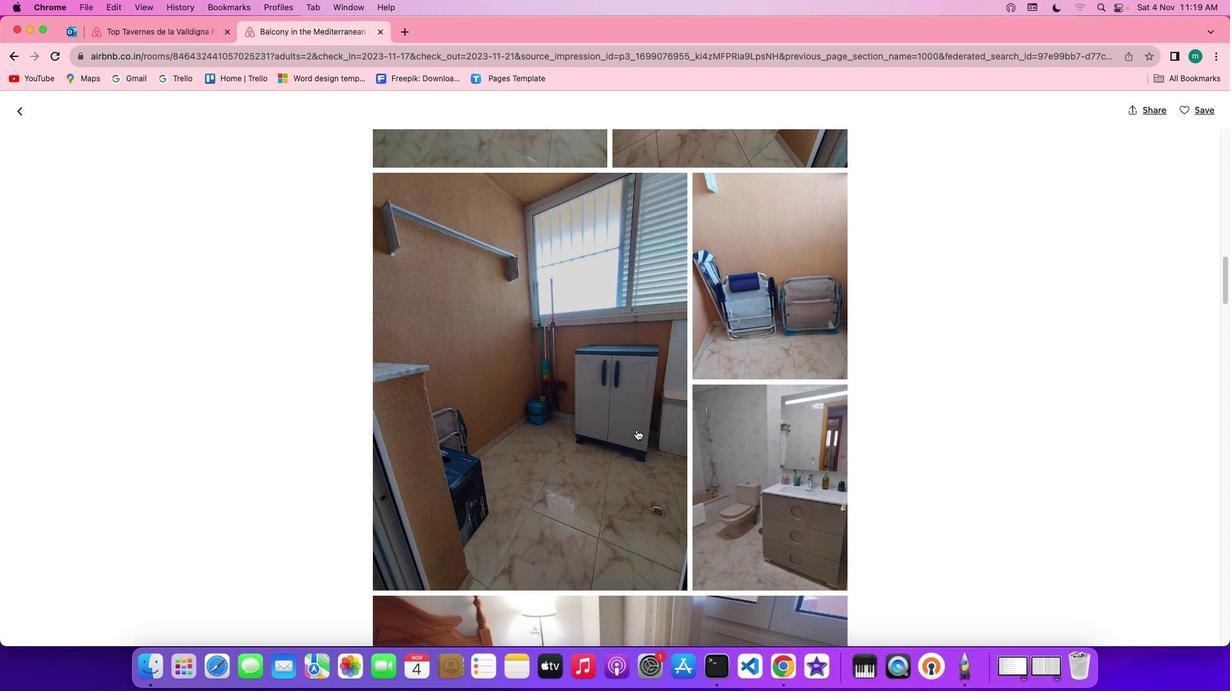 
Action: Mouse scrolled (636, 430) with delta (0, 0)
Screenshot: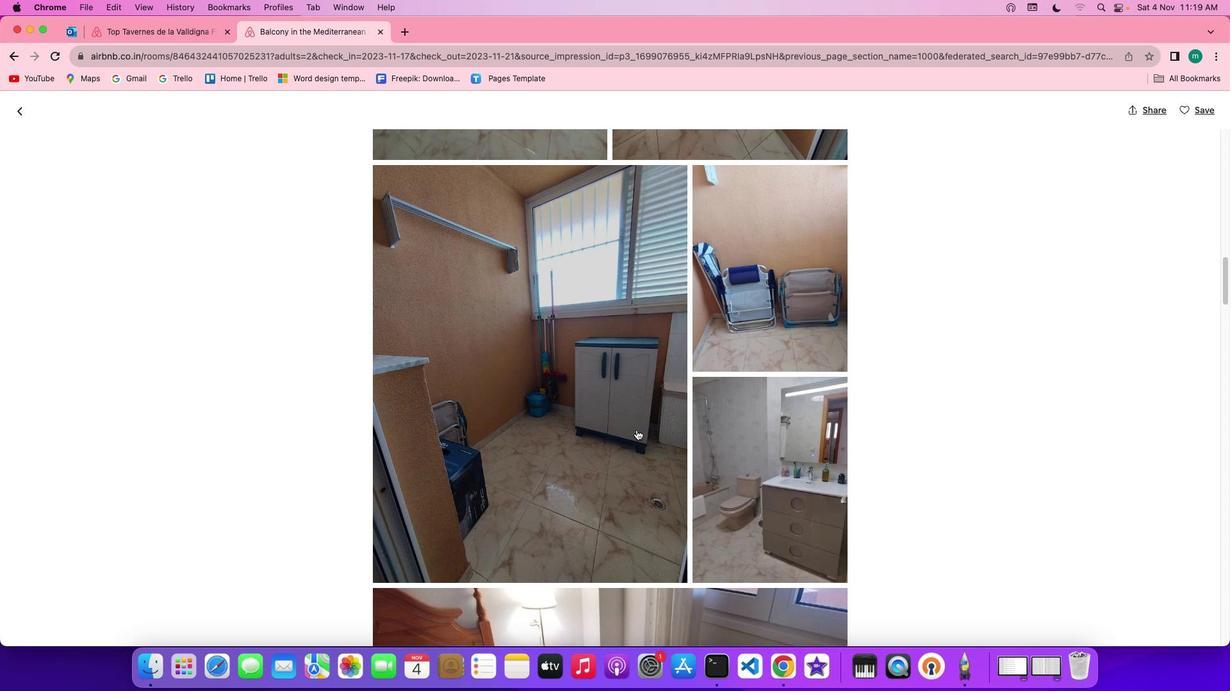 
Action: Mouse scrolled (636, 430) with delta (0, 0)
Screenshot: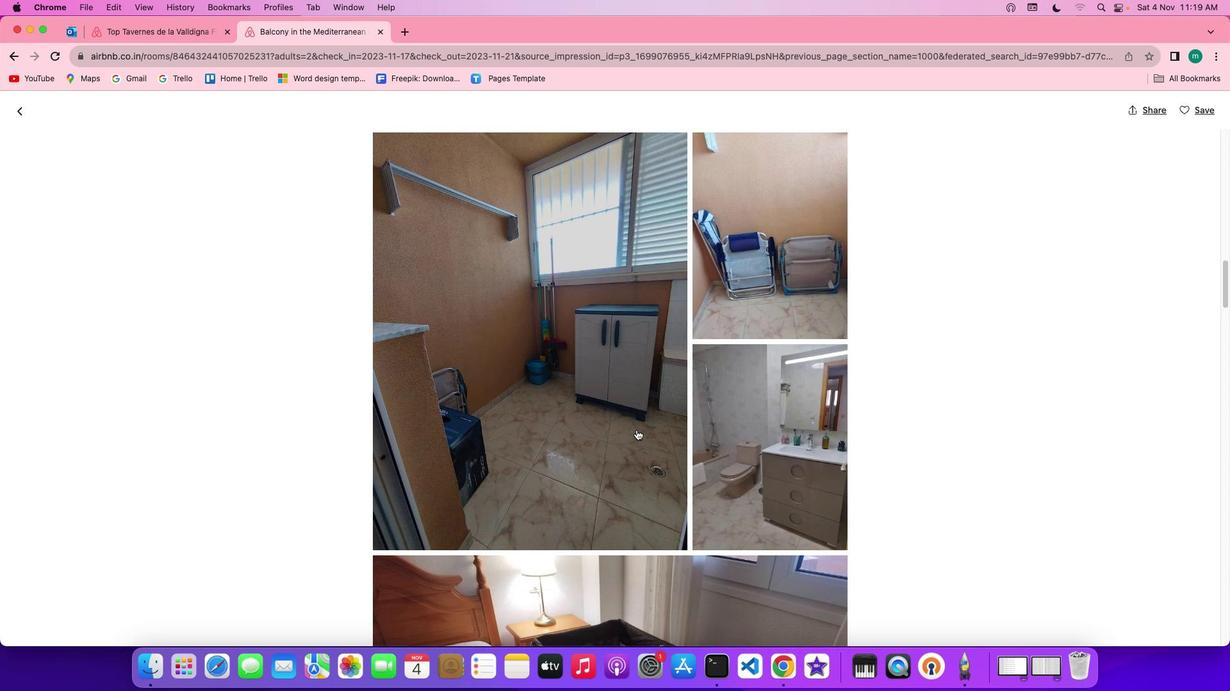 
Action: Mouse scrolled (636, 430) with delta (0, 0)
Screenshot: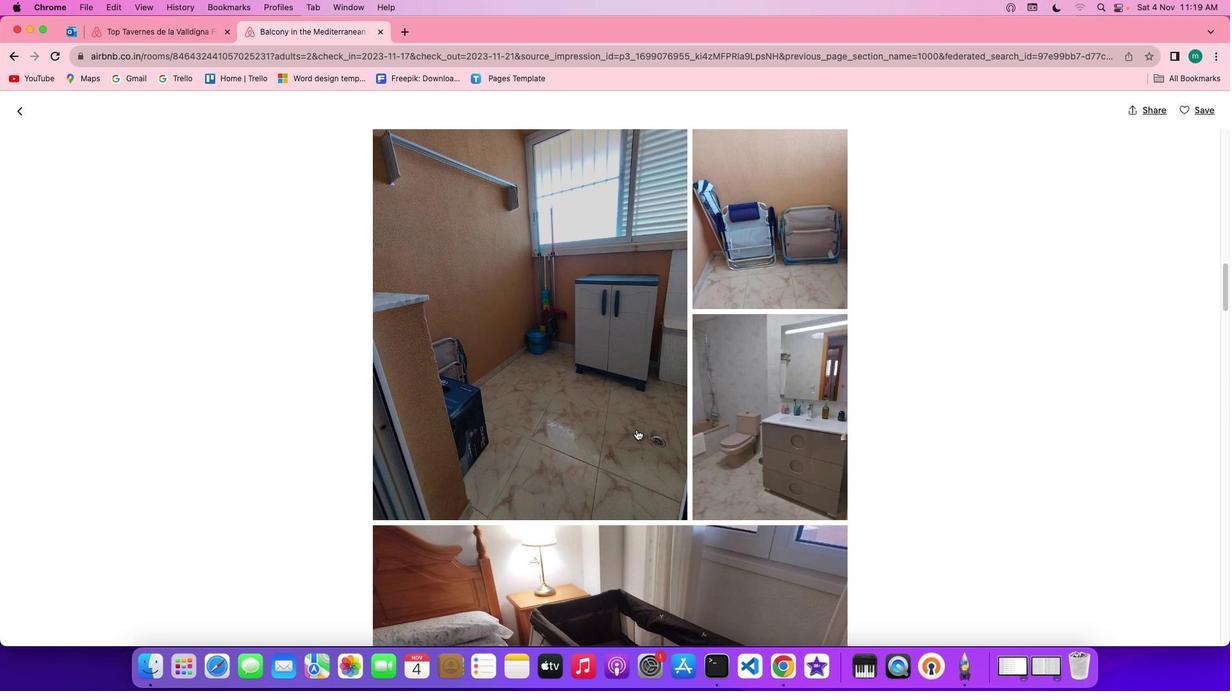 
Action: Mouse scrolled (636, 430) with delta (0, 0)
Screenshot: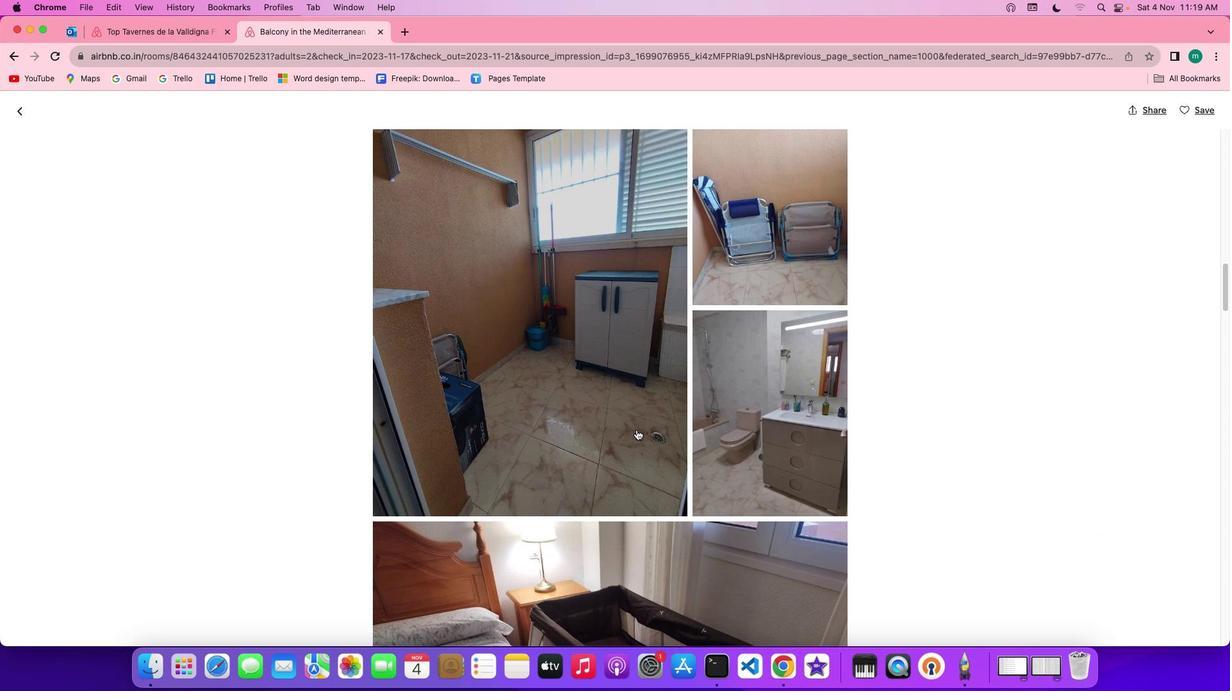 
Action: Mouse scrolled (636, 430) with delta (0, 0)
Screenshot: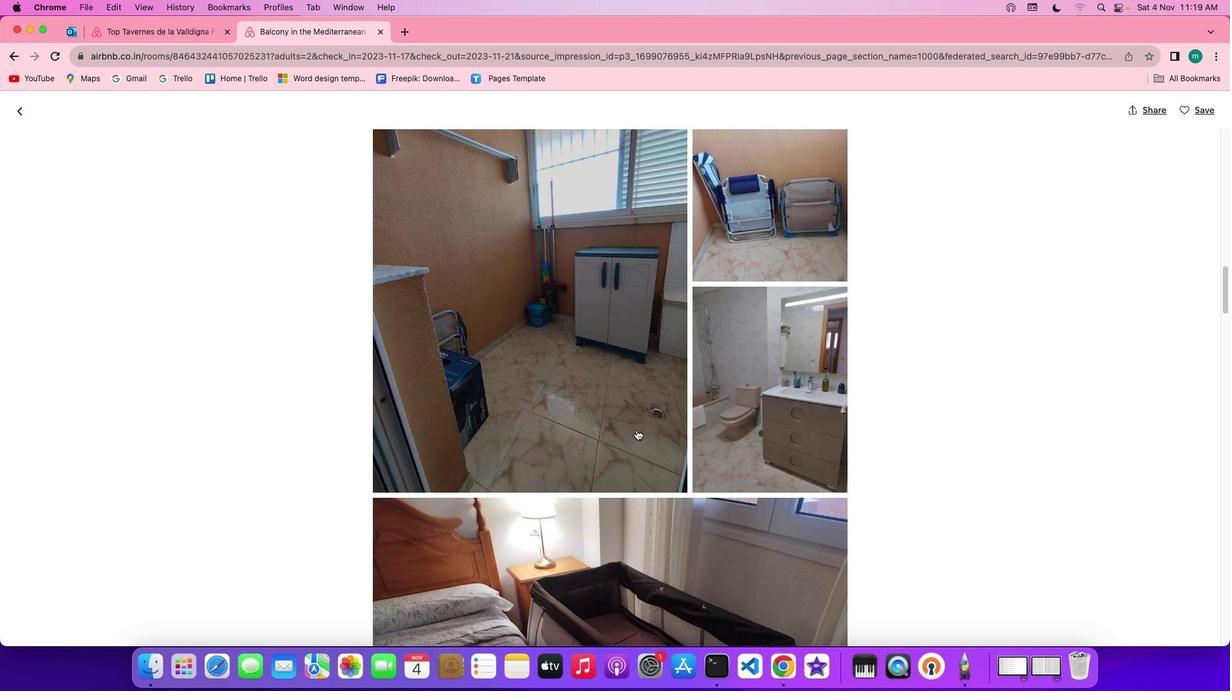 
Action: Mouse scrolled (636, 430) with delta (0, 0)
Screenshot: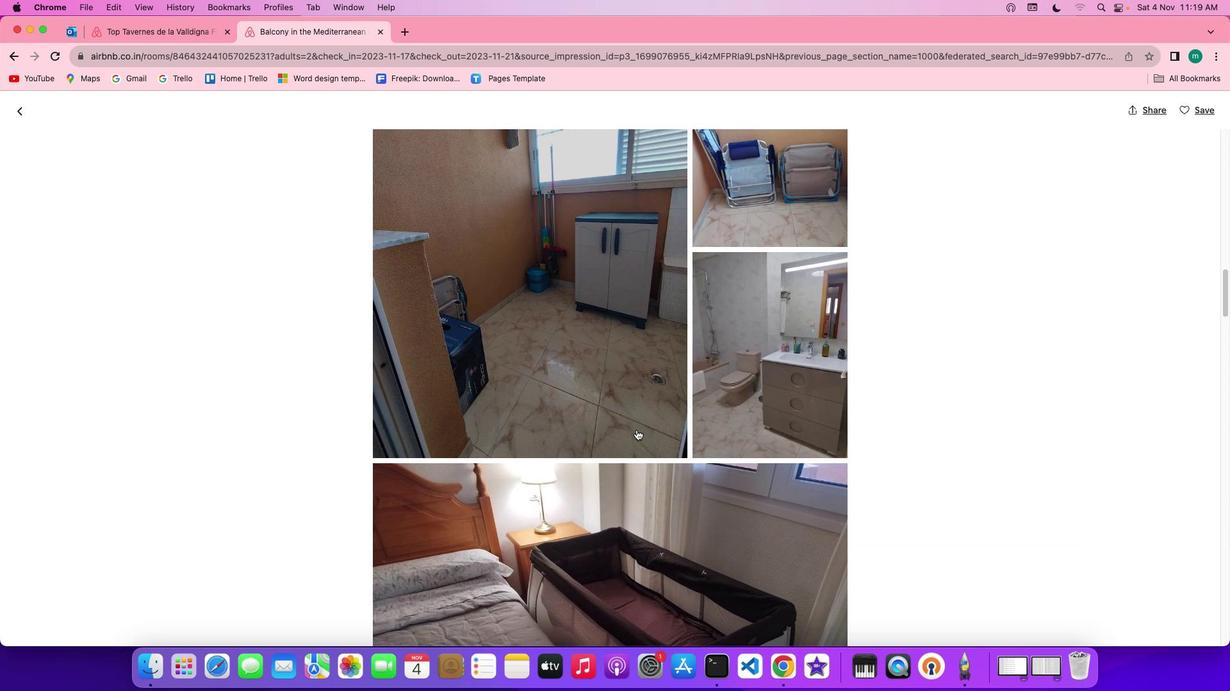 
Action: Mouse scrolled (636, 430) with delta (0, 0)
Screenshot: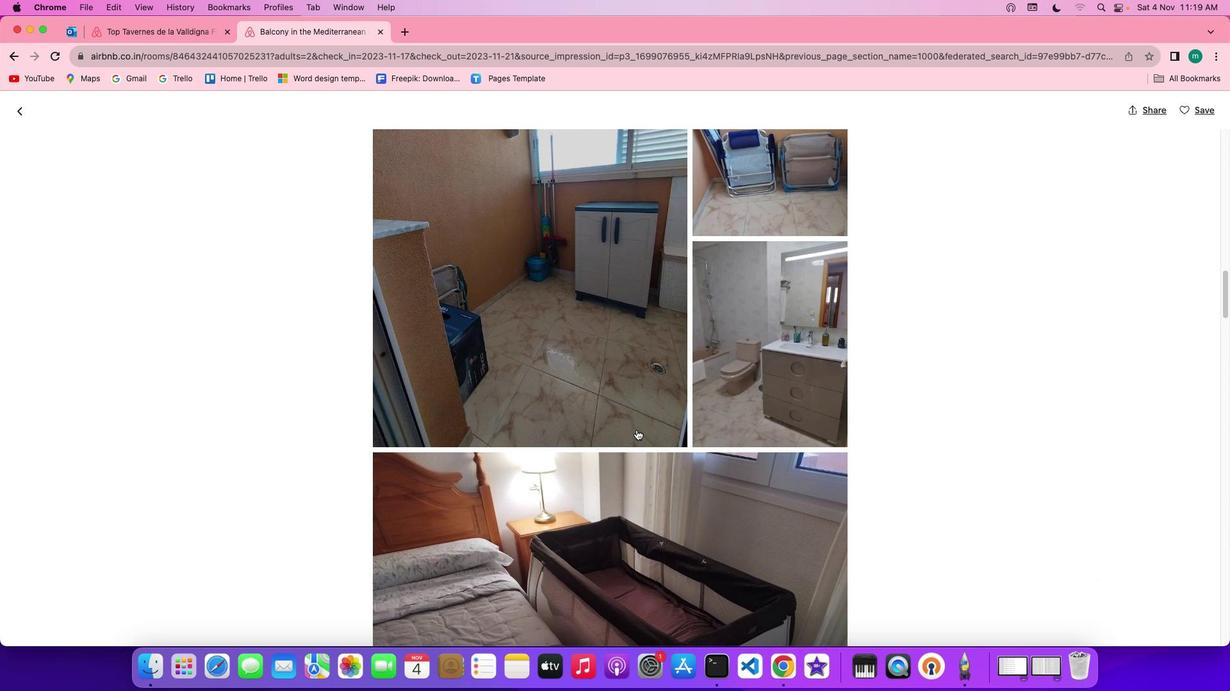 
Action: Mouse scrolled (636, 430) with delta (0, -1)
Screenshot: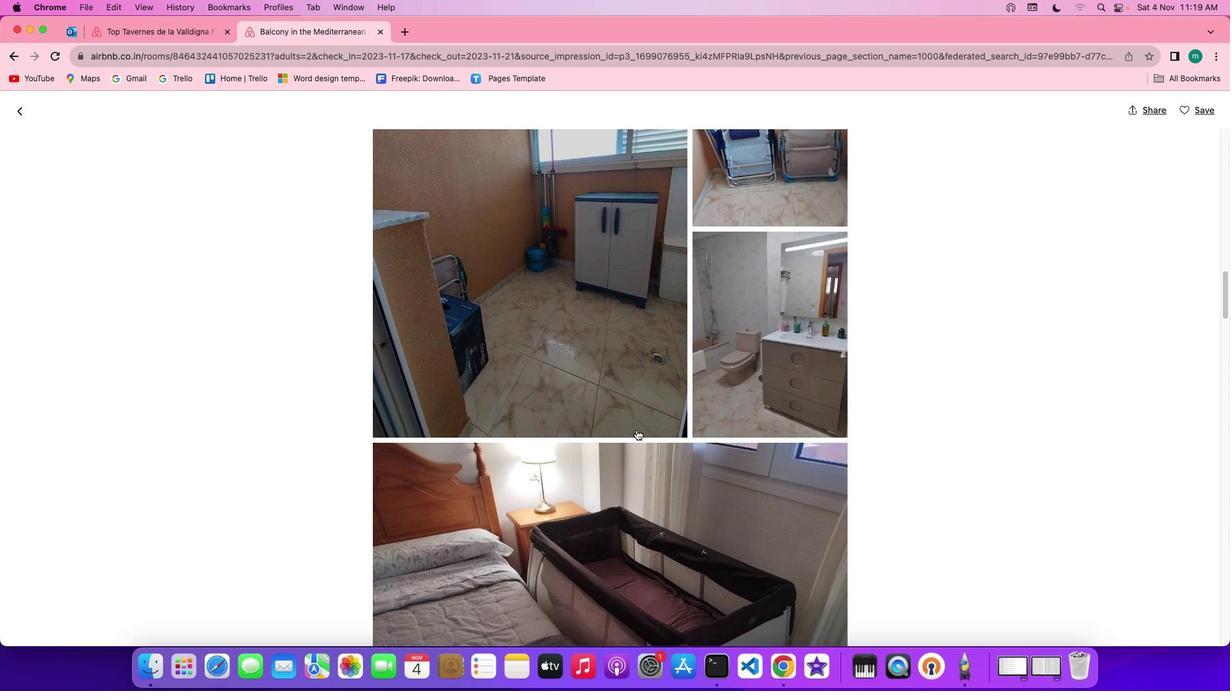 
Action: Mouse scrolled (636, 430) with delta (0, -1)
Screenshot: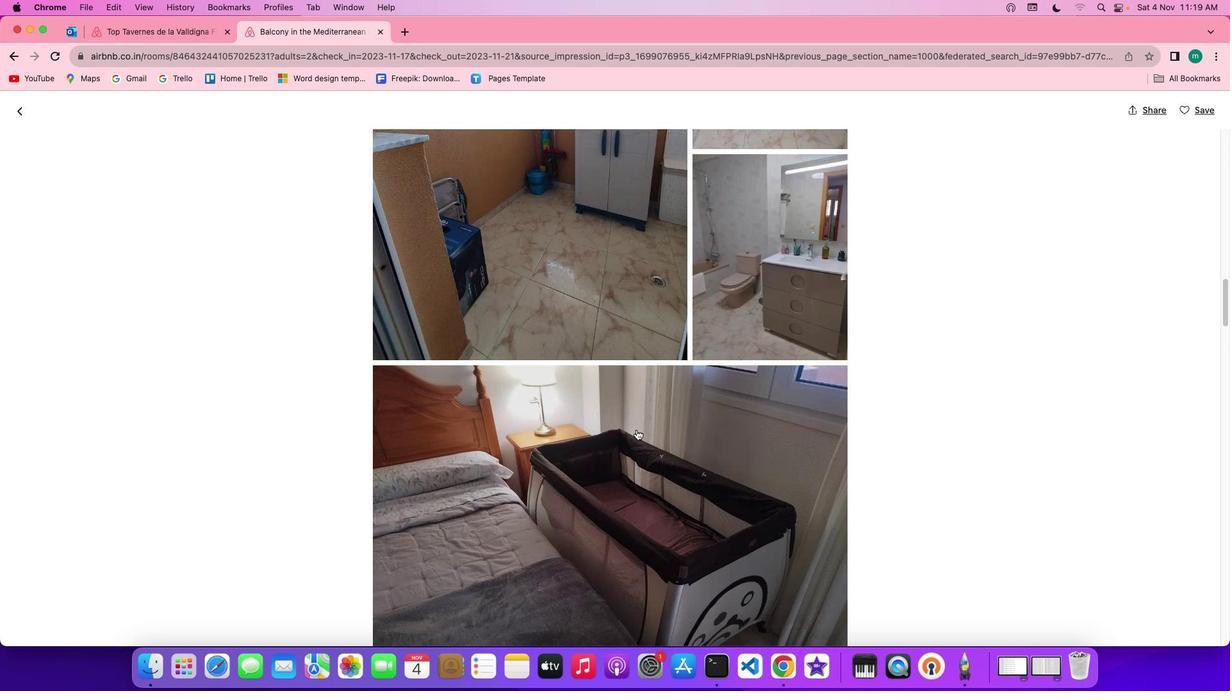 
Action: Mouse scrolled (636, 430) with delta (0, 0)
Screenshot: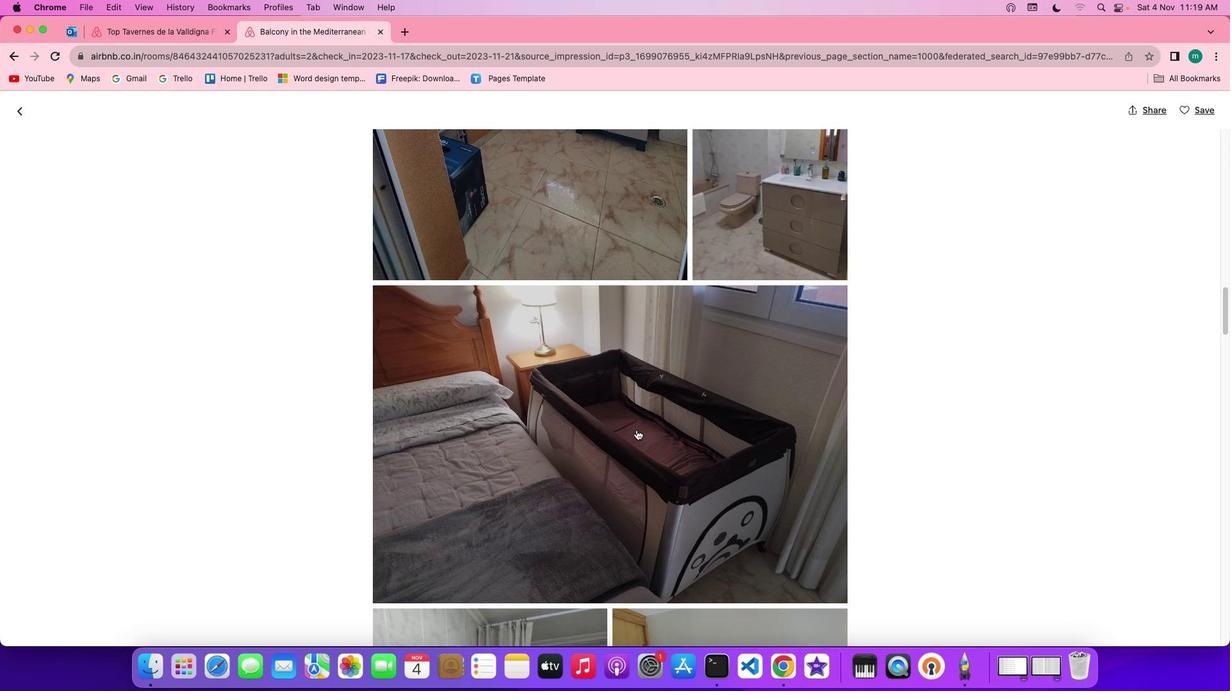 
Action: Mouse scrolled (636, 430) with delta (0, 0)
Screenshot: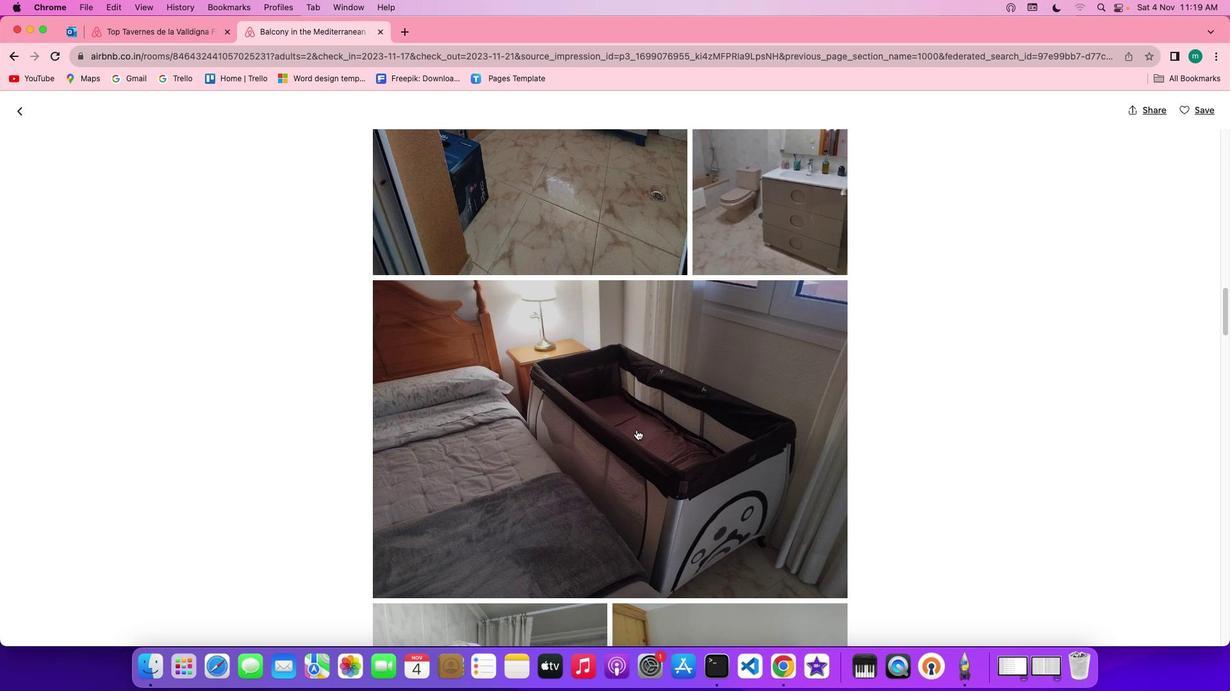 
Action: Mouse scrolled (636, 430) with delta (0, -1)
Screenshot: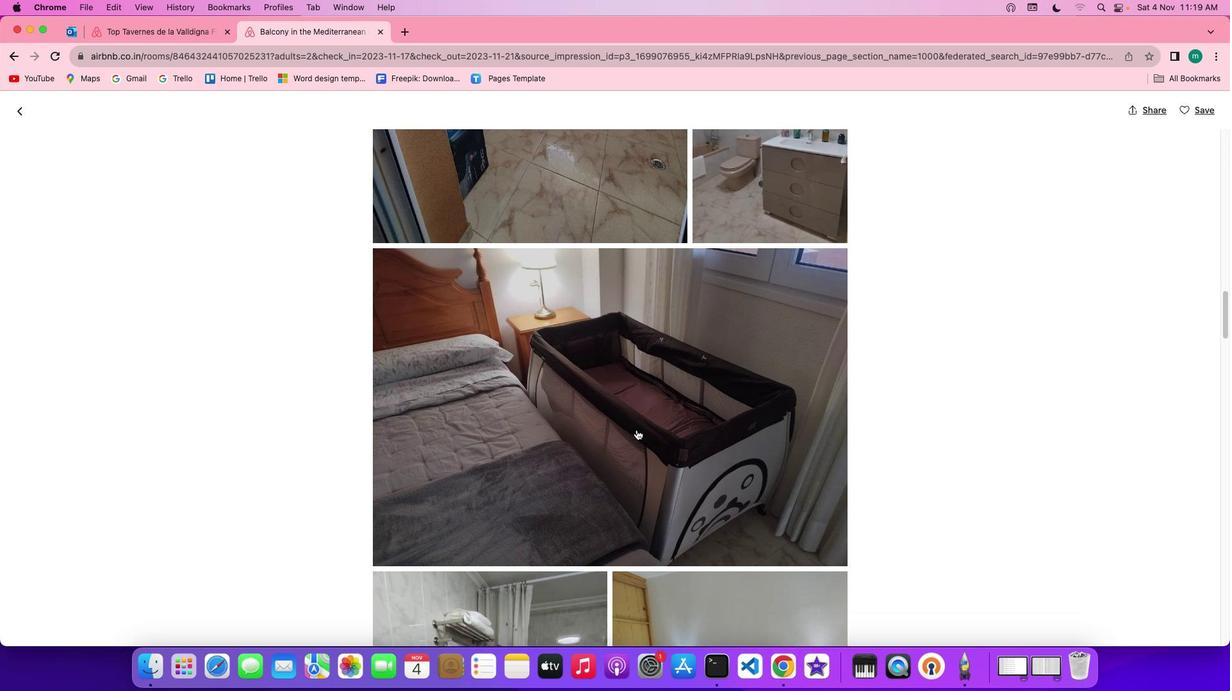 
Action: Mouse scrolled (636, 430) with delta (0, 0)
Screenshot: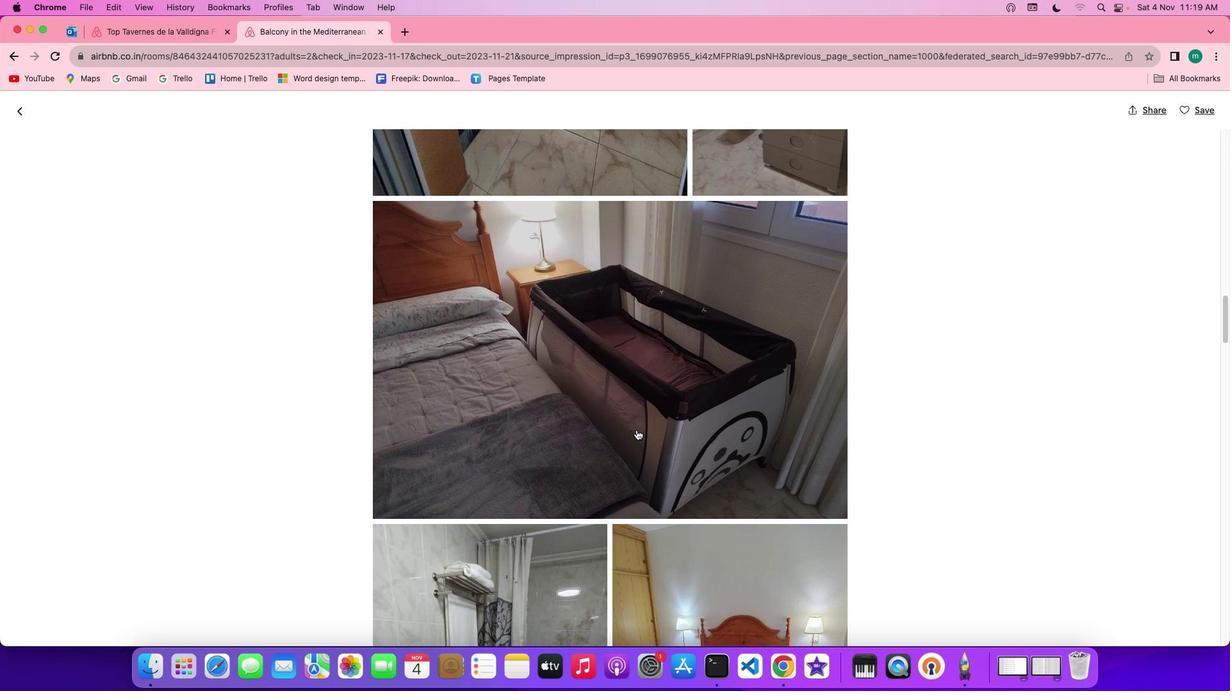 
Action: Mouse scrolled (636, 430) with delta (0, 0)
Screenshot: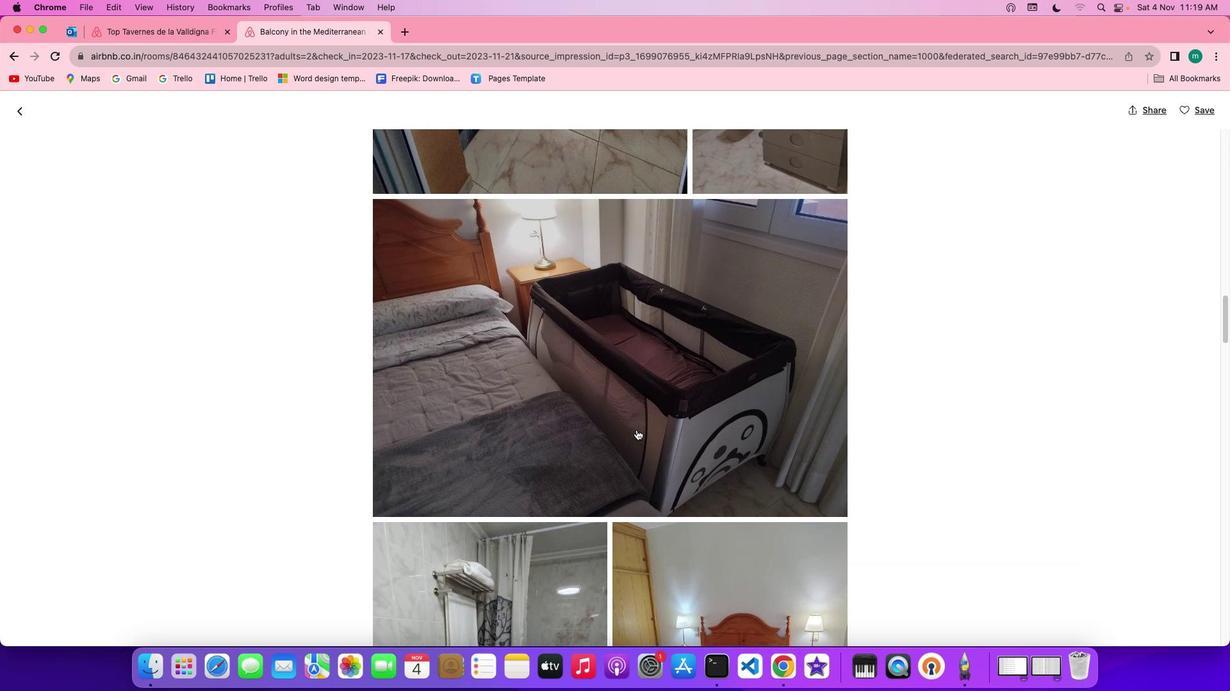
Action: Mouse scrolled (636, 430) with delta (0, -1)
Screenshot: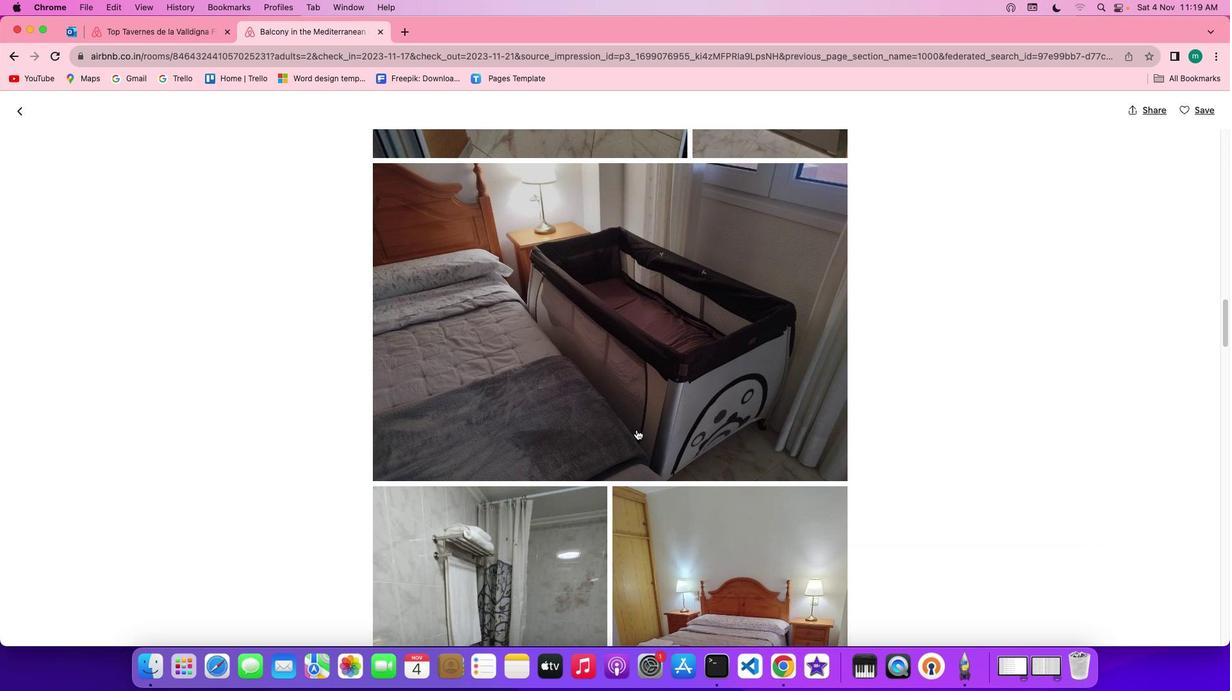 
Action: Mouse scrolled (636, 430) with delta (0, -1)
Screenshot: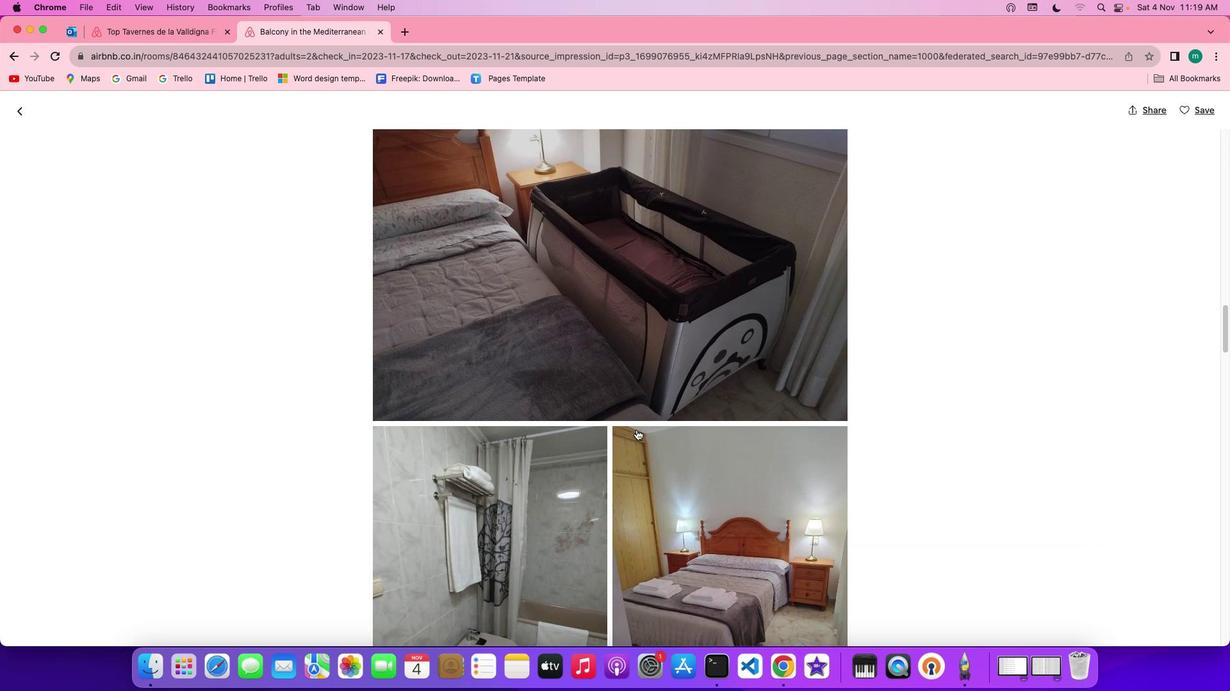 
Action: Mouse scrolled (636, 430) with delta (0, 0)
Screenshot: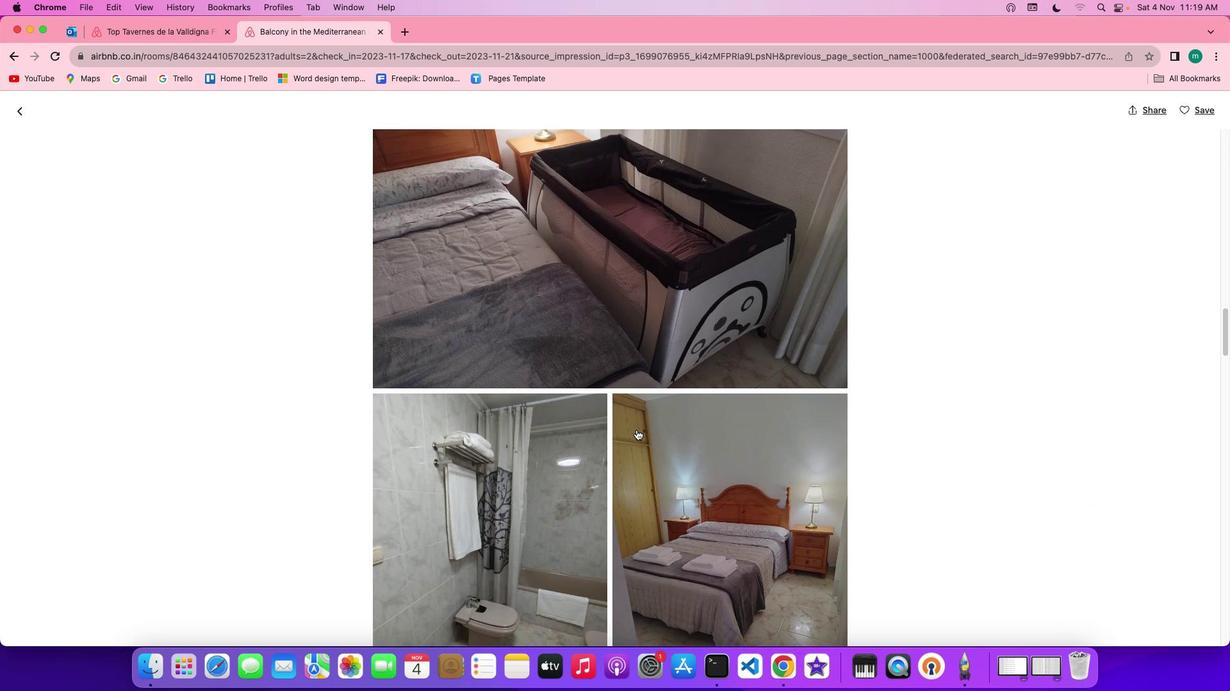 
Action: Mouse scrolled (636, 430) with delta (0, 0)
Screenshot: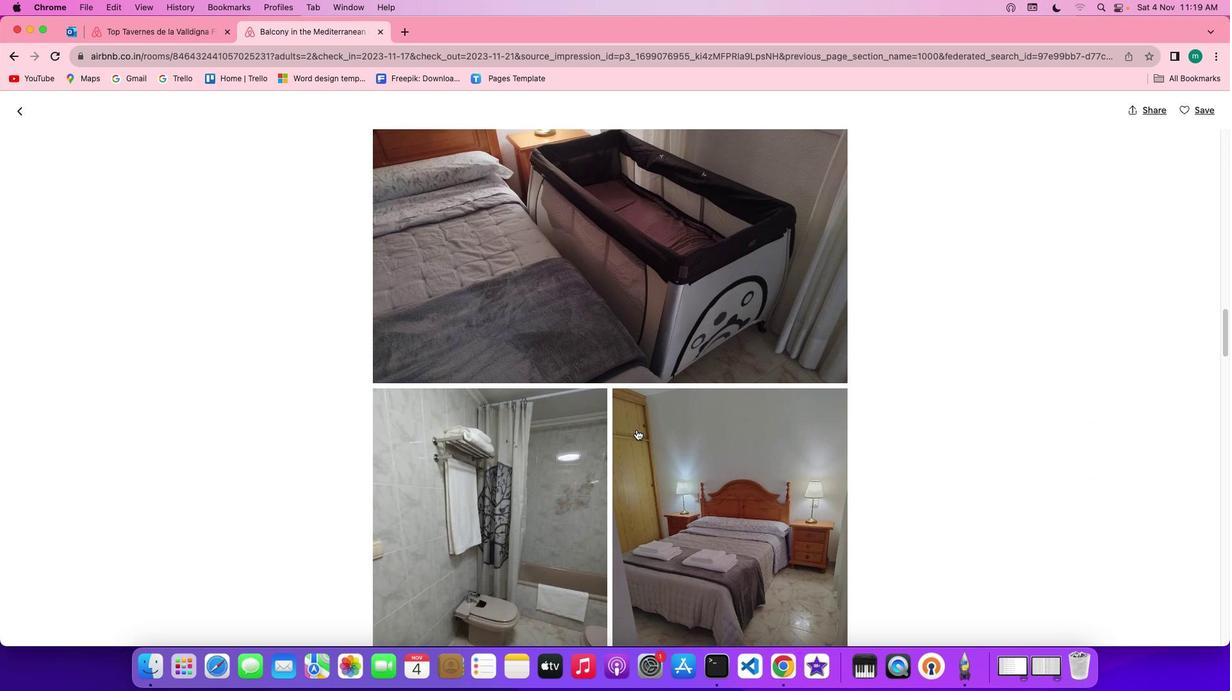
Action: Mouse scrolled (636, 430) with delta (0, -1)
Screenshot: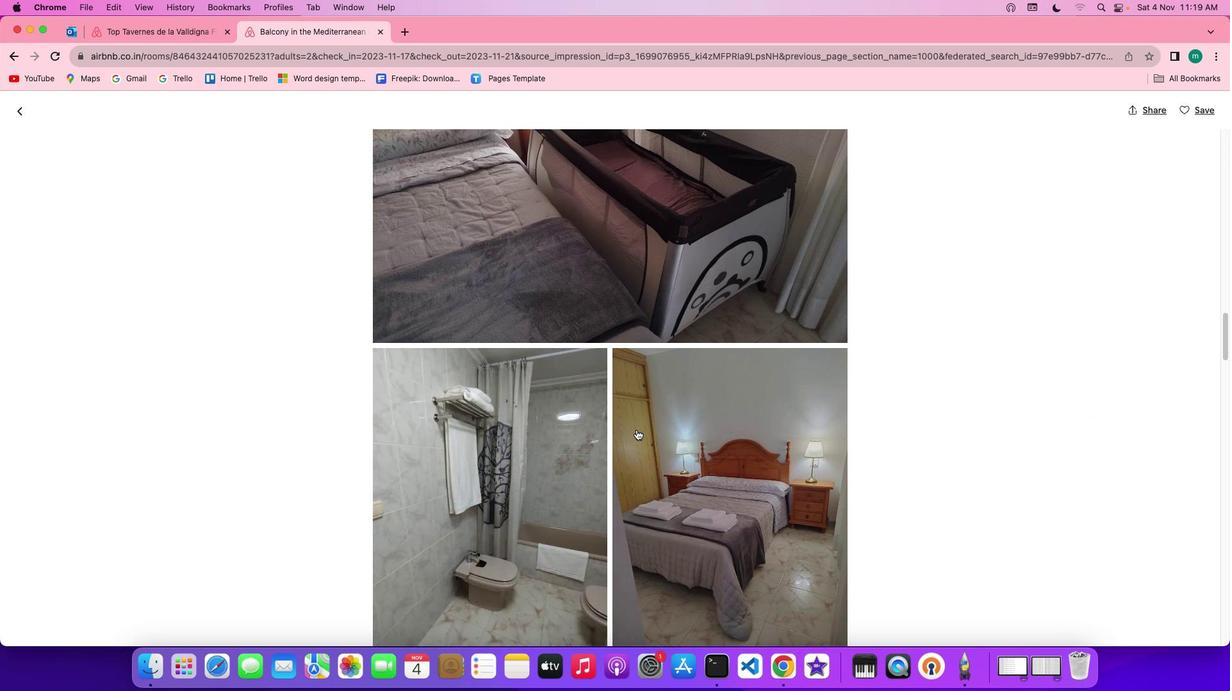 
Action: Mouse scrolled (636, 430) with delta (0, -1)
Screenshot: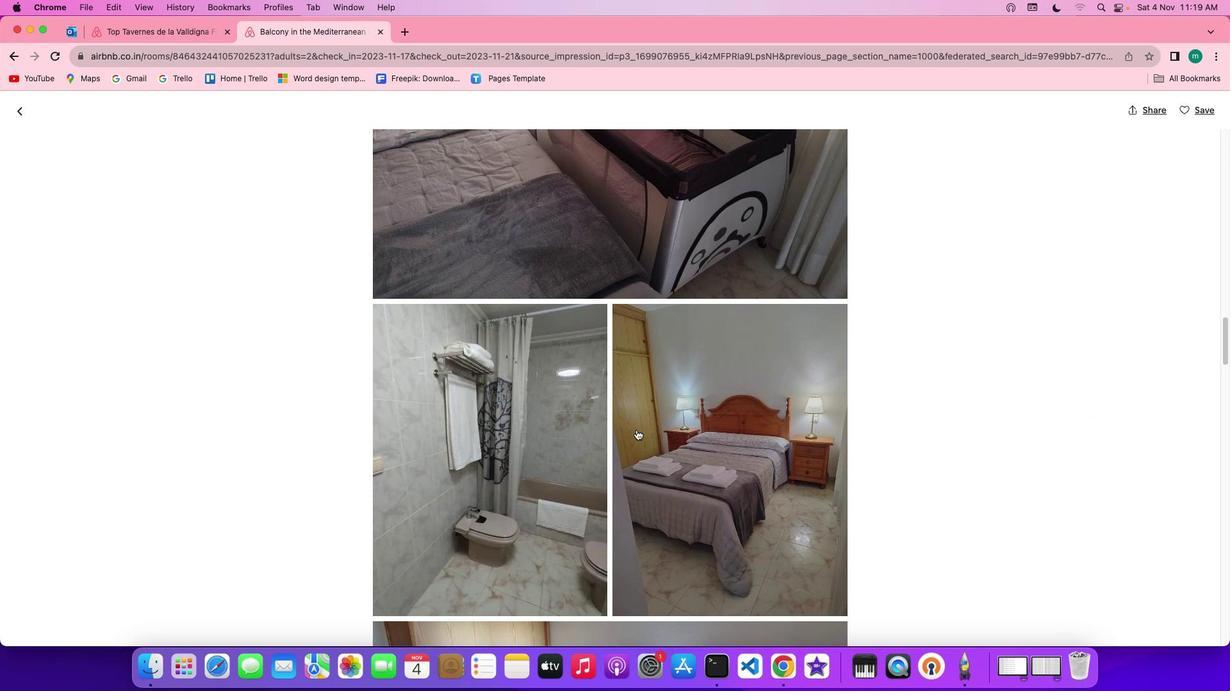 
Action: Mouse scrolled (636, 430) with delta (0, 0)
Screenshot: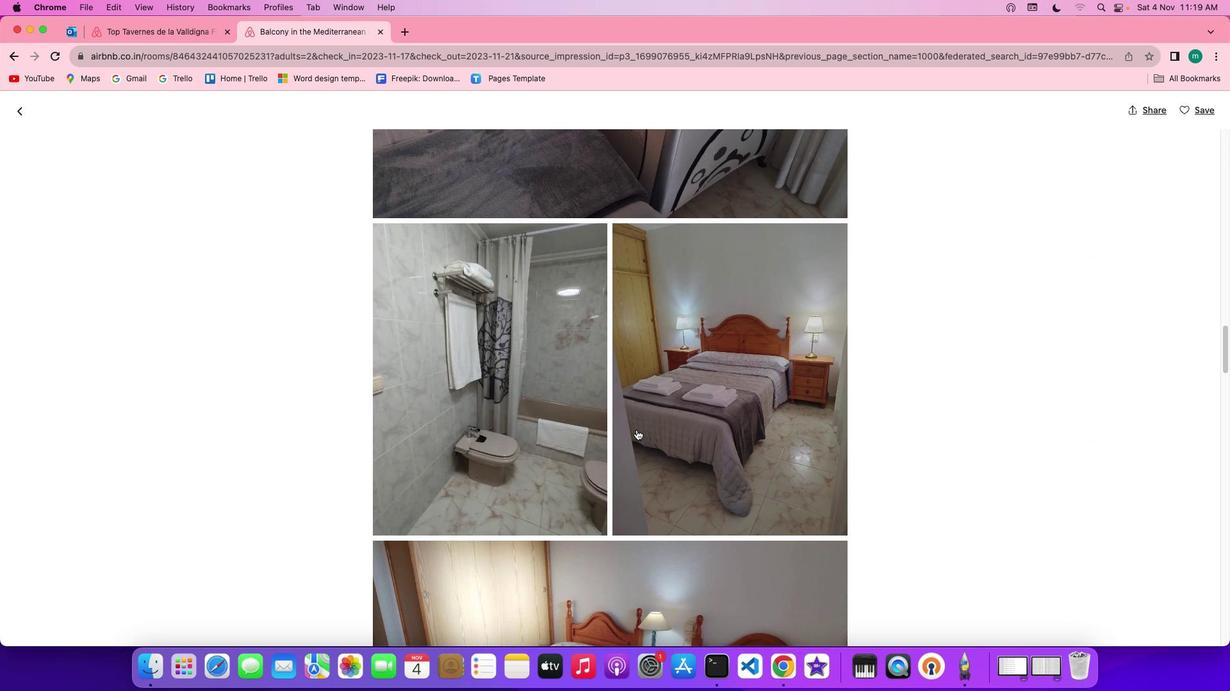 
Action: Mouse scrolled (636, 430) with delta (0, 0)
Screenshot: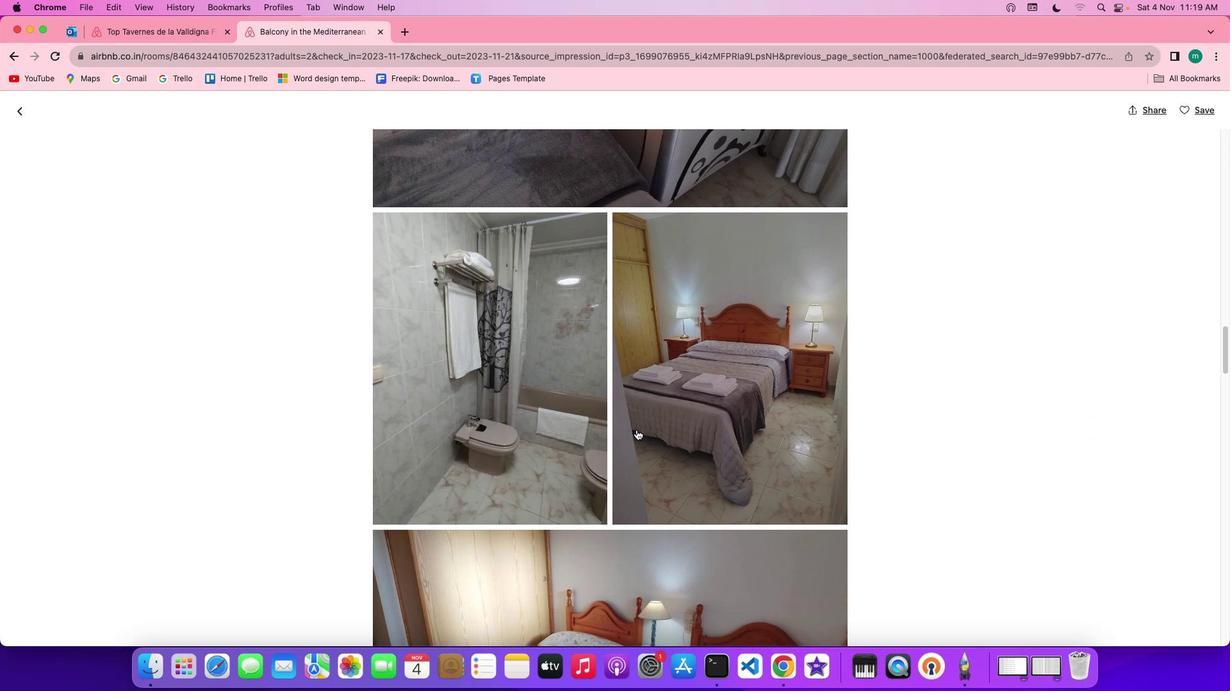 
Action: Mouse scrolled (636, 430) with delta (0, -1)
Screenshot: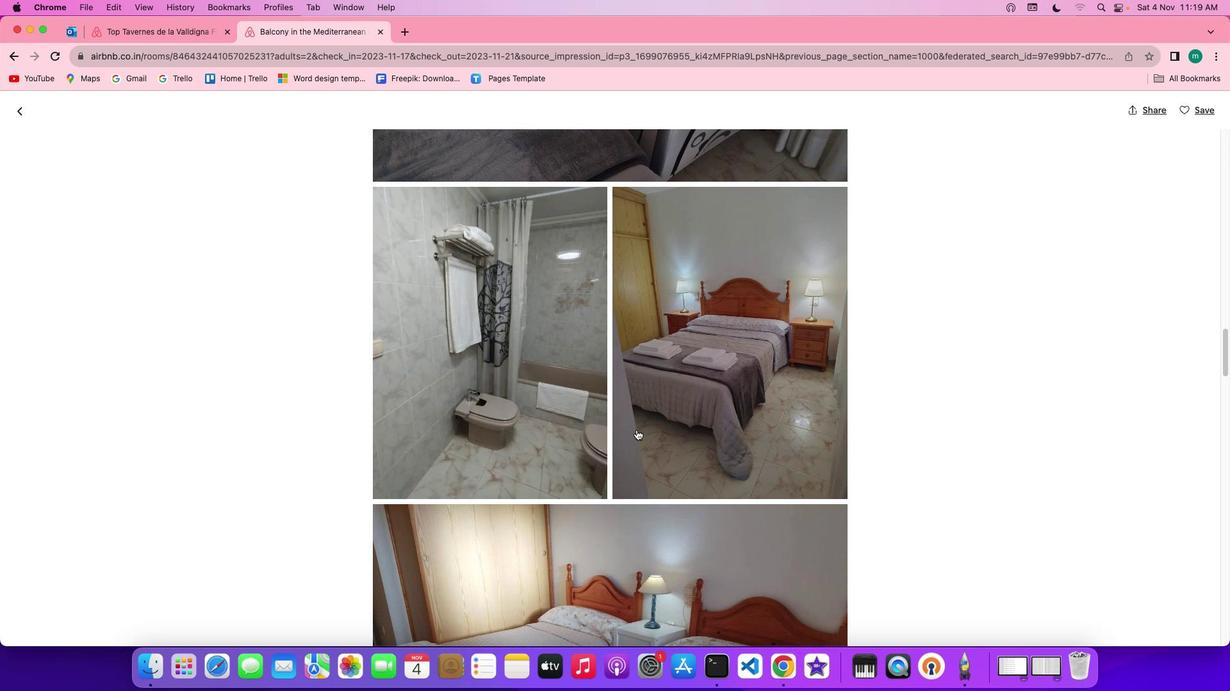 
Action: Mouse scrolled (636, 430) with delta (0, -1)
Screenshot: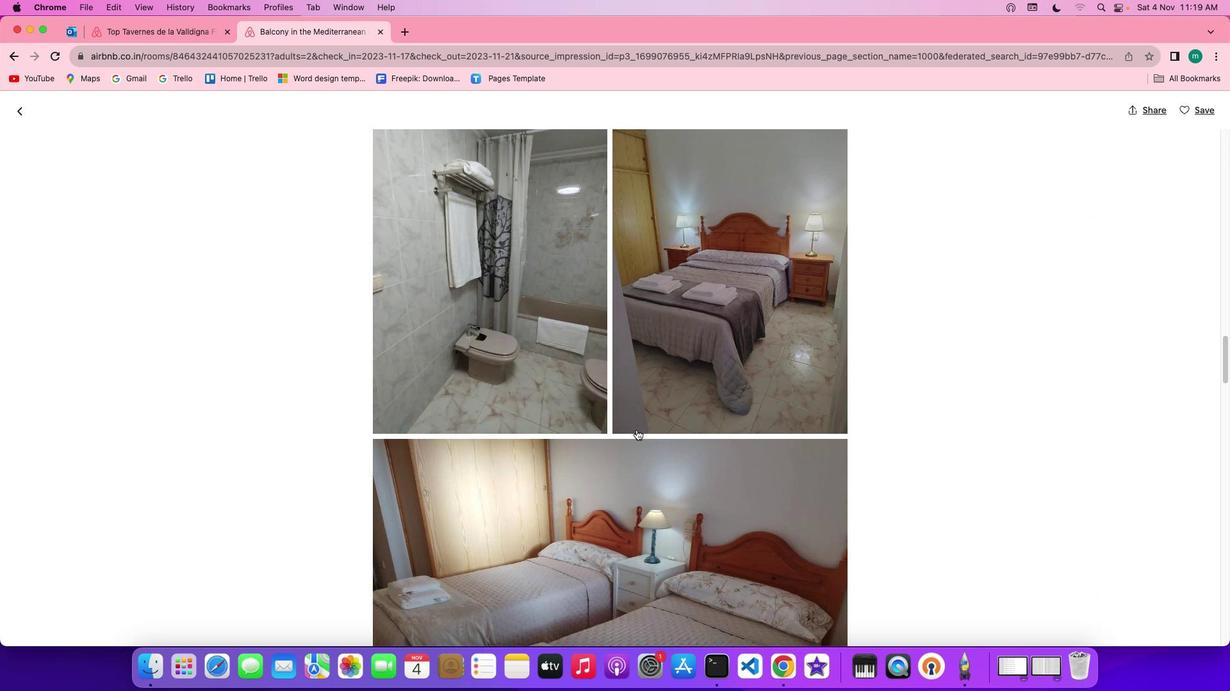 
Action: Mouse scrolled (636, 430) with delta (0, 0)
Screenshot: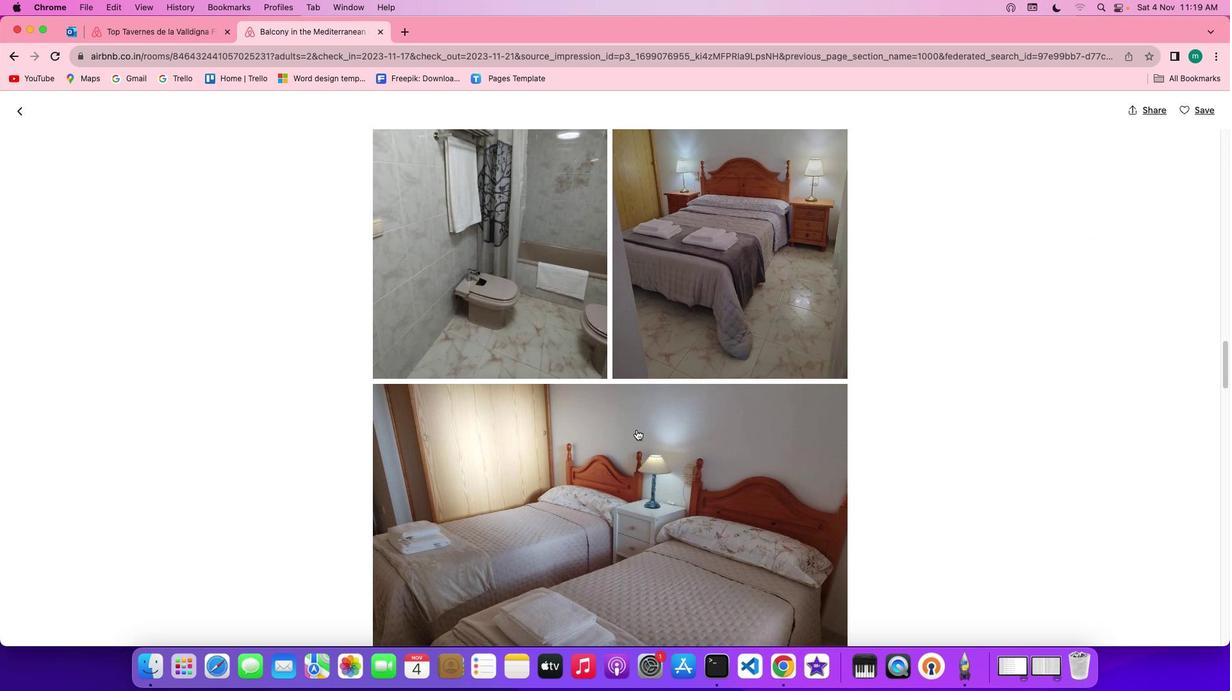 
Action: Mouse scrolled (636, 430) with delta (0, 0)
Screenshot: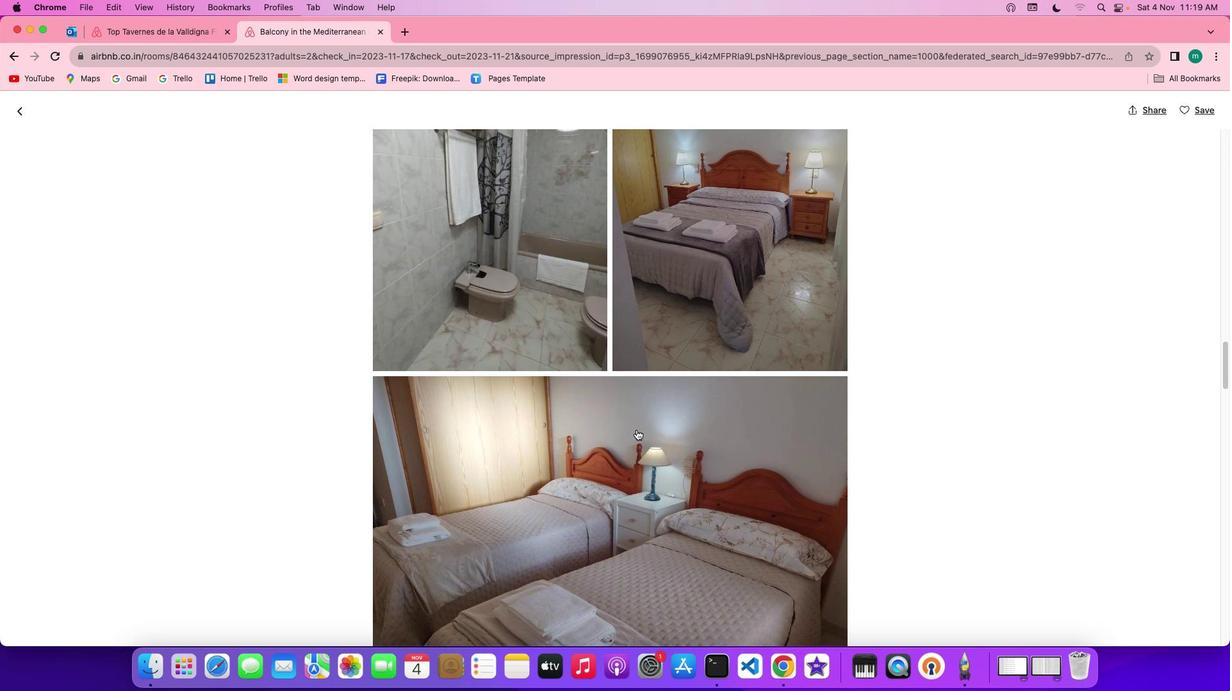 
Action: Mouse scrolled (636, 430) with delta (0, -1)
Screenshot: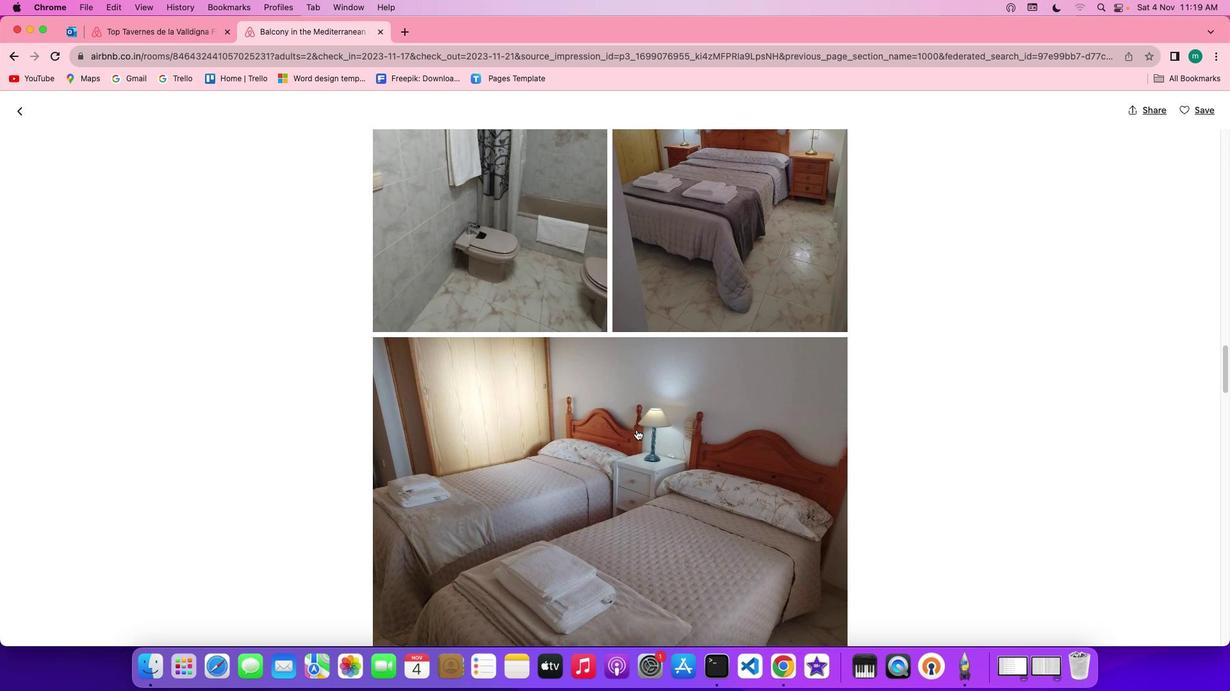 
Action: Mouse scrolled (636, 430) with delta (0, -1)
Screenshot: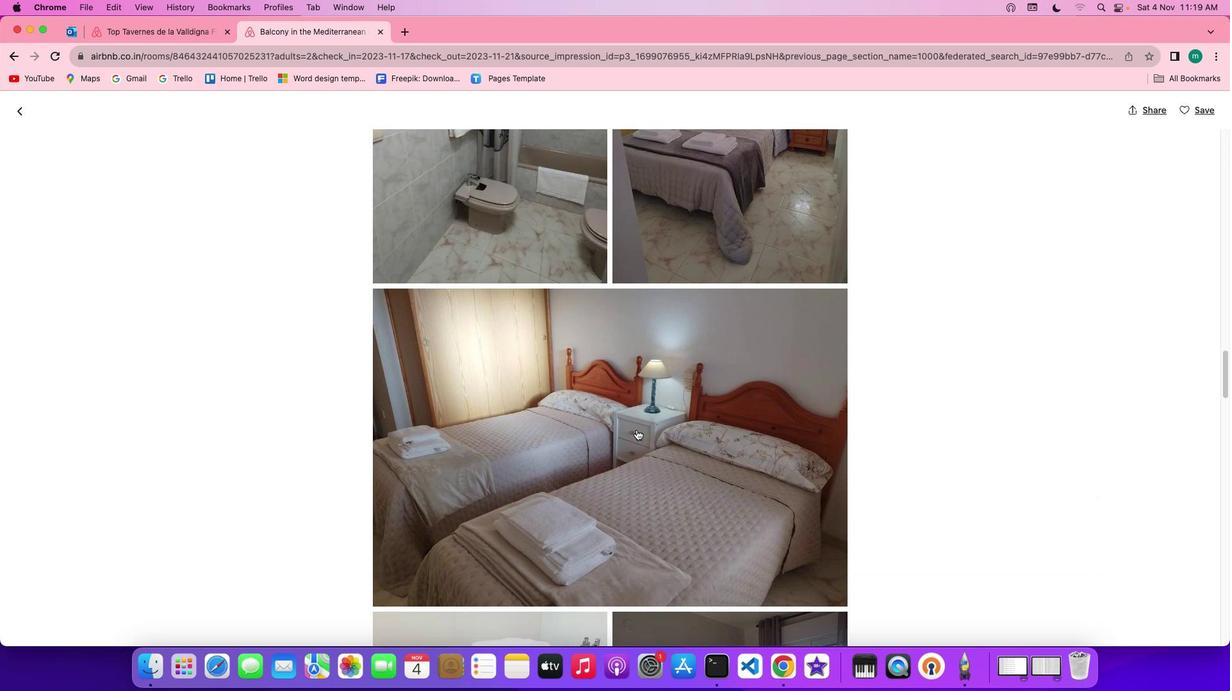 
Action: Mouse scrolled (636, 430) with delta (0, 0)
Screenshot: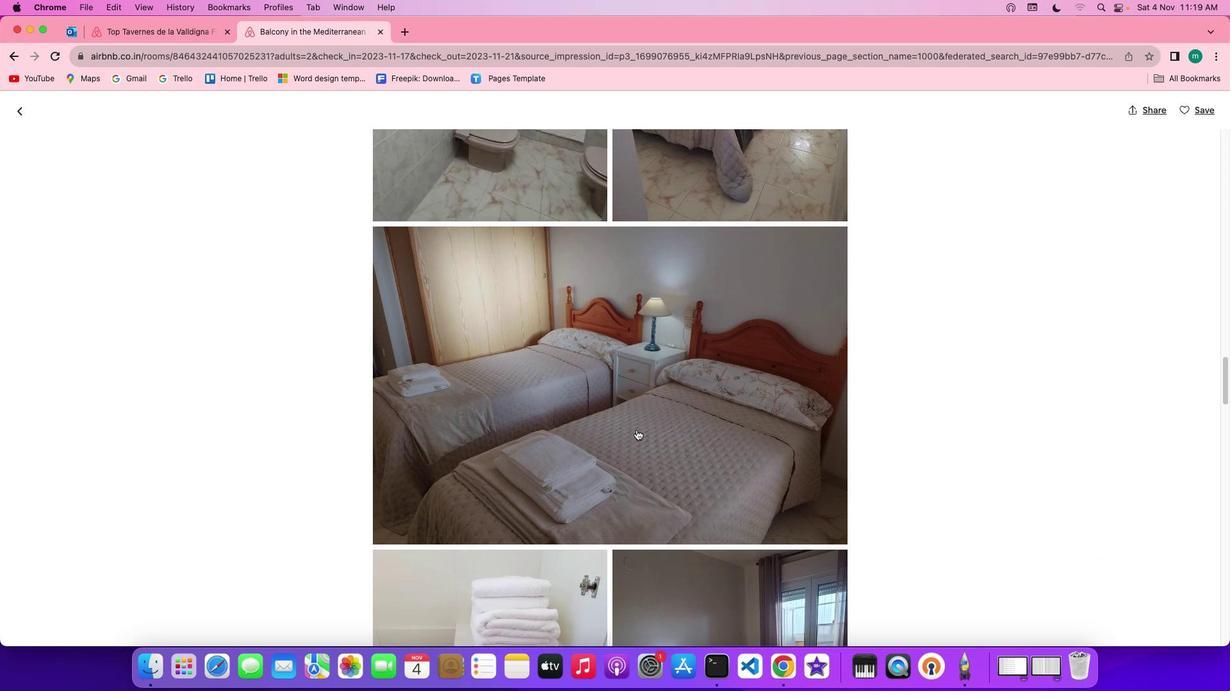 
Action: Mouse scrolled (636, 430) with delta (0, 0)
Screenshot: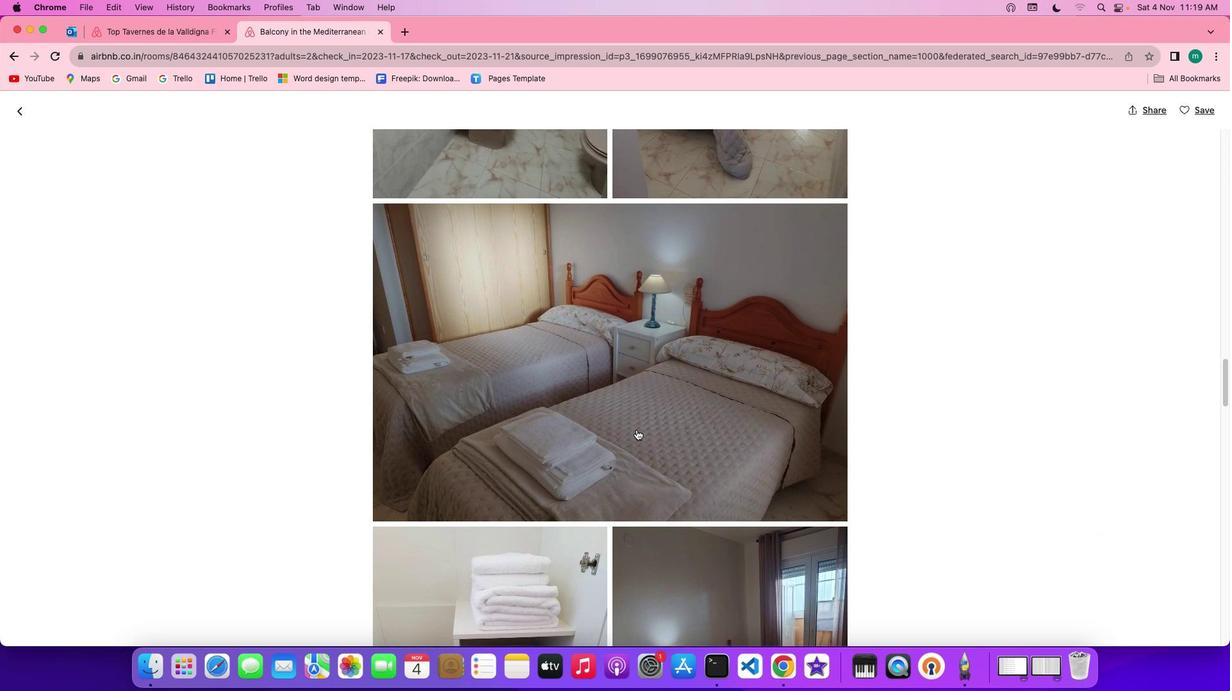 
Action: Mouse scrolled (636, 430) with delta (0, -1)
Screenshot: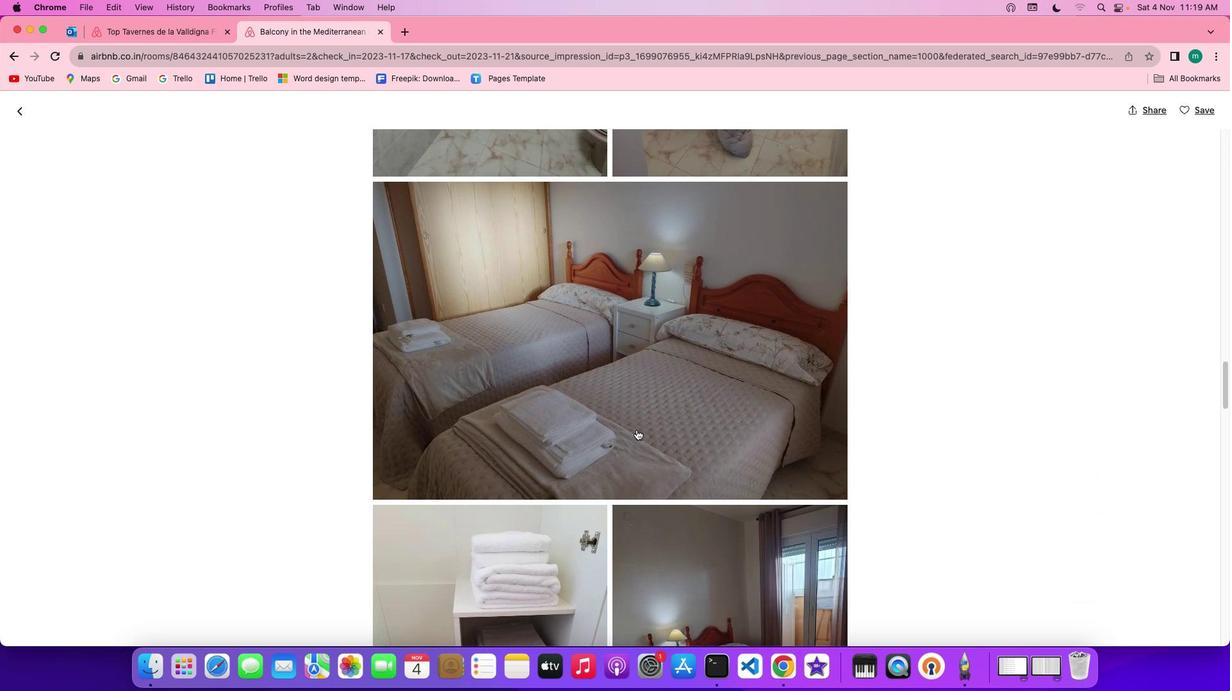 
Action: Mouse scrolled (636, 430) with delta (0, -1)
Screenshot: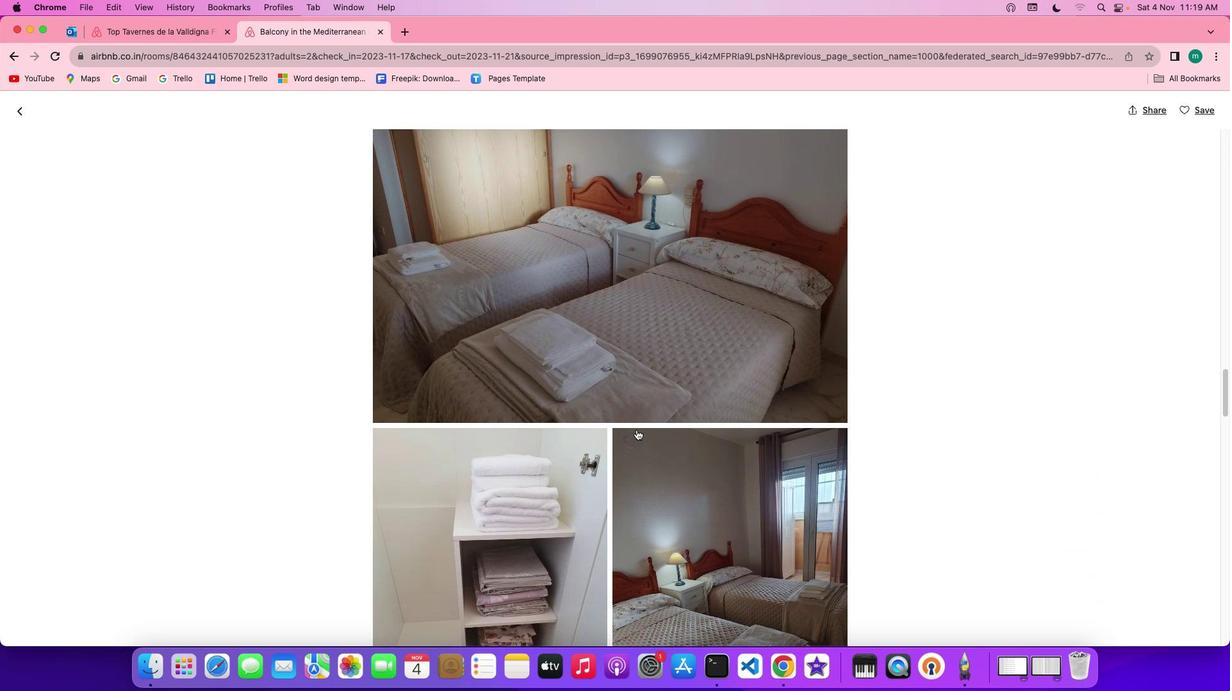 
Action: Mouse scrolled (636, 430) with delta (0, 0)
Screenshot: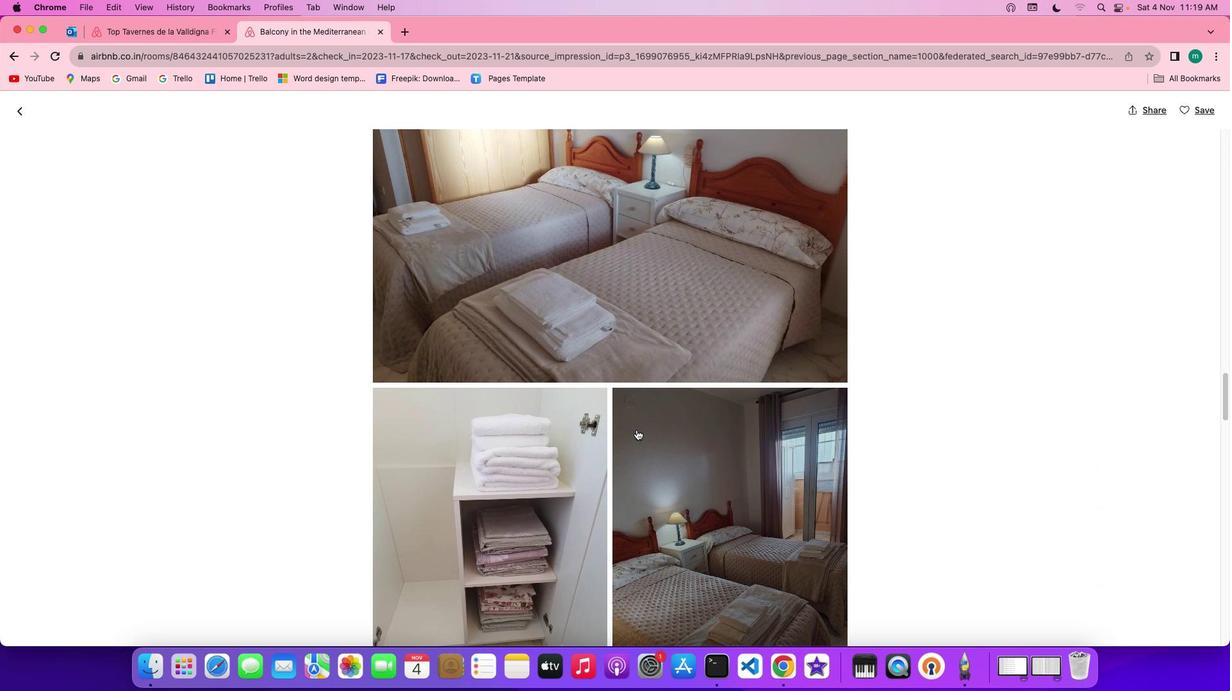 
Action: Mouse scrolled (636, 430) with delta (0, 0)
Screenshot: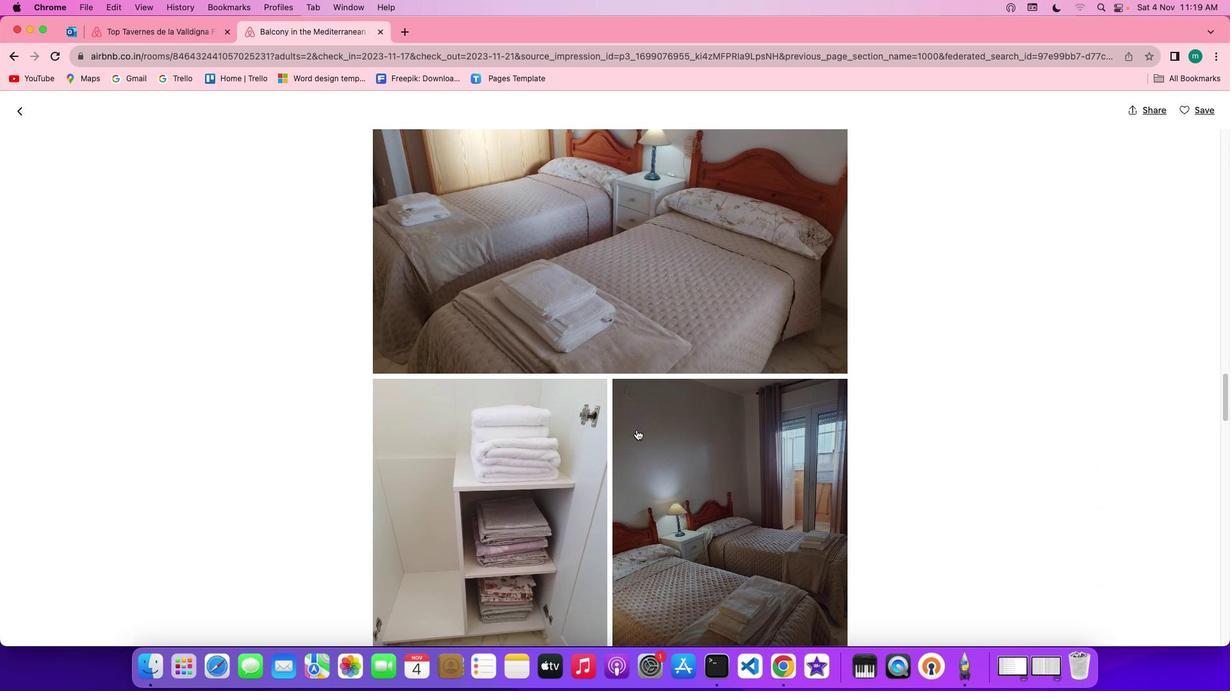 
Action: Mouse scrolled (636, 430) with delta (0, -1)
Screenshot: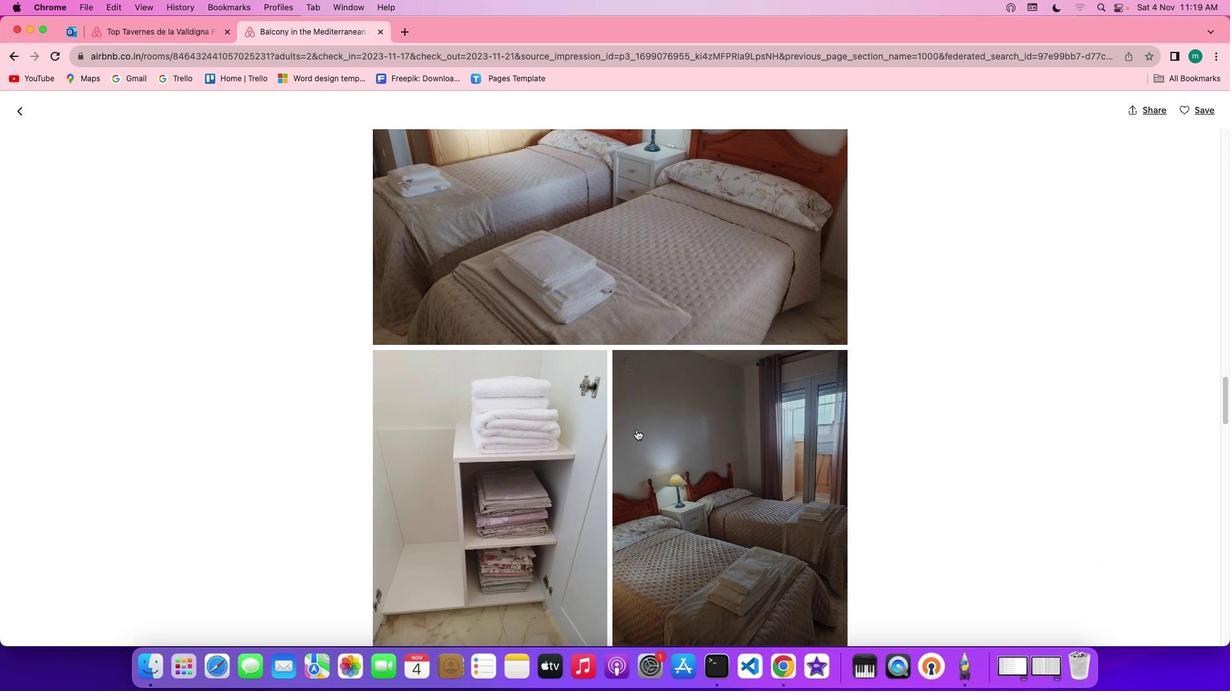 
Action: Mouse scrolled (636, 430) with delta (0, -1)
Screenshot: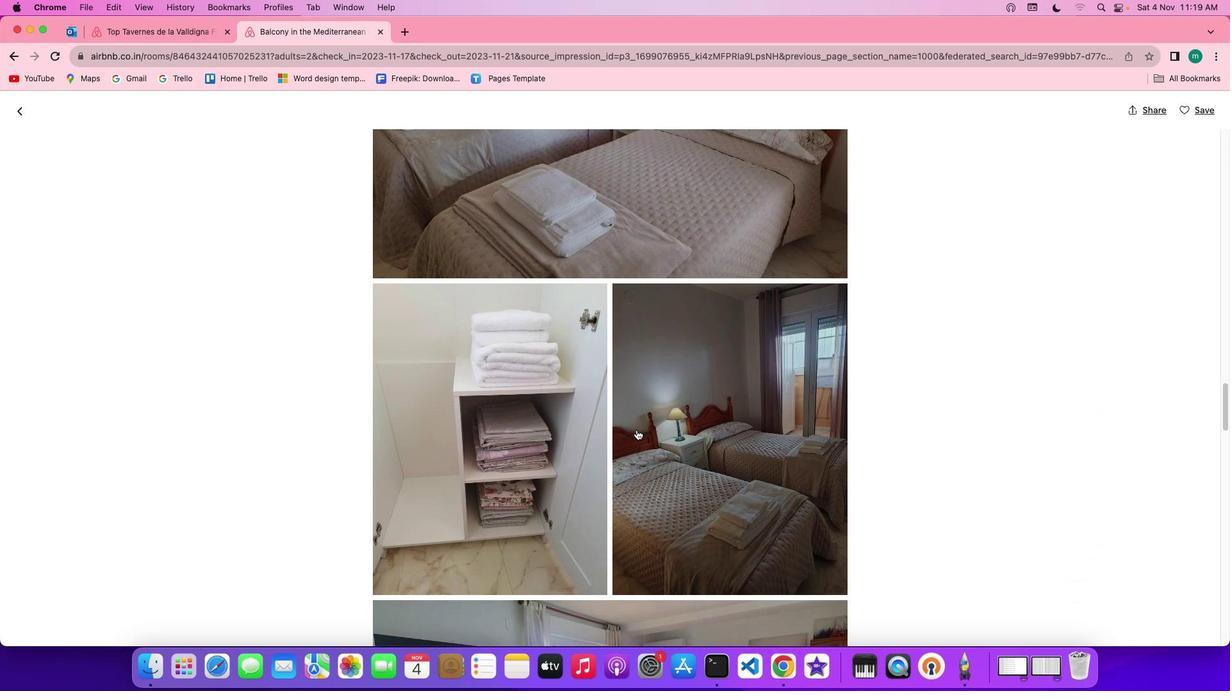 
Action: Mouse scrolled (636, 430) with delta (0, 0)
Screenshot: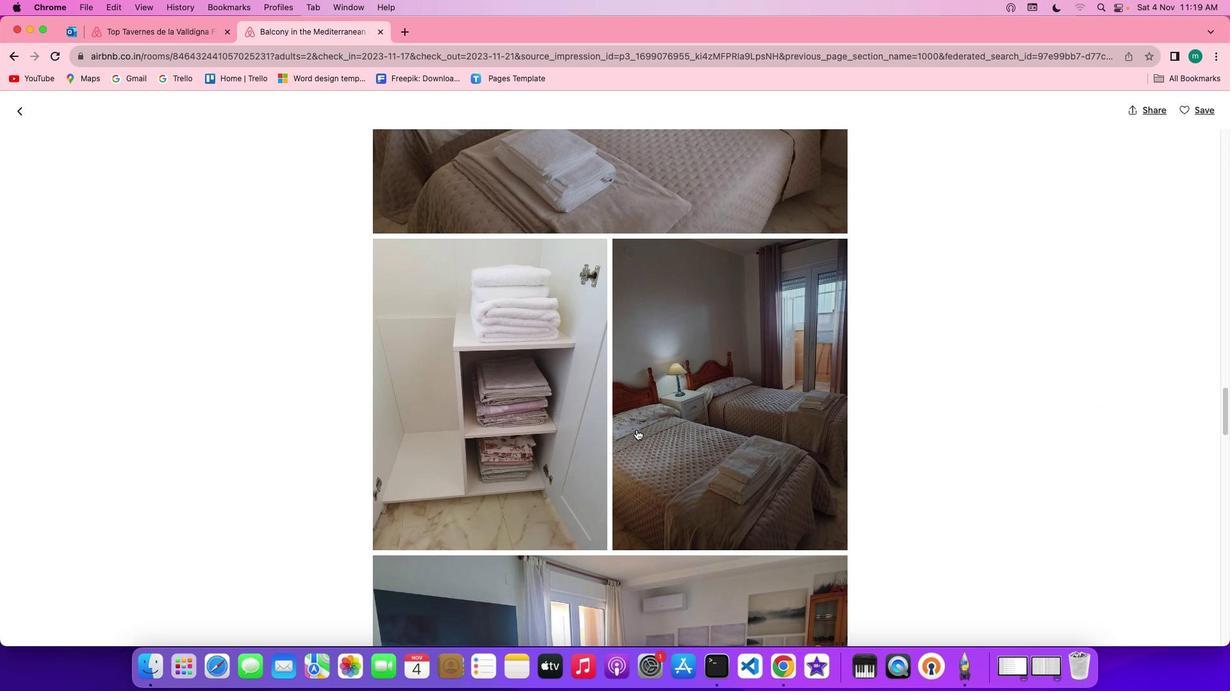 
Action: Mouse scrolled (636, 430) with delta (0, 0)
Screenshot: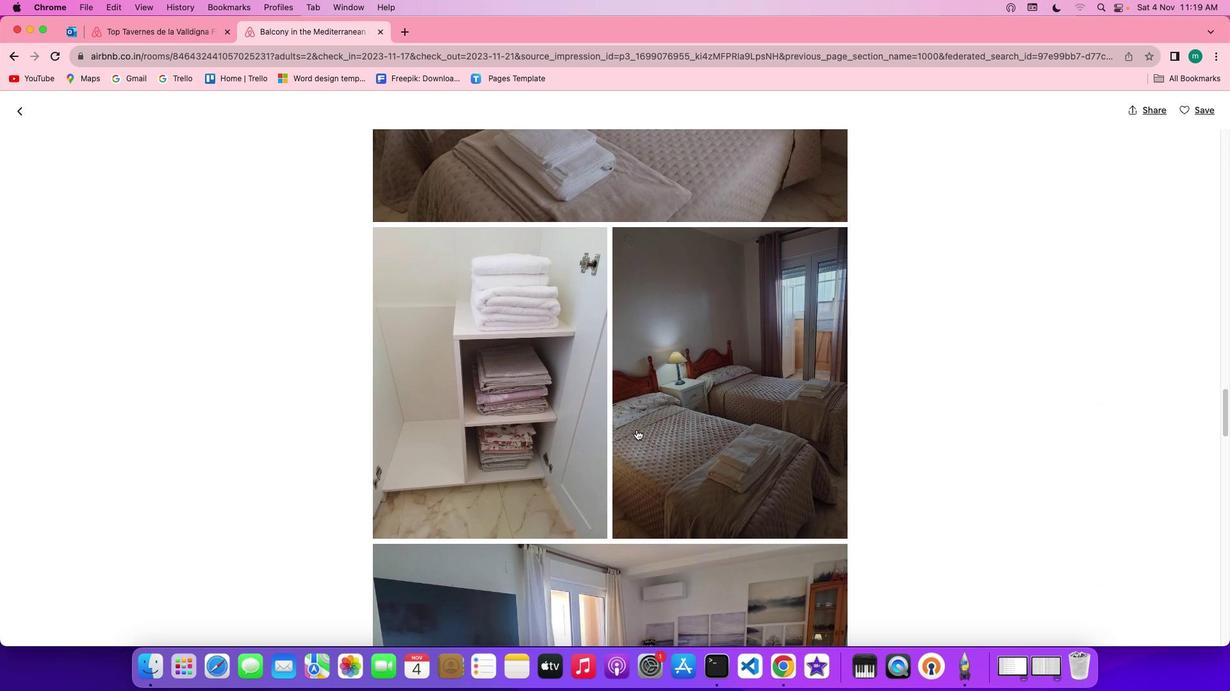 
Action: Mouse scrolled (636, 430) with delta (0, -1)
Screenshot: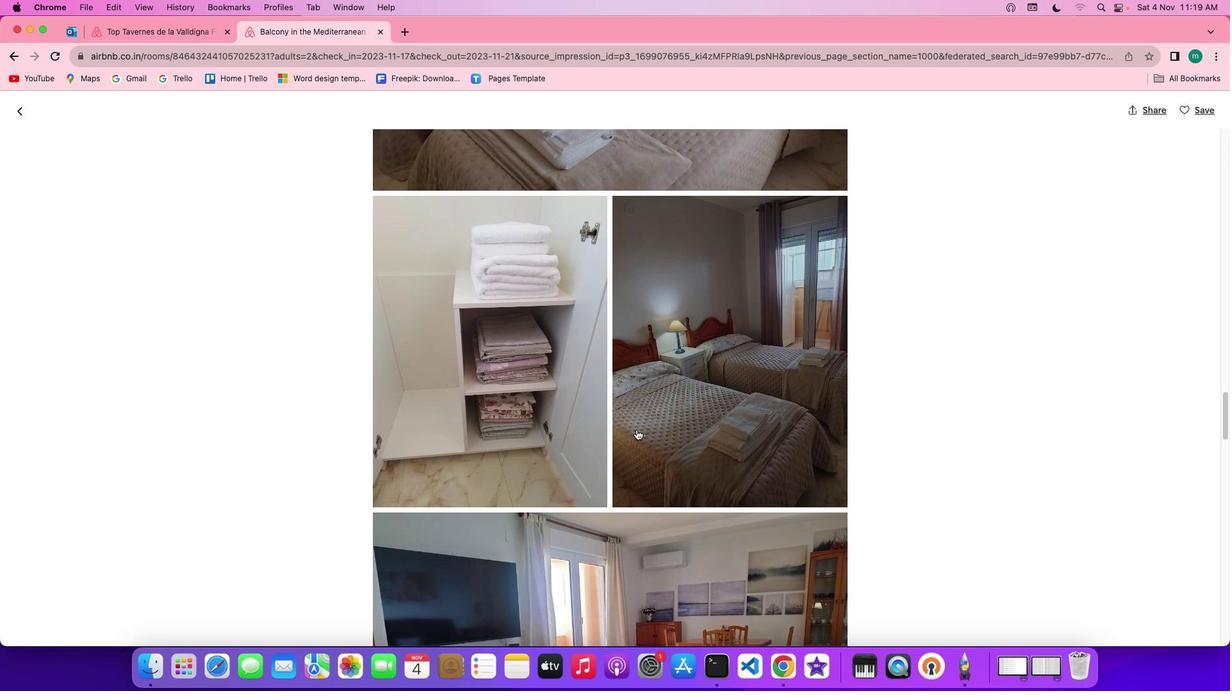 
Action: Mouse scrolled (636, 430) with delta (0, -1)
Screenshot: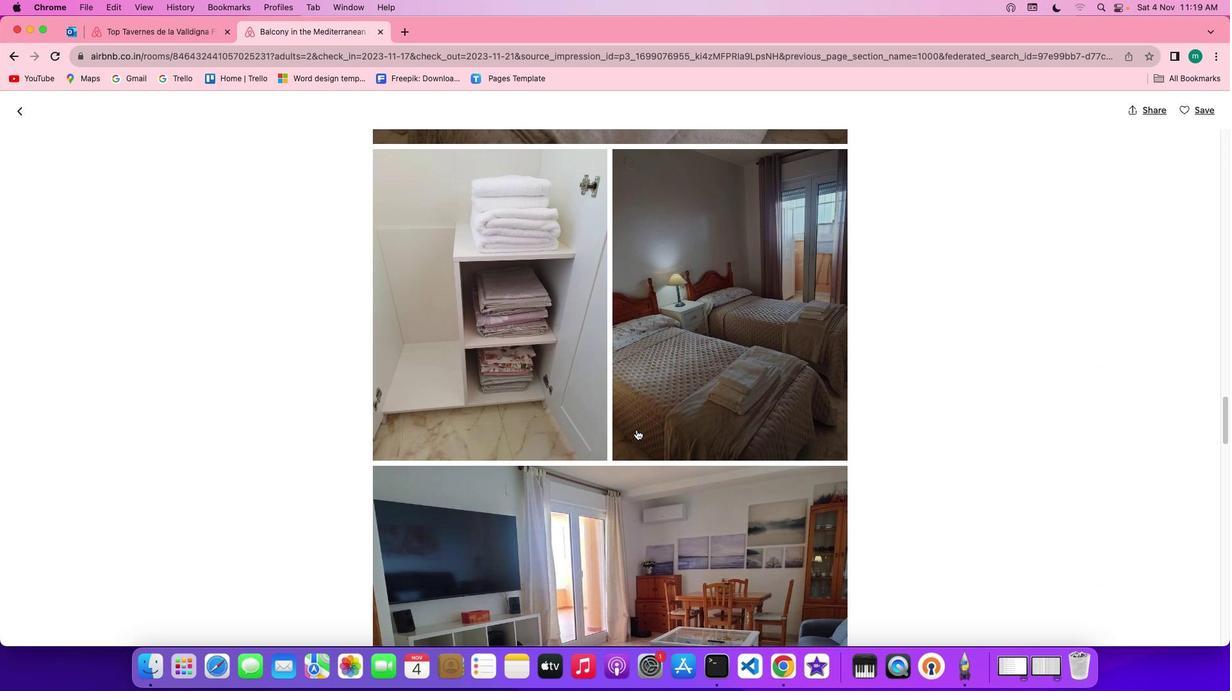 
Action: Mouse scrolled (636, 430) with delta (0, 0)
Screenshot: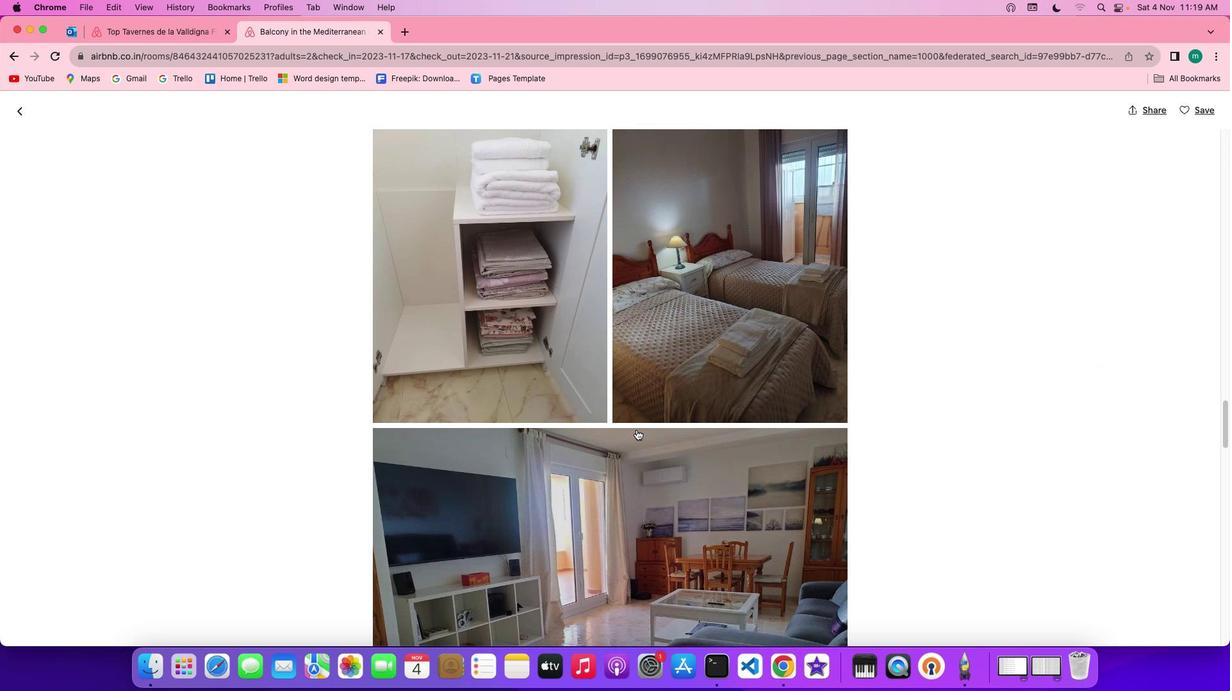 
Action: Mouse scrolled (636, 430) with delta (0, 0)
Screenshot: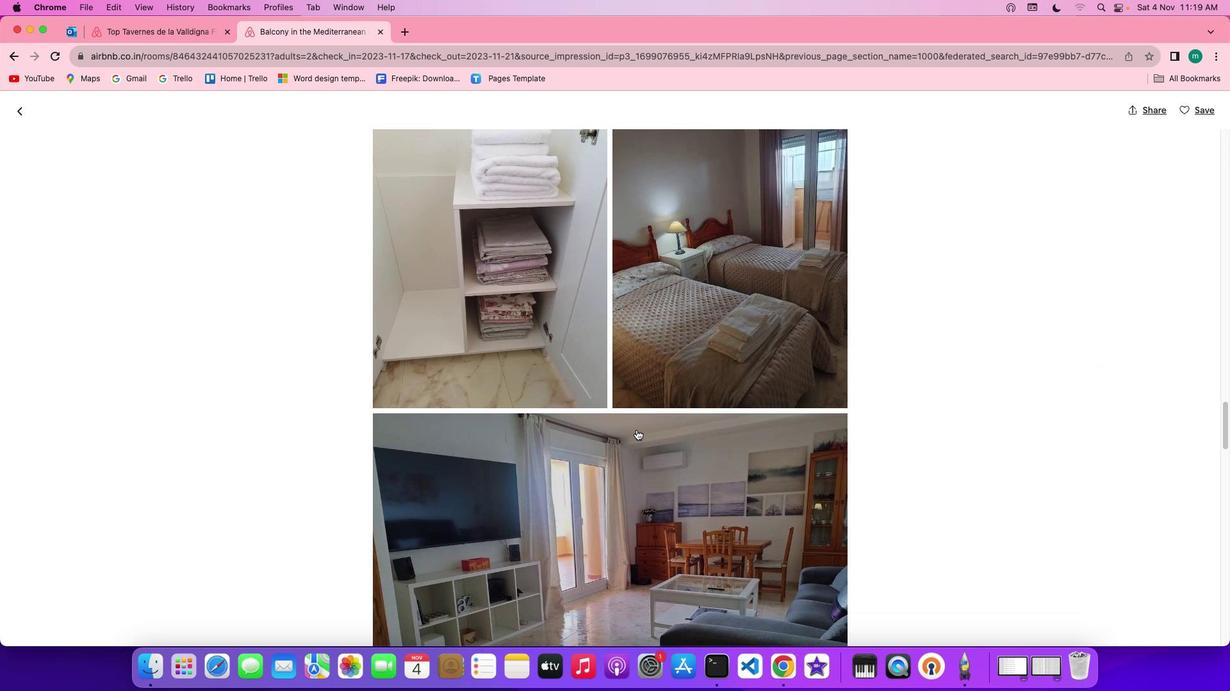 
Action: Mouse scrolled (636, 430) with delta (0, -1)
Screenshot: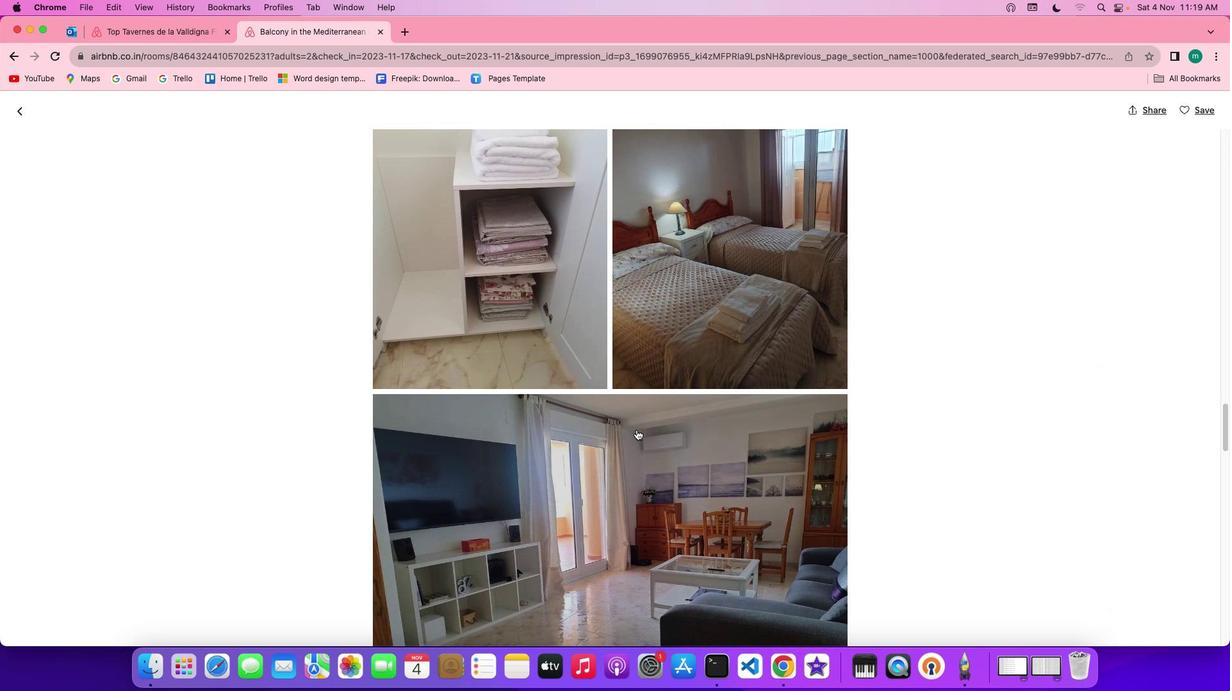 
Action: Mouse scrolled (636, 430) with delta (0, -1)
Screenshot: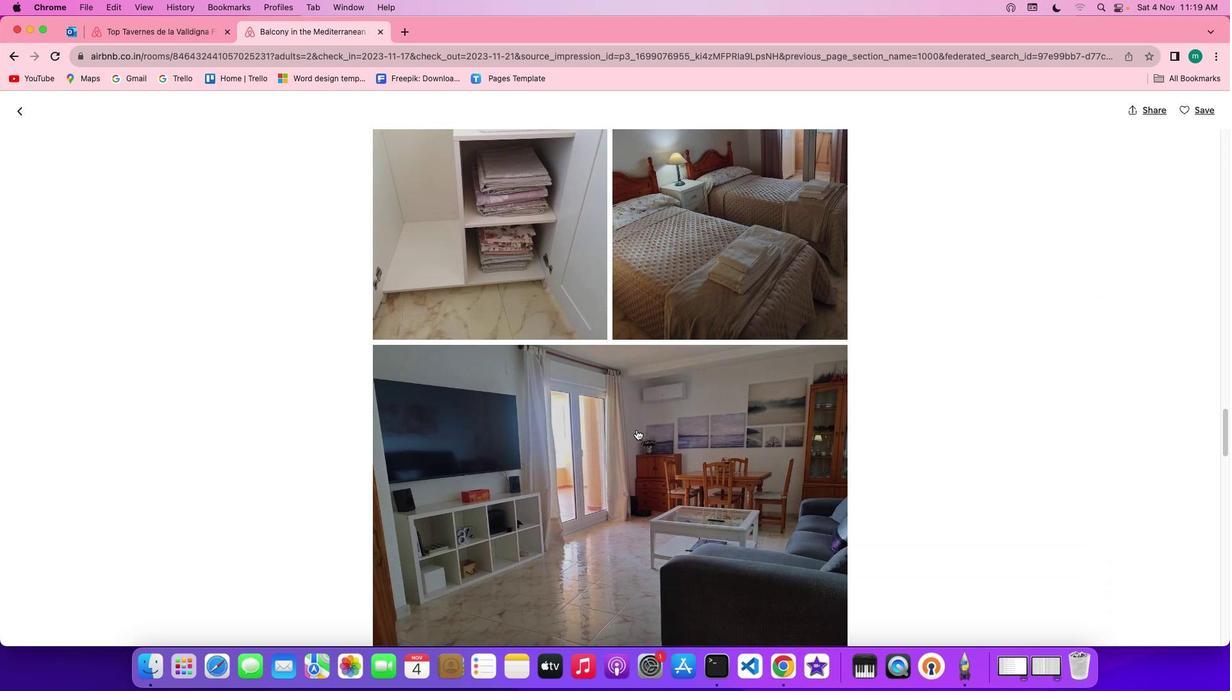 
Action: Mouse scrolled (636, 430) with delta (0, 0)
Screenshot: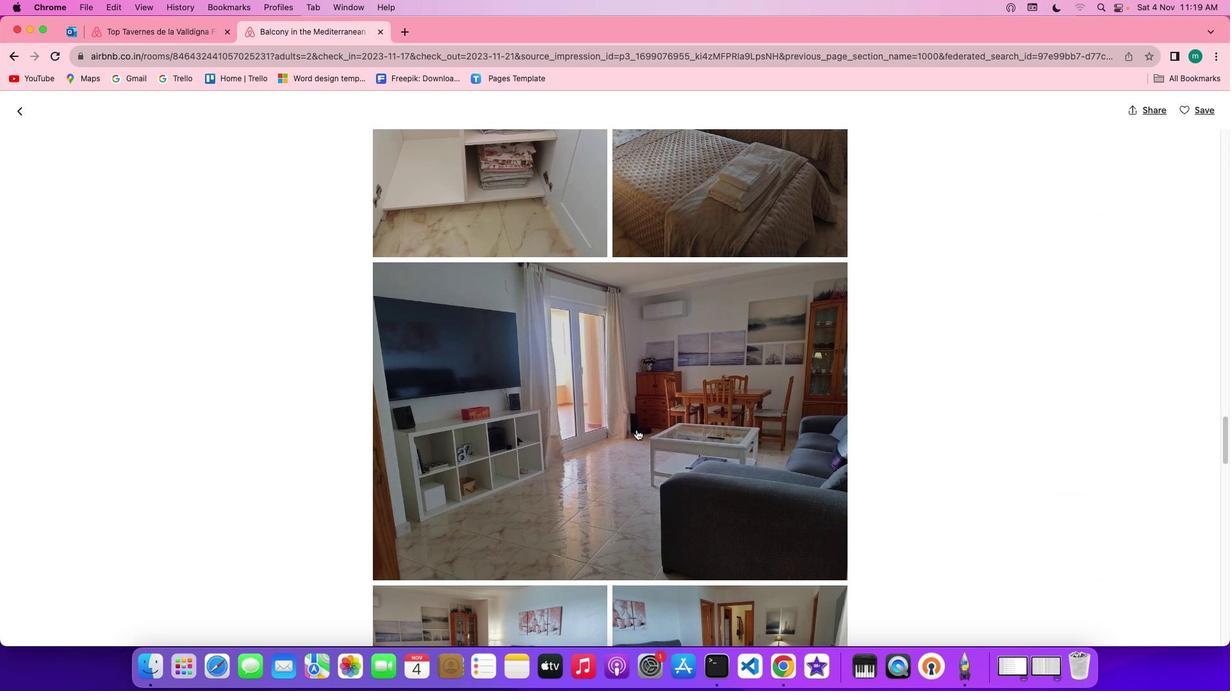 
Action: Mouse scrolled (636, 430) with delta (0, 0)
Screenshot: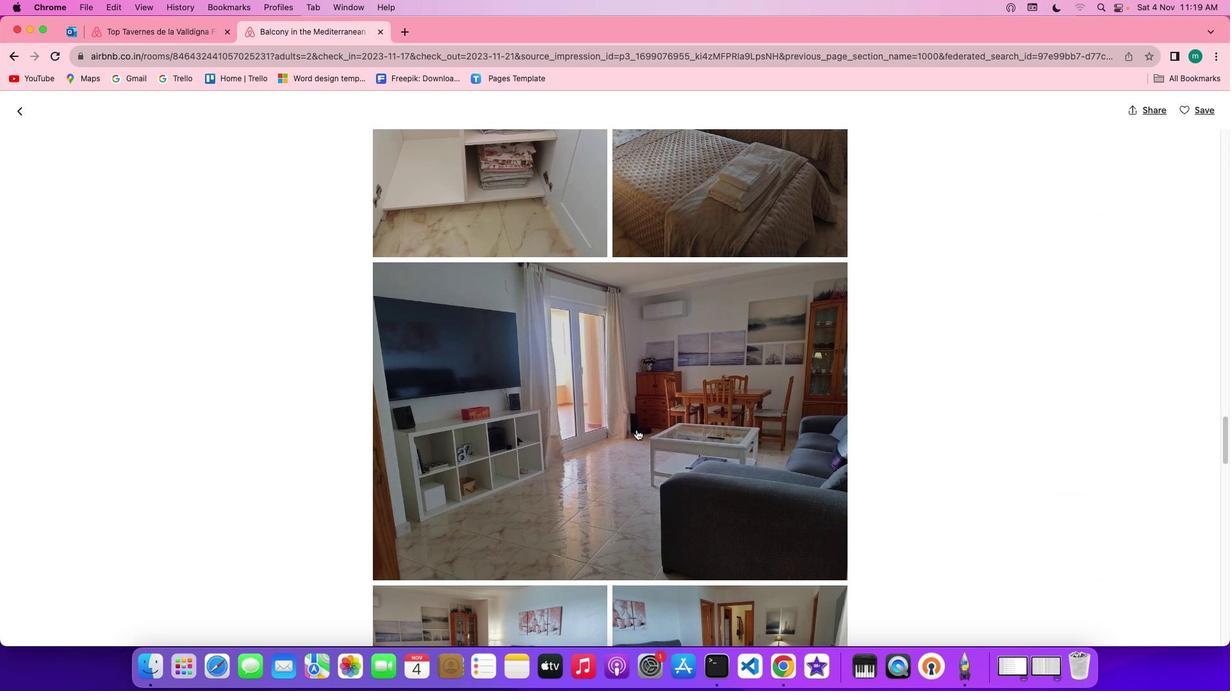 
Action: Mouse scrolled (636, 430) with delta (0, -1)
Screenshot: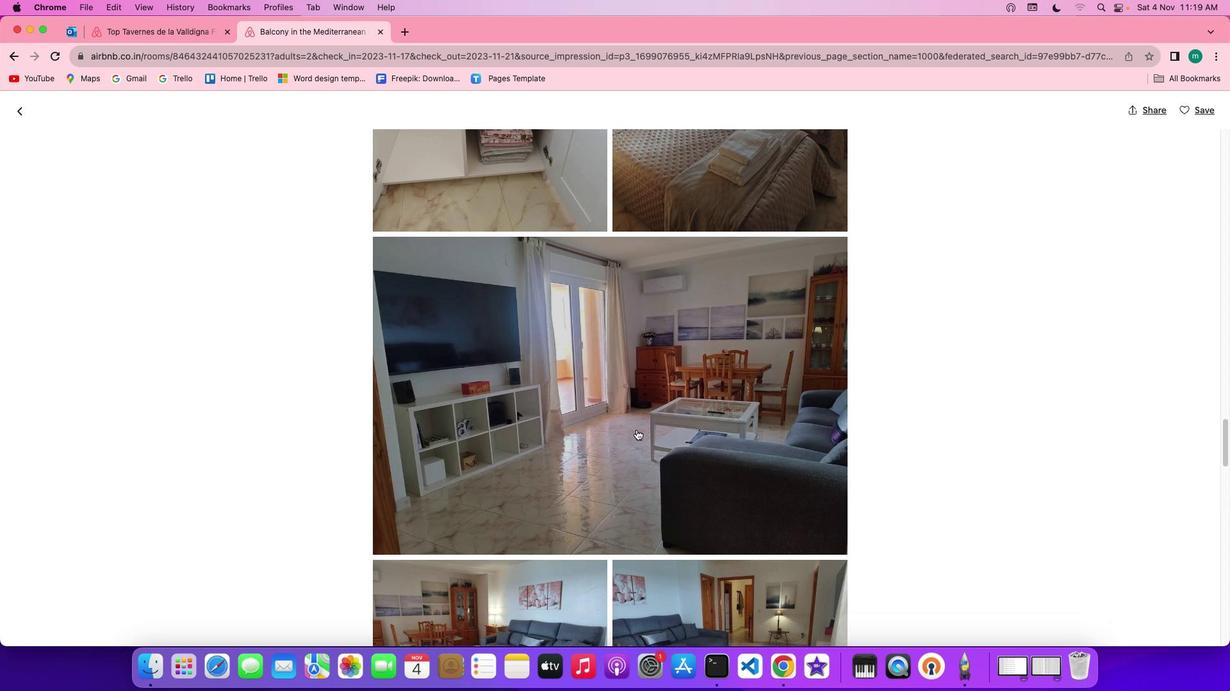
Action: Mouse scrolled (636, 430) with delta (0, -1)
Screenshot: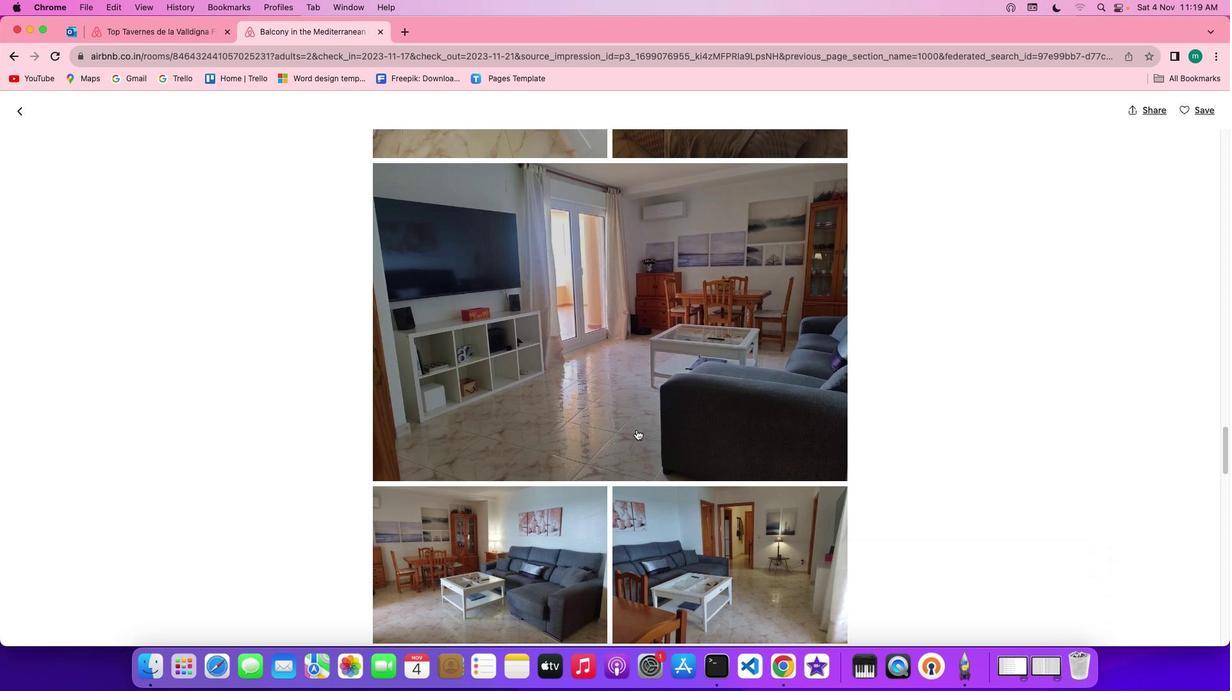 
Action: Mouse scrolled (636, 430) with delta (0, 0)
Screenshot: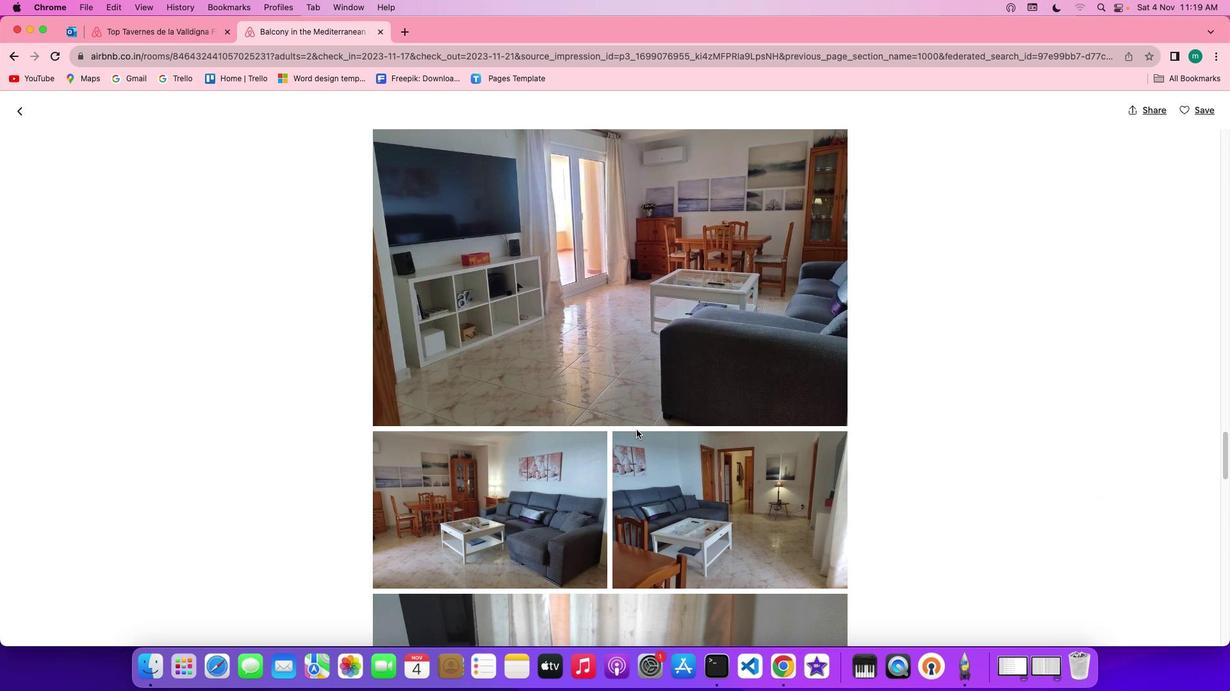 
Action: Mouse scrolled (636, 430) with delta (0, 0)
Screenshot: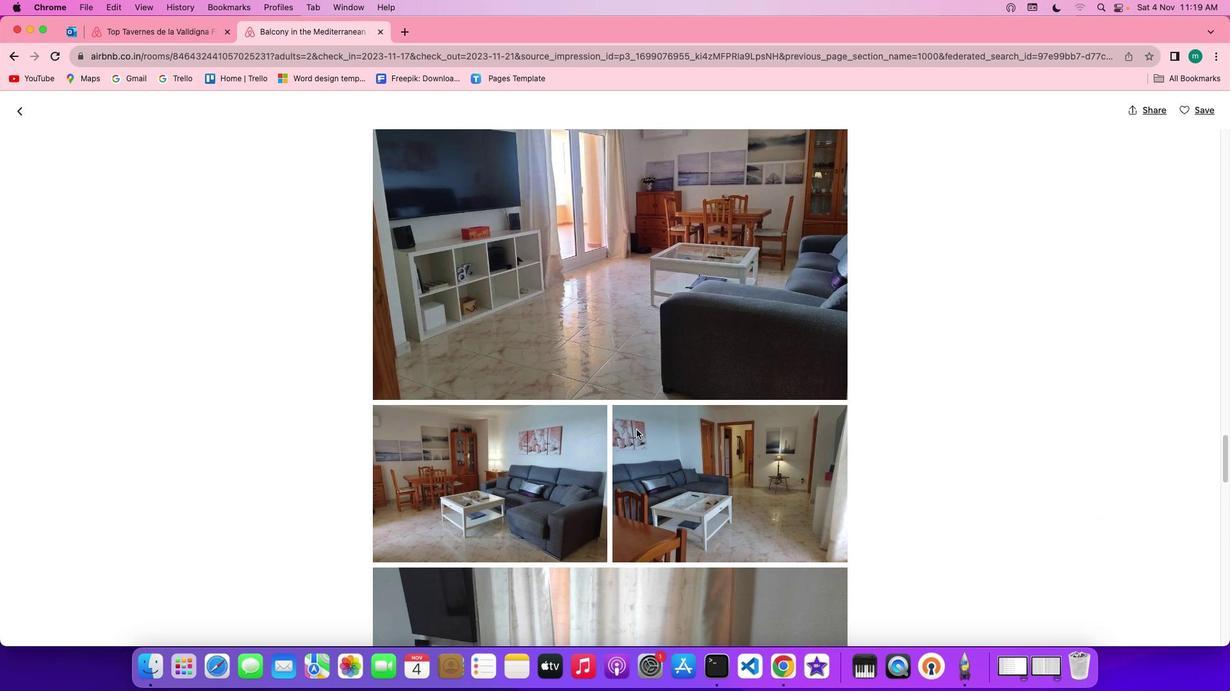 
Action: Mouse scrolled (636, 430) with delta (0, -1)
Screenshot: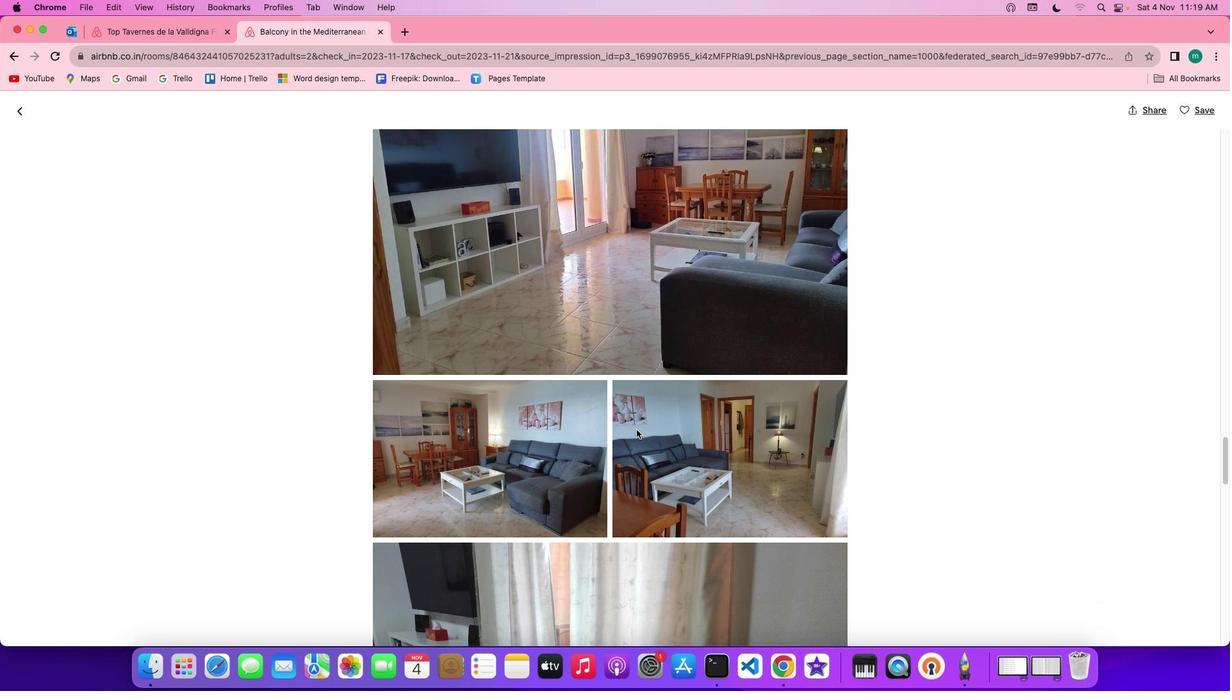 
Action: Mouse scrolled (636, 430) with delta (0, 0)
Screenshot: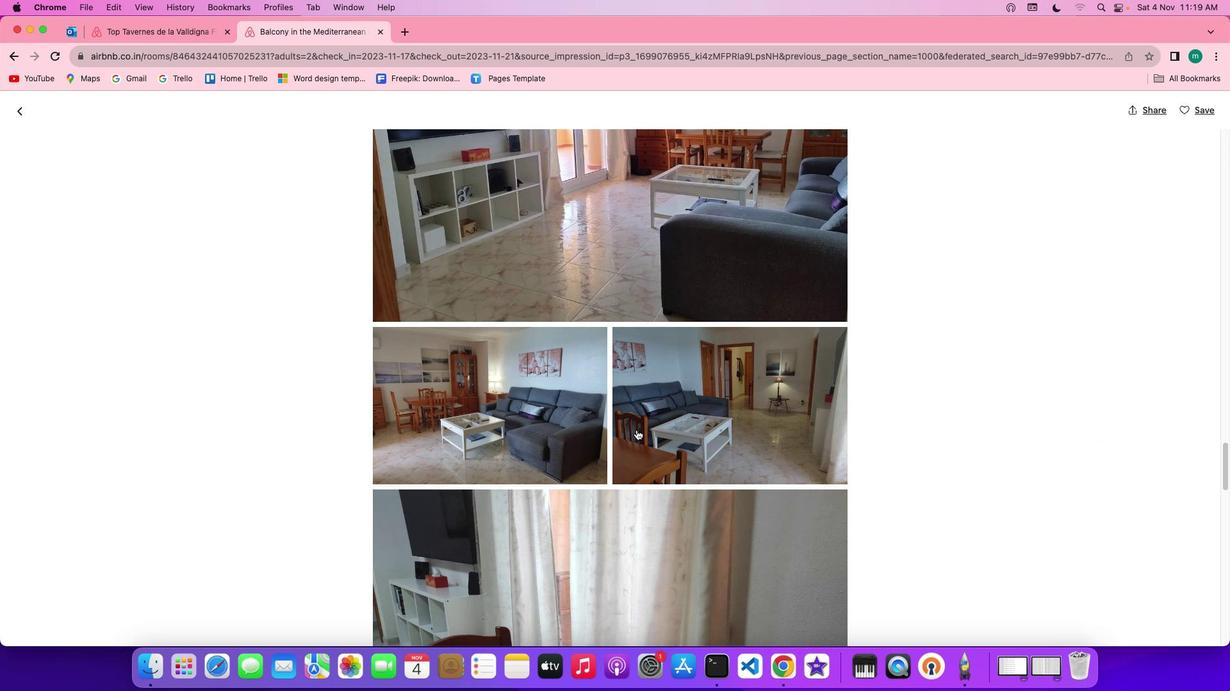 
Action: Mouse scrolled (636, 430) with delta (0, 0)
Screenshot: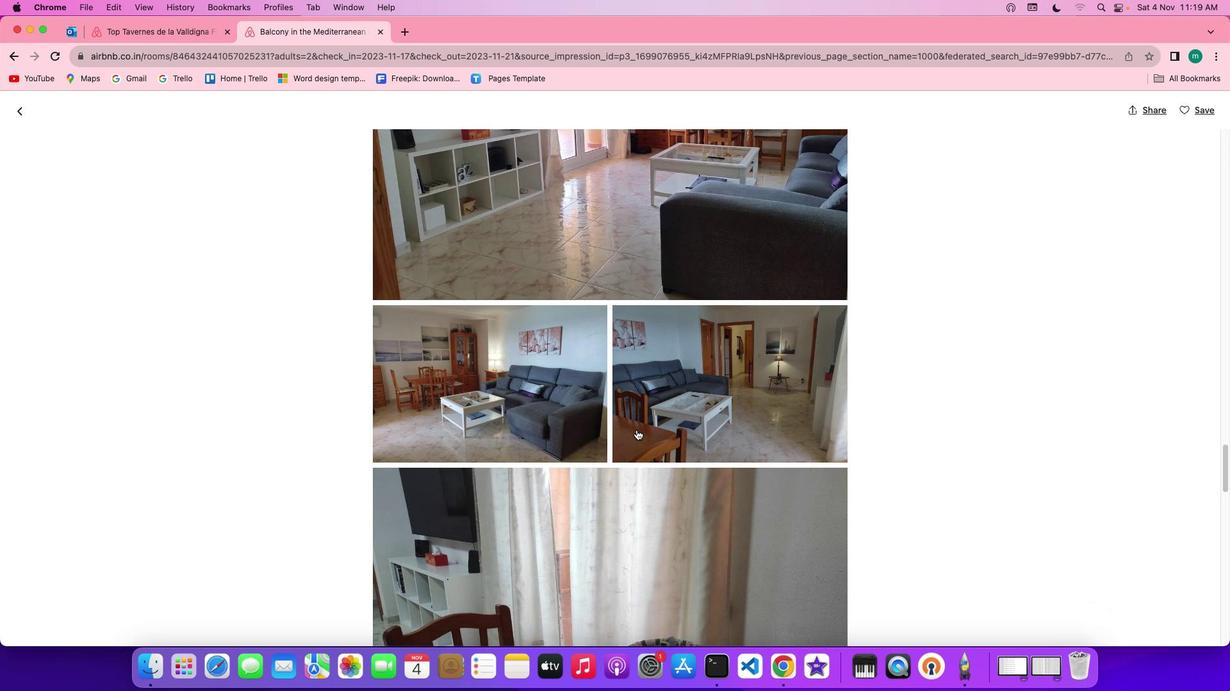 
Action: Mouse scrolled (636, 430) with delta (0, -1)
Screenshot: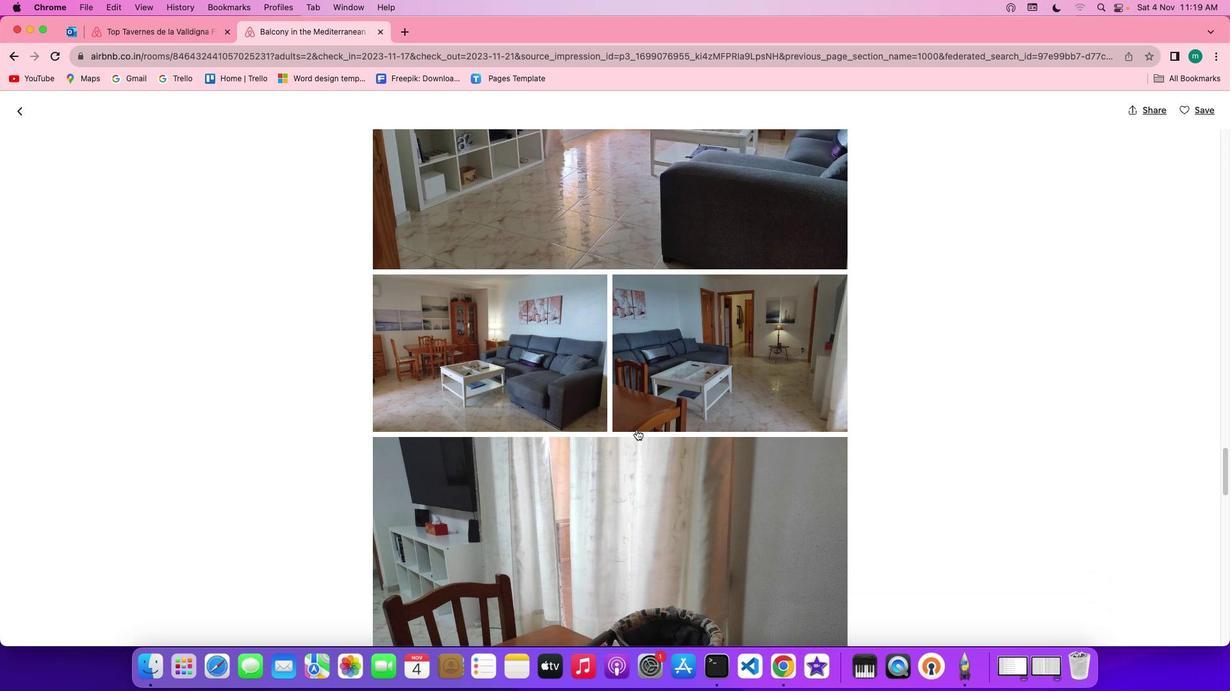 
Action: Mouse scrolled (636, 430) with delta (0, -1)
Screenshot: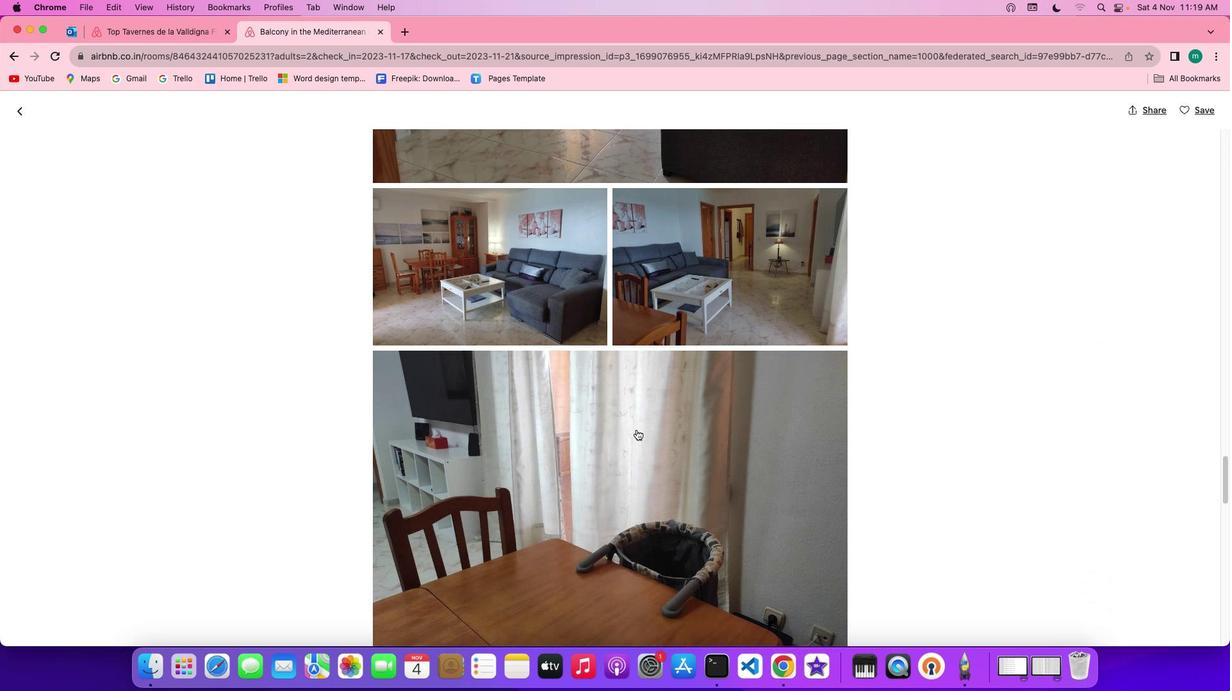 
Action: Mouse scrolled (636, 430) with delta (0, 0)
Screenshot: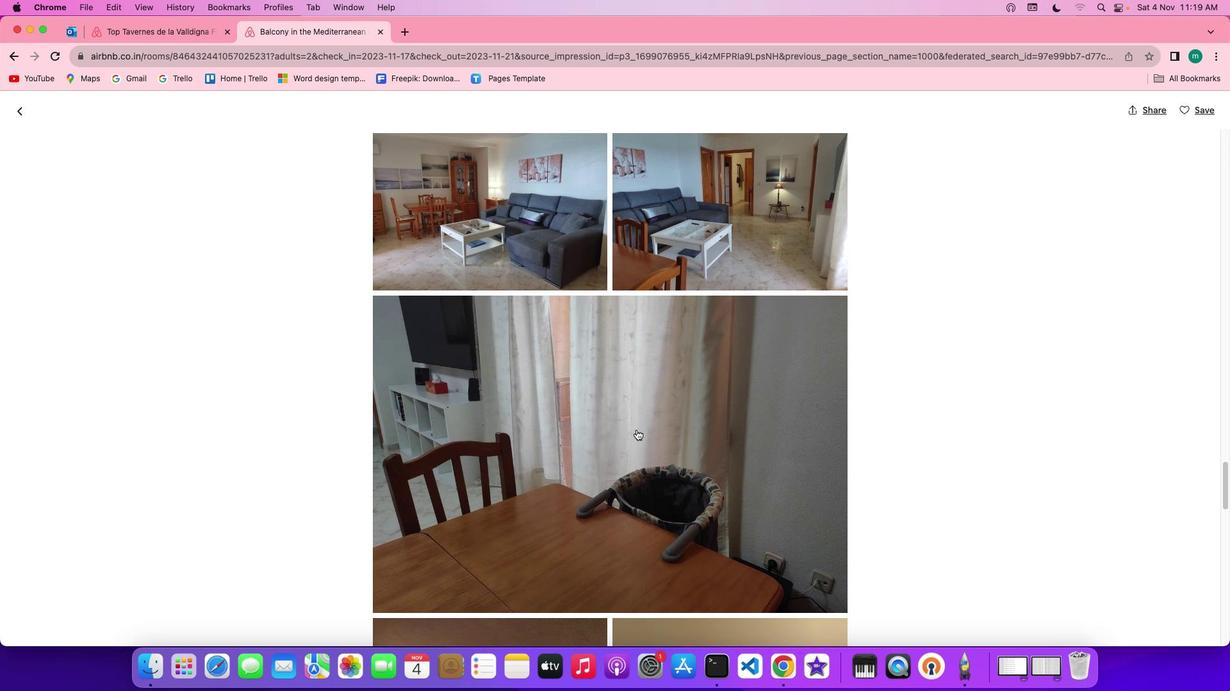 
Action: Mouse scrolled (636, 430) with delta (0, 0)
Screenshot: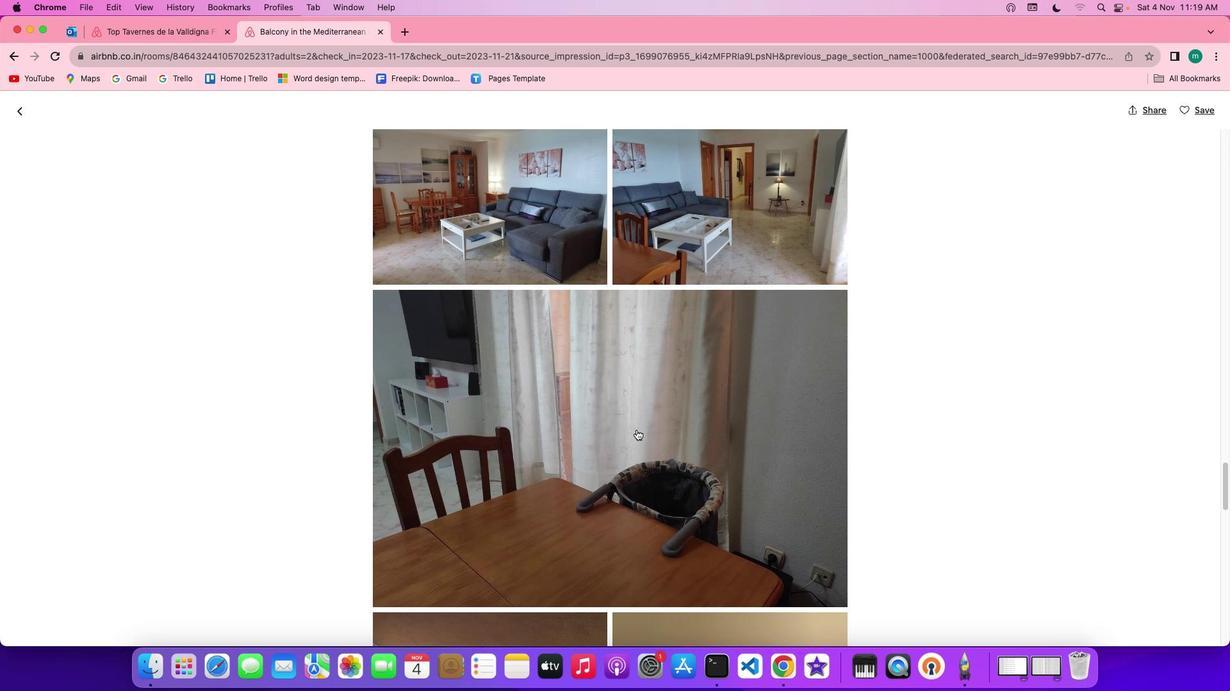 
Action: Mouse scrolled (636, 430) with delta (0, -1)
Screenshot: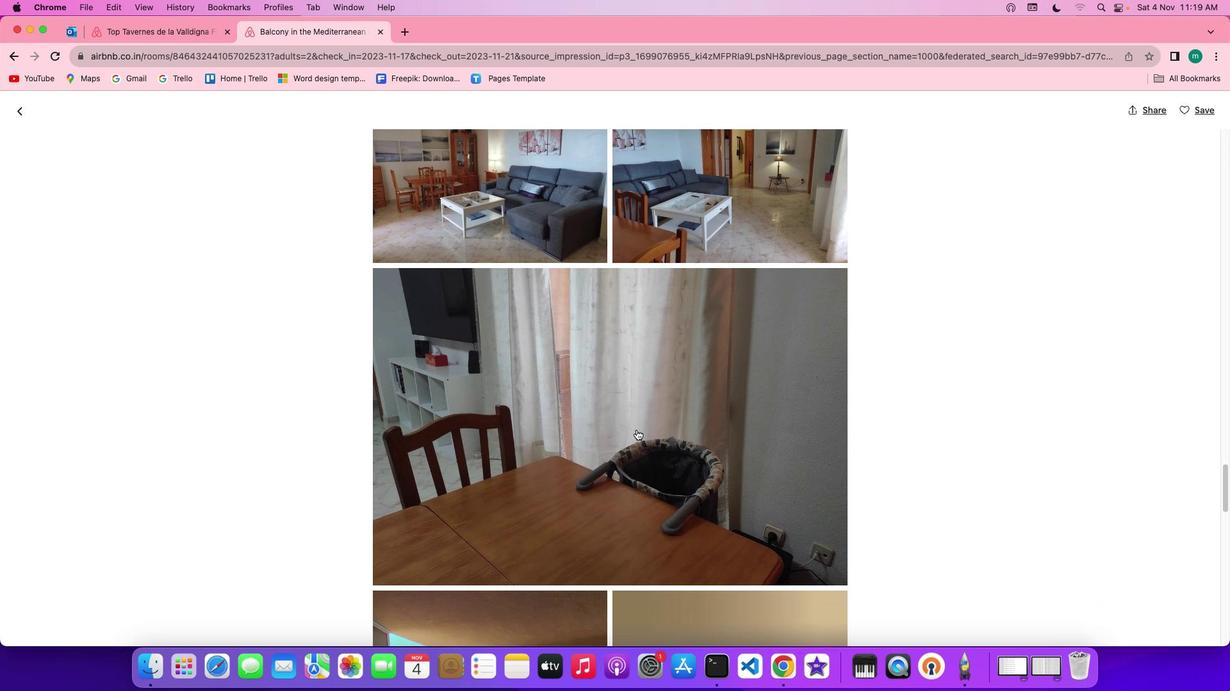 
Action: Mouse moved to (636, 430)
Screenshot: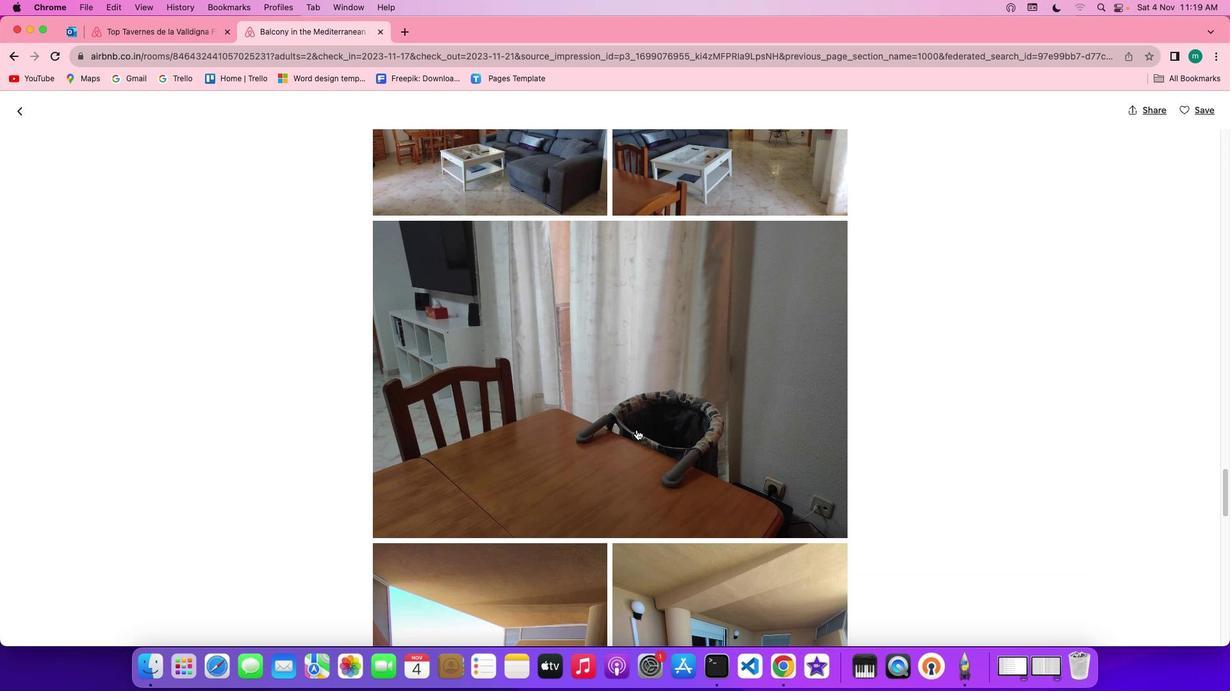 
Action: Mouse scrolled (636, 430) with delta (0, 0)
Screenshot: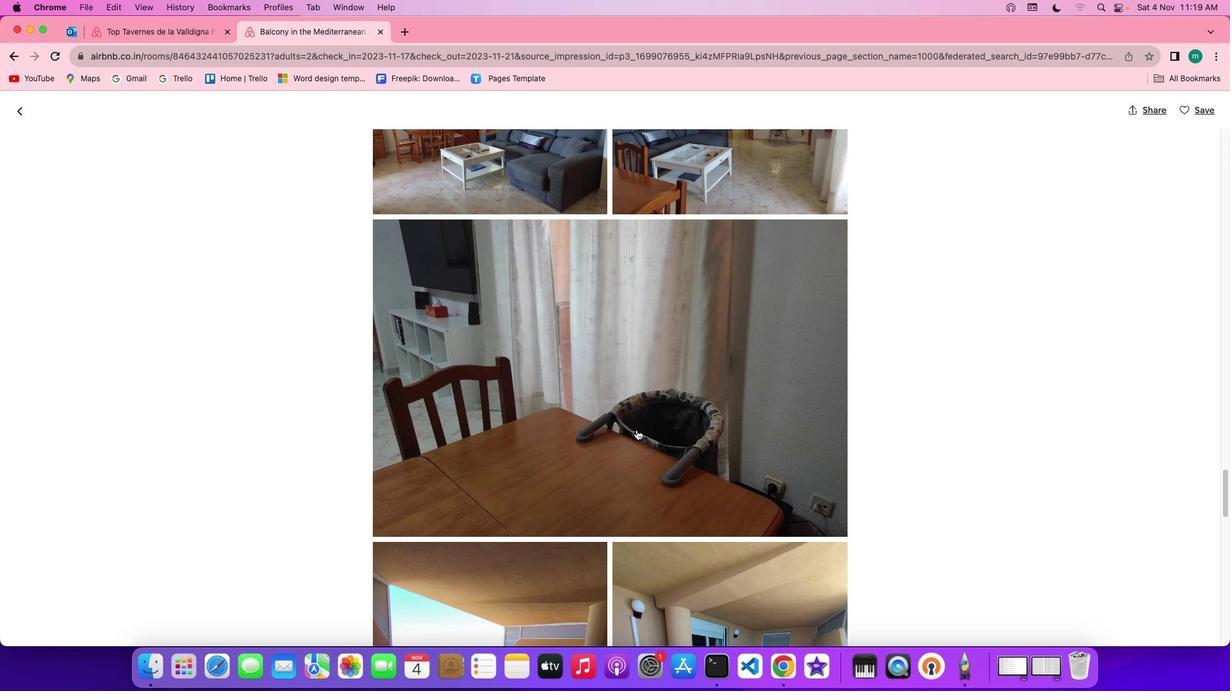 
Action: Mouse scrolled (636, 430) with delta (0, 0)
Screenshot: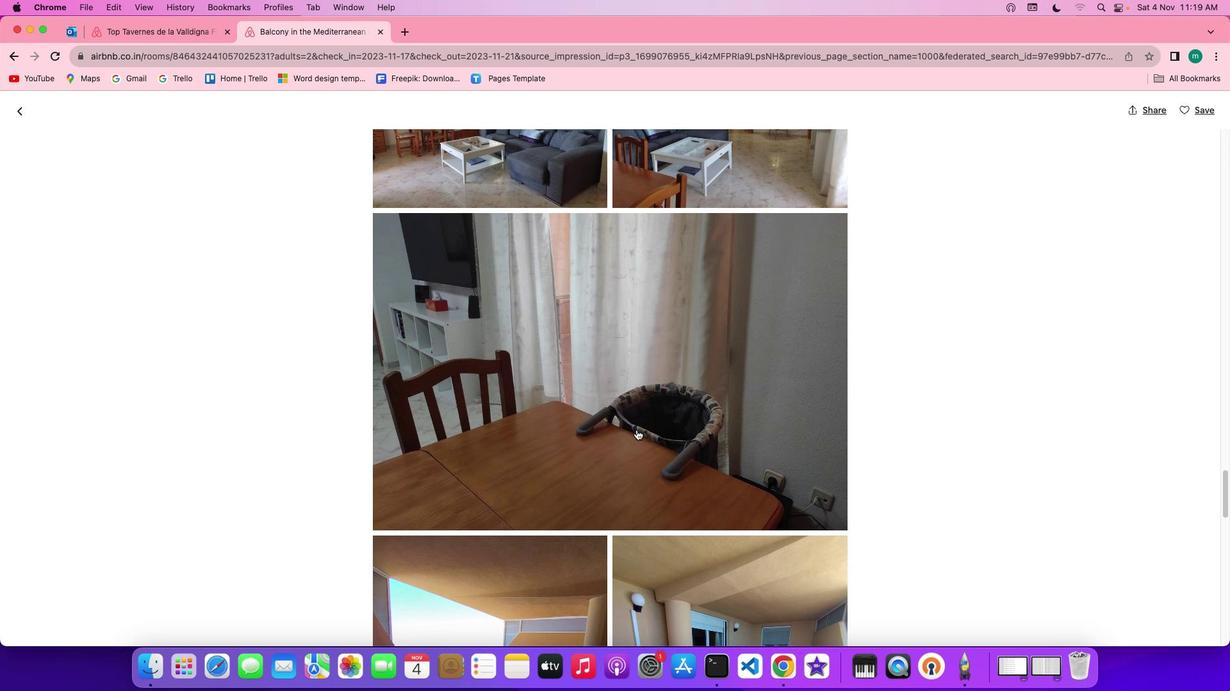 
Action: Mouse scrolled (636, 430) with delta (0, 0)
Screenshot: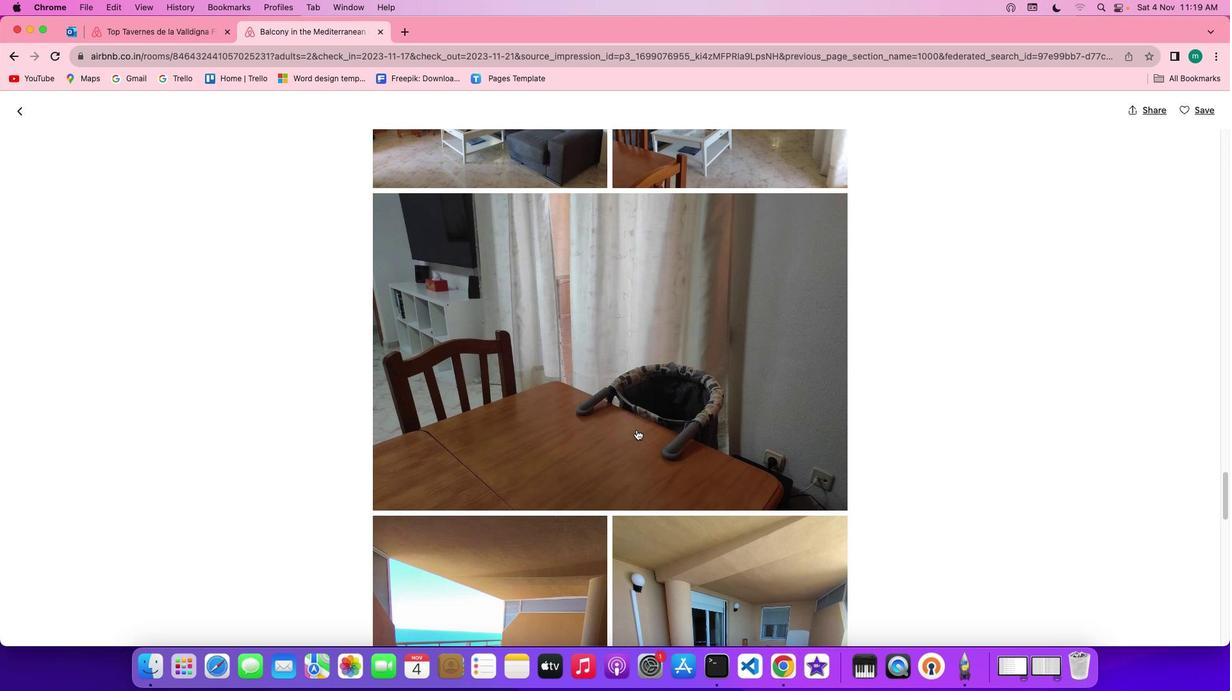 
Action: Mouse scrolled (636, 430) with delta (0, 0)
Screenshot: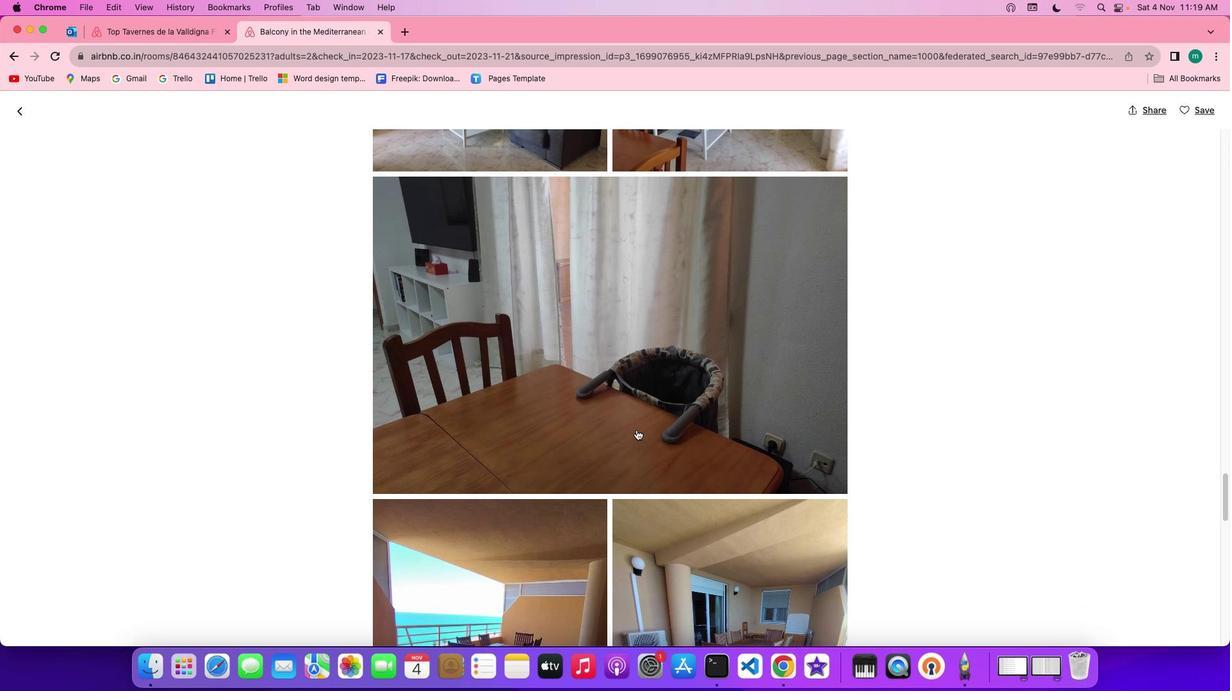 
Action: Mouse scrolled (636, 430) with delta (0, 0)
Screenshot: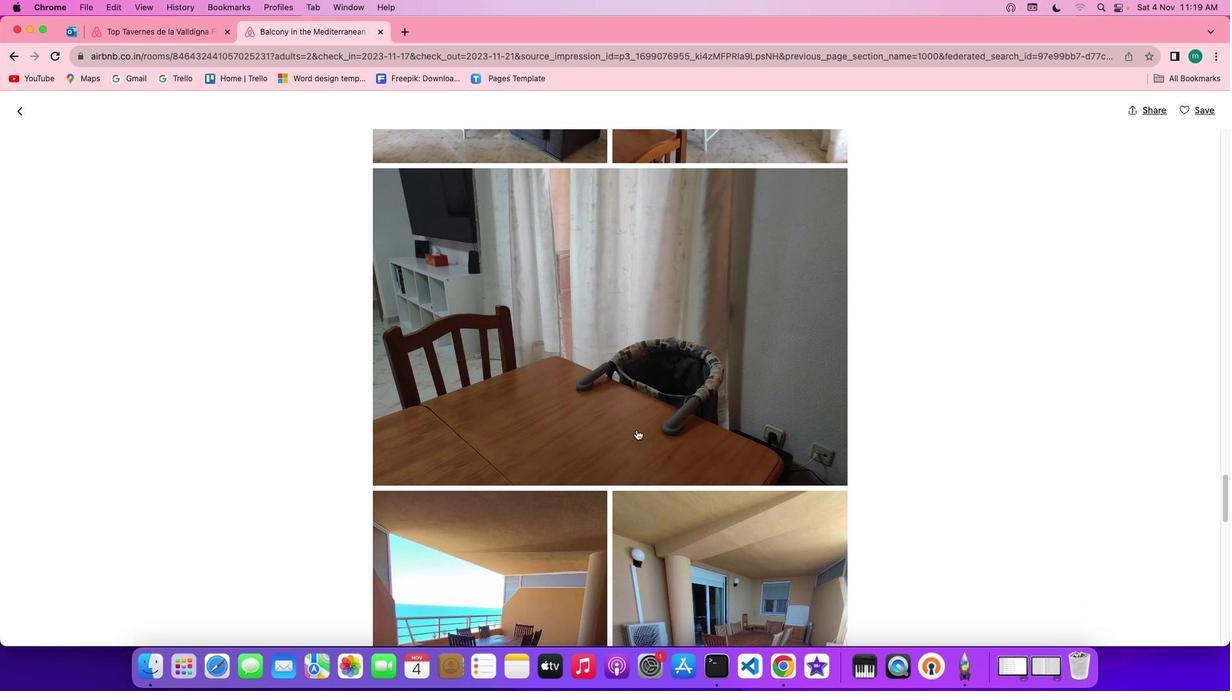 
Action: Mouse scrolled (636, 430) with delta (0, -1)
Screenshot: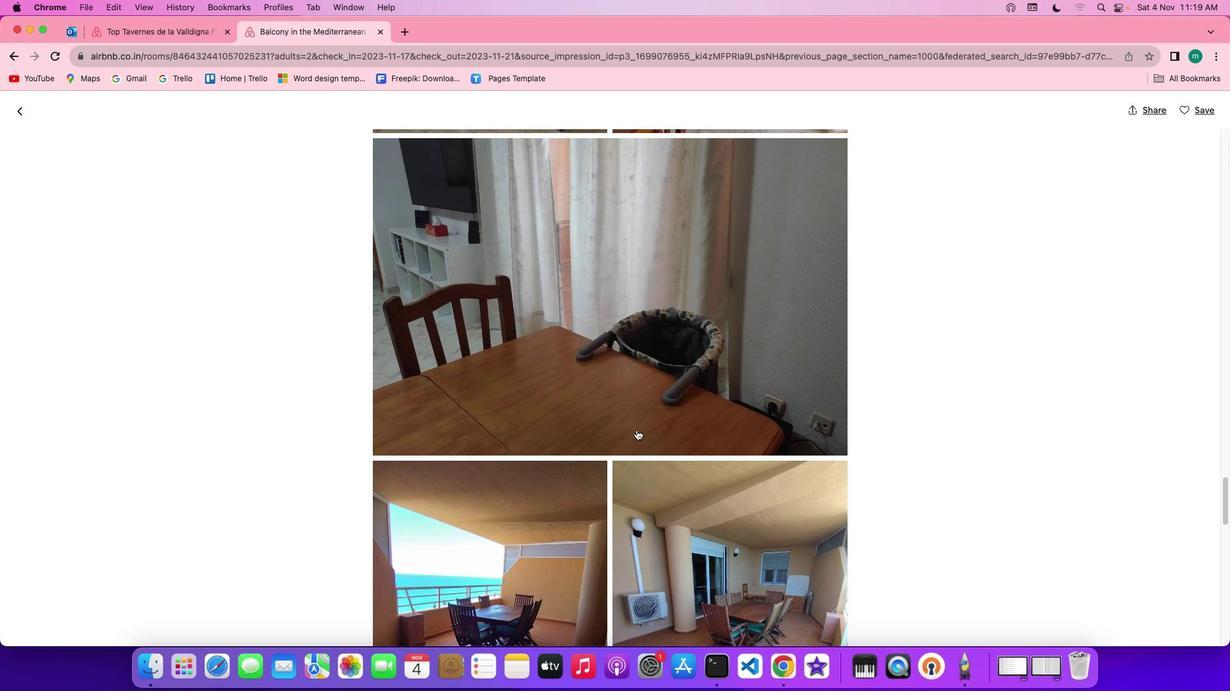 
Action: Mouse scrolled (636, 430) with delta (0, 0)
Screenshot: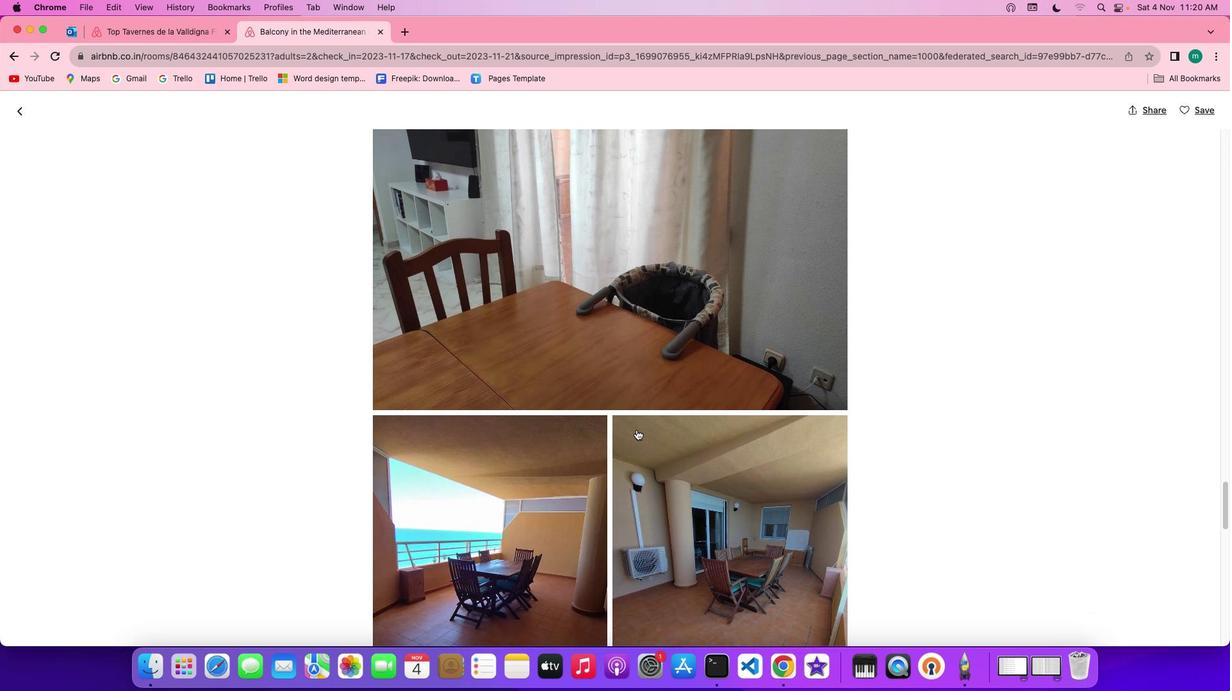 
Action: Mouse scrolled (636, 430) with delta (0, 0)
Screenshot: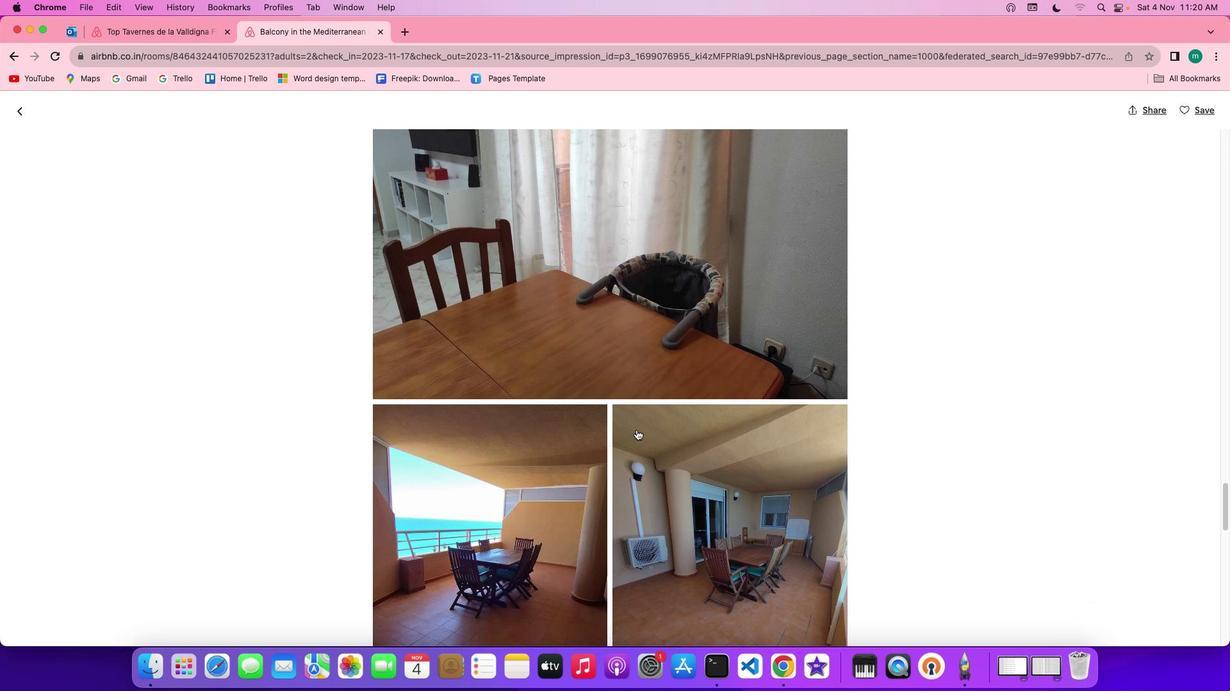 
Action: Mouse scrolled (636, 430) with delta (0, -1)
Screenshot: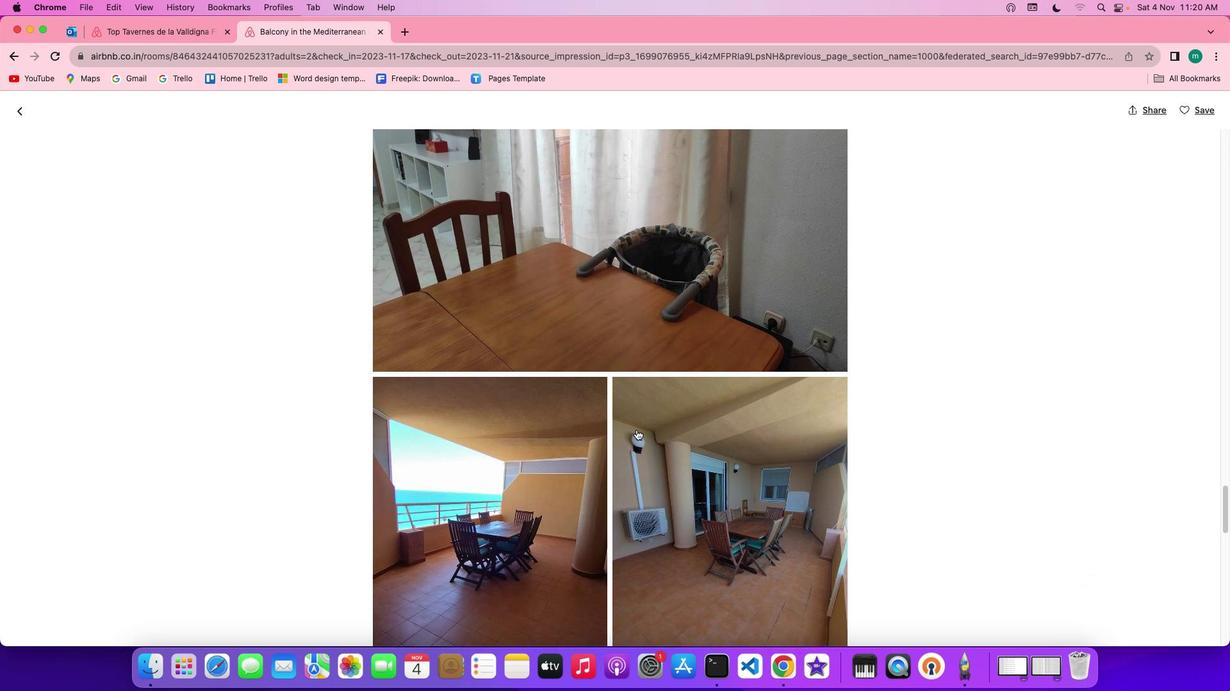 
Action: Mouse scrolled (636, 430) with delta (0, -1)
Screenshot: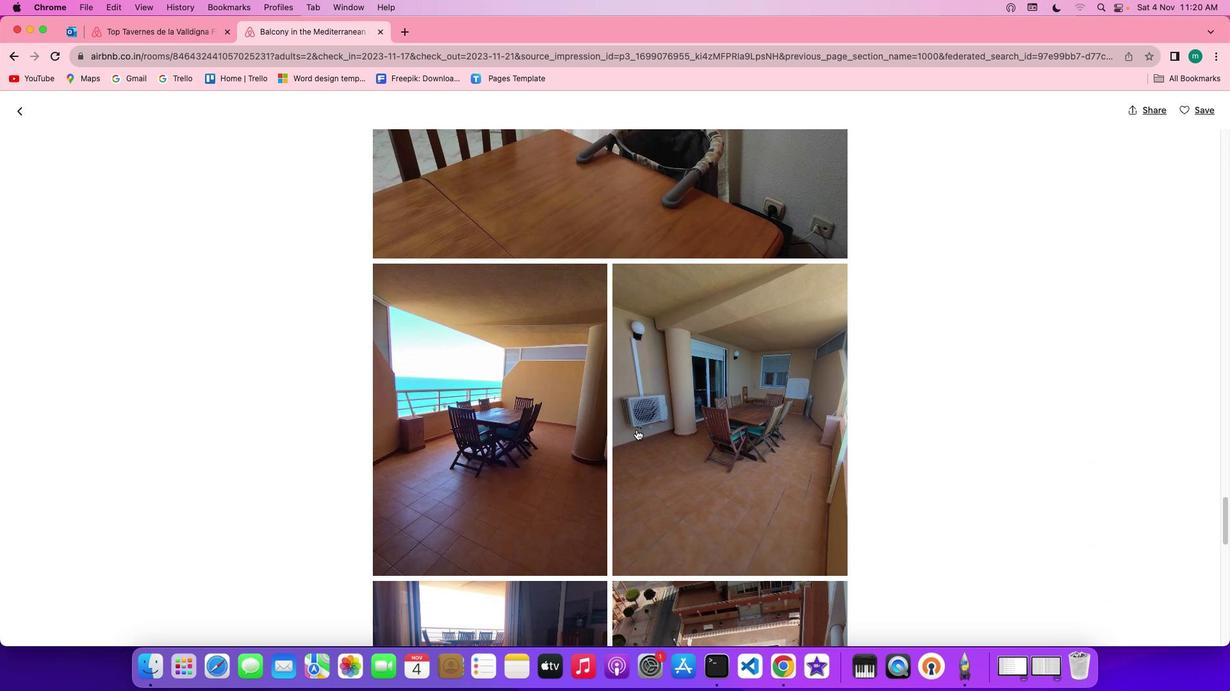 
Action: Mouse scrolled (636, 430) with delta (0, 0)
Screenshot: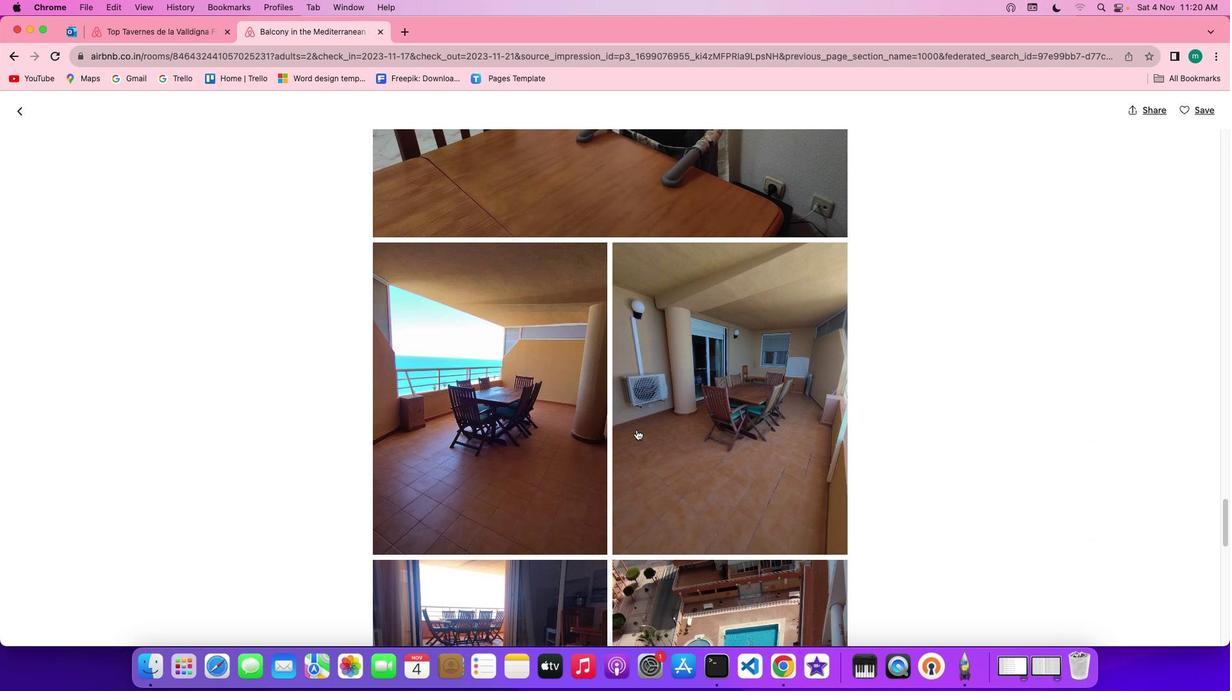 
Action: Mouse scrolled (636, 430) with delta (0, 0)
Screenshot: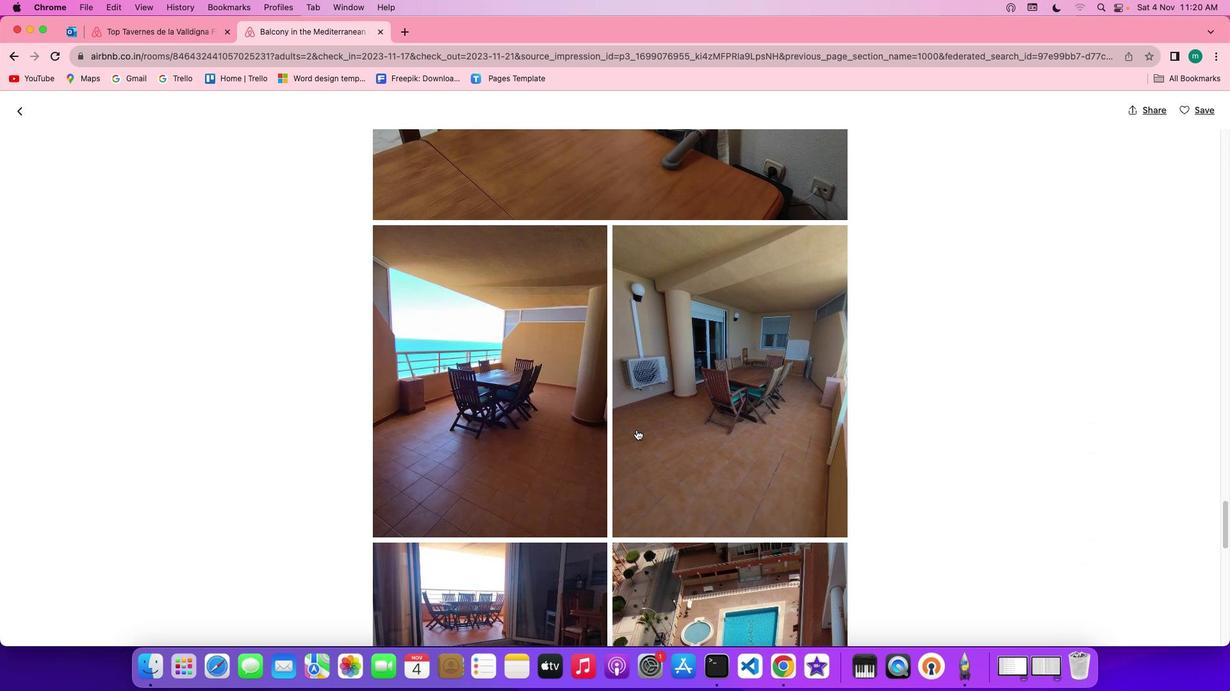 
Action: Mouse scrolled (636, 430) with delta (0, 0)
Screenshot: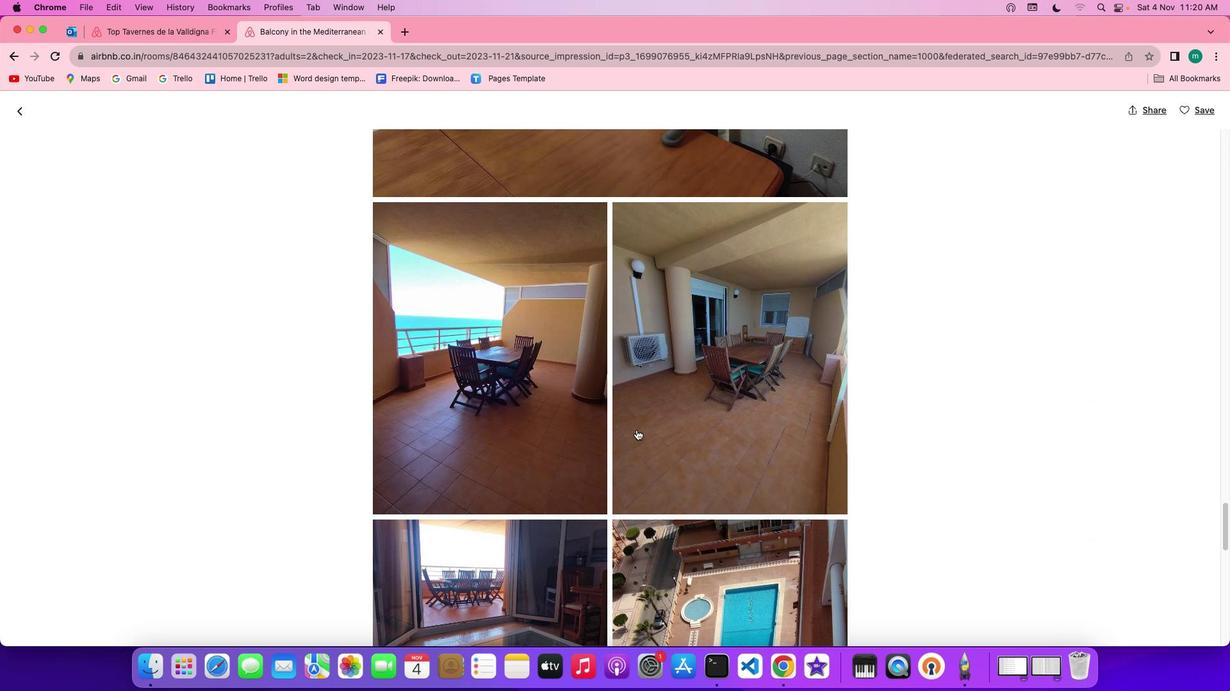 
Action: Mouse scrolled (636, 430) with delta (0, 0)
Screenshot: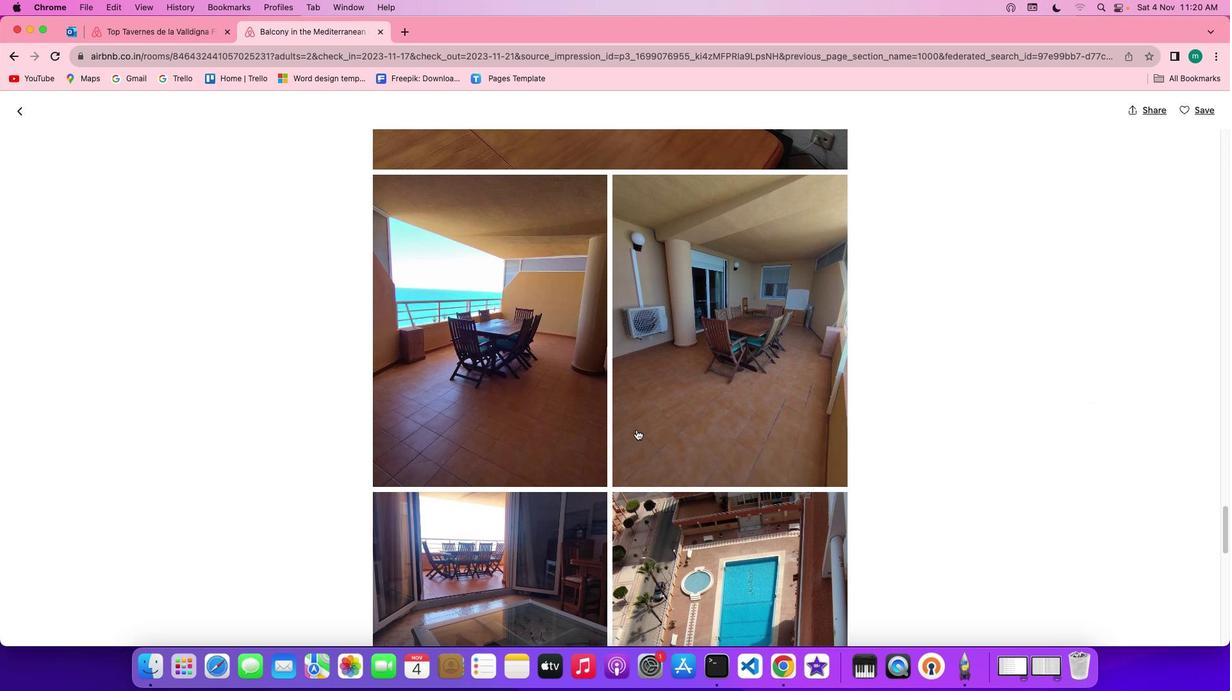 
Action: Mouse scrolled (636, 430) with delta (0, 0)
Screenshot: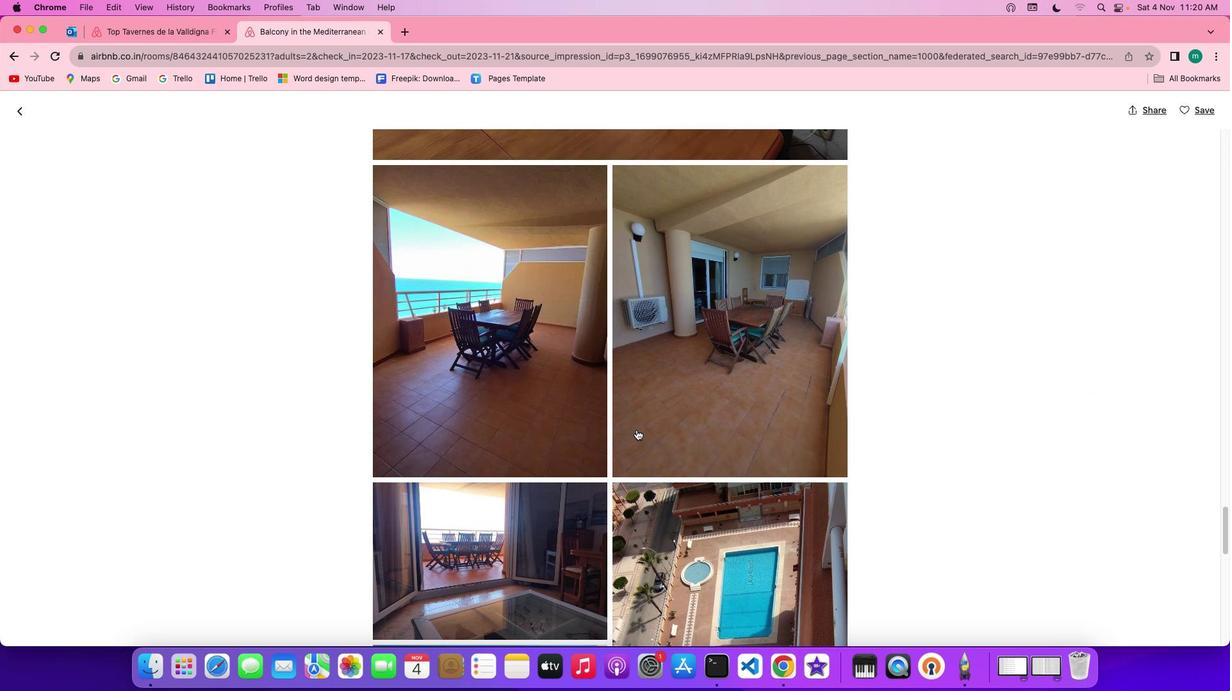 
Action: Mouse scrolled (636, 430) with delta (0, 0)
Screenshot: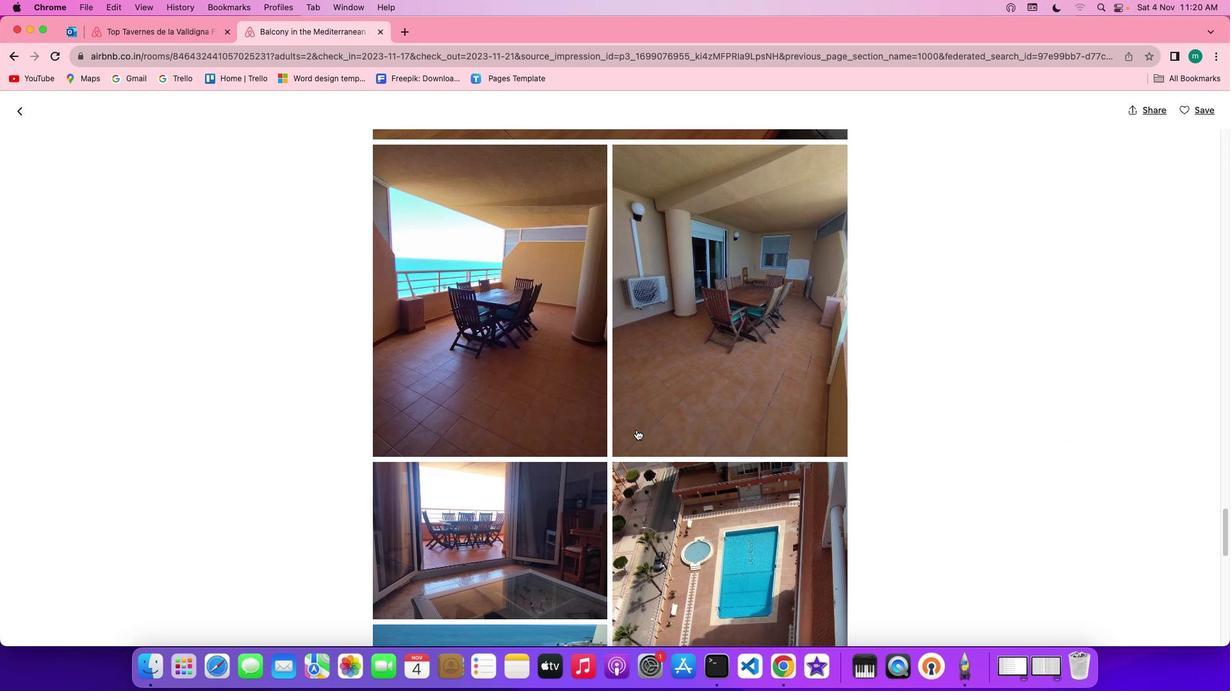 
Action: Mouse scrolled (636, 430) with delta (0, 0)
Screenshot: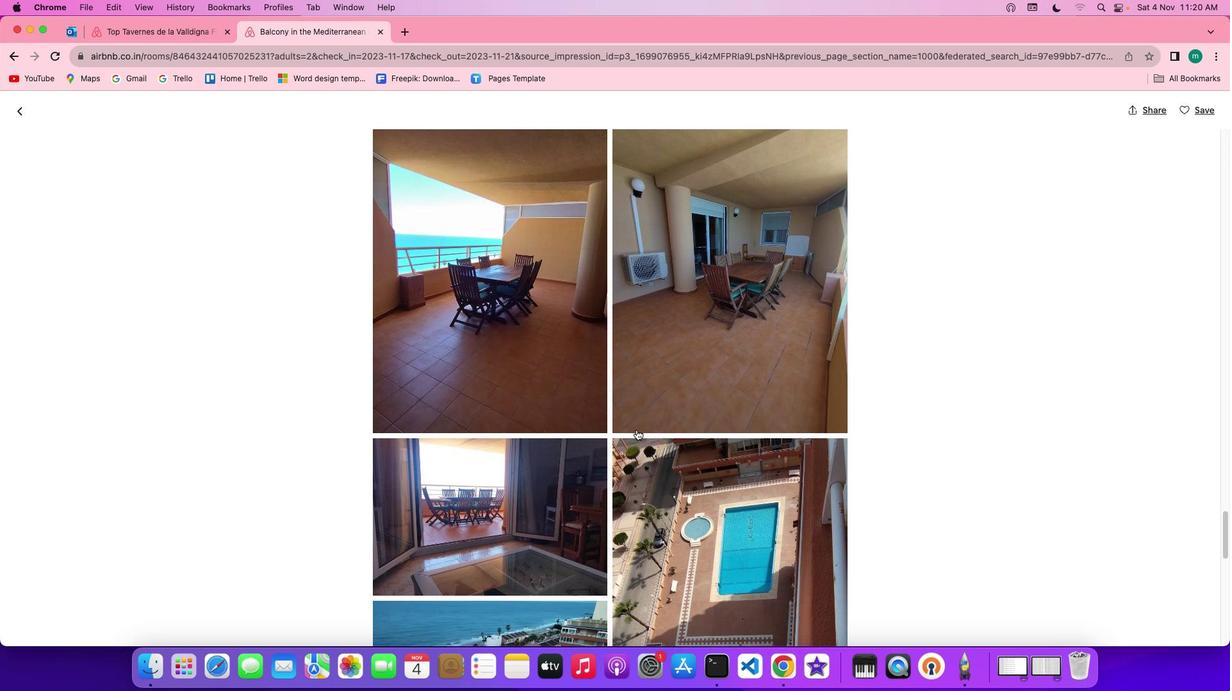 
Action: Mouse scrolled (636, 430) with delta (0, -1)
Screenshot: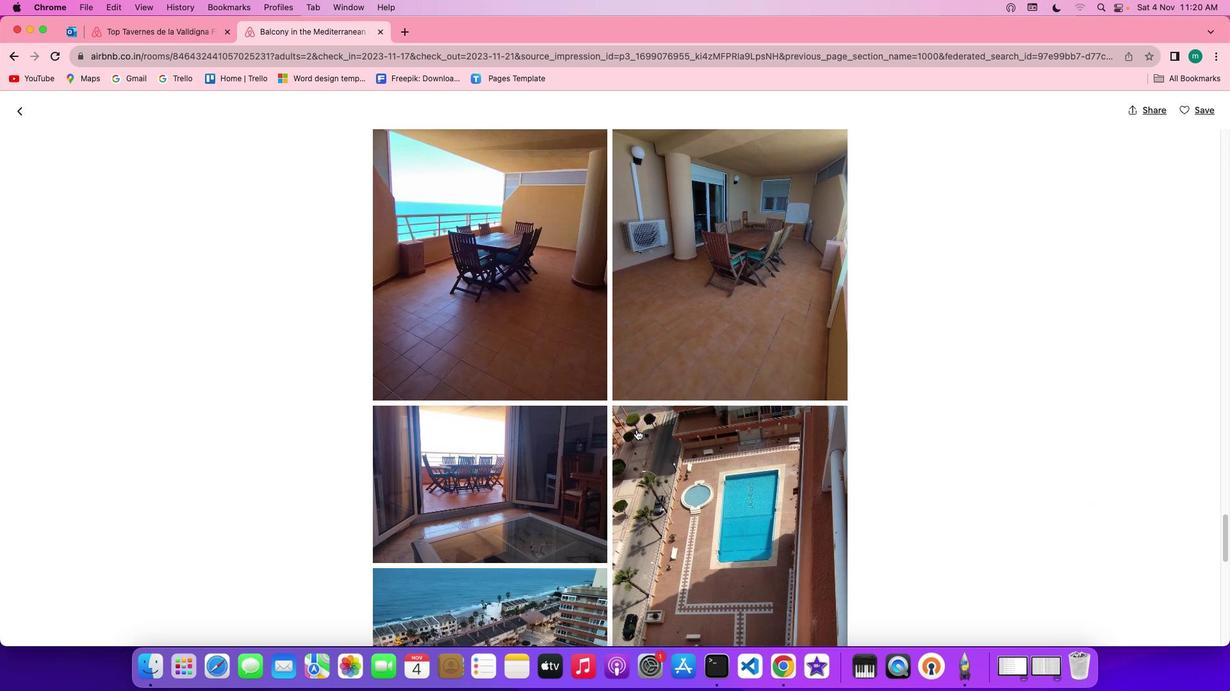 
Action: Mouse scrolled (636, 430) with delta (0, 0)
Screenshot: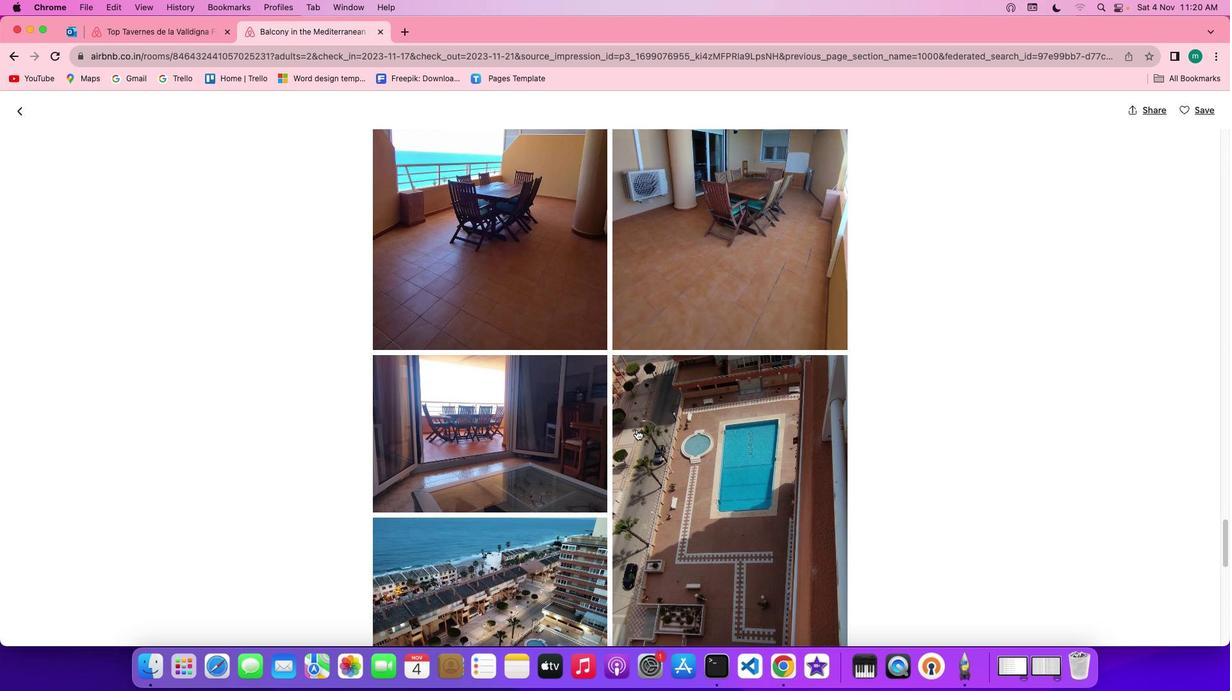 
Action: Mouse scrolled (636, 430) with delta (0, 0)
